 Task: Open a blank google sheet and write heading  Make a employee details data  Add 10 employee name:-  'Ethan Reynolds, Olivia Thompson, Benjamin Martinez, Emma Davis, Alexander Mitchell, Ava Rodriguez, Daniel Anderson, Mia Lewis, Christopher Scott, Sophia Harris.' in September Last week sales are  1000 to 1010. Department:-  Sales, HR, Finance,  Marketing,  IT,  Operations, Finance, HR, Sales, Marketing. Position:-  Sales Manager, HR Manager, Accountant, Marketing Specialist, IT Specialist, Operations Manager, Financial Analyst, HR Assistant, Sales Representative, Marketing Assistant.Salary (USD):-  5000,4500,4000, 3800, 4200, 5200, 3800, 2800, 3200, 2500.Start Date:-  1/15/2020,7/1/2019, 3/10/2021,2/5/2022, 11/30/2018,6/15/2020, 9/1/2021,4/20/2022, 2/10/2019,9/5/2020. Save page auditingWeeklySales_Analysis
Action: Mouse pressed left at (247, 151)
Screenshot: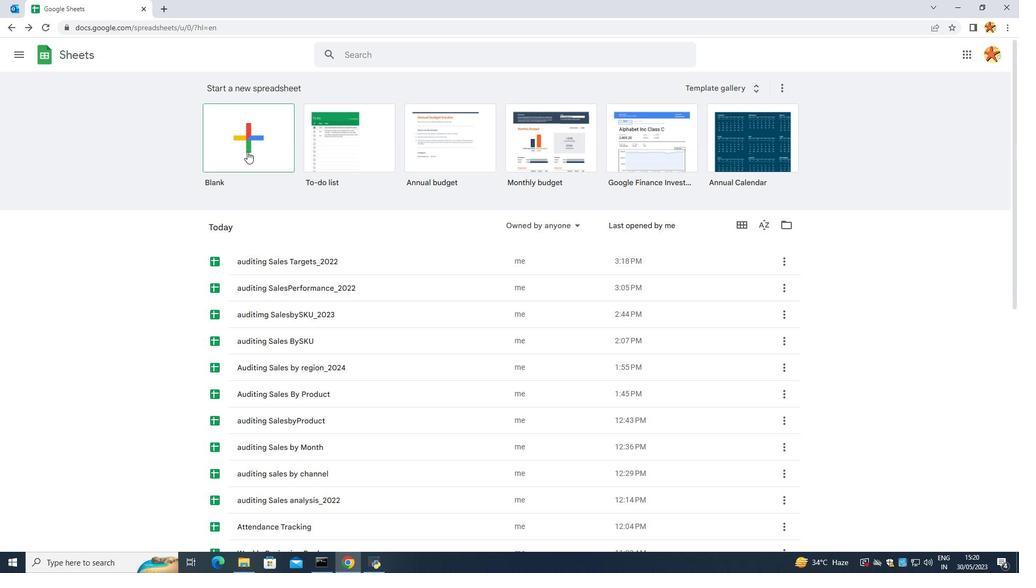 
Action: Mouse moved to (158, 129)
Screenshot: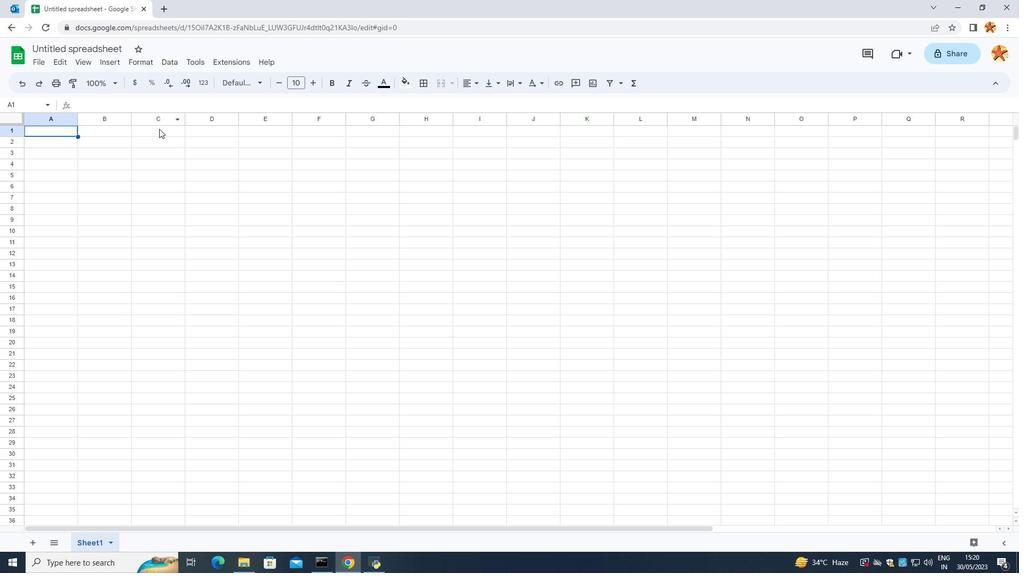
Action: Mouse pressed left at (158, 129)
Screenshot: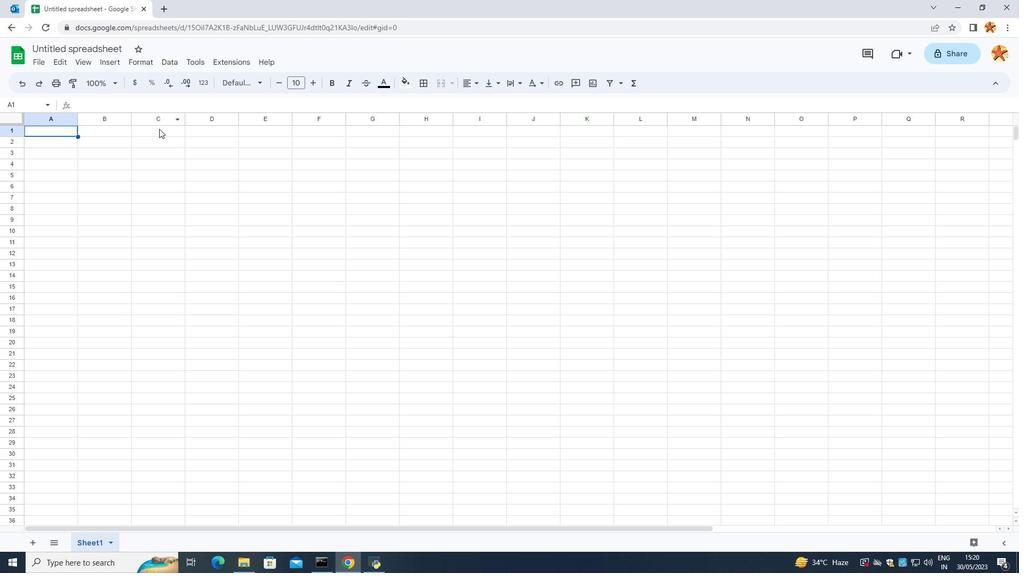 
Action: Mouse moved to (158, 129)
Screenshot: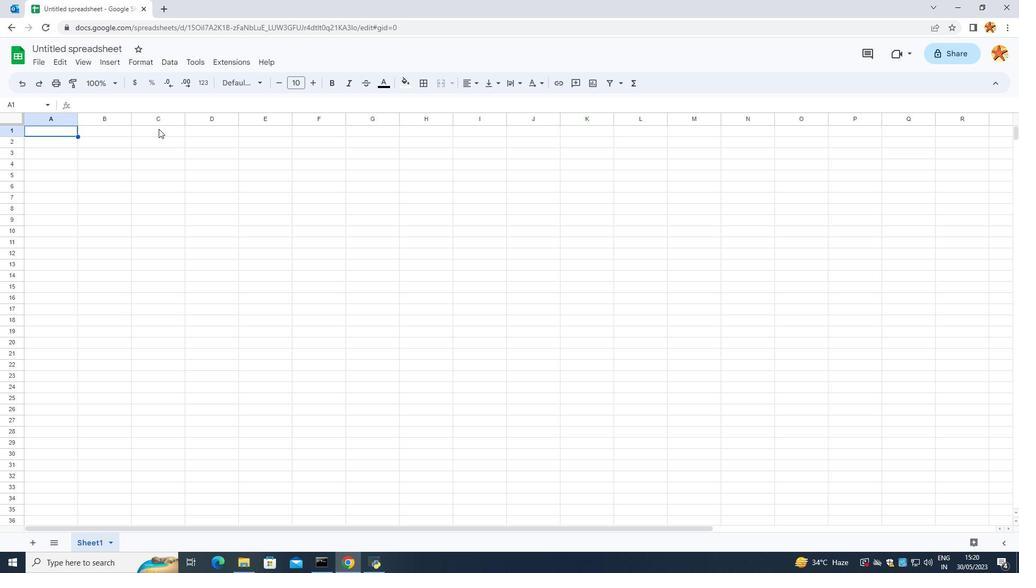 
Action: Mouse pressed left at (158, 129)
Screenshot: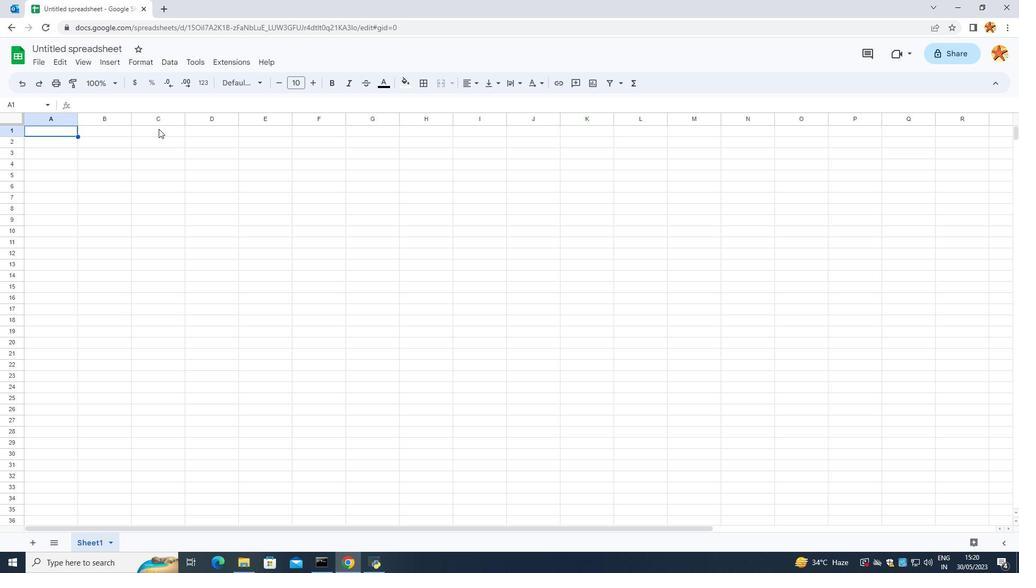 
Action: Mouse moved to (1019, 573)
Screenshot: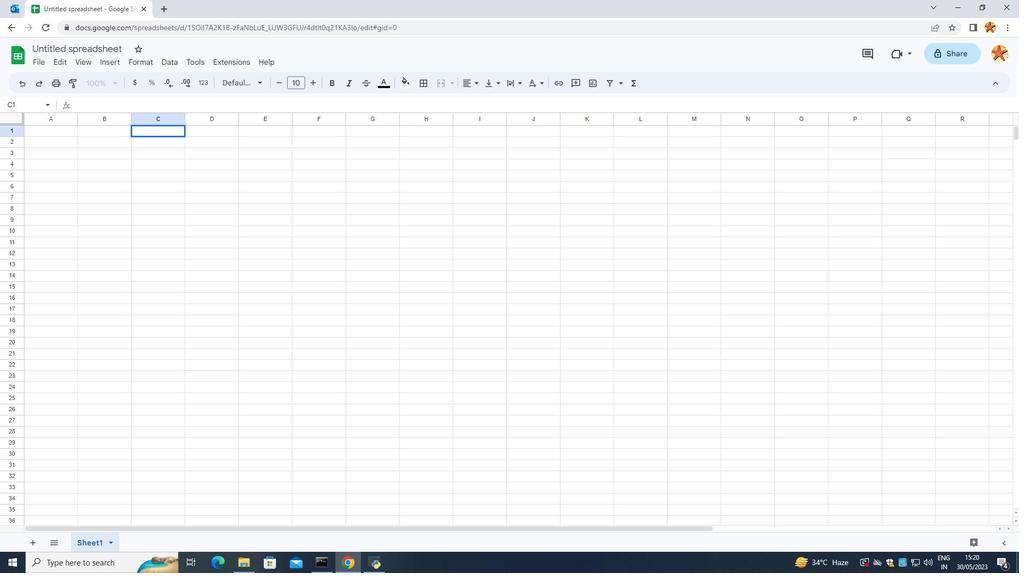 
Action: Key pressed <Key.caps_lock>EMP;O<Key.backspace><Key.backspace><Key.backspace>PLOY
Screenshot: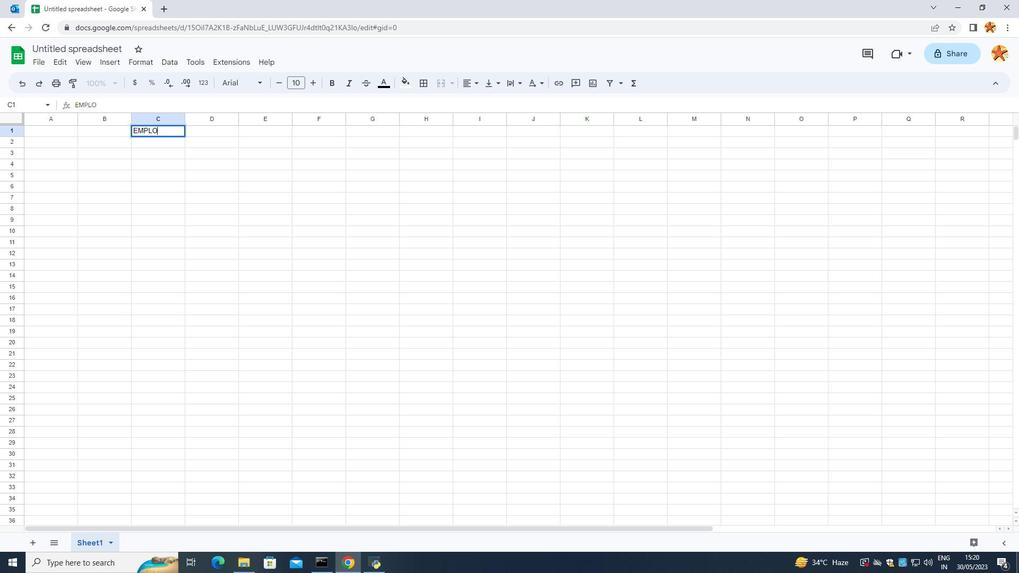 
Action: Mouse moved to (1018, 573)
Screenshot: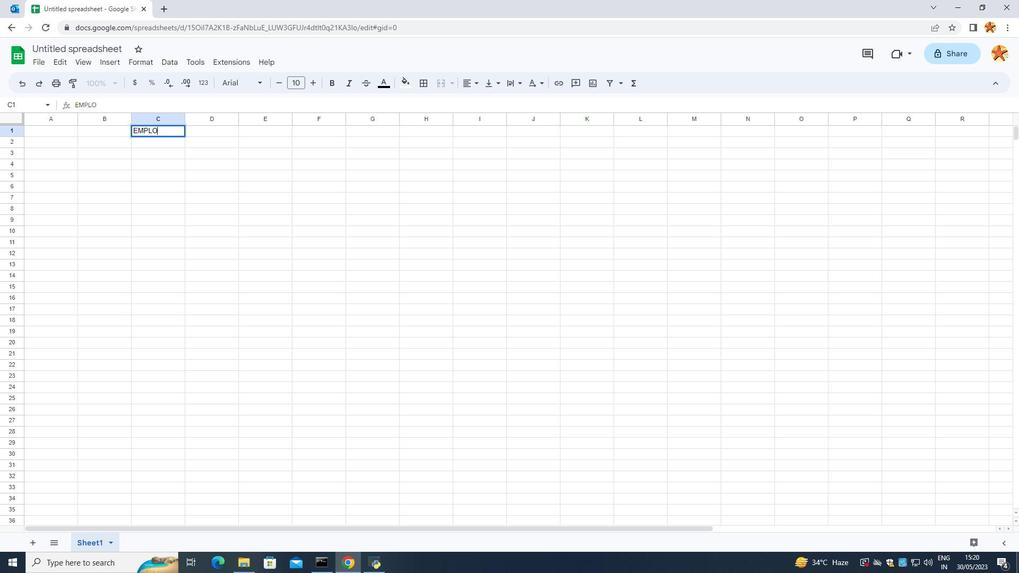 
Action: Key pressed EE<Key.space>DETAILS<Key.space>DATAA<Key.backspace><Key.backspace><Key.backspace><Key.backspace><Key.backspace><Key.backspace><Key.alt_gr><Key.space>DATA<Key.enter>
Screenshot: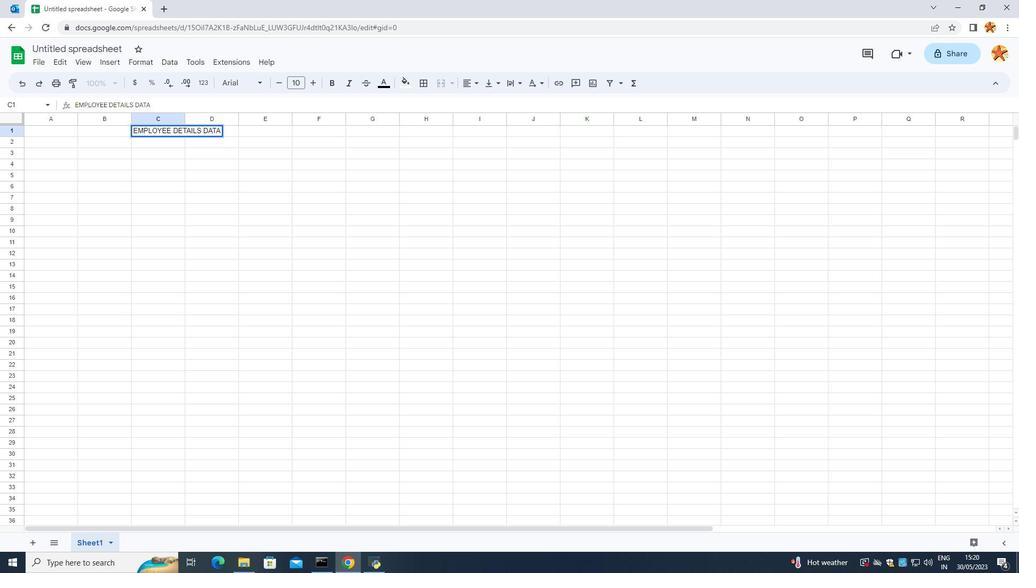 
Action: Mouse moved to (157, 129)
Screenshot: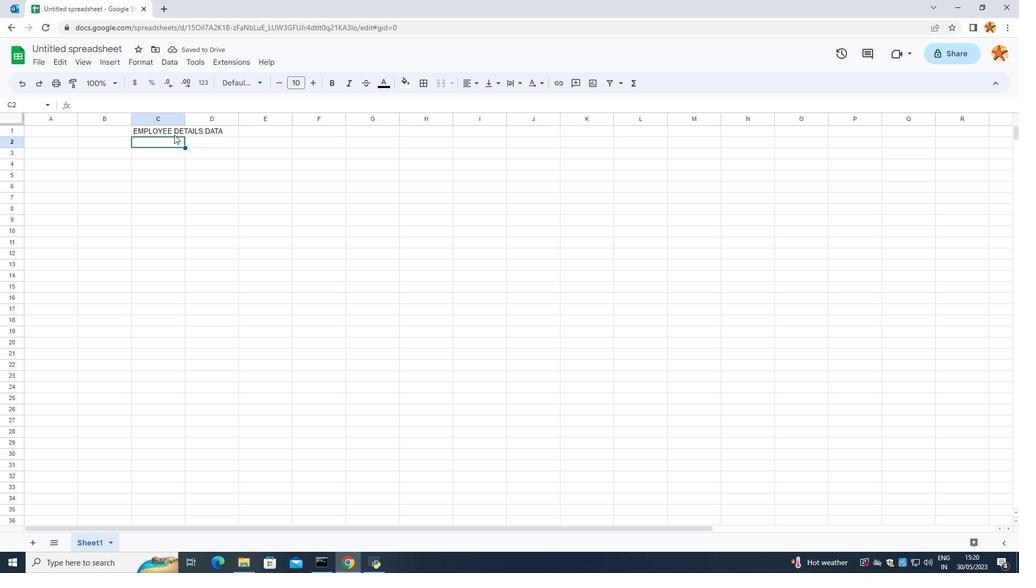 
Action: Mouse pressed left at (157, 129)
Screenshot: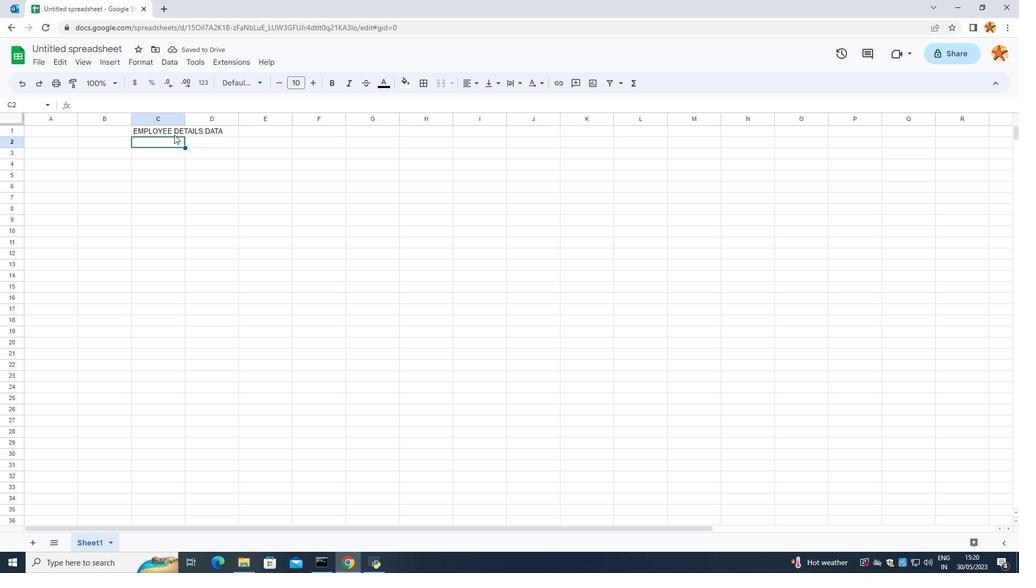 
Action: Mouse moved to (186, 123)
Screenshot: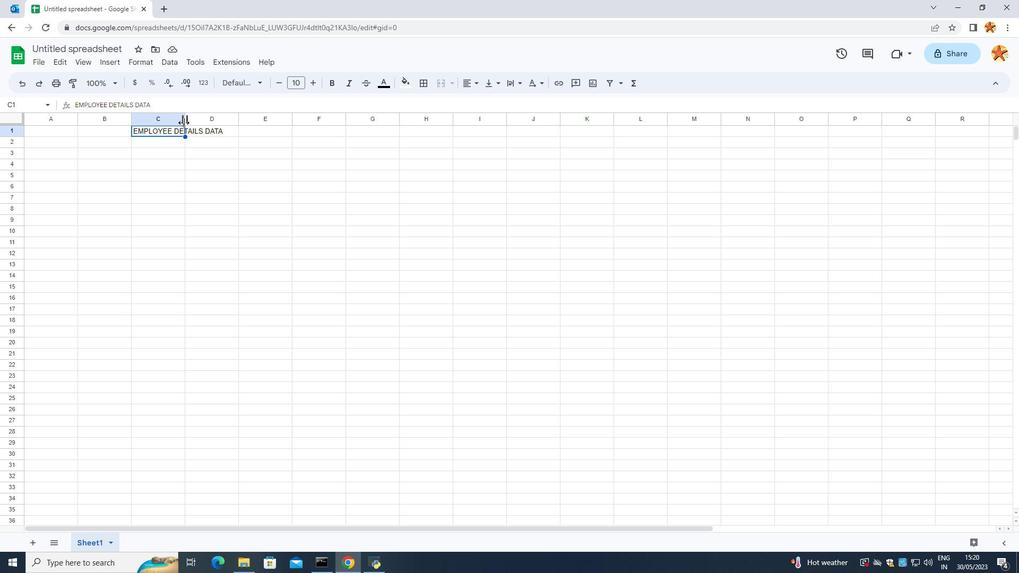 
Action: Mouse pressed left at (186, 123)
Screenshot: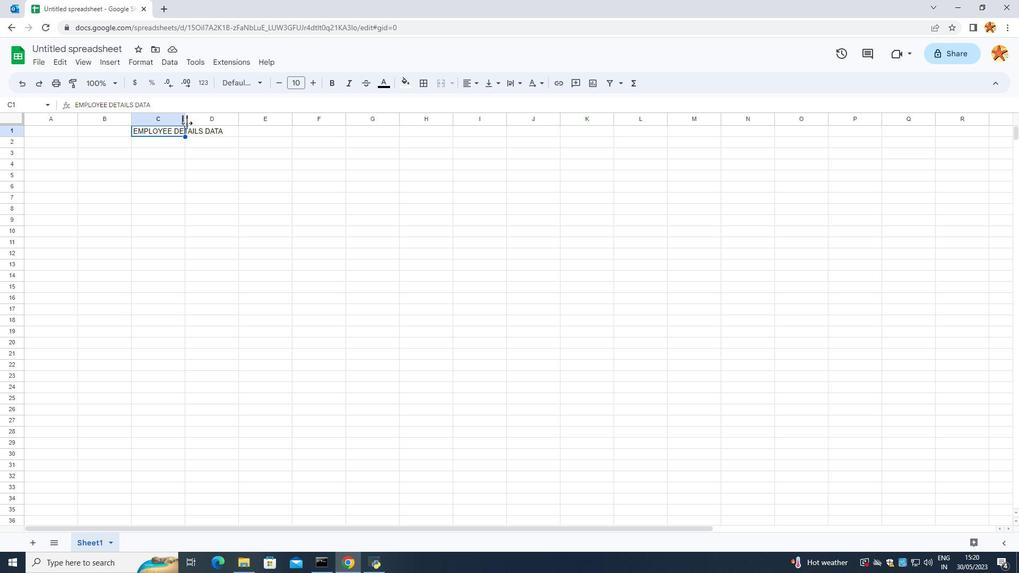 
Action: Mouse moved to (133, 146)
Screenshot: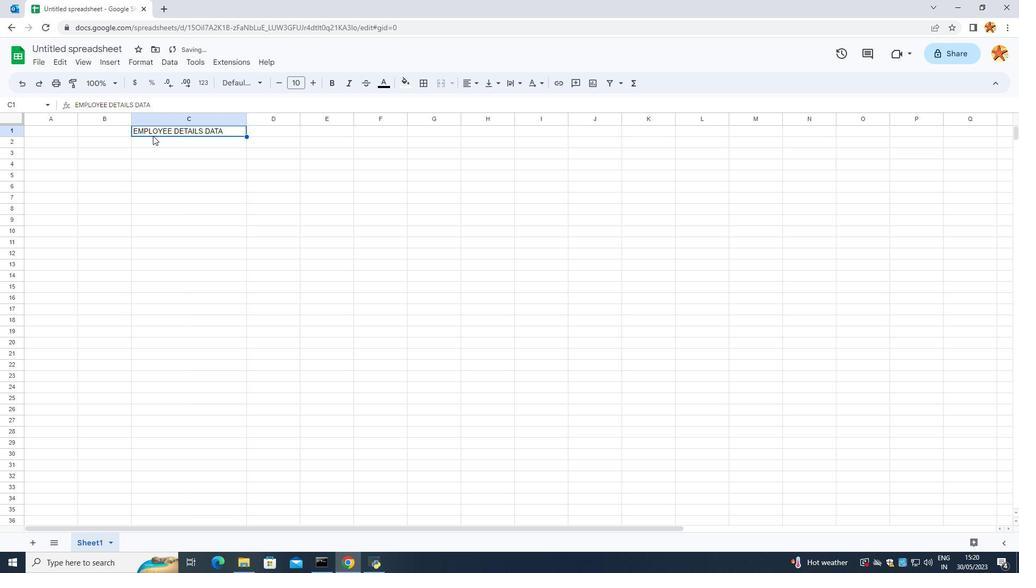 
Action: Mouse pressed left at (133, 146)
Screenshot: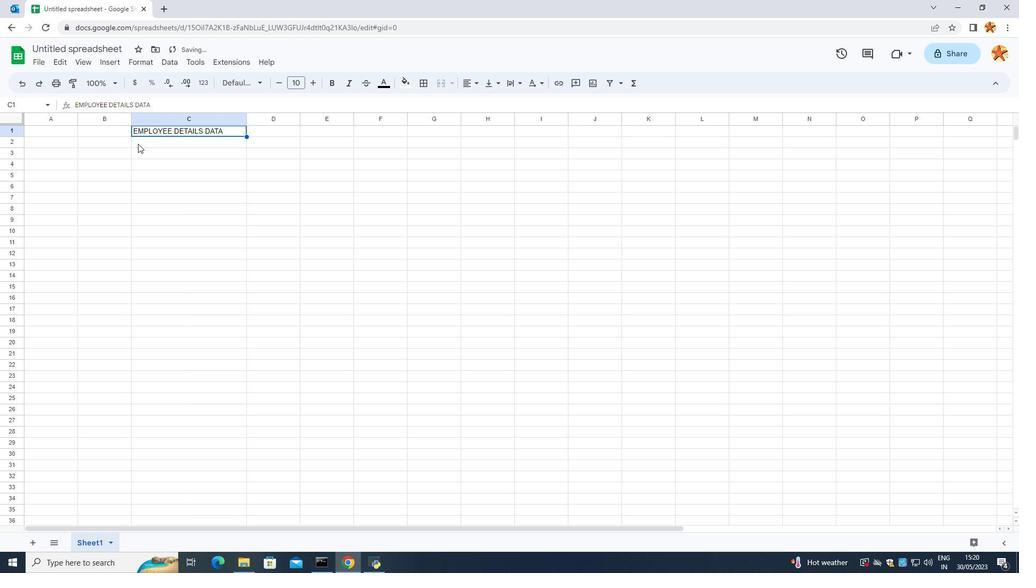 
Action: Mouse moved to (39, 140)
Screenshot: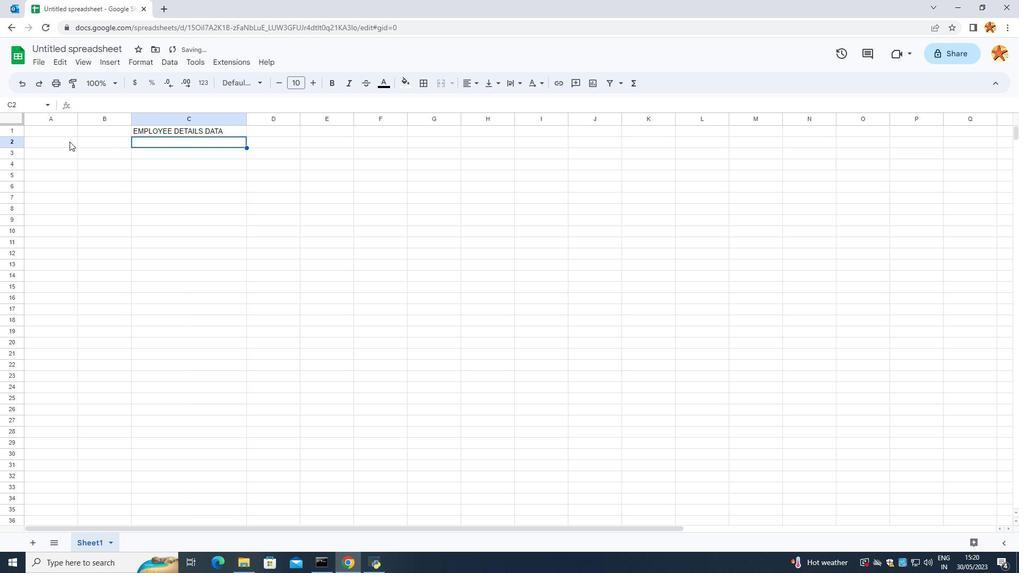 
Action: Mouse pressed left at (39, 140)
Screenshot: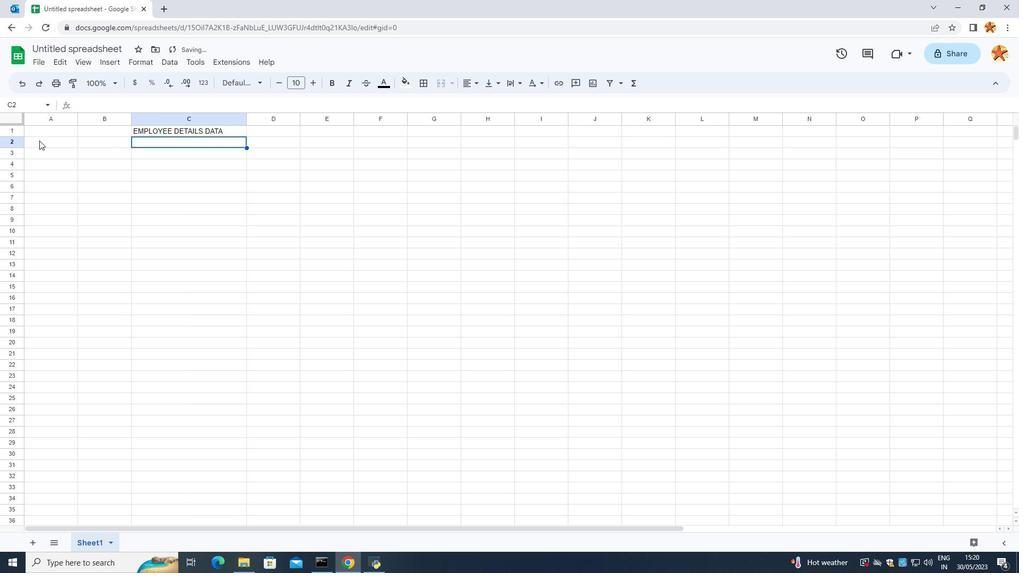 
Action: Mouse moved to (1019, 572)
Screenshot: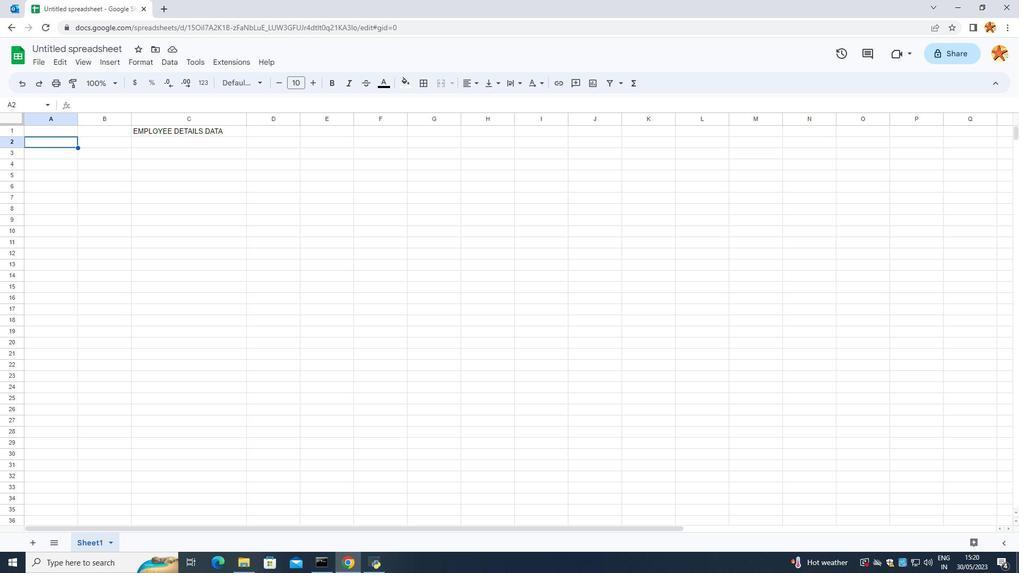 
Action: Key pressed <Key.caps_lock>e<Key.caps_lock>MPLOYEES
Screenshot: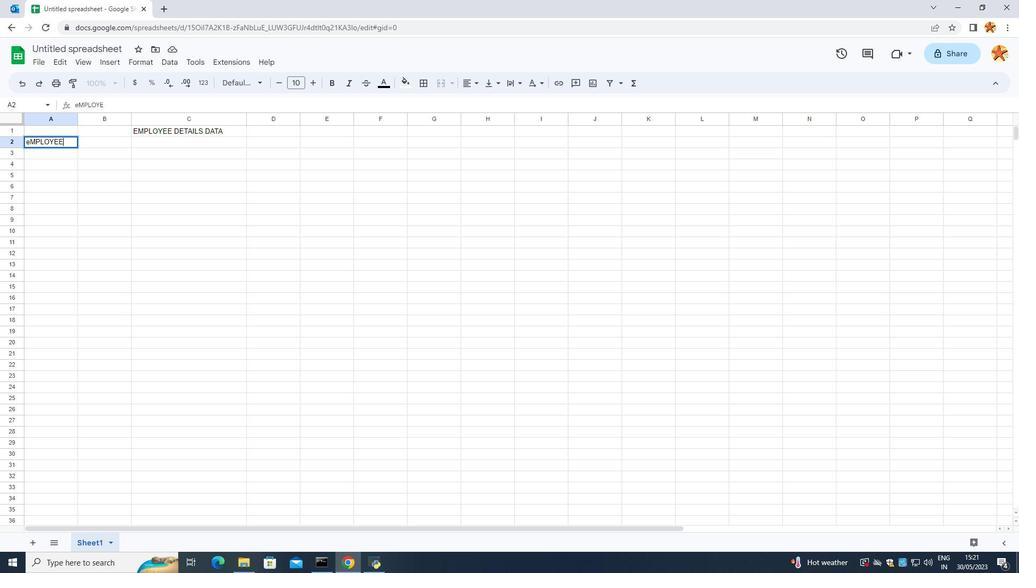 
Action: Mouse moved to (997, 572)
Screenshot: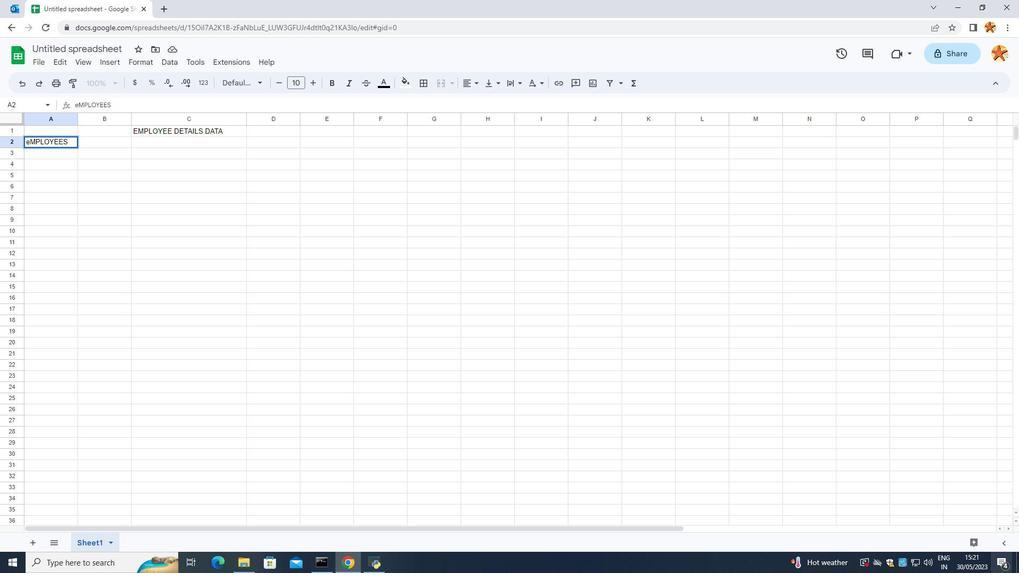 
Action: Key pressed <Key.caps_lock><Key.backspace><Key.backspace><Key.backspace><Key.backspace><Key.backspace><Key.backspace><Key.backspace><Key.backspace><Key.backspace><Key.backspace>empol<Key.backspace><Key.backspace><Key.backspace>[<Key.backspace>ployees<Key.backspace>s
Screenshot: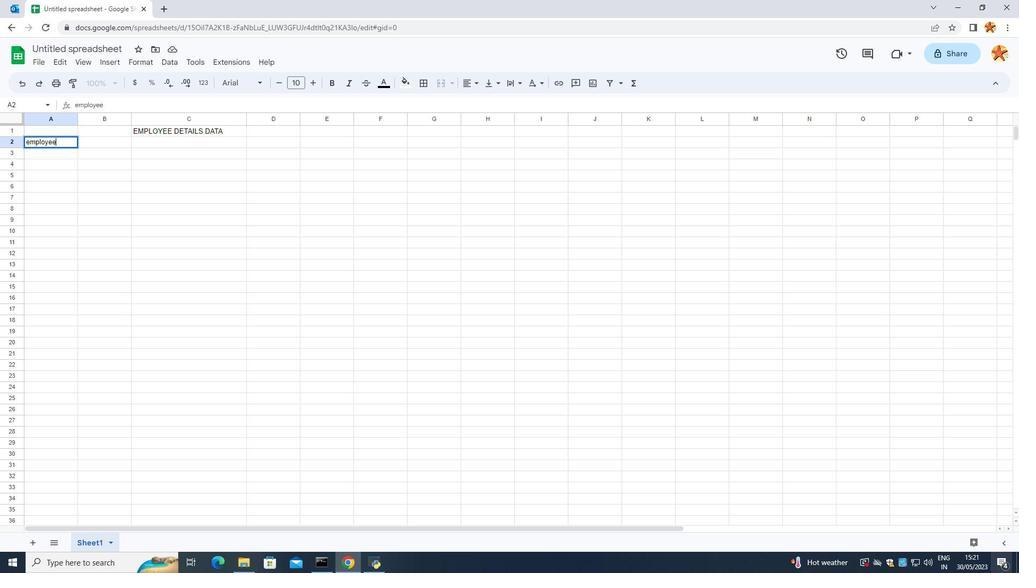 
Action: Mouse moved to (504, 333)
Screenshot: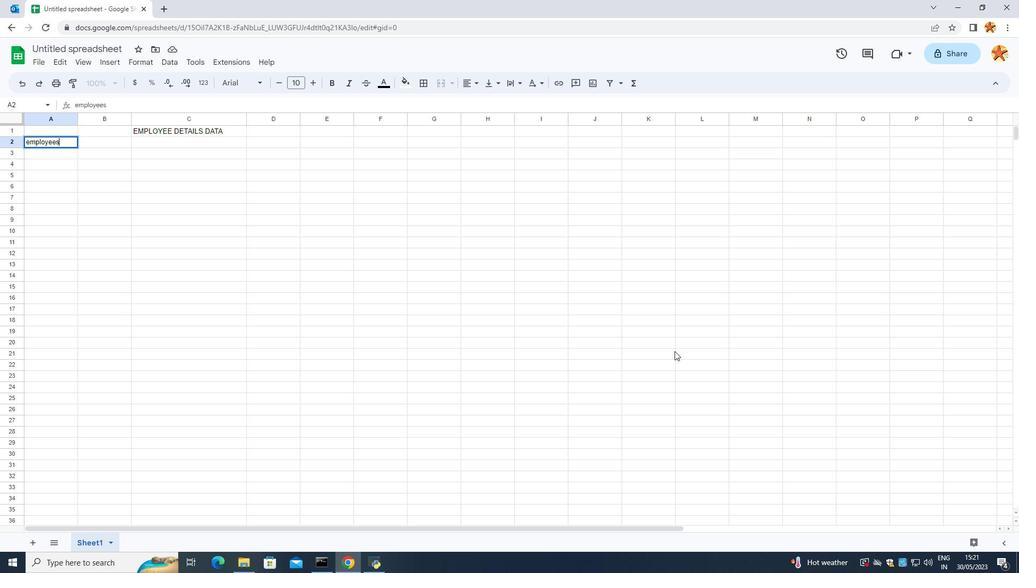 
Action: Mouse pressed left at (504, 333)
Screenshot: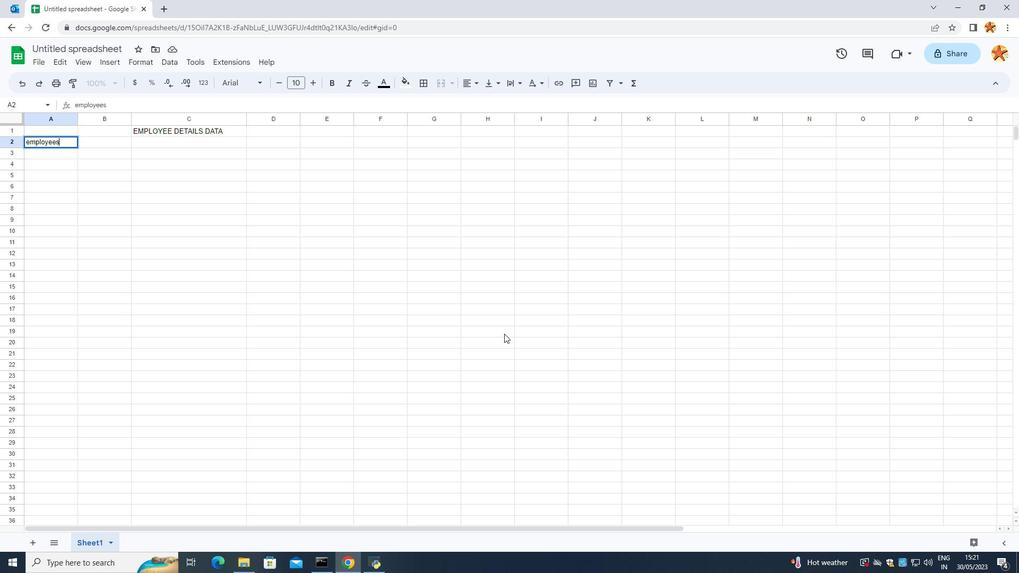 
Action: Mouse moved to (91, 138)
Screenshot: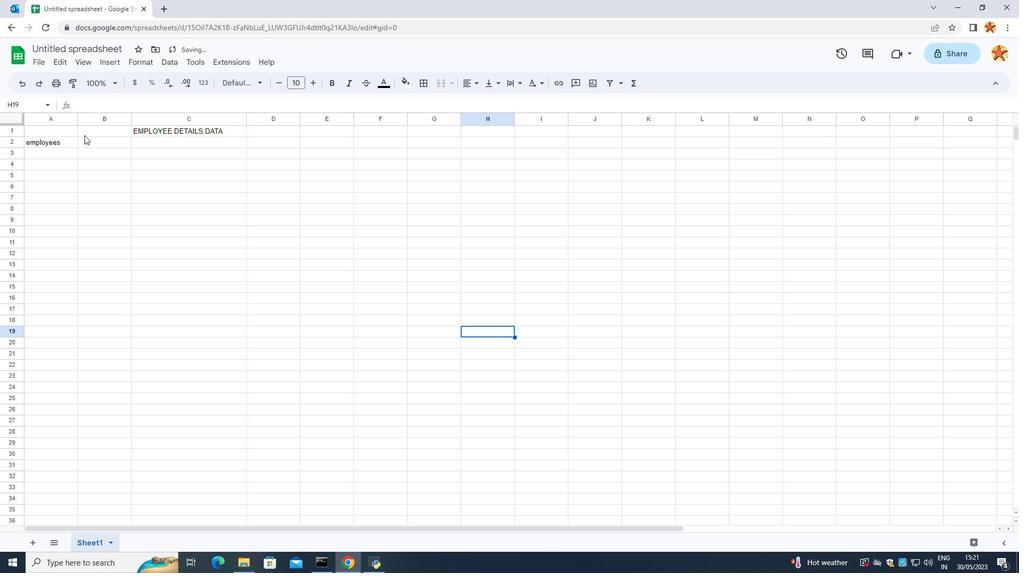 
Action: Mouse pressed left at (91, 138)
Screenshot: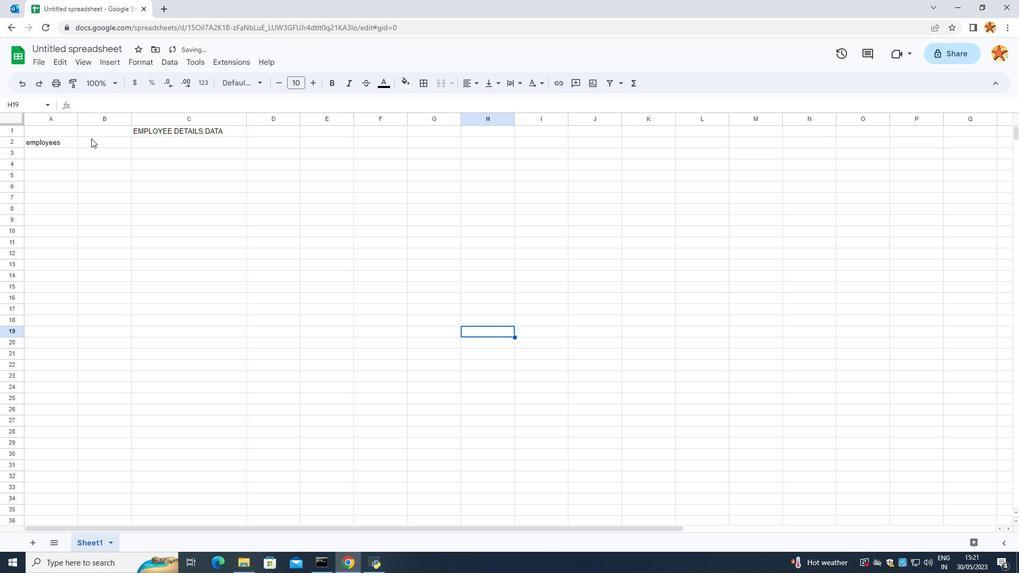
Action: Mouse pressed left at (91, 138)
Screenshot: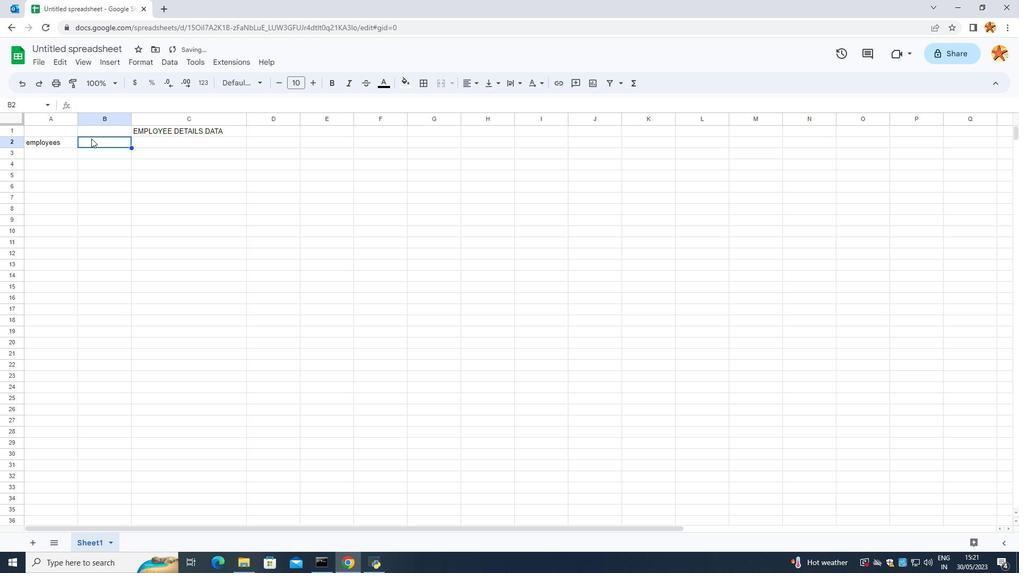 
Action: Mouse moved to (992, 14)
Screenshot: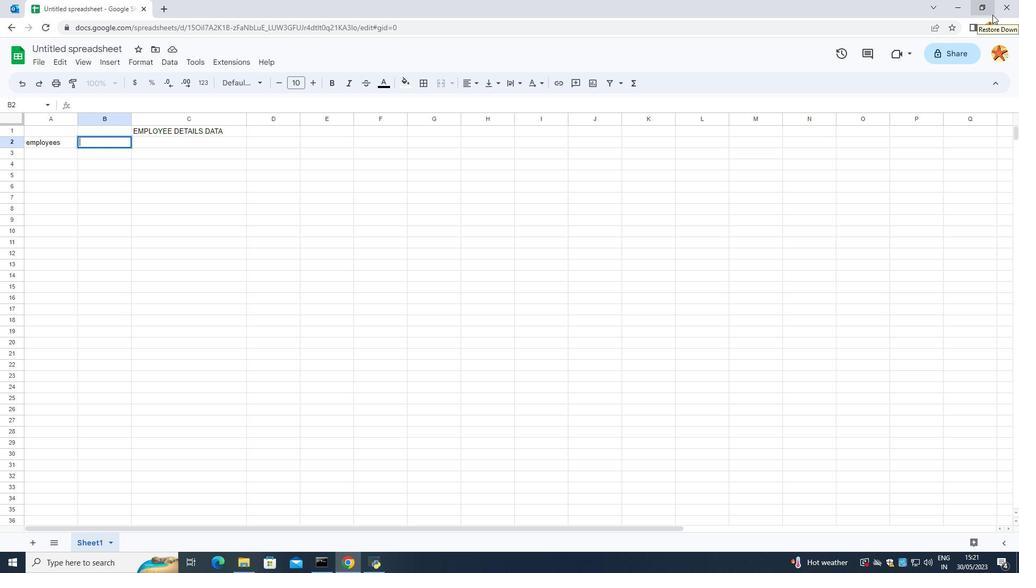 
Action: Key pressed <Key.caps_lock>L<Key.caps_lock>ast<Key.space><Key.caps_lock>W<Key.caps_lock>eek<Key.space><Key.caps_lock>S<Key.caps_lock>ales<Key.enter>\
Screenshot: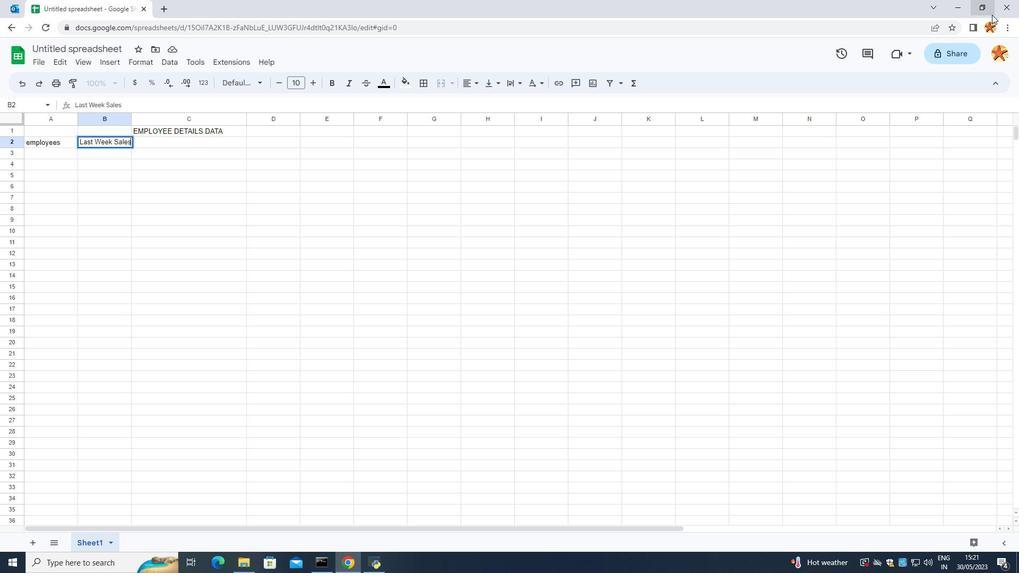 
Action: Mouse moved to (694, 36)
Screenshot: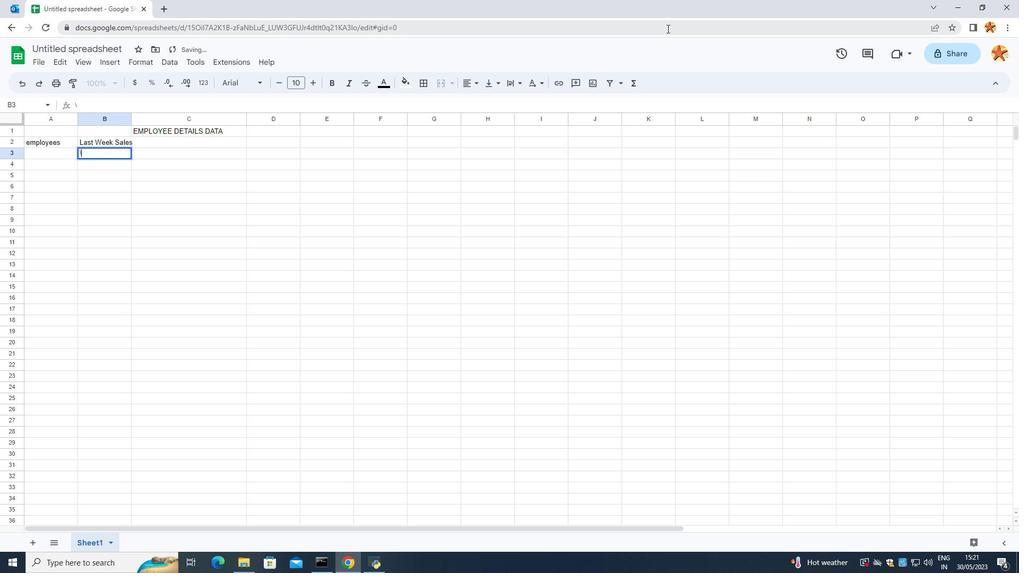 
Action: Key pressed <Key.backspace>
Screenshot: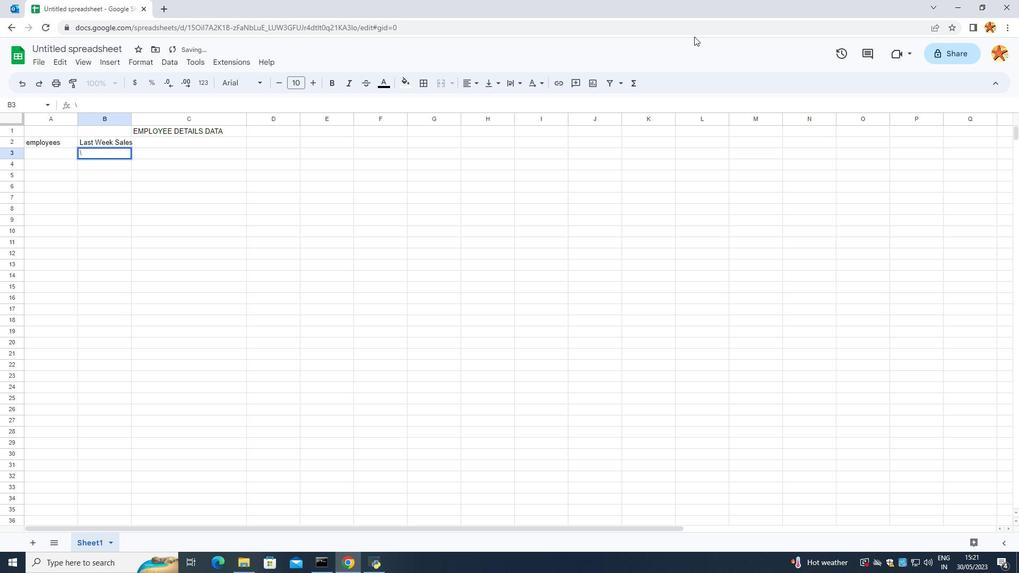 
Action: Mouse moved to (98, 140)
Screenshot: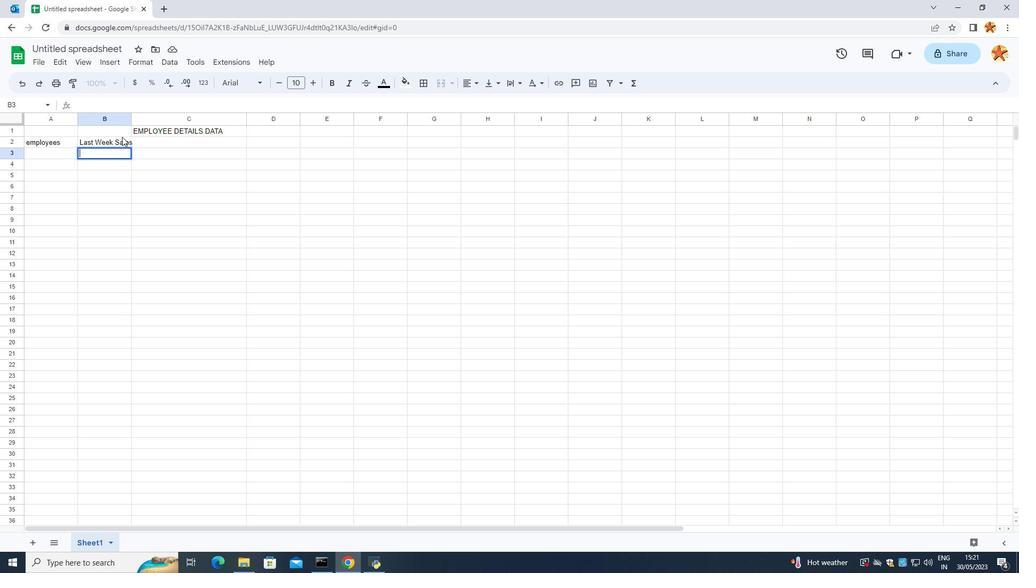 
Action: Mouse pressed left at (98, 140)
Screenshot: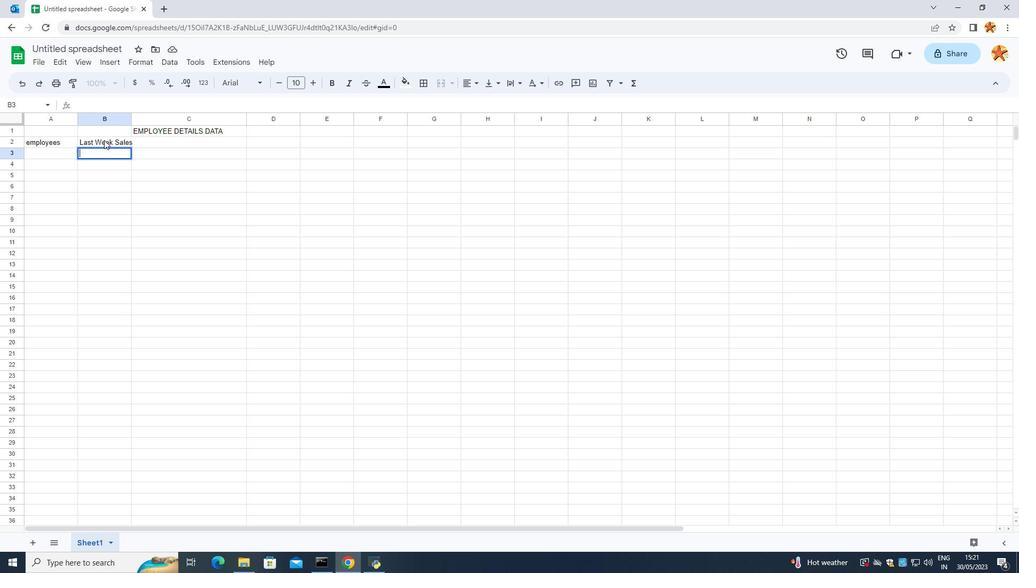 
Action: Mouse pressed left at (98, 140)
Screenshot: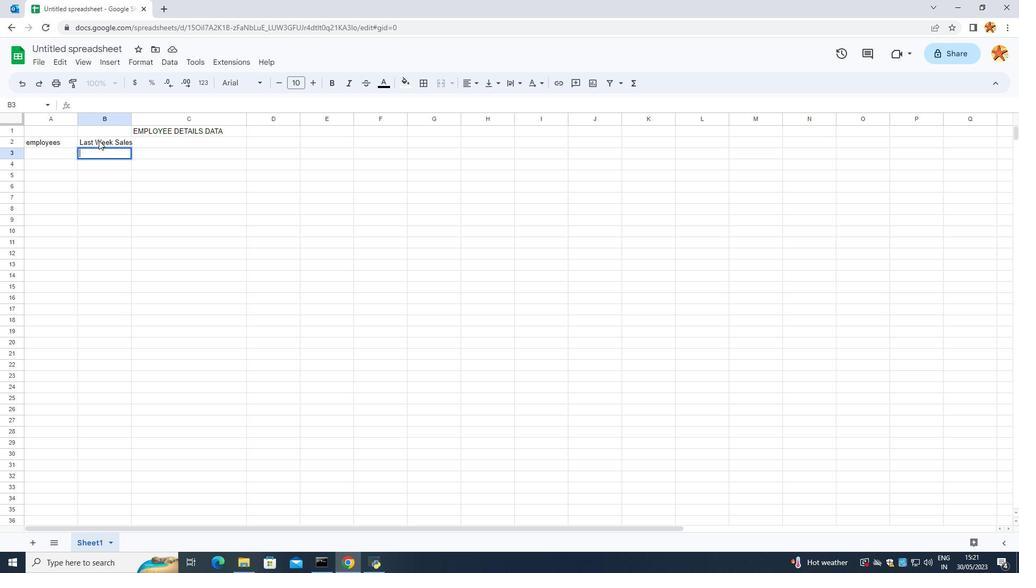 
Action: Mouse moved to (114, 142)
Screenshot: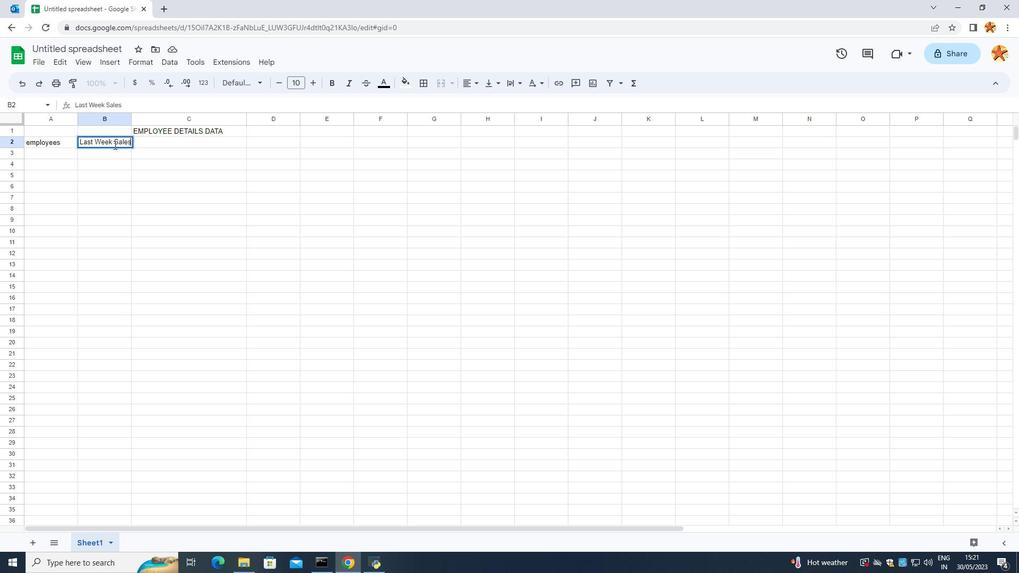 
Action: Mouse pressed left at (114, 142)
Screenshot: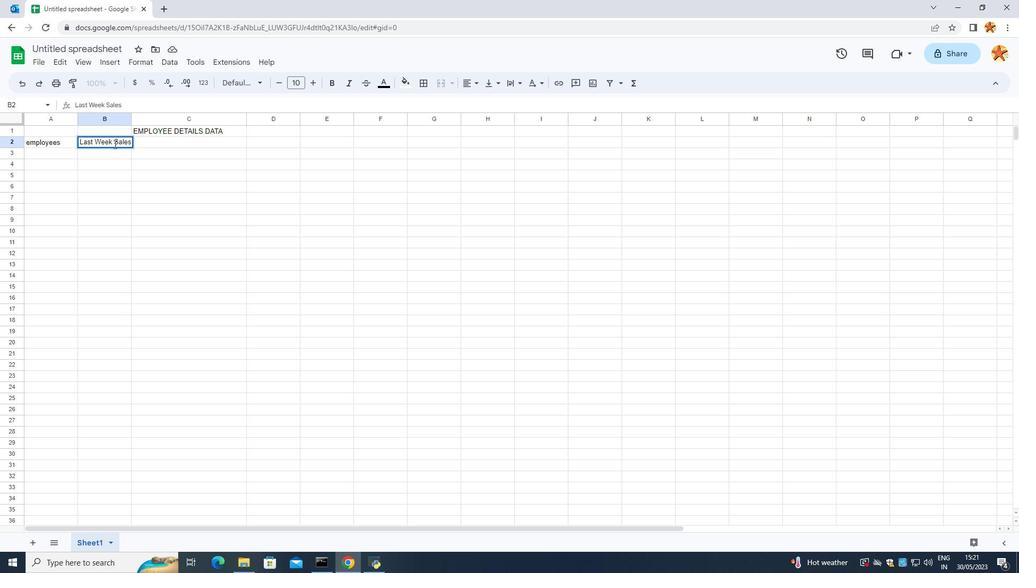 
Action: Mouse moved to (110, 136)
Screenshot: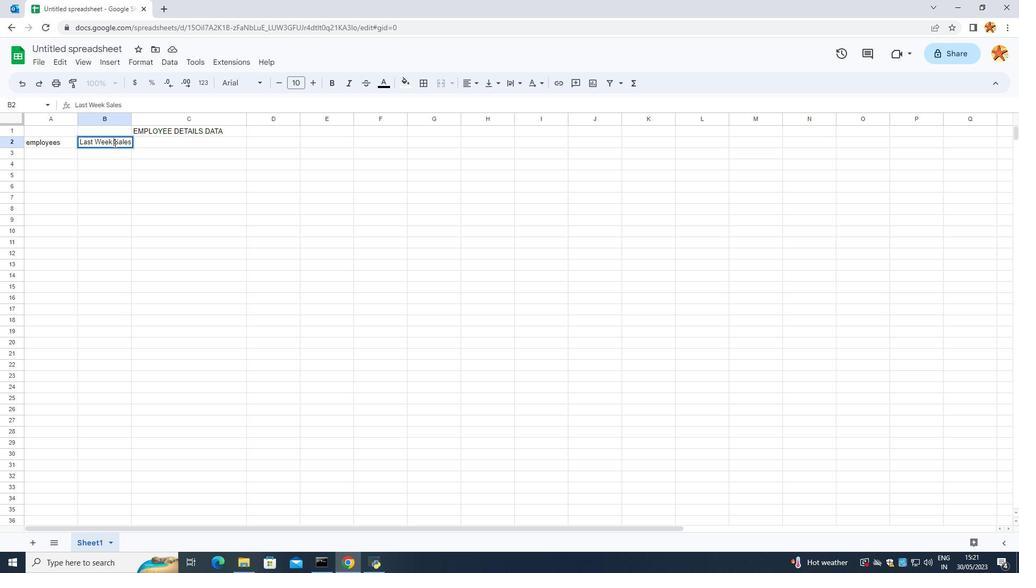 
Action: Key pressed <Key.space><Key.caps_lock>S<Key.caps_lock>epte,=mber<Key.space><Key.backspace><Key.backspace><Key.backspace><Key.backspace><Key.backspace><Key.backspace><Key.backspace><Key.backspace>tember<Key.space>
Screenshot: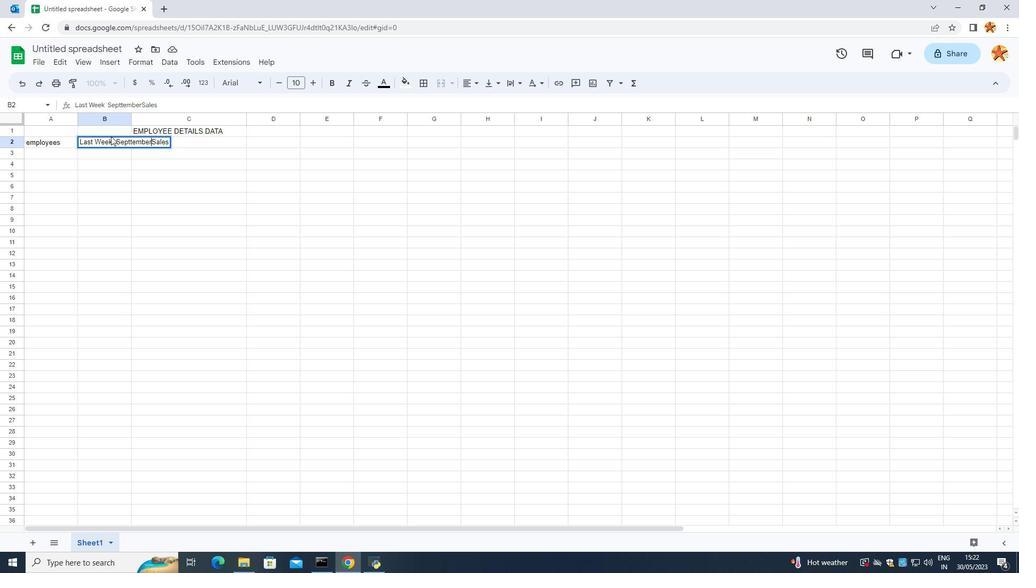 
Action: Mouse moved to (147, 277)
Screenshot: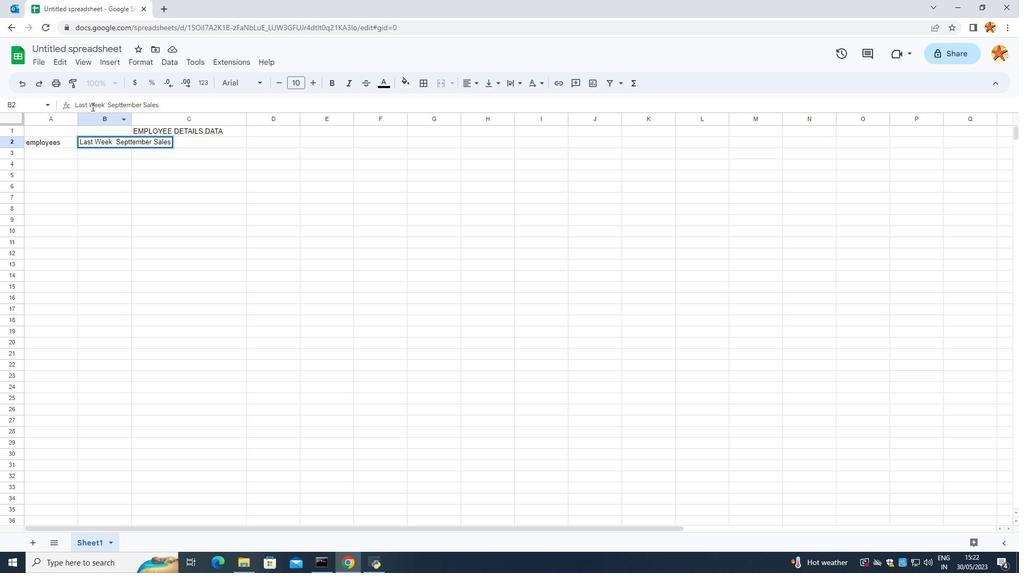 
Action: Mouse pressed left at (147, 277)
Screenshot: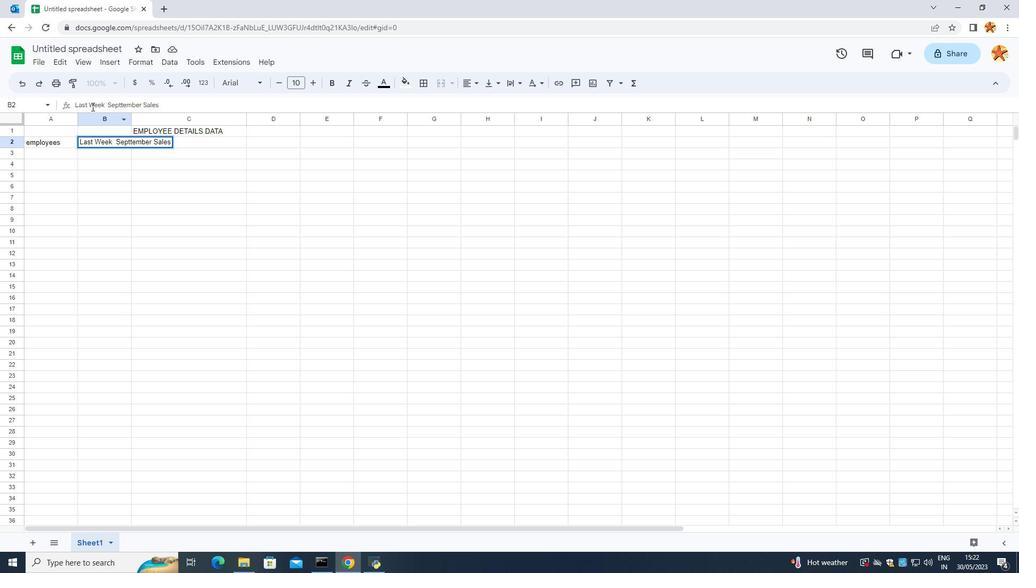 
Action: Mouse moved to (110, 146)
Screenshot: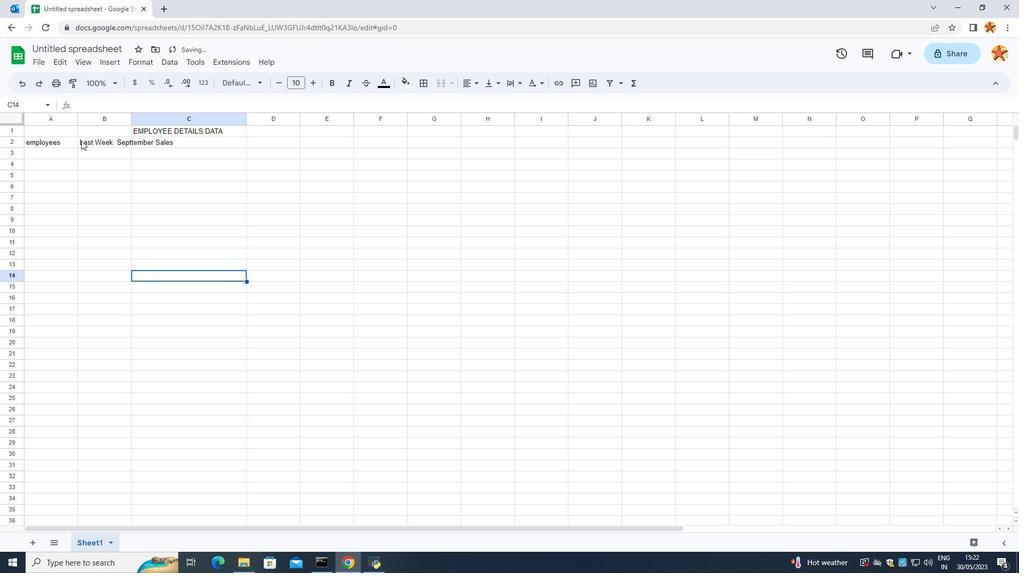 
Action: Mouse pressed left at (110, 146)
Screenshot: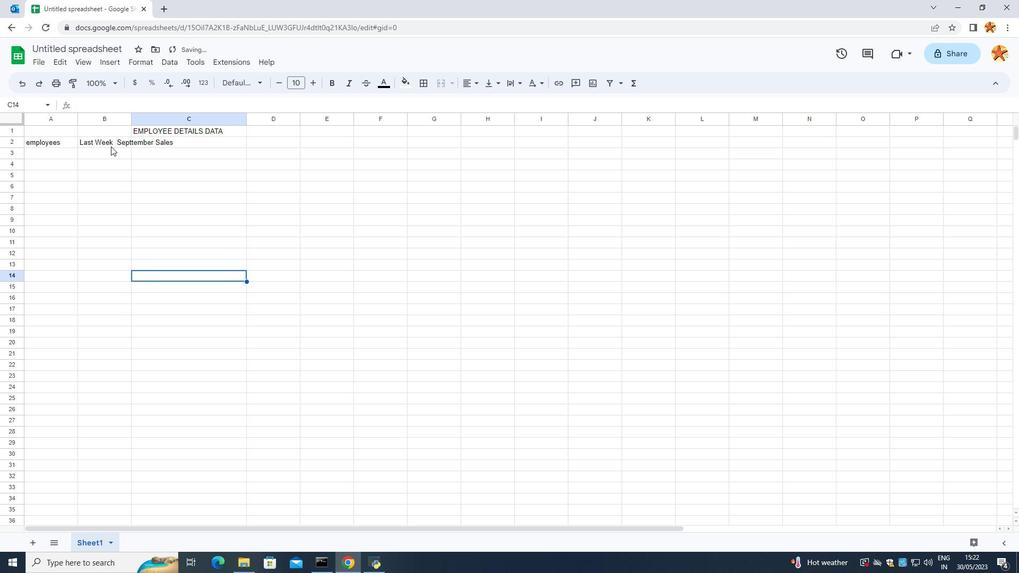 
Action: Mouse moved to (132, 122)
Screenshot: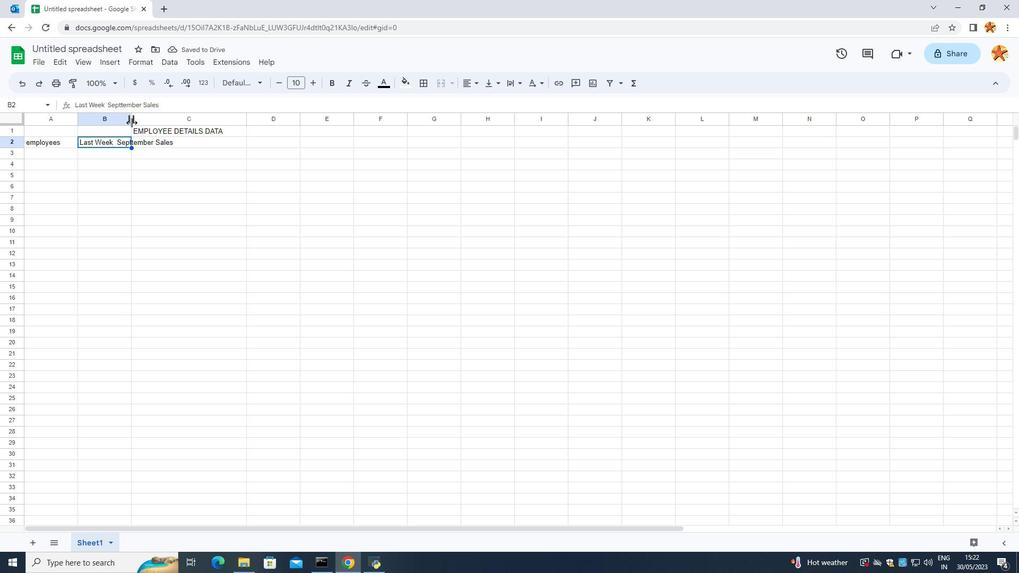 
Action: Mouse pressed left at (132, 122)
Screenshot: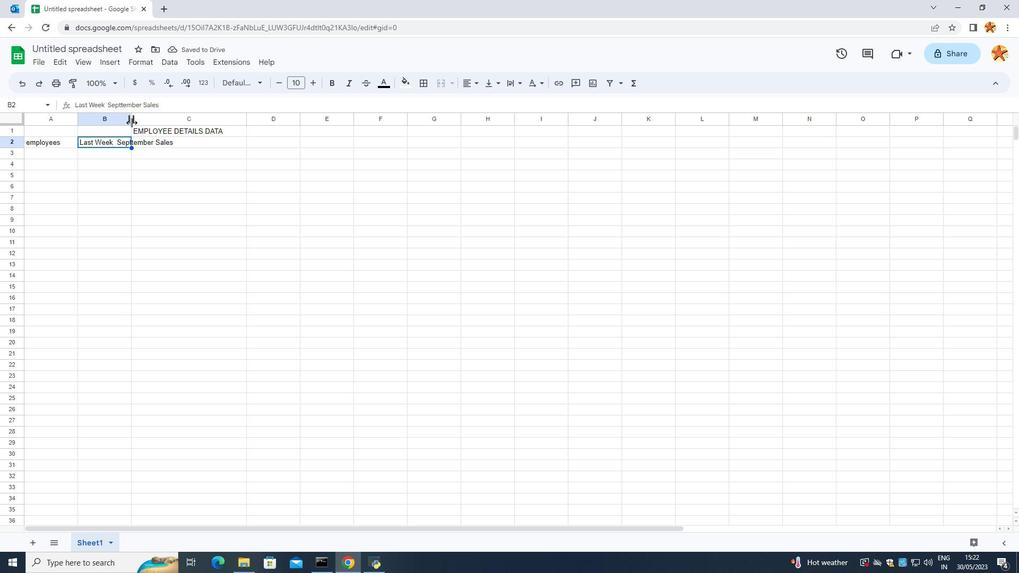 
Action: Mouse moved to (151, 122)
Screenshot: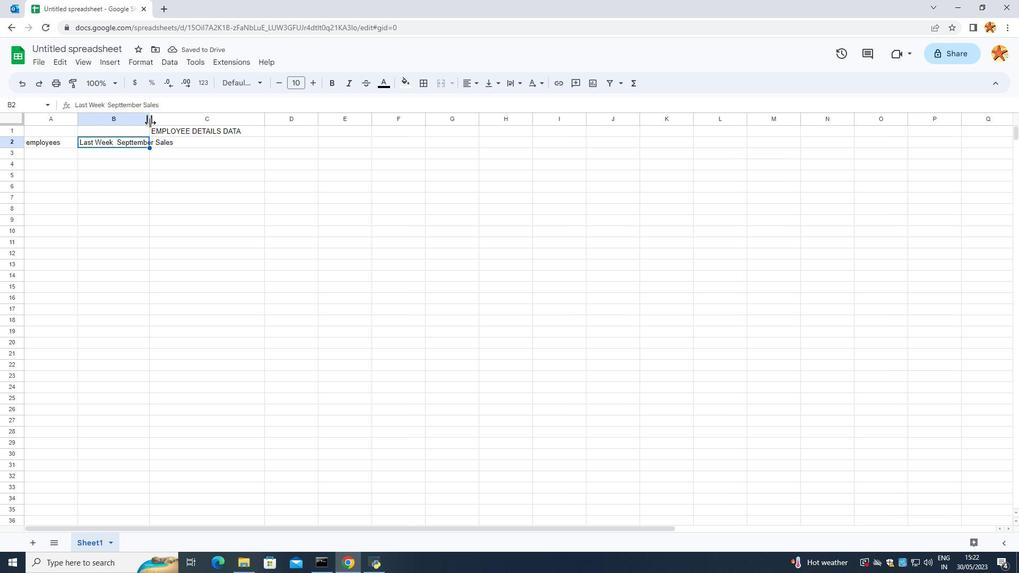 
Action: Mouse pressed left at (151, 122)
Screenshot: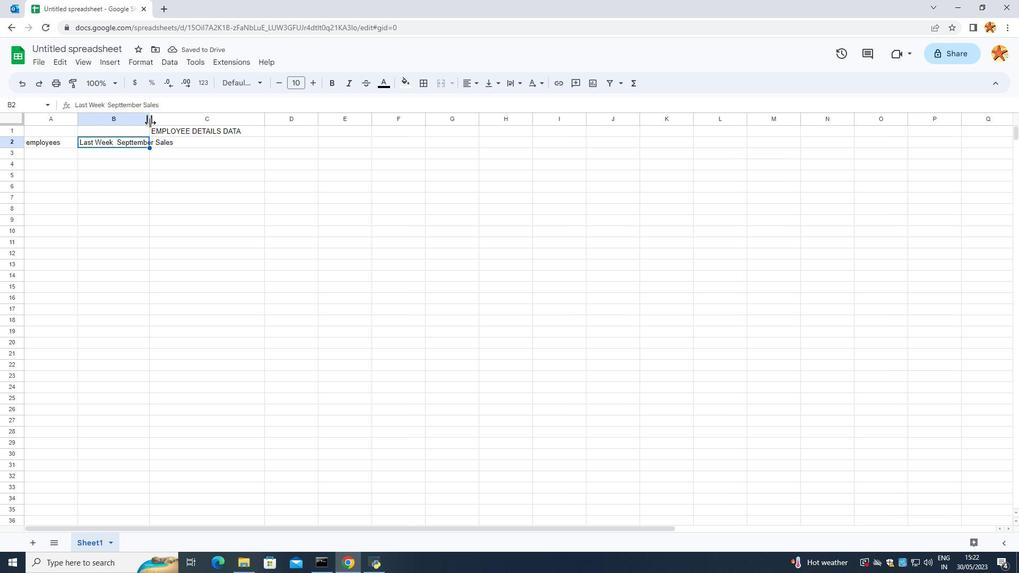 
Action: Mouse moved to (191, 138)
Screenshot: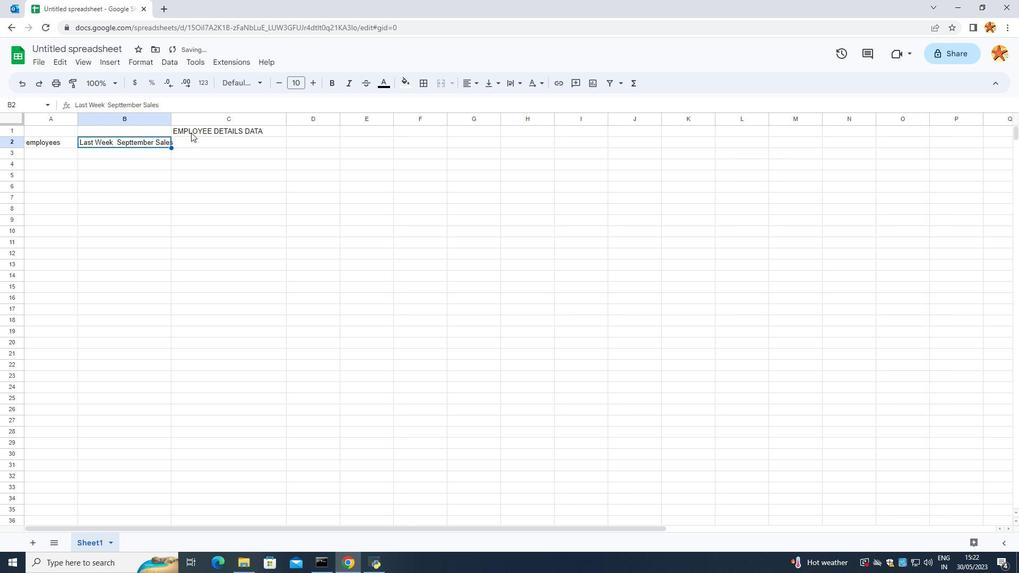 
Action: Mouse pressed left at (191, 138)
Screenshot: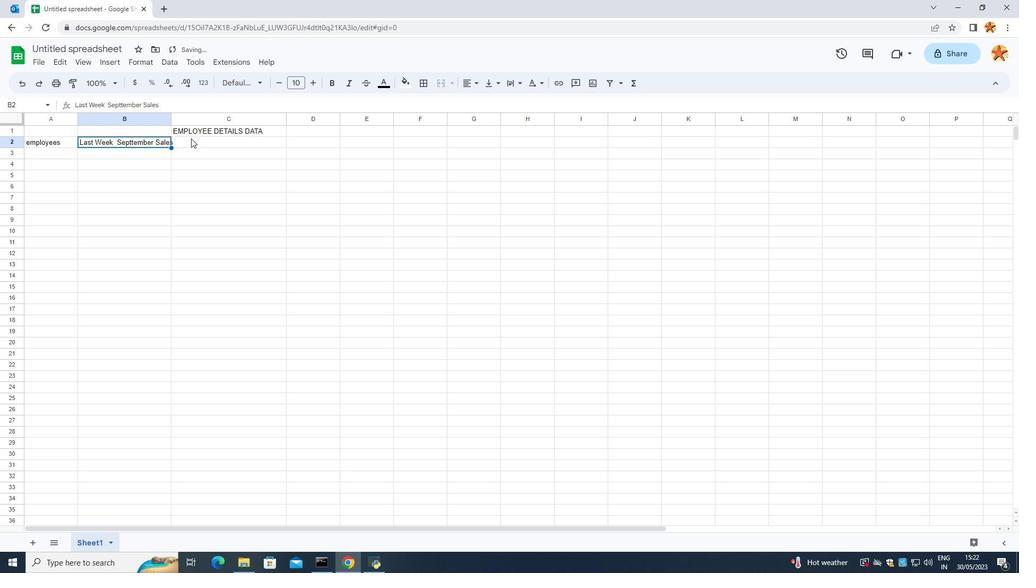 
Action: Mouse pressed left at (191, 138)
Screenshot: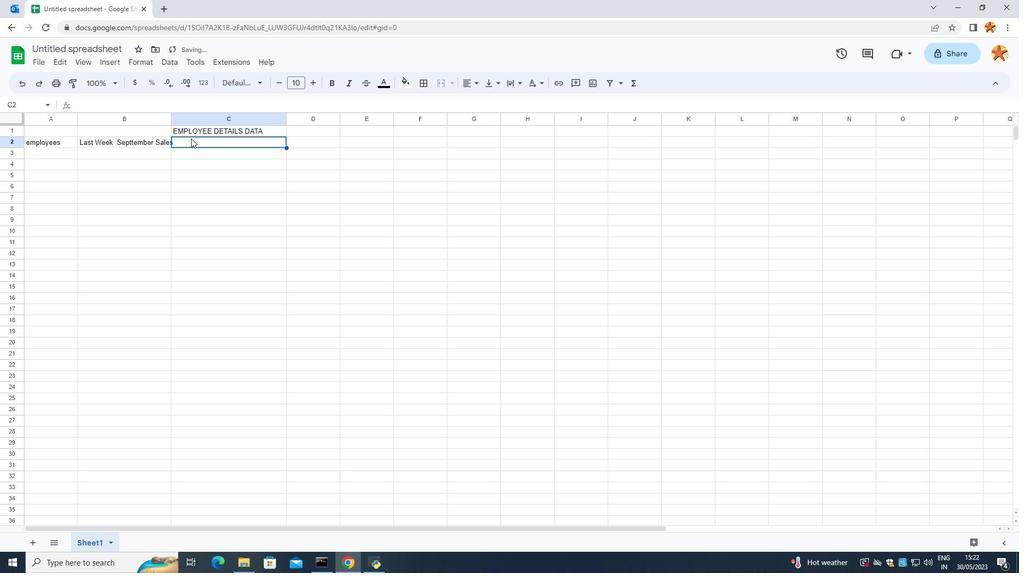 
Action: Mouse moved to (284, 135)
Screenshot: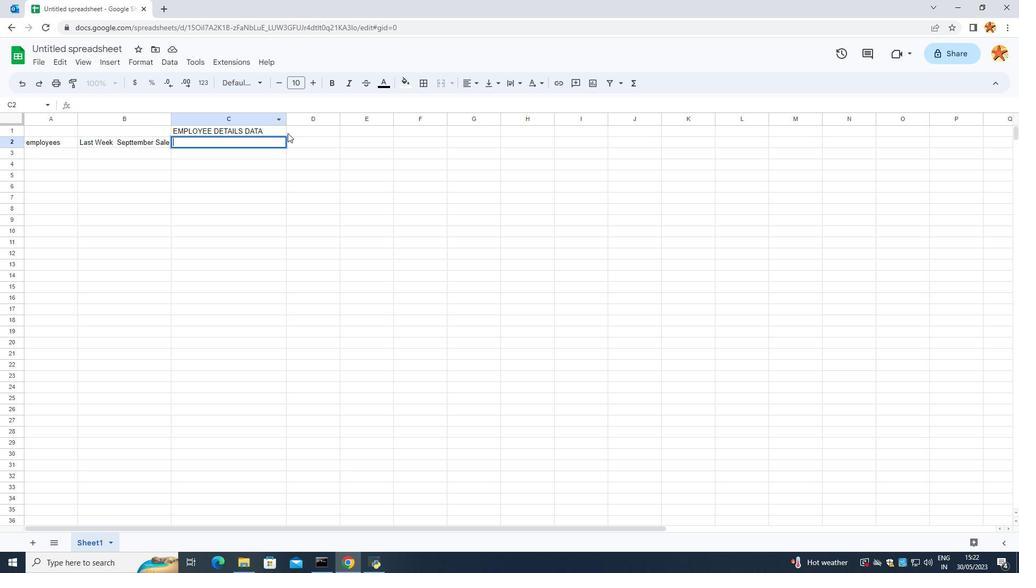 
Action: Key pressed <Key.caps_lock>D<Key.caps_lock>eo<Key.backspace>[<Key.backspace>partment
Screenshot: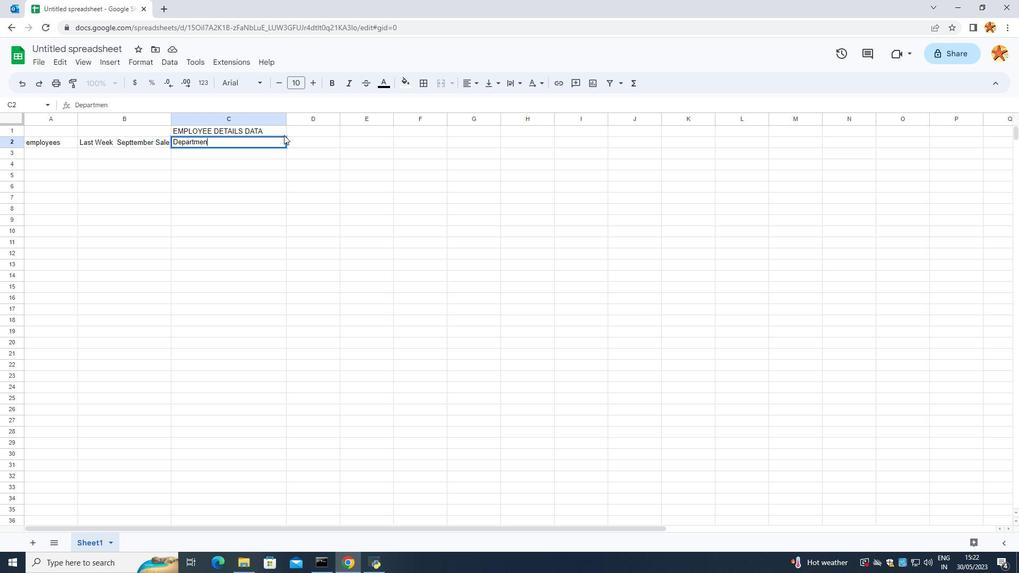 
Action: Mouse moved to (366, 173)
Screenshot: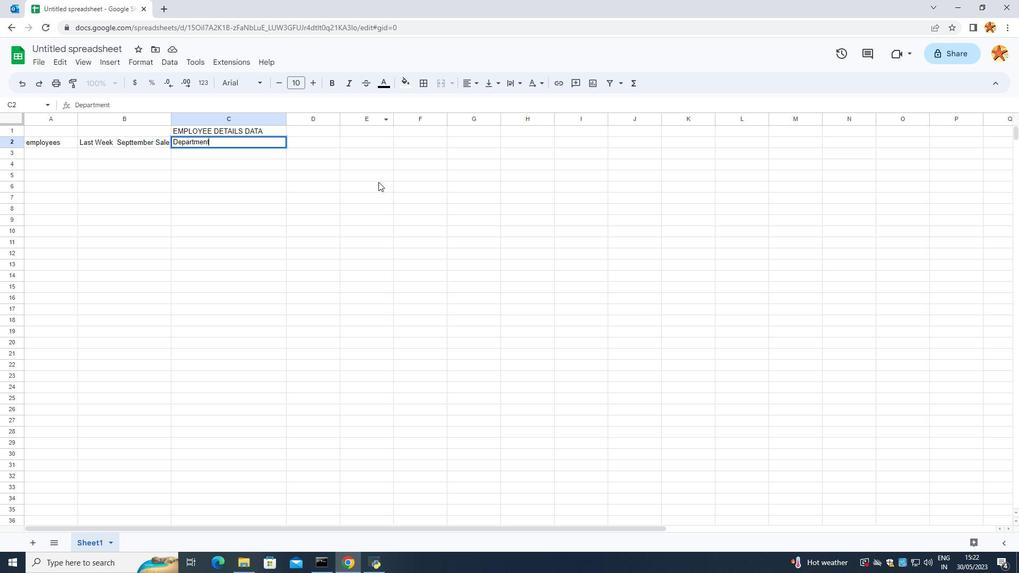 
Action: Mouse pressed left at (366, 173)
Screenshot: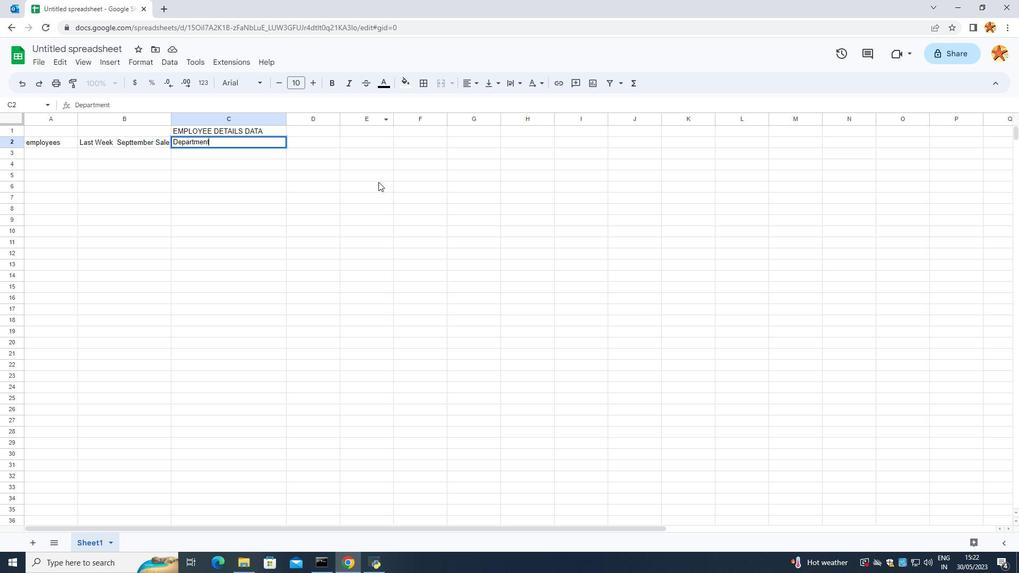 
Action: Mouse moved to (280, 140)
Screenshot: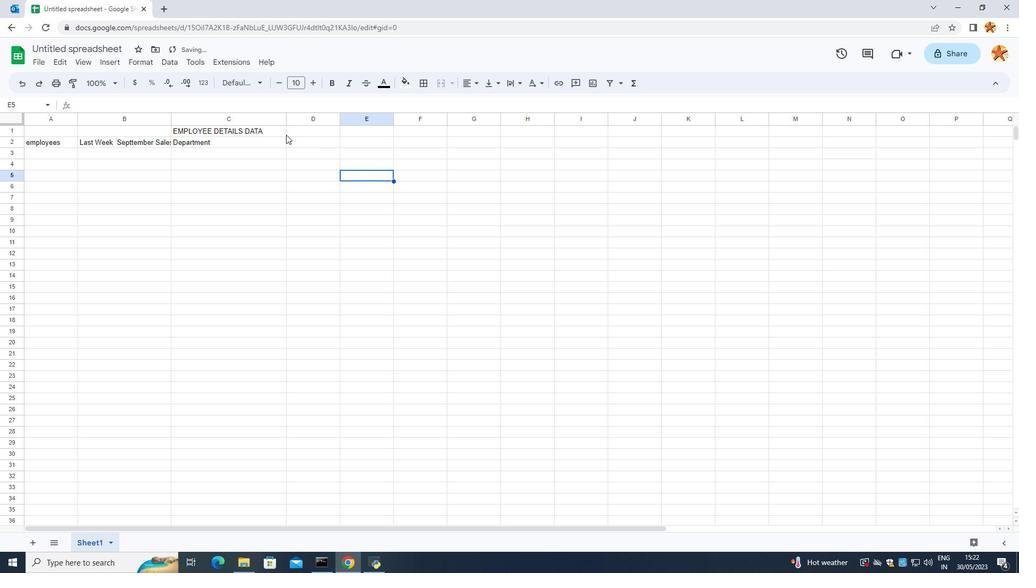 
Action: Mouse pressed left at (280, 140)
Screenshot: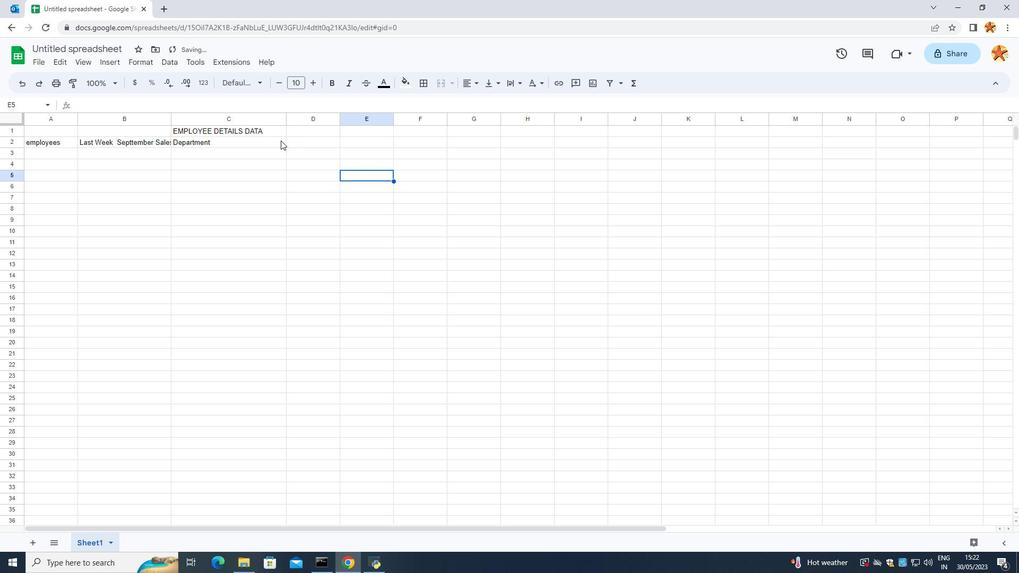 
Action: Mouse moved to (285, 120)
Screenshot: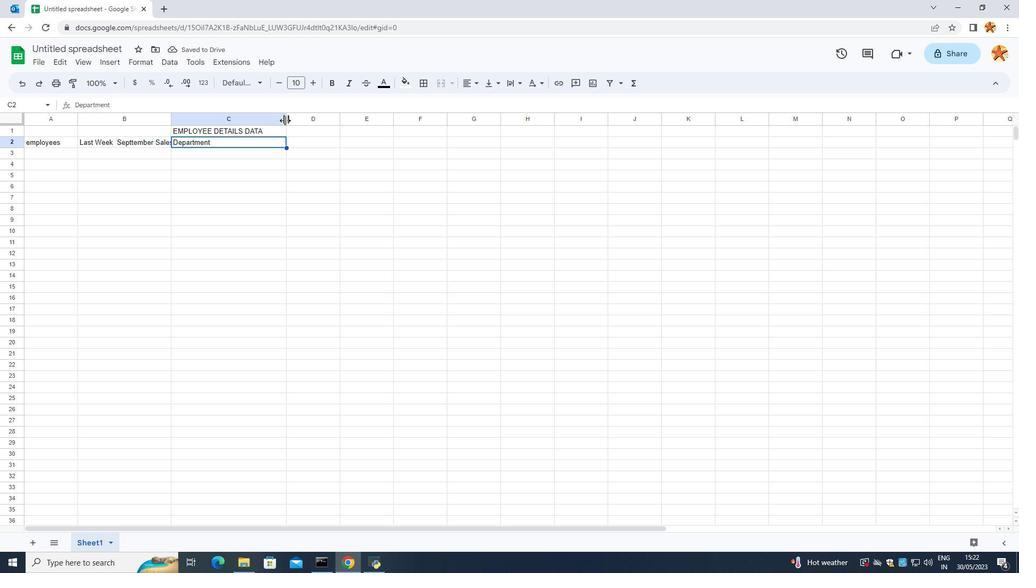 
Action: Mouse pressed left at (285, 120)
Screenshot: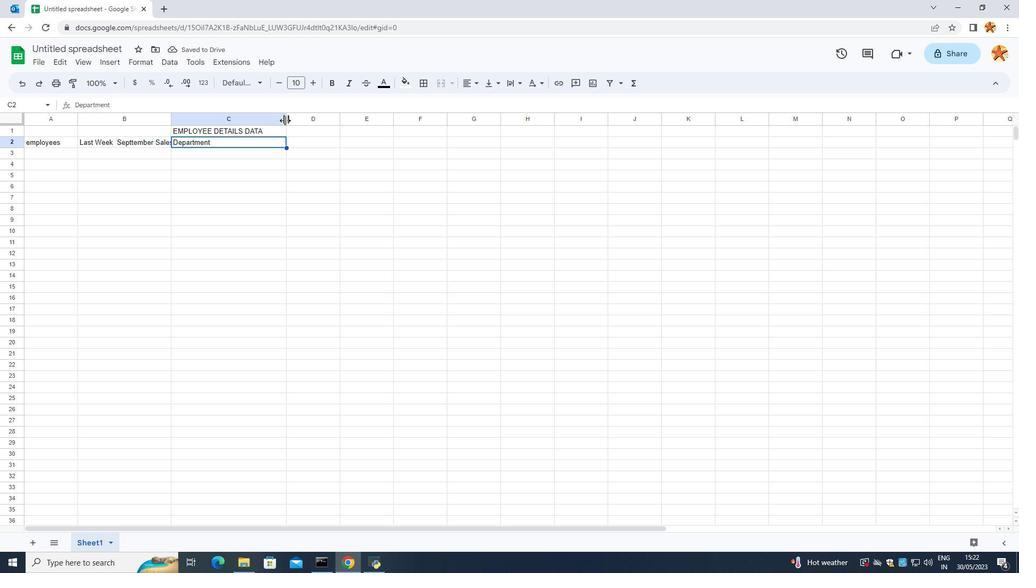 
Action: Mouse moved to (255, 137)
Screenshot: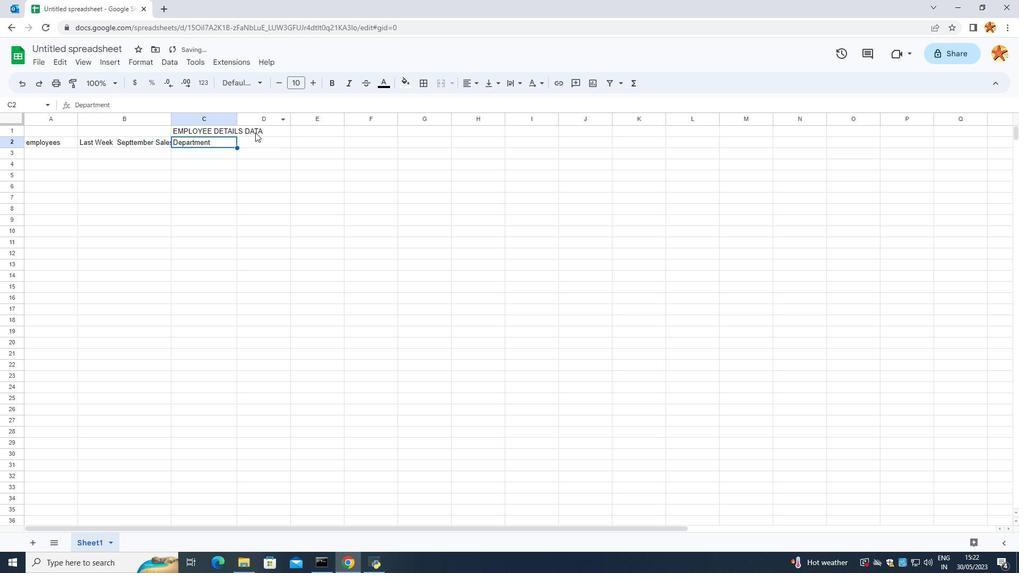 
Action: Mouse pressed left at (255, 137)
Screenshot: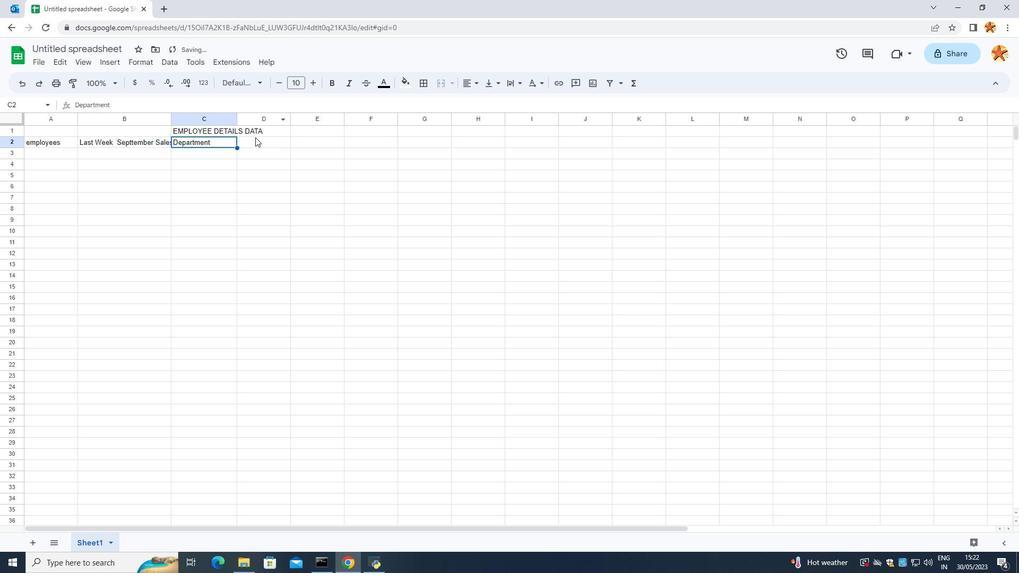 
Action: Mouse pressed left at (255, 137)
Screenshot: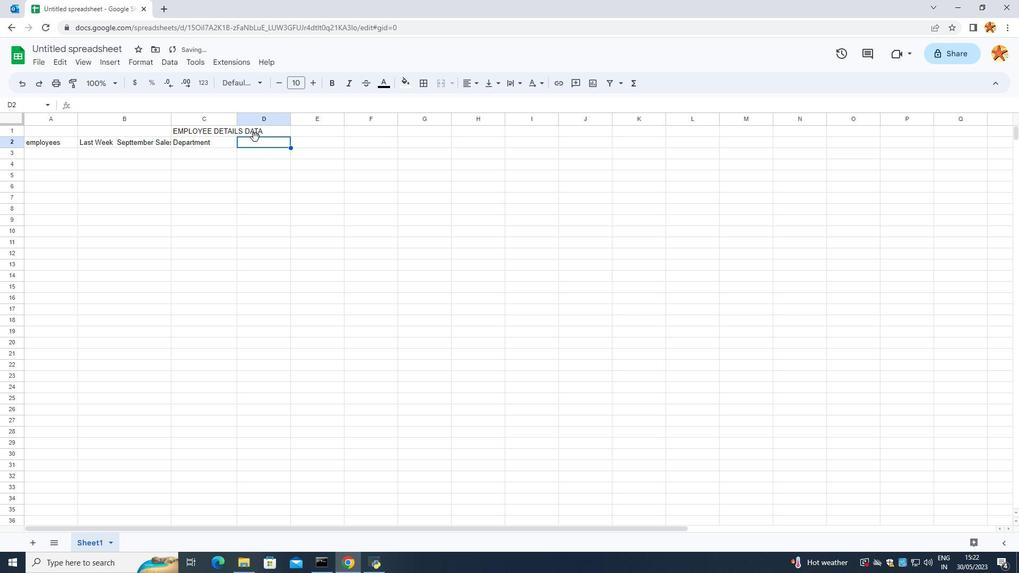 
Action: Mouse moved to (253, 139)
Screenshot: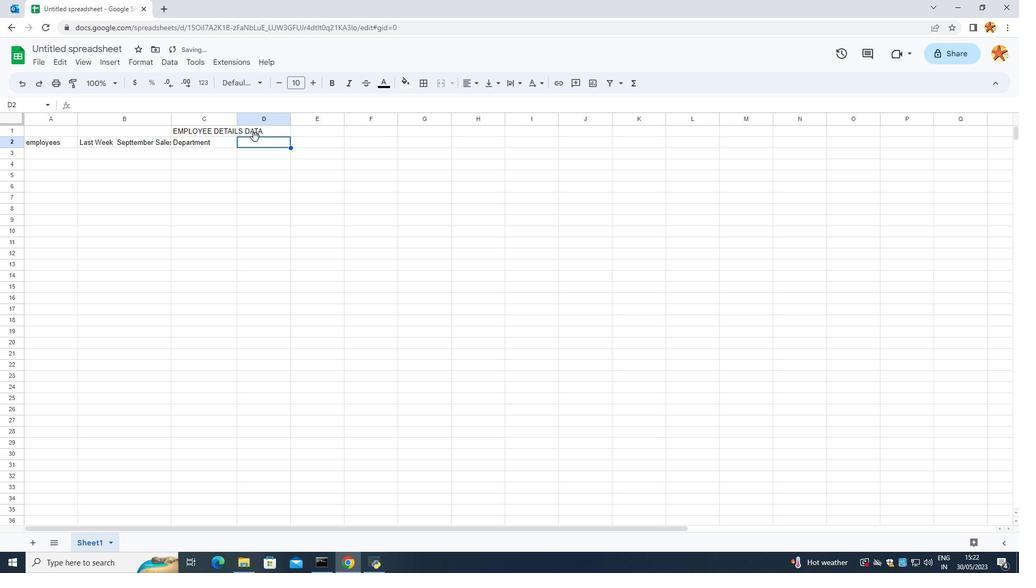 
Action: Mouse pressed left at (253, 139)
Screenshot: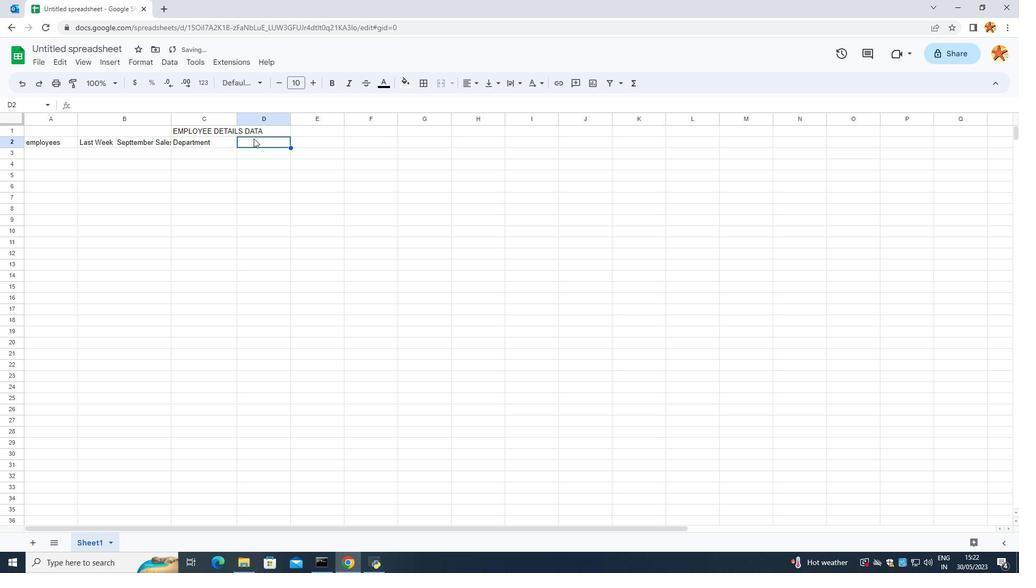 
Action: Mouse pressed left at (253, 139)
Screenshot: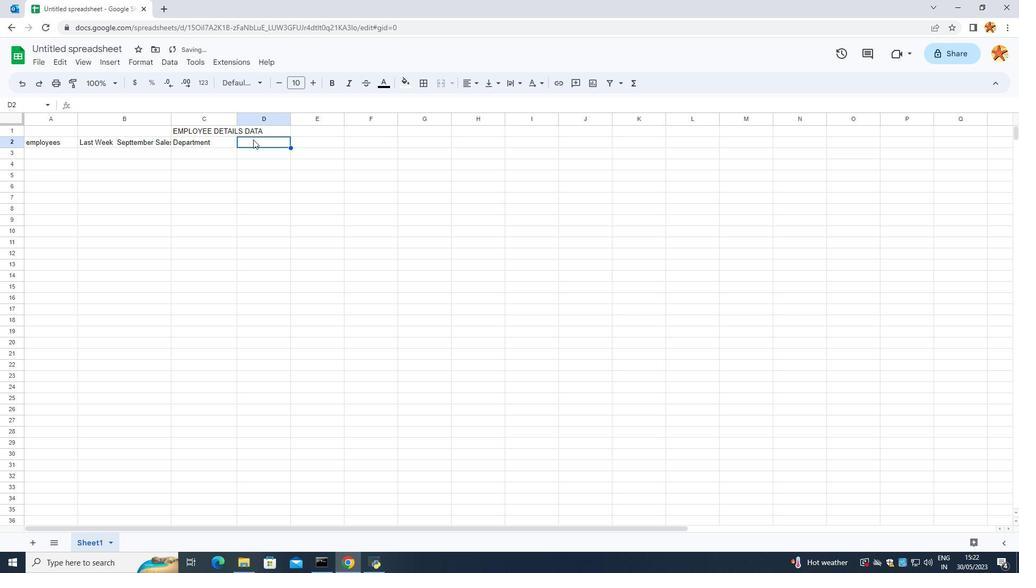 
Action: Mouse moved to (290, 159)
Screenshot: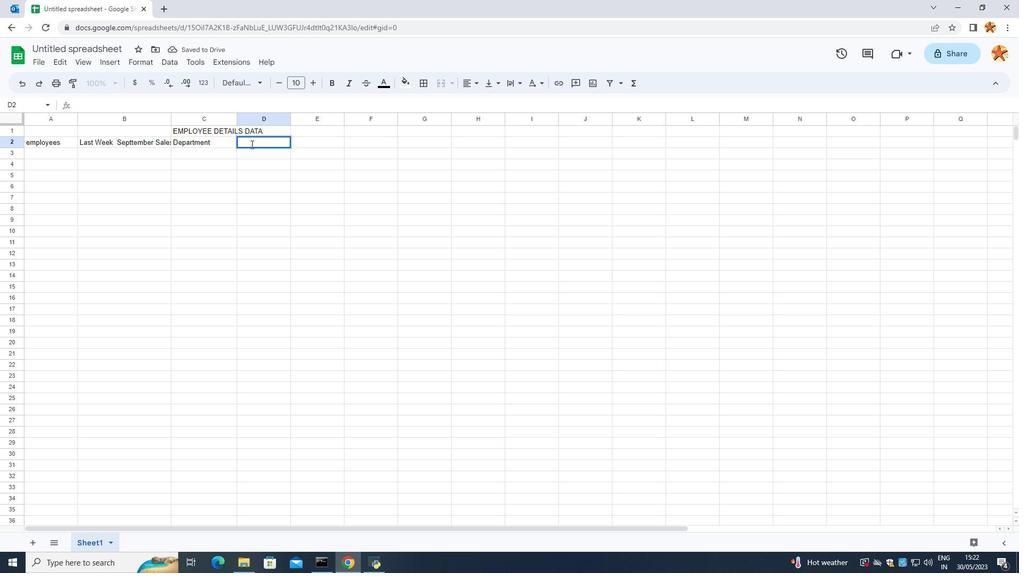 
Action: Key pressed <Key.caps_lock>P<Key.caps_lock>osition
Screenshot: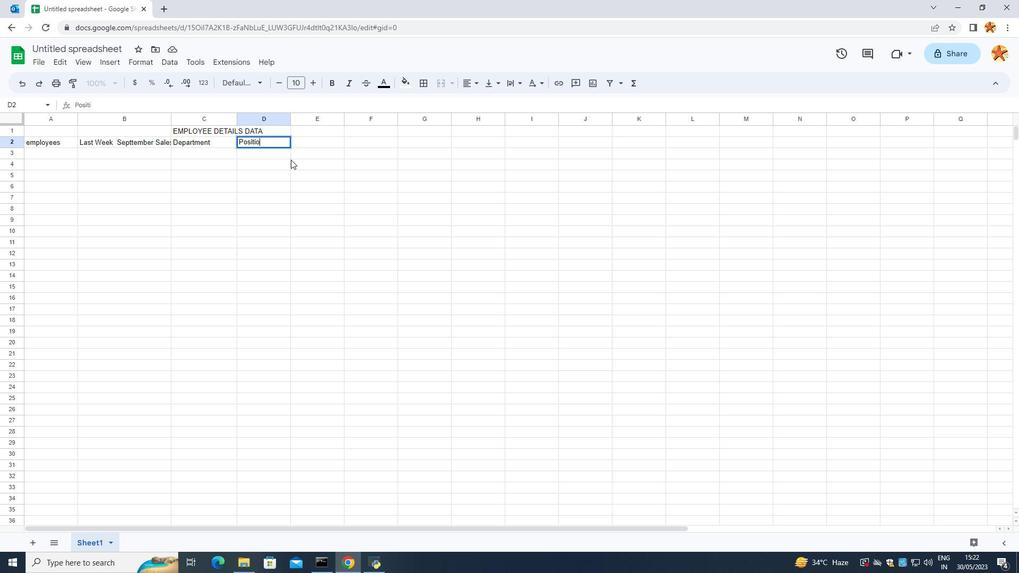 
Action: Mouse moved to (313, 144)
Screenshot: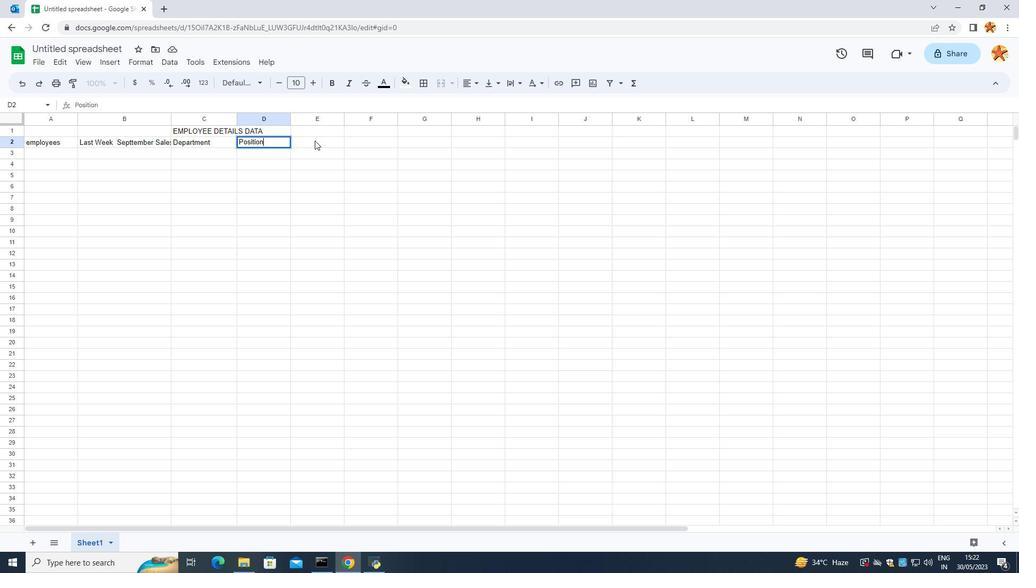 
Action: Mouse pressed left at (313, 143)
Screenshot: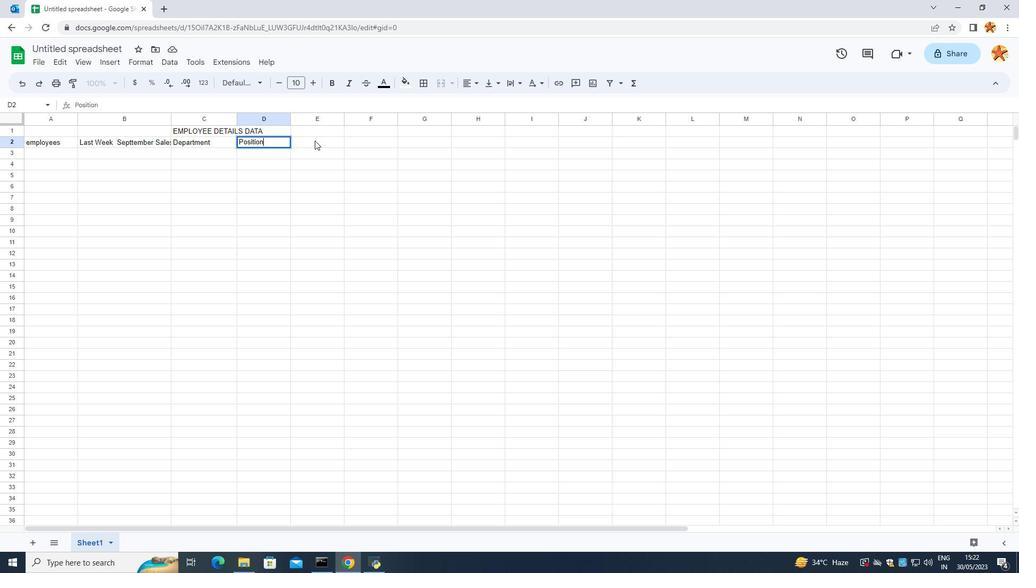 
Action: Mouse pressed left at (313, 144)
Screenshot: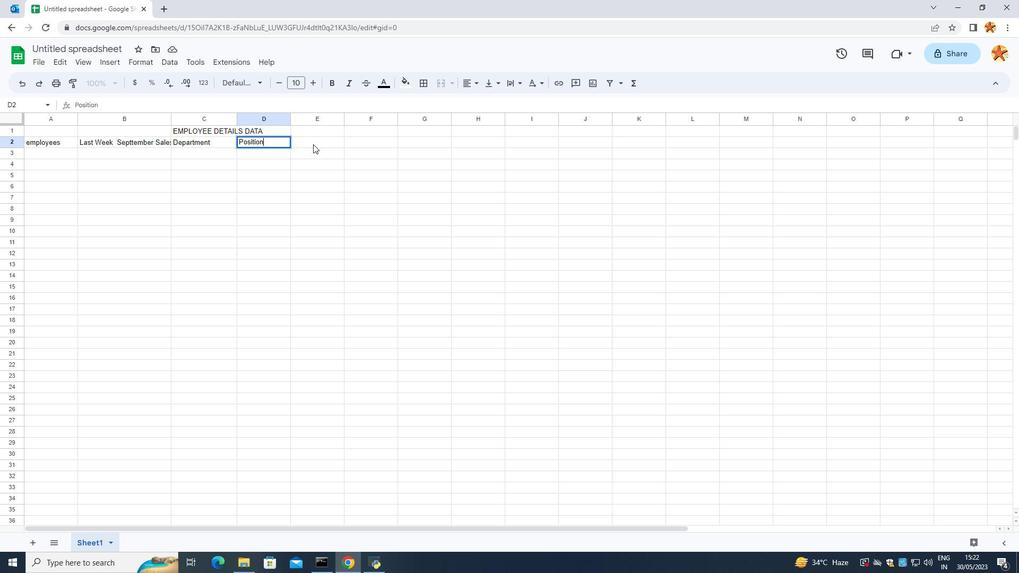 
Action: Mouse moved to (306, 140)
Screenshot: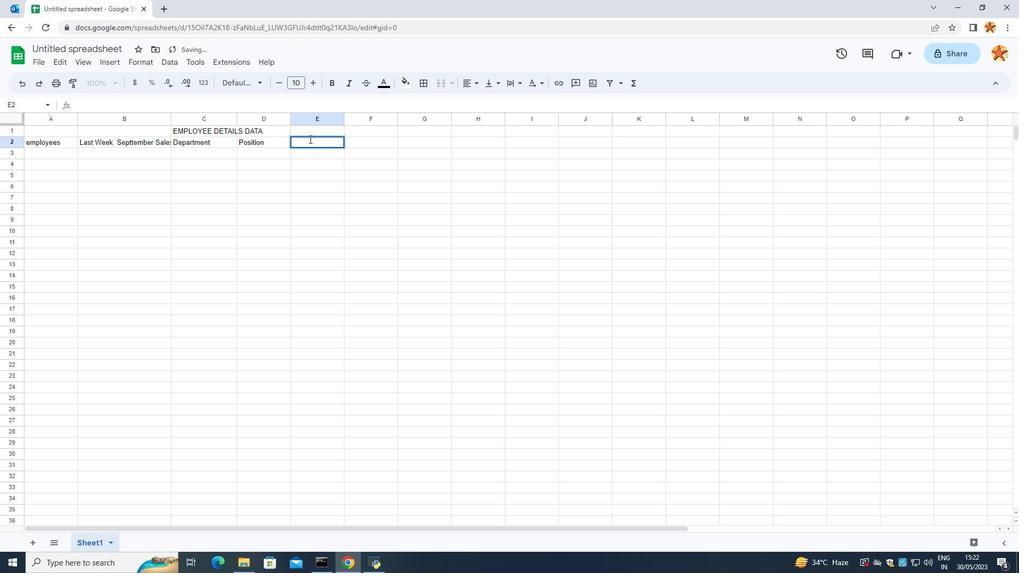 
Action: Key pressed <Key.caps_lock>
Screenshot: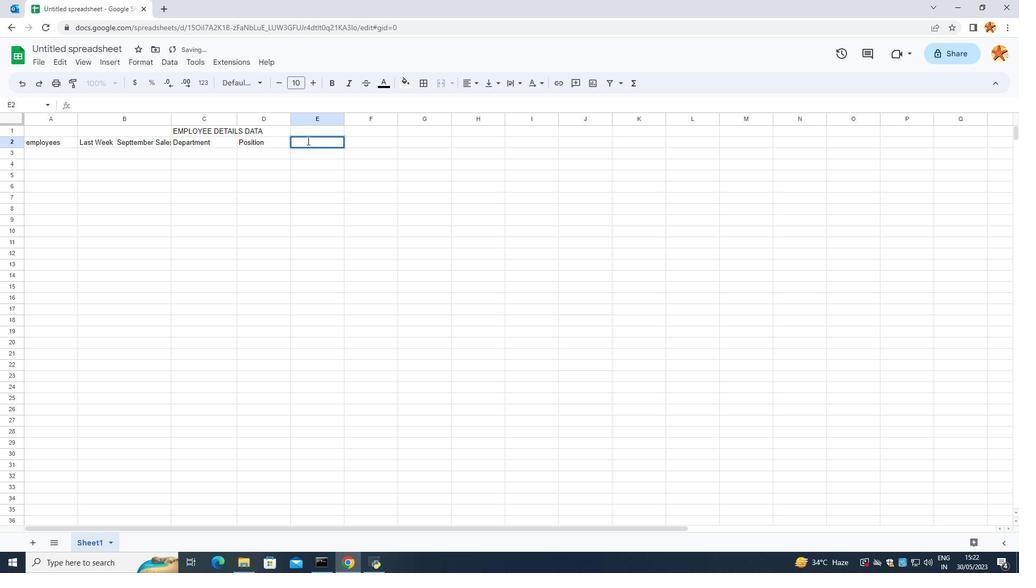 
Action: Mouse moved to (304, 142)
Screenshot: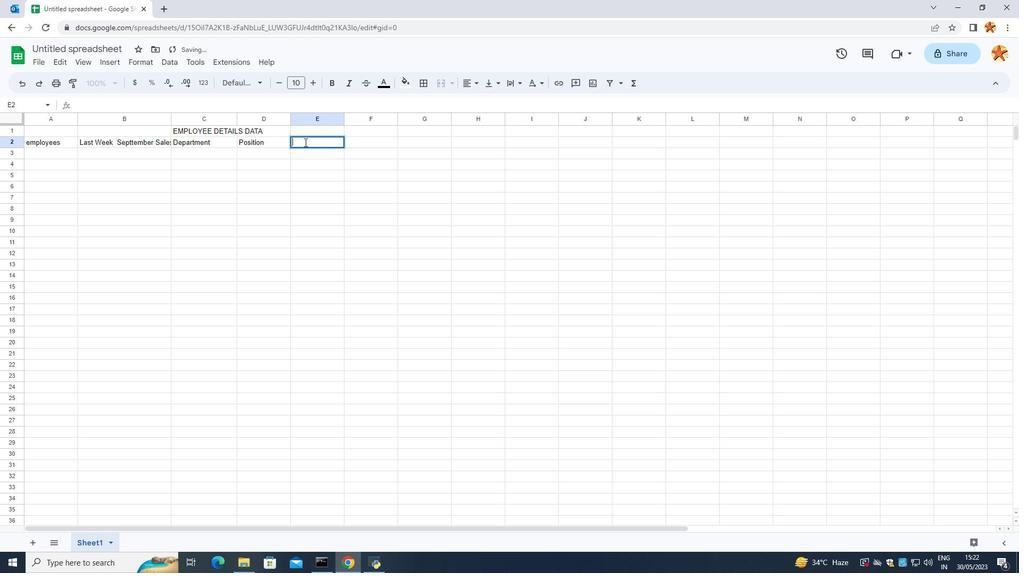 
Action: Key pressed S<Key.caps_lock>alary<Key.space><Key.caps_lock>USD
Screenshot: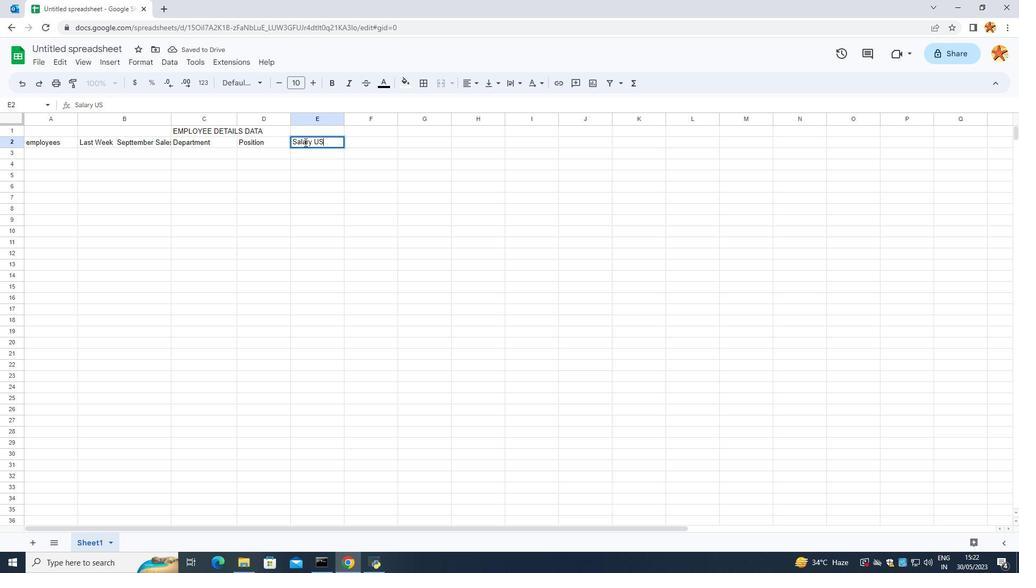 
Action: Mouse moved to (386, 352)
Screenshot: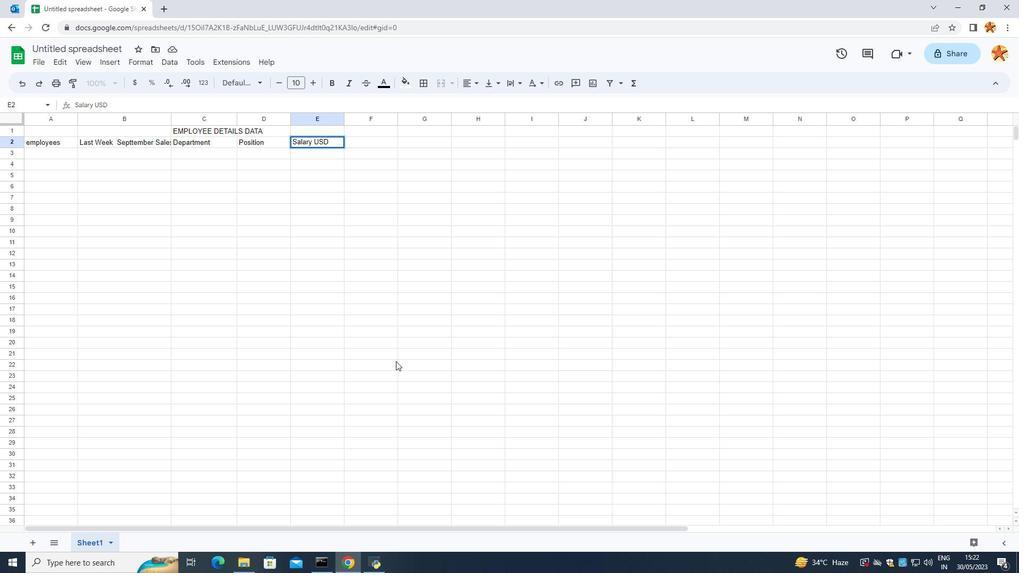 
Action: Mouse pressed left at (386, 352)
Screenshot: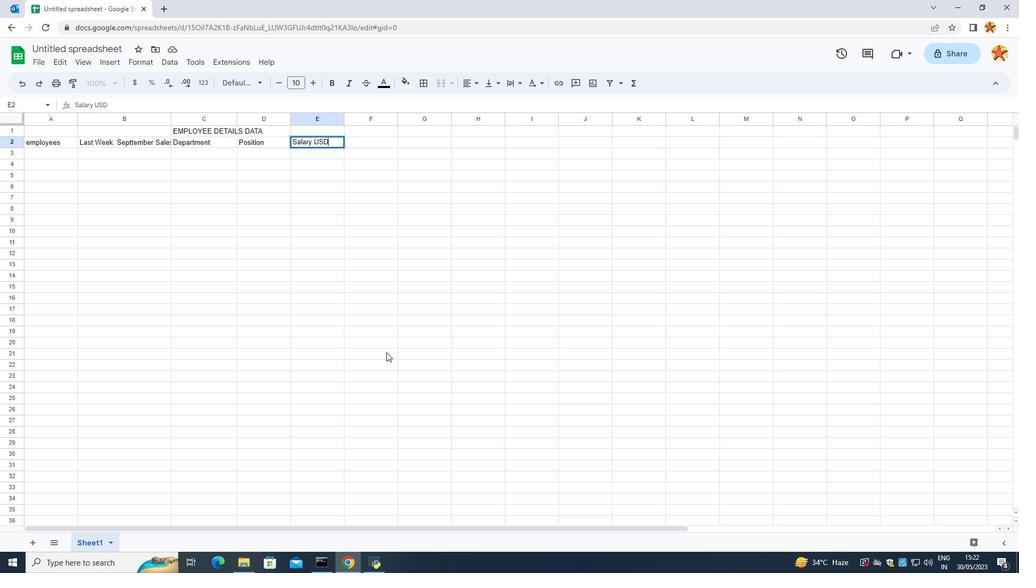 
Action: Mouse moved to (374, 141)
Screenshot: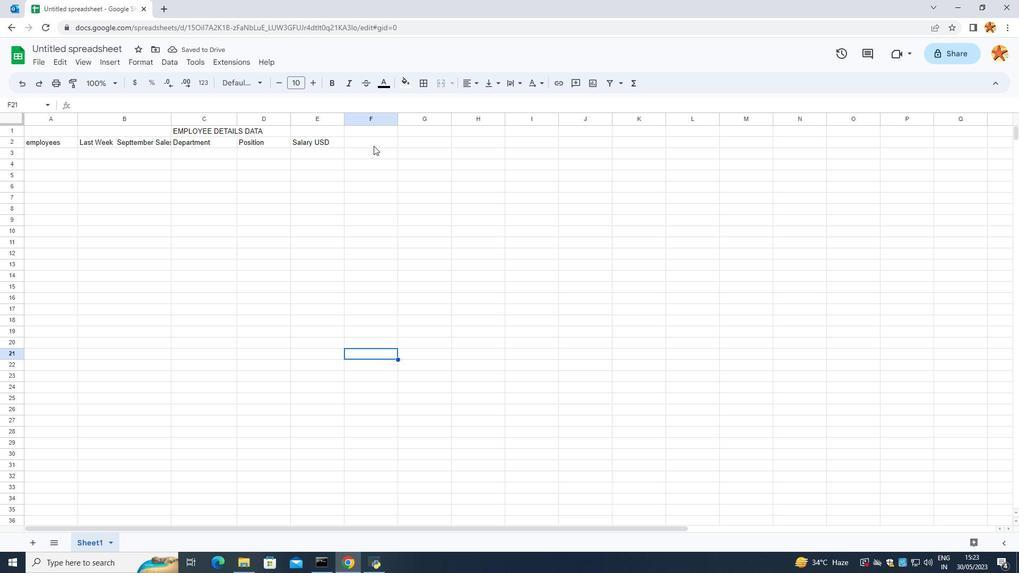 
Action: Mouse pressed left at (374, 141)
Screenshot: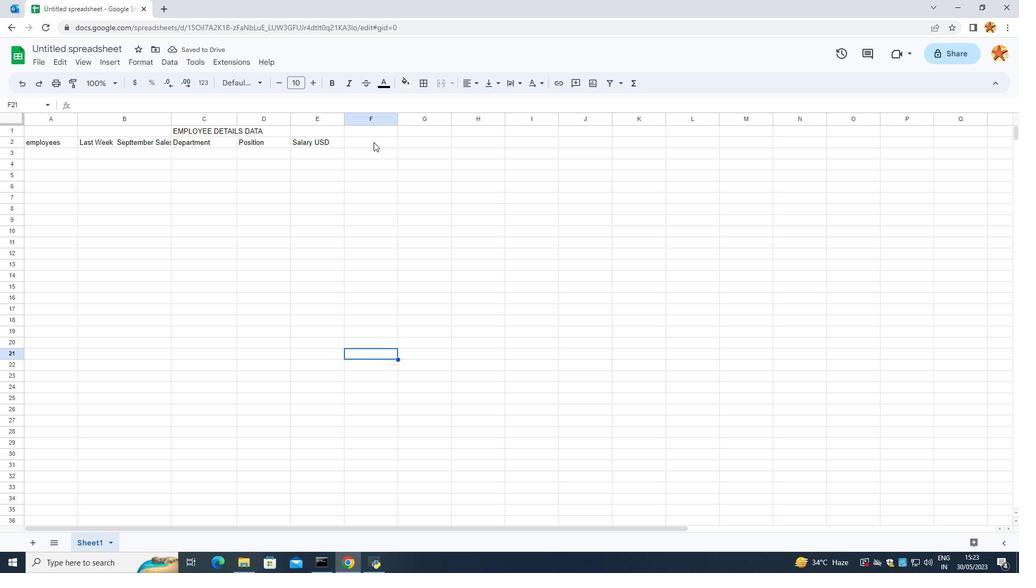 
Action: Mouse pressed left at (374, 141)
Screenshot: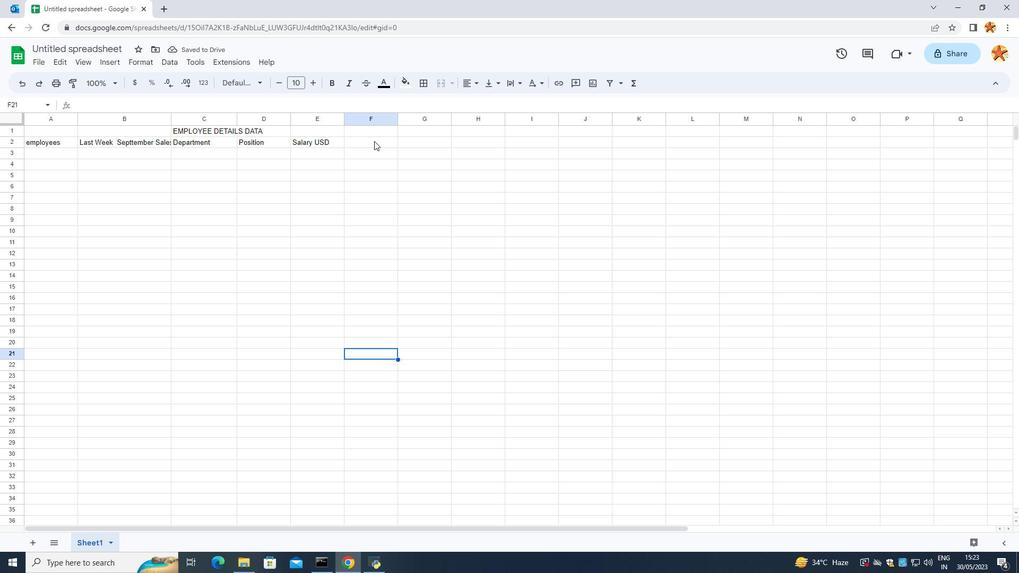 
Action: Key pressed <Key.caps_lock>s<Key.caps_lock>TART<Key.space><Key.caps_lock>d<Key.backspace><Key.backspace><Key.backspace><Key.backspace><Key.backspace><Key.backspace><Key.backspace><Key.backspace><Key.backspace>start<Key.space>date
Screenshot: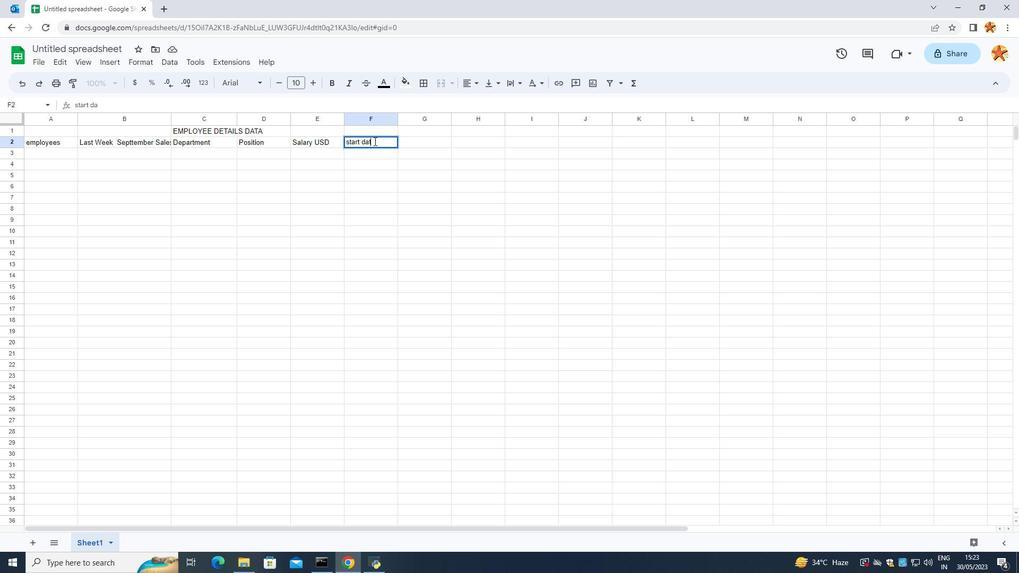 
Action: Mouse moved to (299, 226)
Screenshot: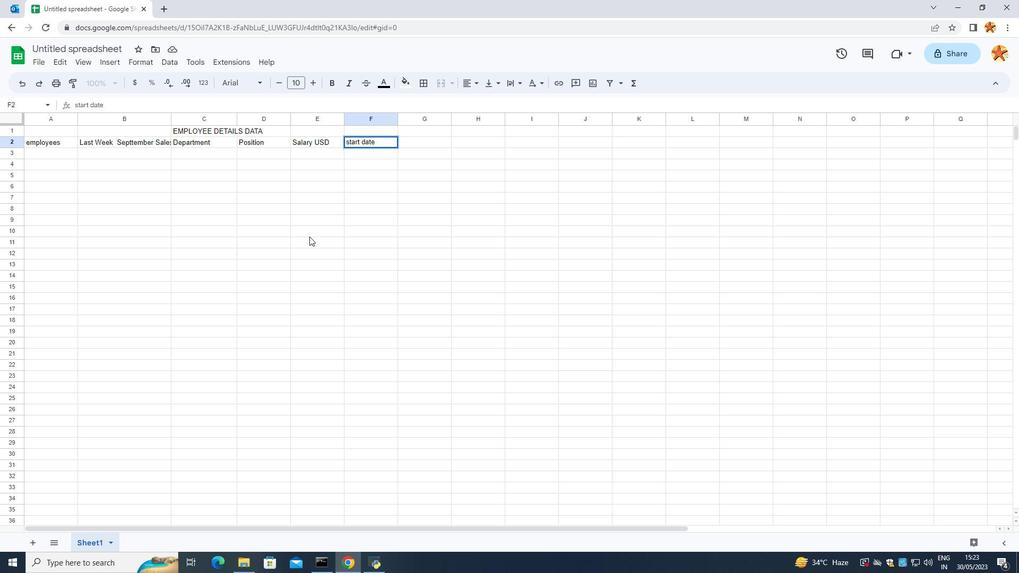 
Action: Mouse pressed left at (299, 226)
Screenshot: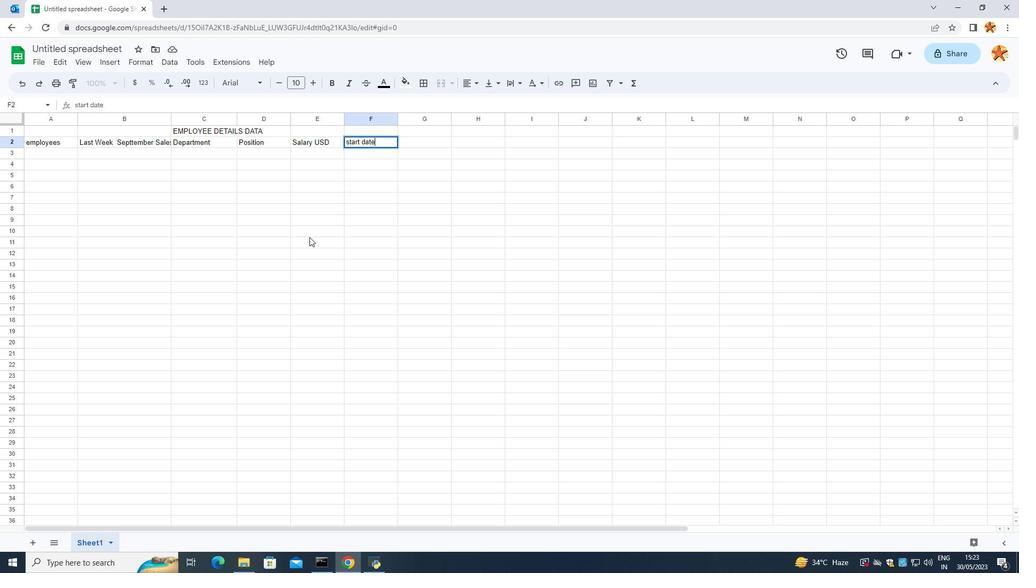 
Action: Mouse moved to (41, 153)
Screenshot: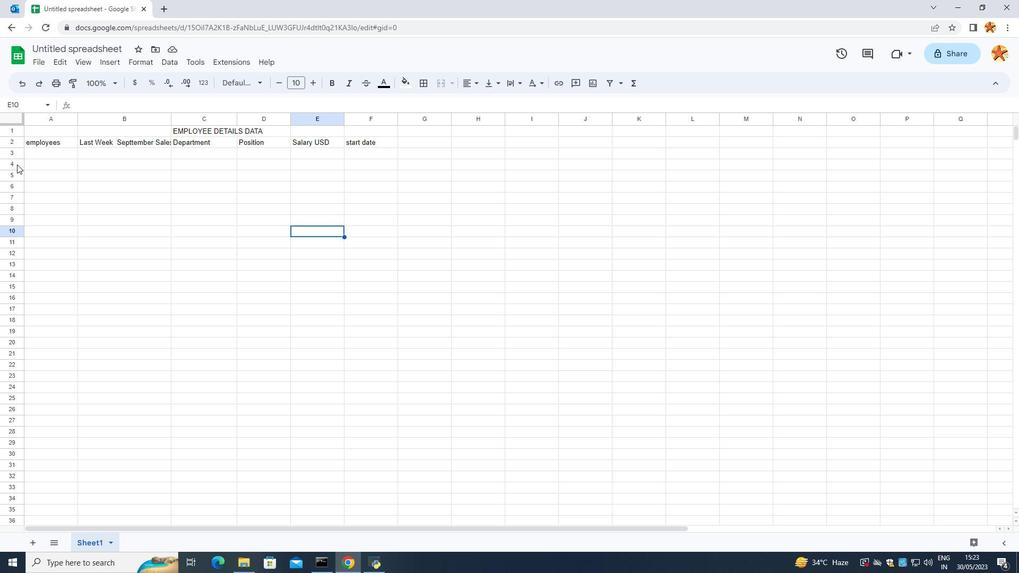 
Action: Mouse pressed left at (41, 153)
Screenshot: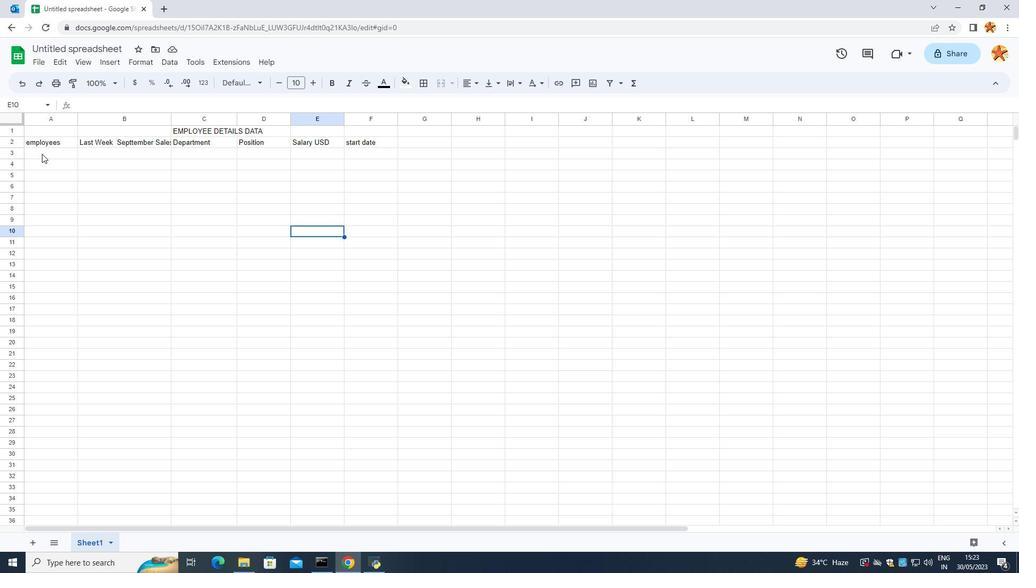 
Action: Mouse pressed left at (41, 153)
Screenshot: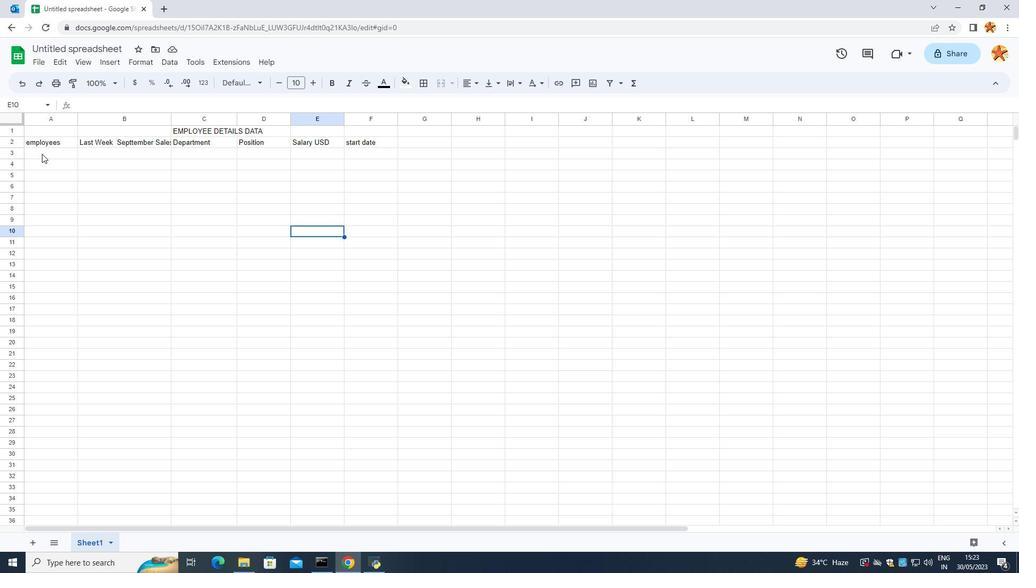 
Action: Mouse moved to (59, 138)
Screenshot: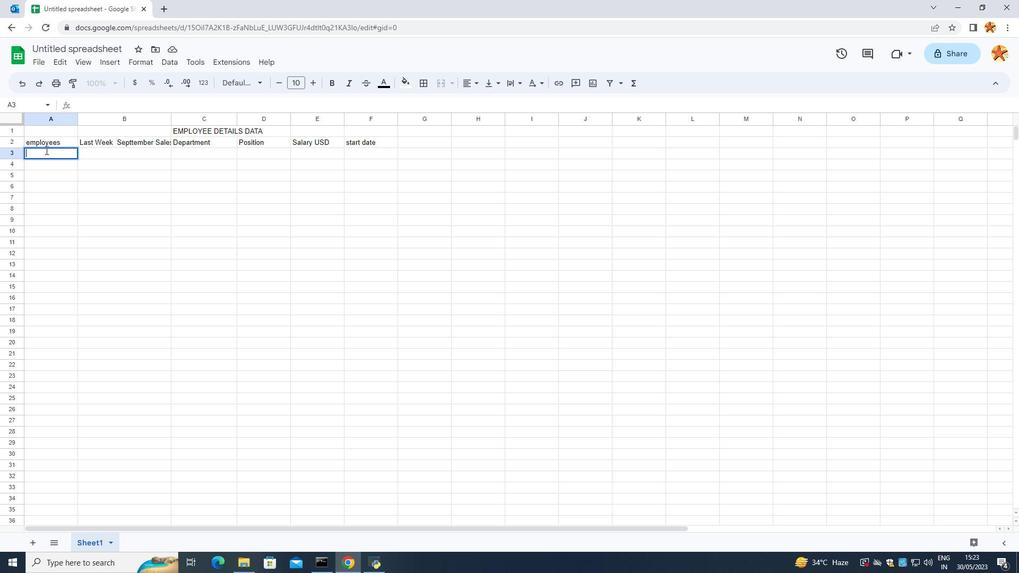 
Action: Key pressed <Key.caps_lock>E<Key.caps_lock>than<Key.space><Key.caps_lock>R<Key.caps_lock>eynolds]<Key.enter><Key.caps_lock>O<Key.caps_lock>livia<Key.space><Key.caps_lock>T<Key.caps_lock>homspo<Key.backspace><Key.backspace><Key.backspace>pson\<Key.backspace><Key.enter><Key.caps_lock>B<Key.caps_lock>enjamin<Key.space><Key.caps_lock>N<Key.backspace><Key.caps_lock><Key.caps_lock>M<Key.caps_lock>artinex<Key.backspace>z<Key.enter><Key.caps_lock>E<Key.caps_lock>mma<Key.space><Key.caps_lock>D<Key.caps_lock>avis<Key.enter><Key.caps_lock>A<Key.caps_lock>lexander<Key.space><Key.caps_lock>M<Key.caps_lock>itchel<Key.enter><Key.caps_lock>A<Key.caps_lock>va<Key.space><Key.caps_lock>R<Key.caps_lock>odriguies<Key.backspace>z<Key.enter>
Screenshot: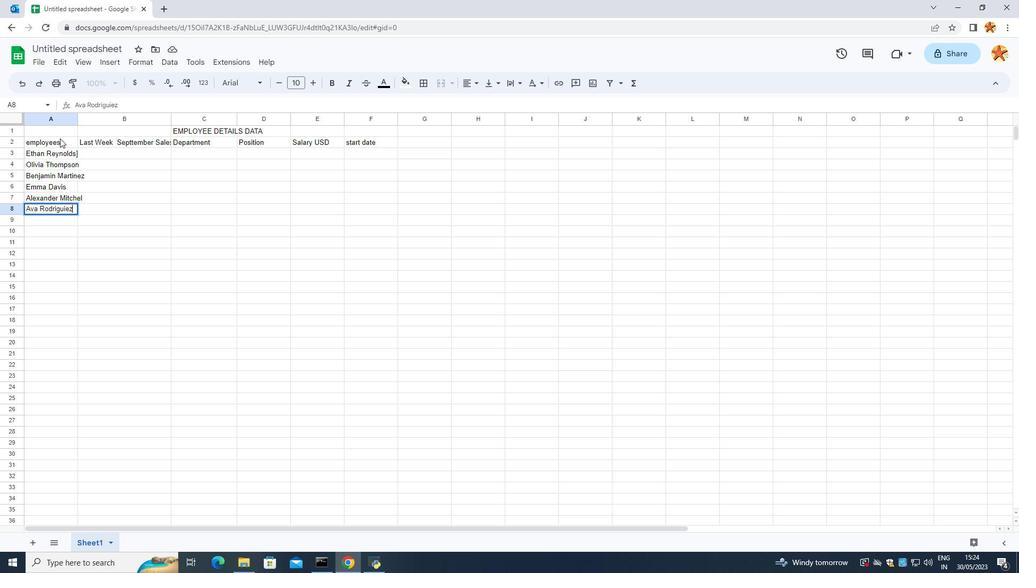 
Action: Mouse moved to (61, 212)
Screenshot: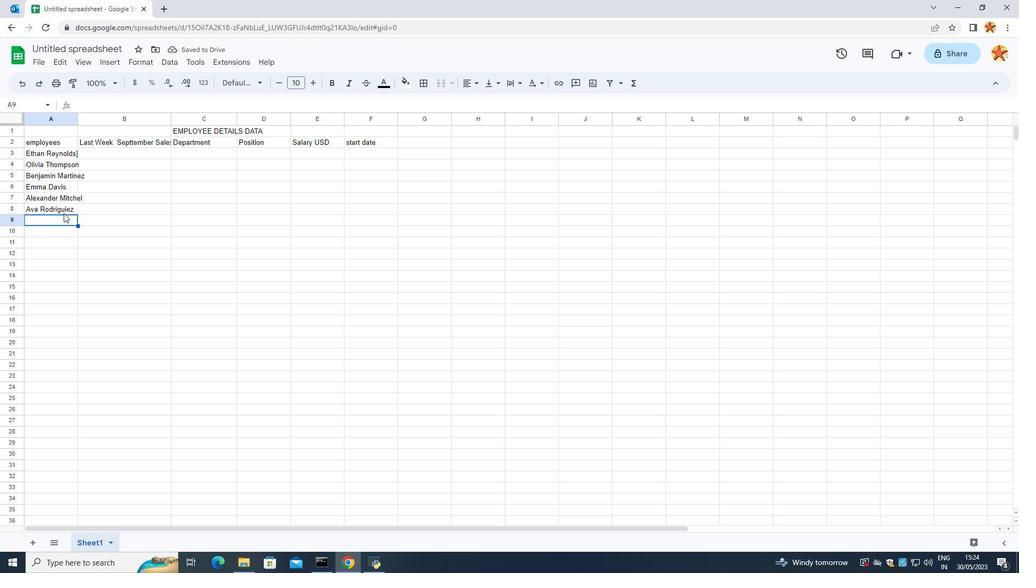 
Action: Mouse pressed left at (61, 212)
Screenshot: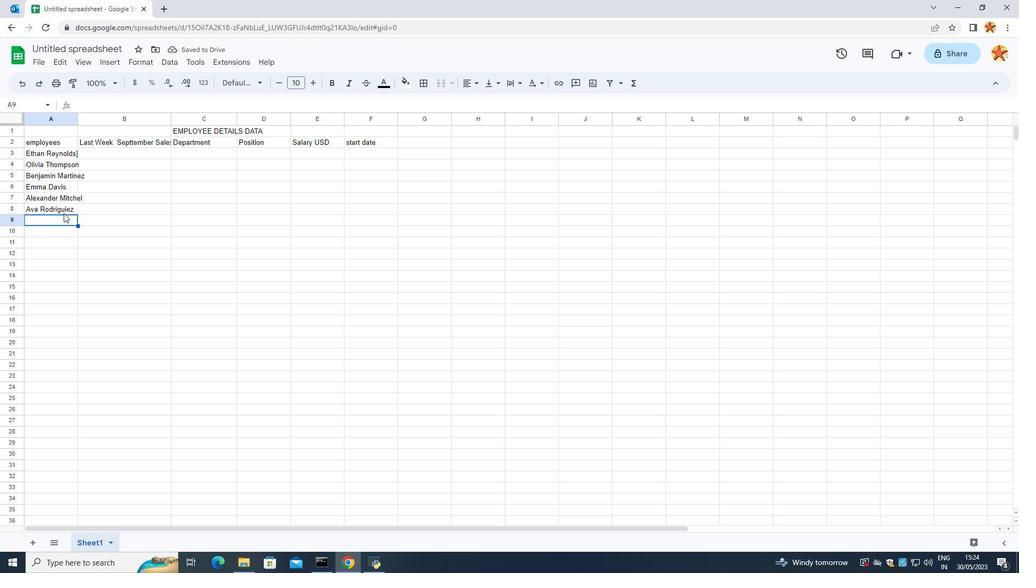 
Action: Mouse pressed left at (61, 212)
Screenshot: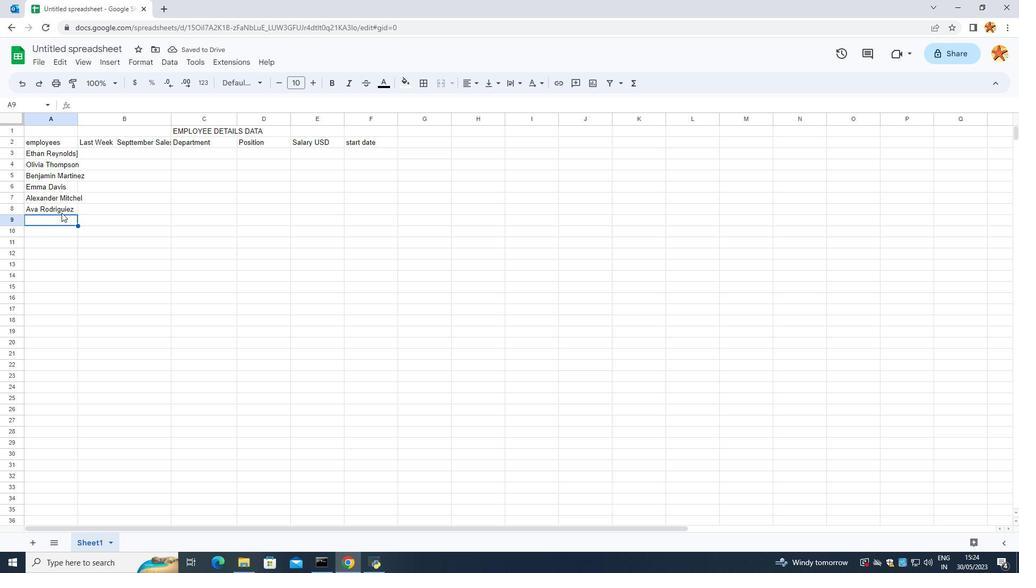 
Action: Mouse moved to (68, 207)
Screenshot: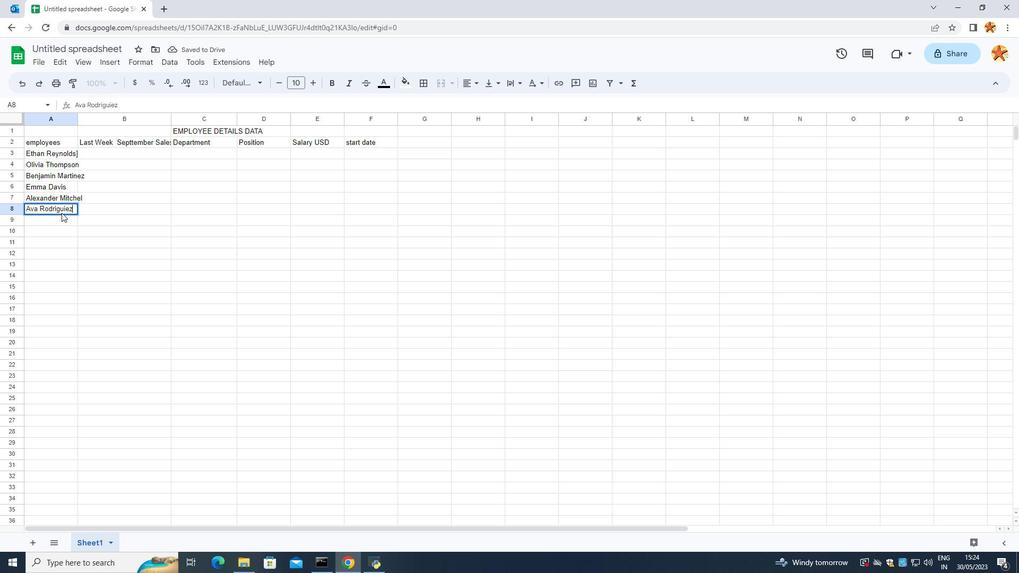 
Action: Mouse pressed left at (68, 207)
Screenshot: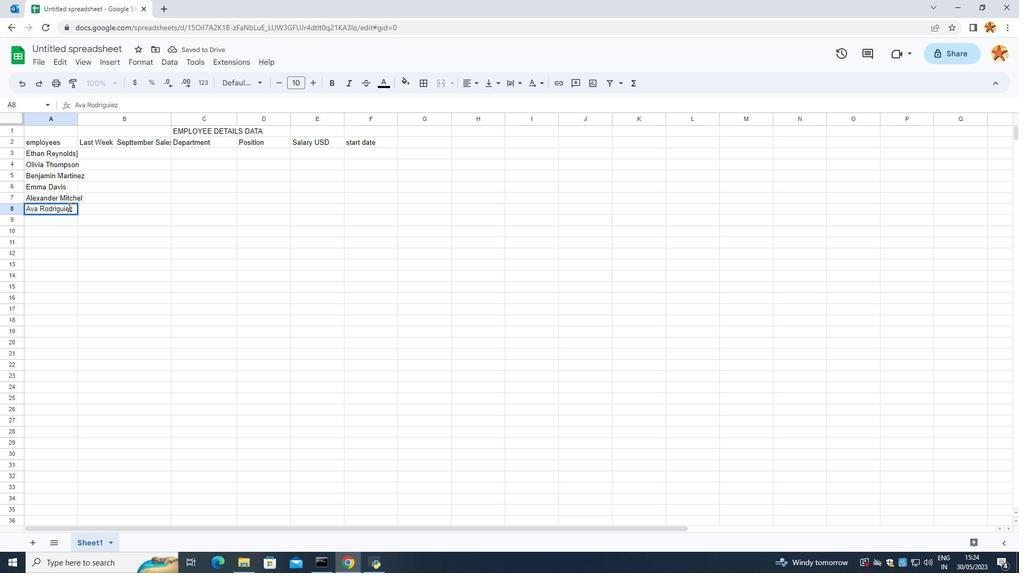 
Action: Key pressed <Key.backspace>
Screenshot: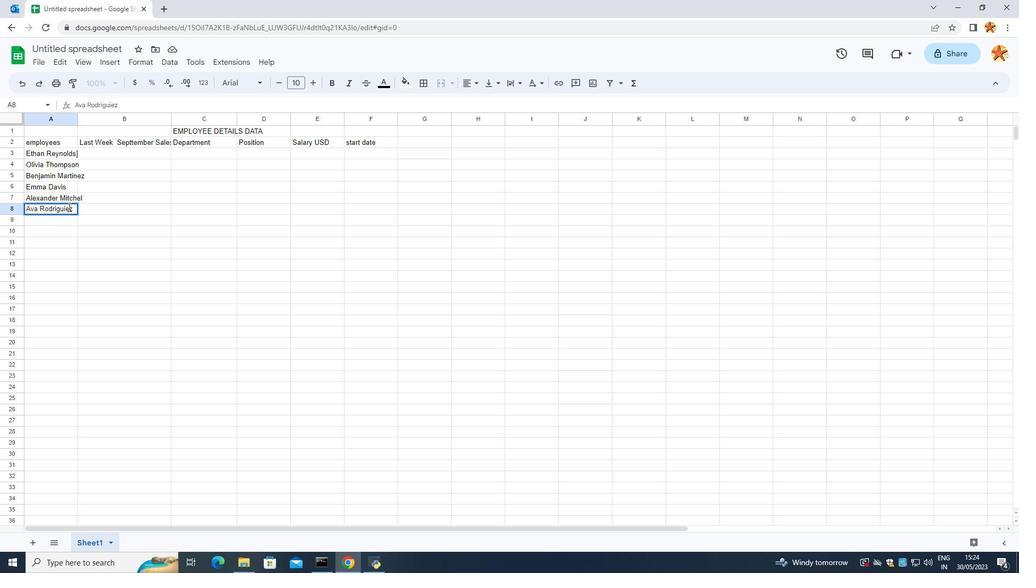 
Action: Mouse moved to (85, 218)
Screenshot: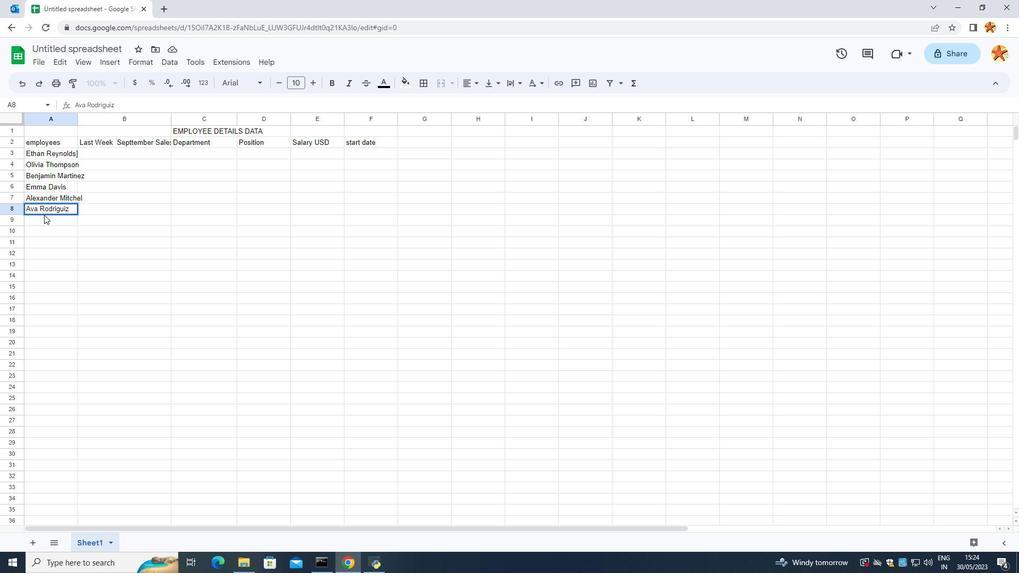 
Action: Key pressed <Key.backspace>e
Screenshot: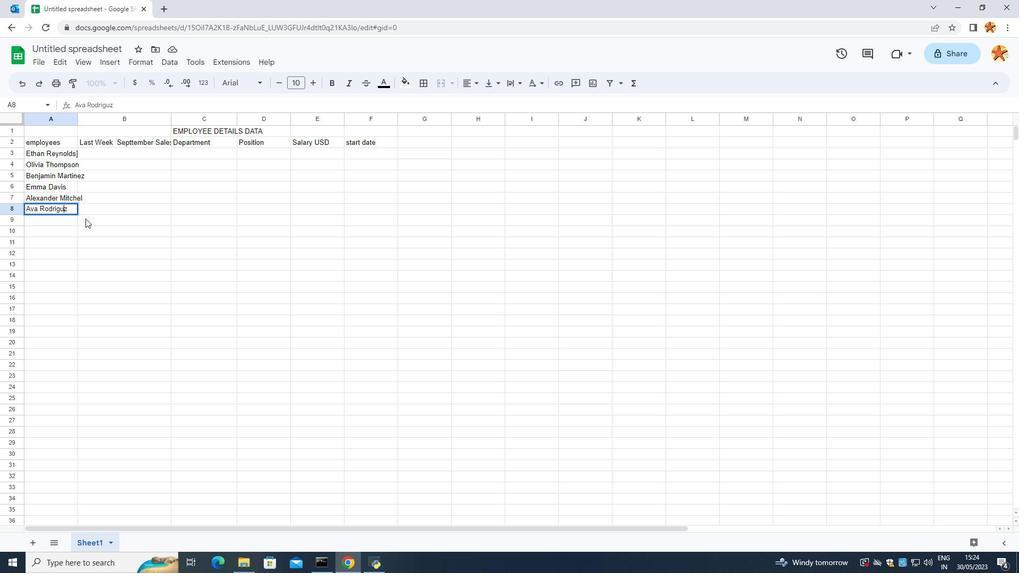 
Action: Mouse moved to (71, 221)
Screenshot: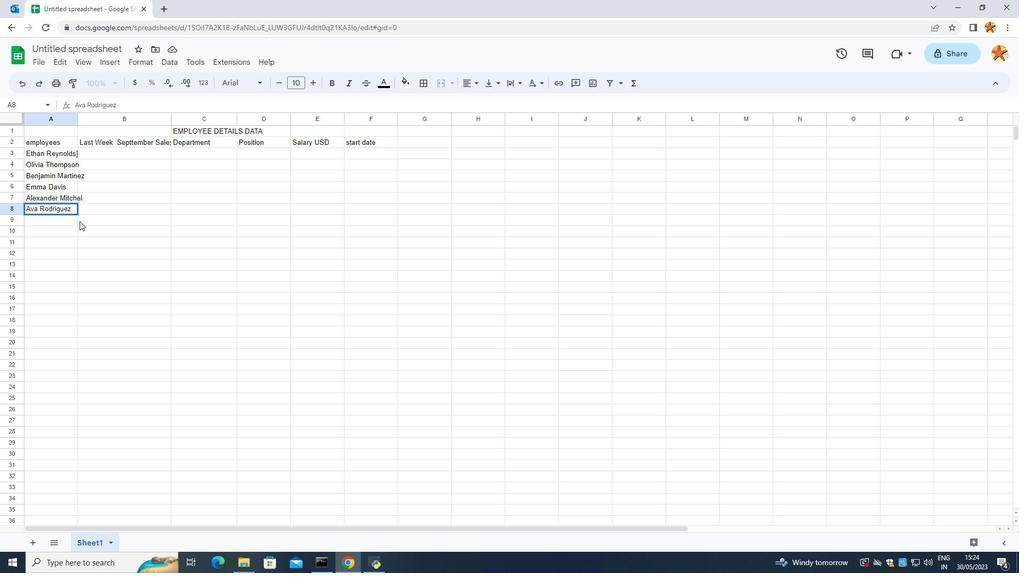 
Action: Mouse pressed left at (71, 221)
Screenshot: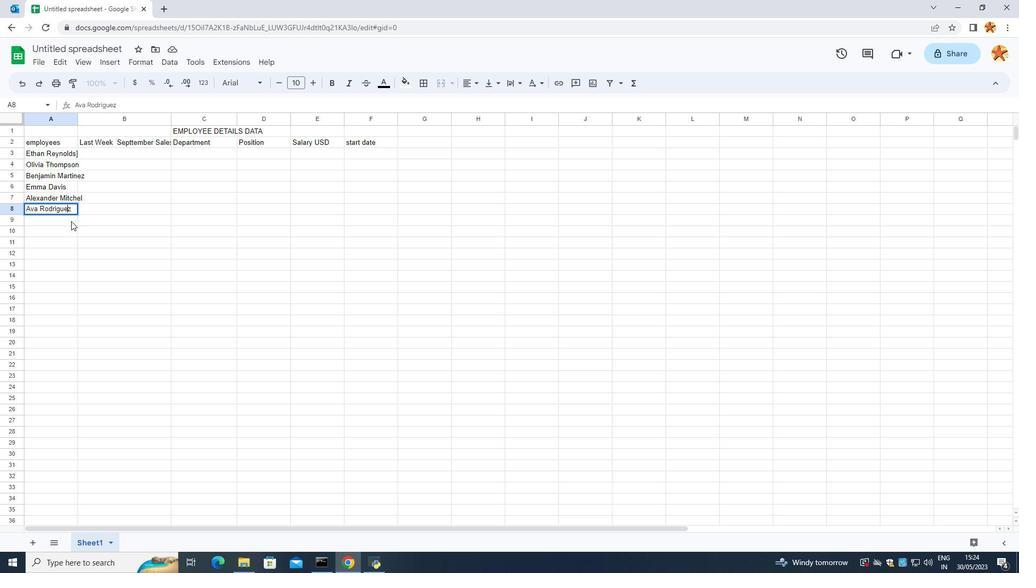
Action: Mouse pressed left at (71, 221)
Screenshot: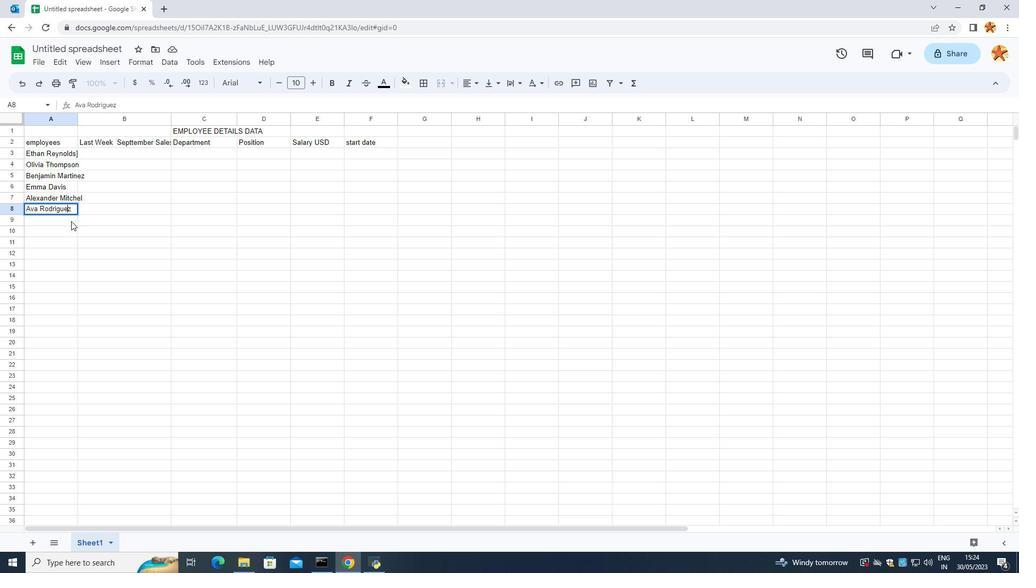 
Action: Key pressed <Key.caps_lock>D<Key.caps_lock>aniel<Key.space><Key.caps_lock>A<Key.caps_lock>nderson<Key.enter><Key.caps_lock>M<Key.caps_lock>ia<Key.space><Key.caps_lock>L<Key.caps_lock>ewis<Key.enter>
Screenshot: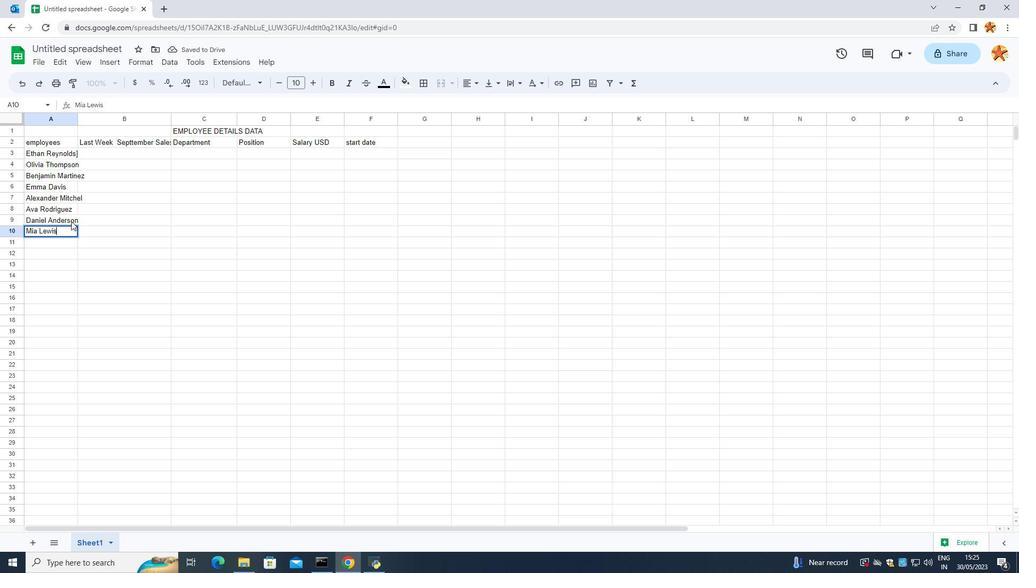 
Action: Mouse moved to (41, 235)
Screenshot: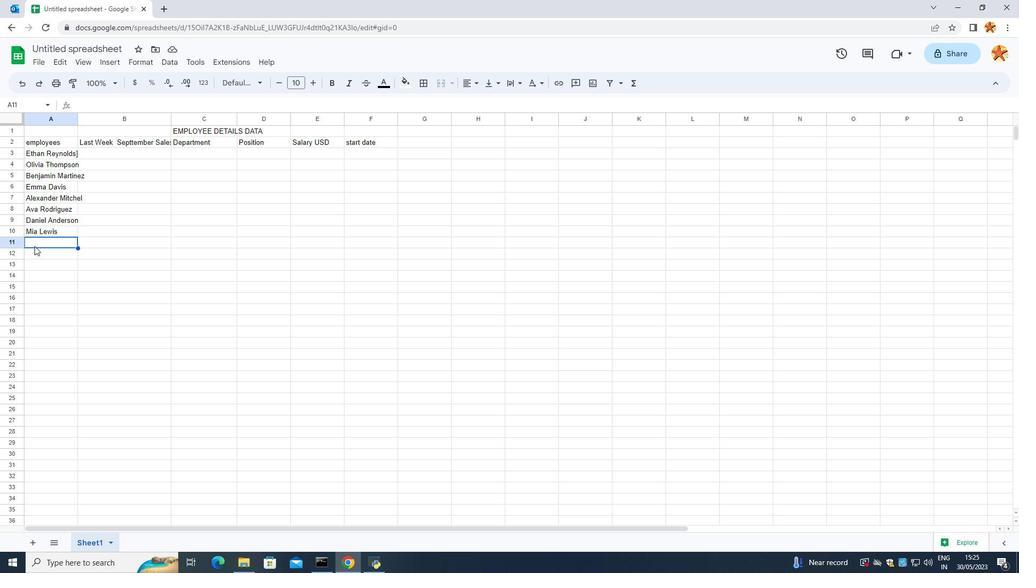 
Action: Mouse pressed left at (41, 235)
Screenshot: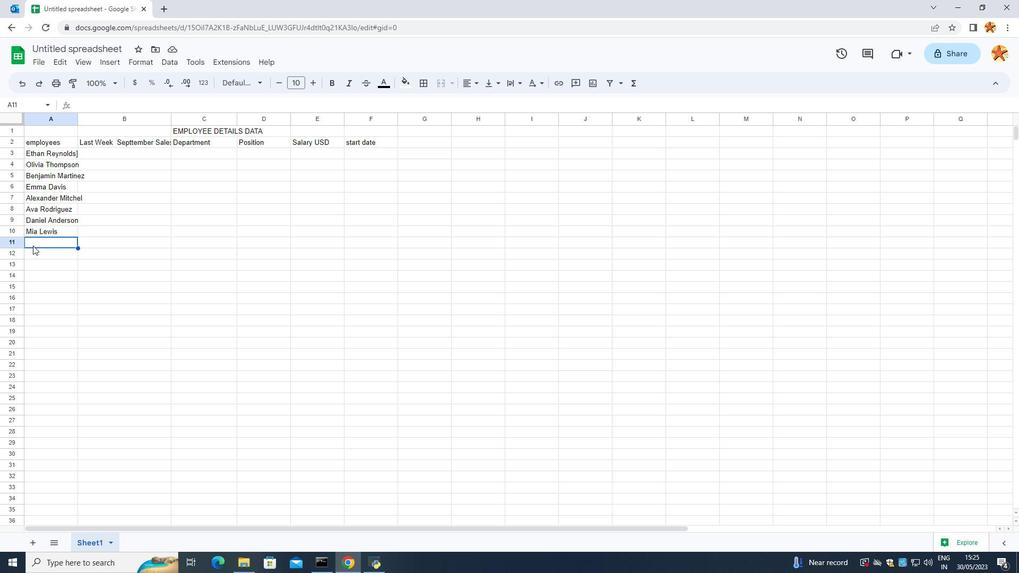 
Action: Mouse moved to (37, 242)
Screenshot: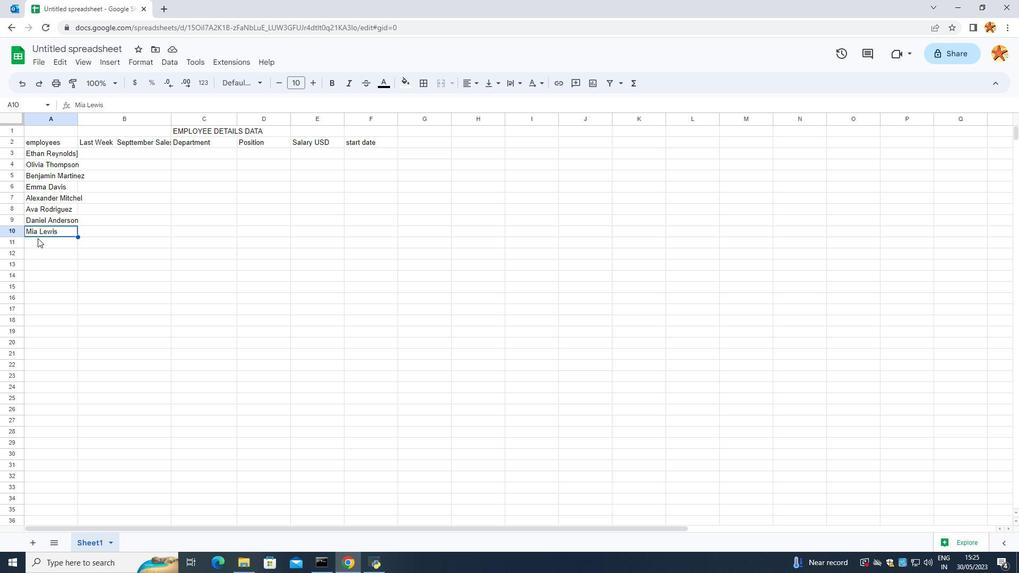
Action: Mouse pressed left at (37, 242)
Screenshot: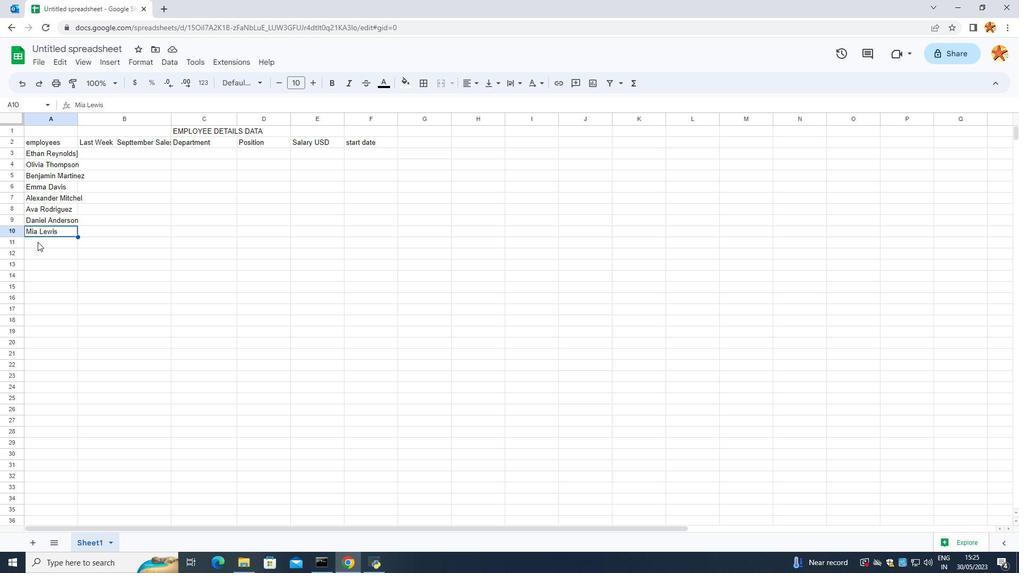 
Action: Mouse pressed left at (37, 242)
Screenshot: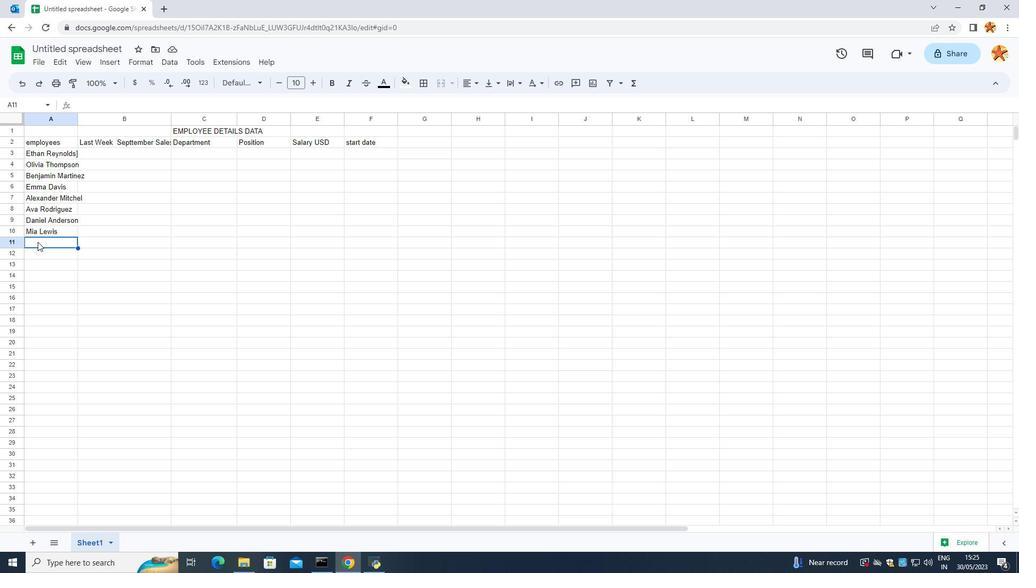 
Action: Mouse moved to (31, 246)
Screenshot: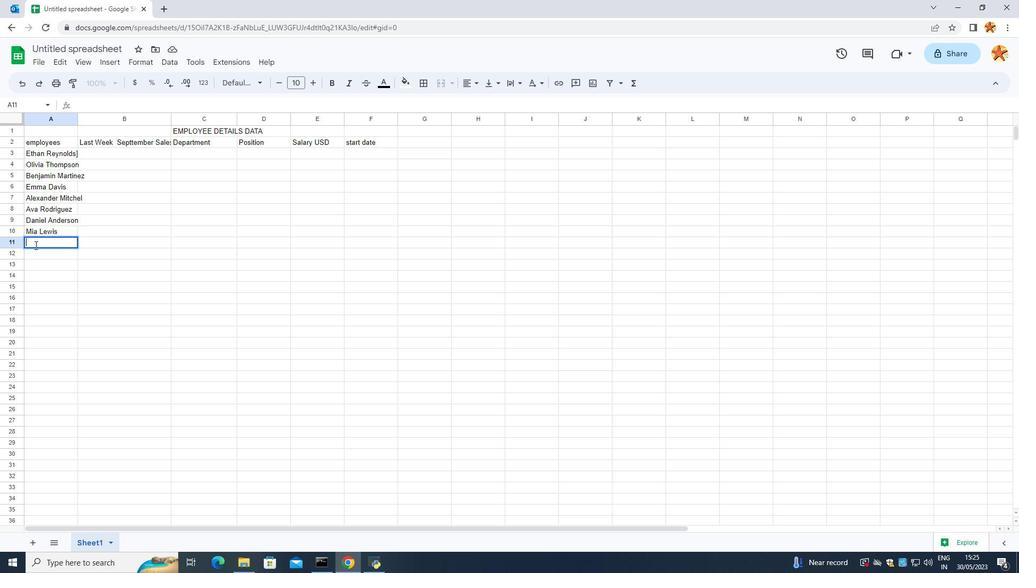 
Action: Key pressed <Key.caps_lock>C<Key.caps_lock>hristopher<Key.space><Key.caps_lock>S<Key.caps_lock>cott<Key.enter><Key.caps_lock>S<Key.caps_lock>ophia<Key.space><Key.caps_lock>H<Key.caps_lock>rr<Key.backspace>a<Key.backspace><Key.backspace>arrios<Key.enter><Key.backspace><Key.backspace>
Screenshot: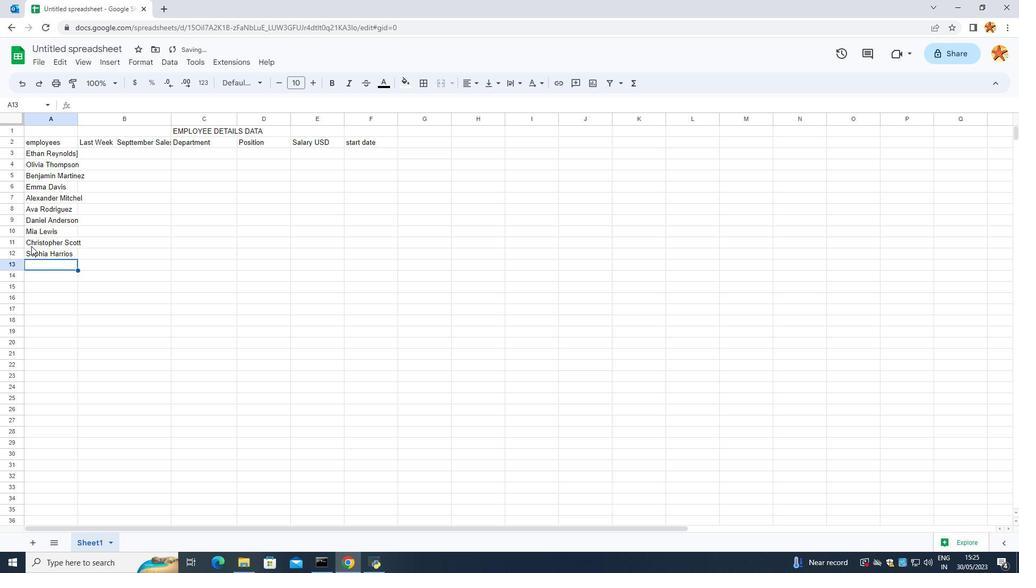 
Action: Mouse moved to (31, 248)
Screenshot: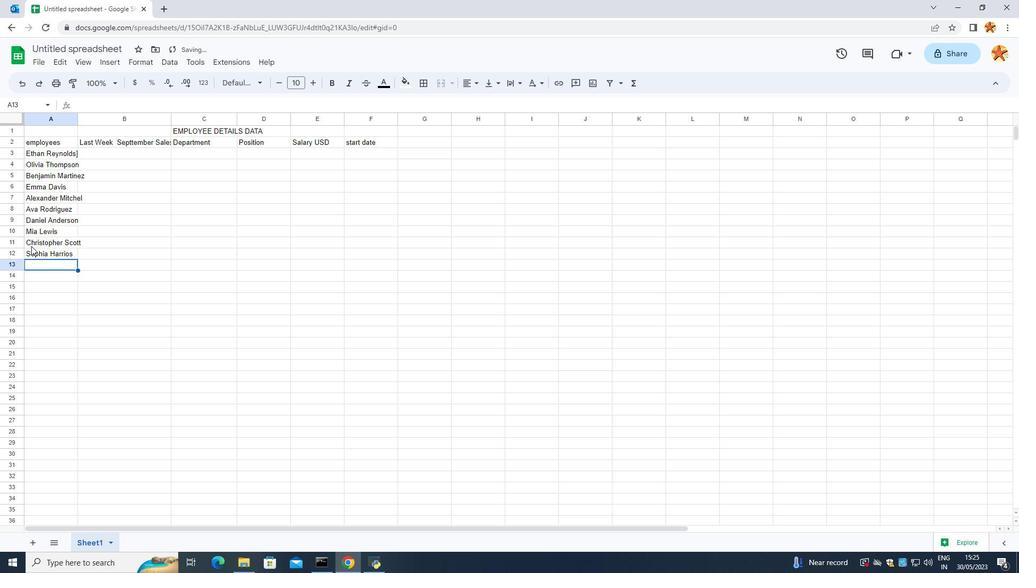 
Action: Mouse scrolled (31, 247) with delta (0, 0)
Screenshot: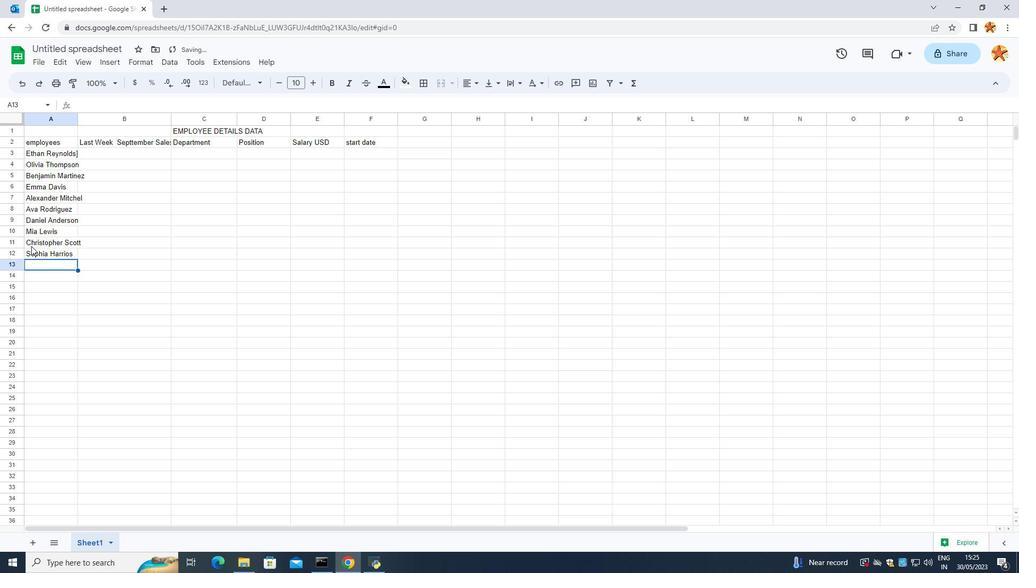 
Action: Mouse moved to (53, 228)
Screenshot: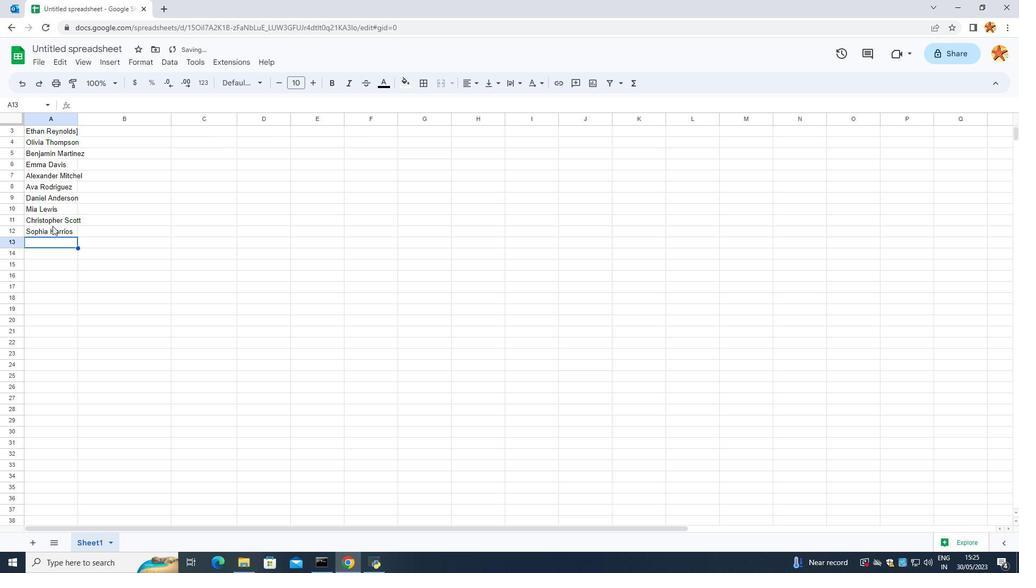 
Action: Mouse pressed left at (53, 228)
Screenshot: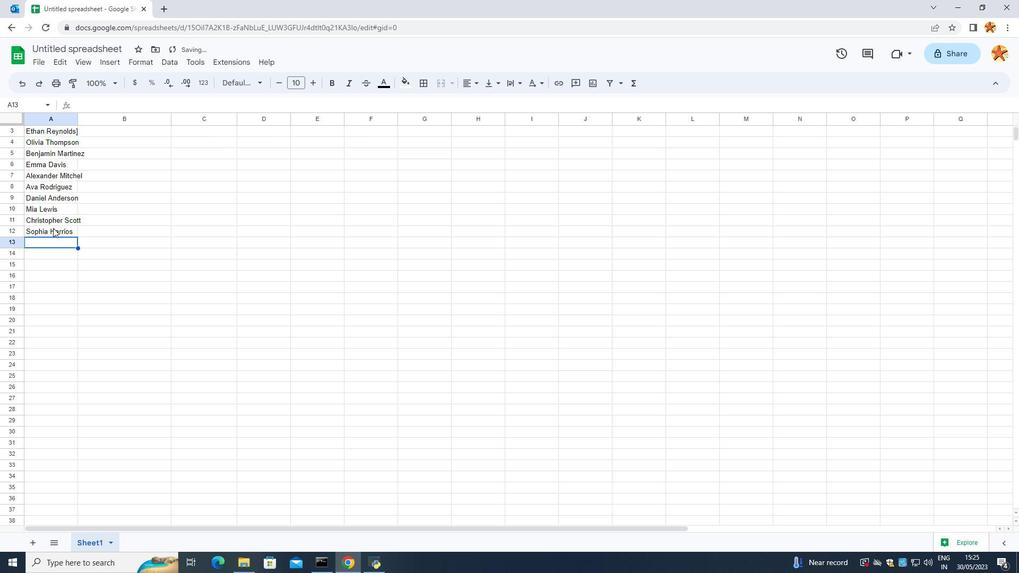 
Action: Mouse moved to (53, 229)
Screenshot: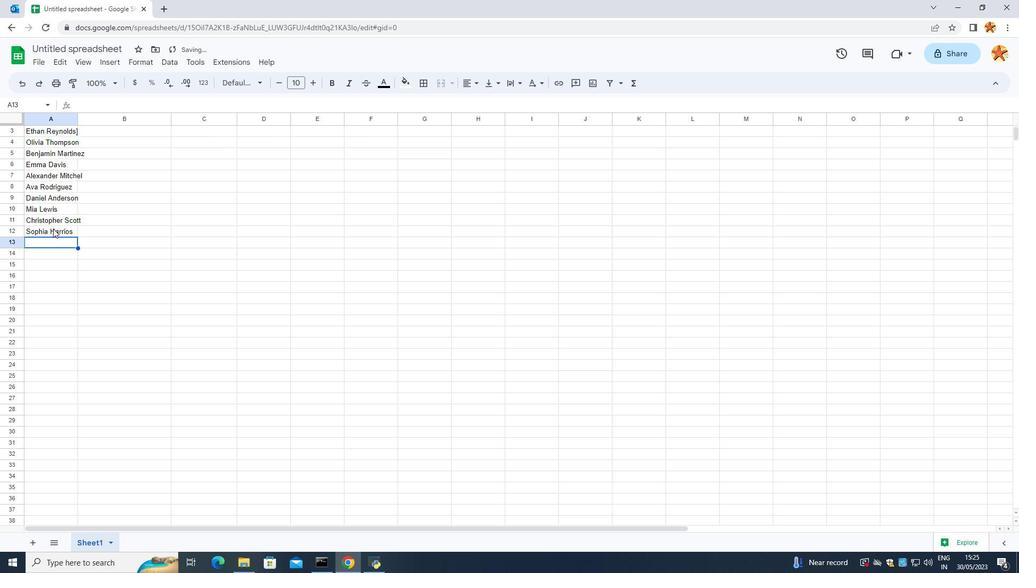 
Action: Mouse pressed left at (53, 229)
Screenshot: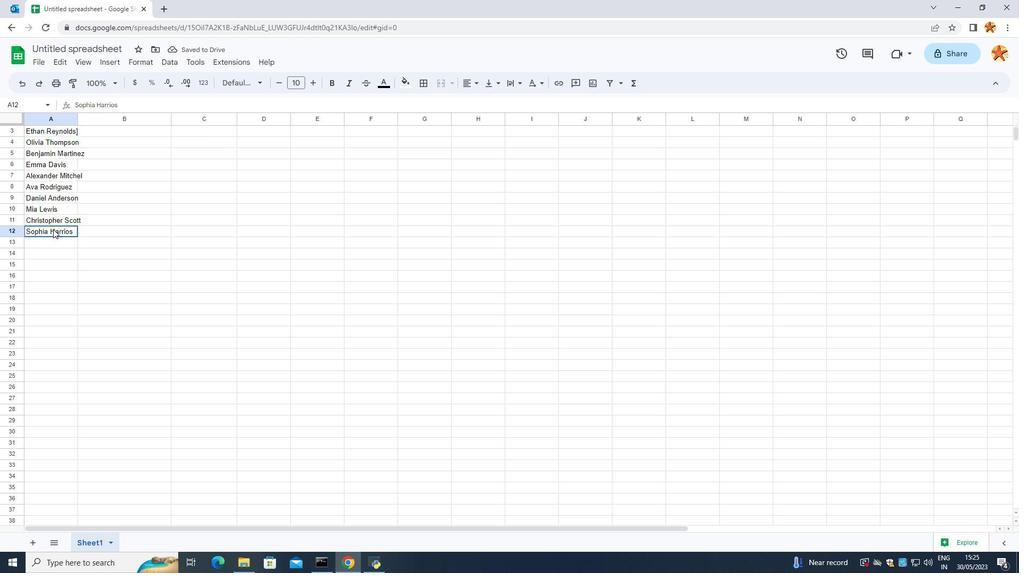 
Action: Mouse moved to (64, 227)
Screenshot: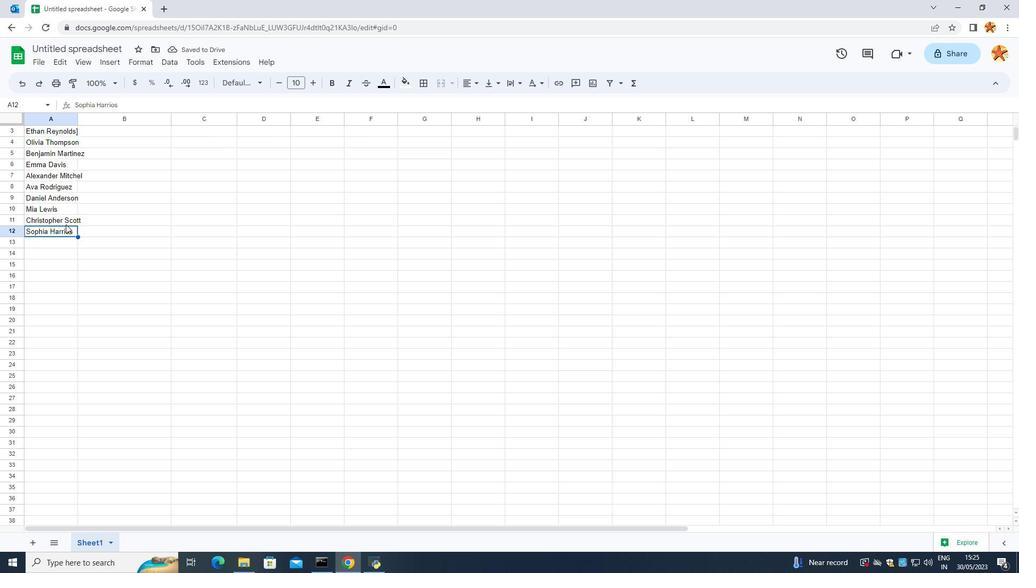 
Action: Mouse pressed left at (64, 227)
Screenshot: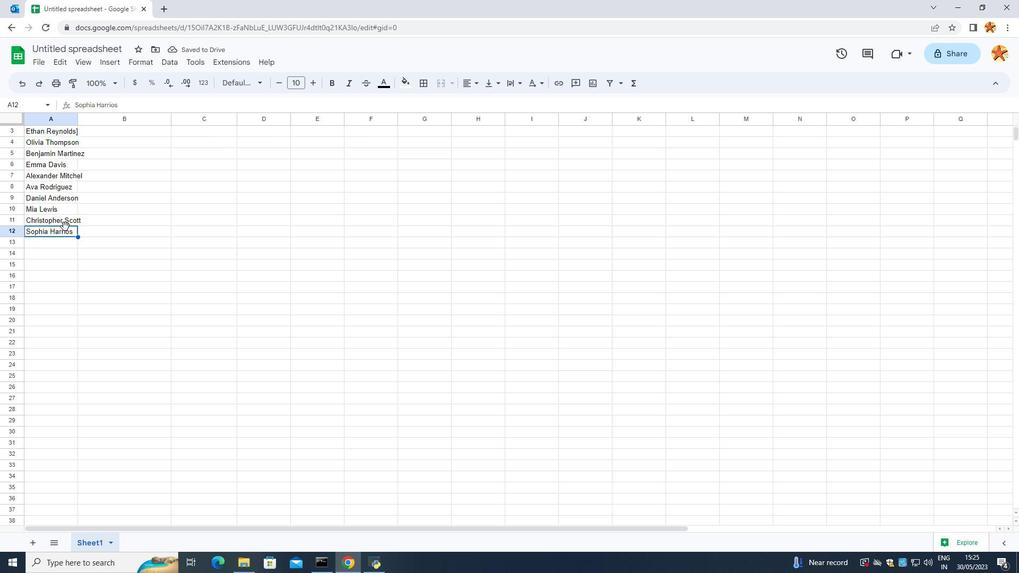 
Action: Mouse moved to (64, 227)
Screenshot: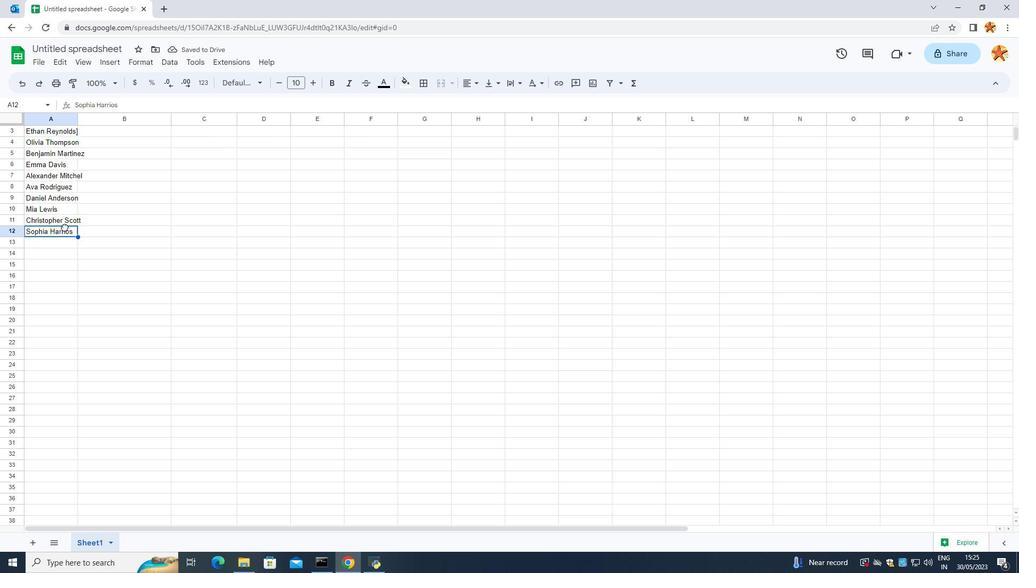 
Action: Mouse pressed left at (64, 227)
Screenshot: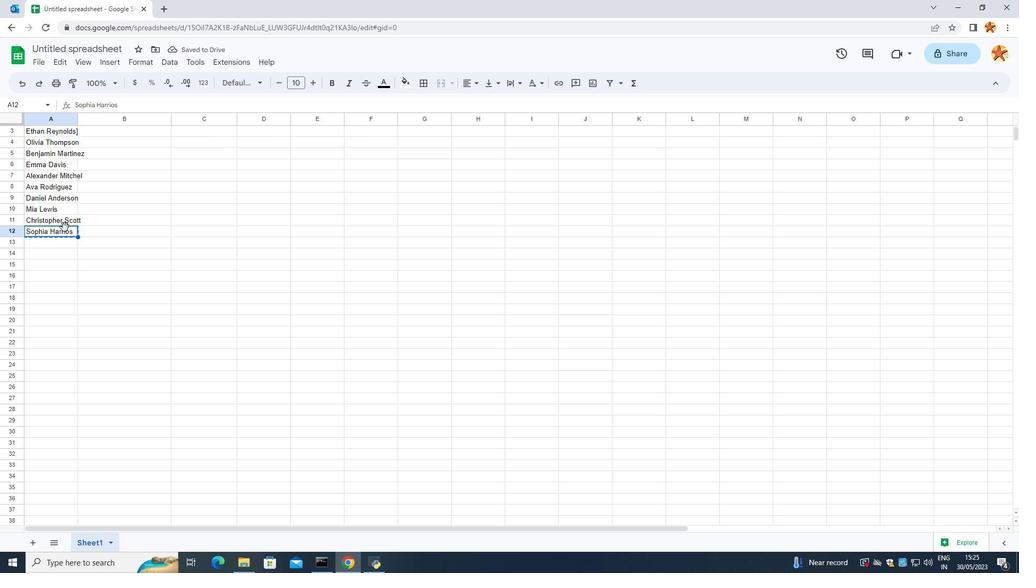 
Action: Mouse pressed left at (64, 227)
Screenshot: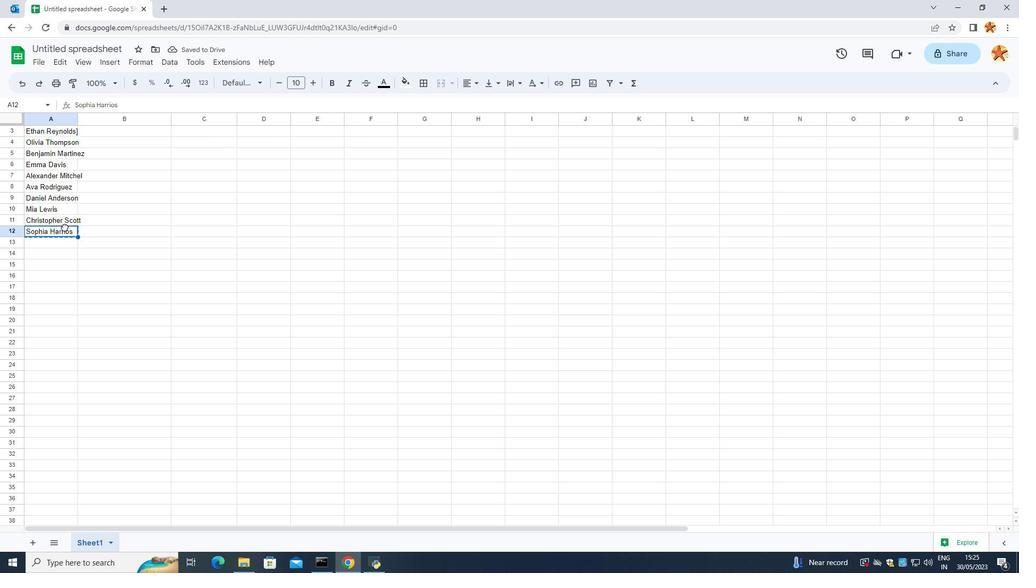 
Action: Mouse moved to (67, 231)
Screenshot: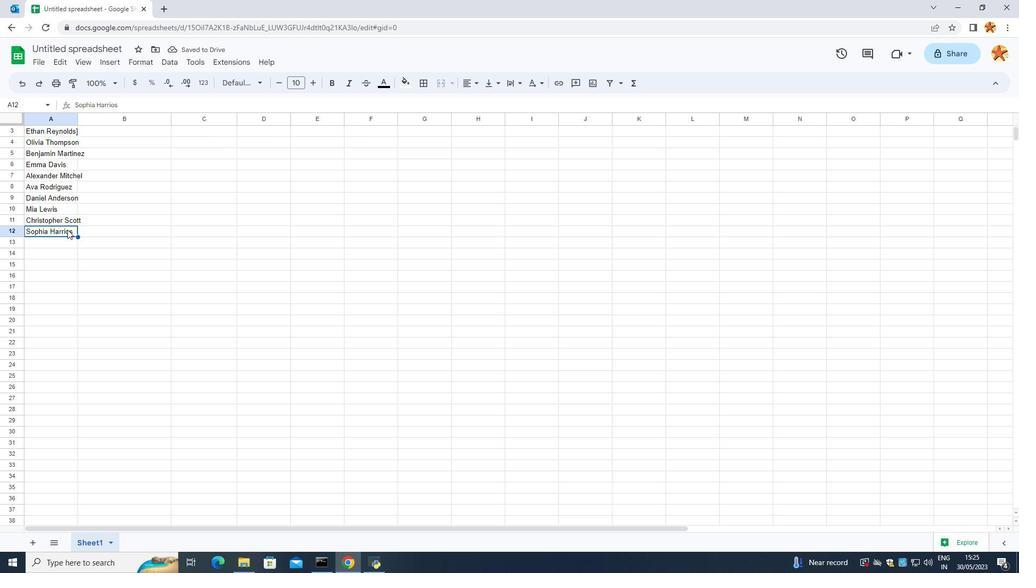 
Action: Mouse pressed left at (67, 231)
Screenshot: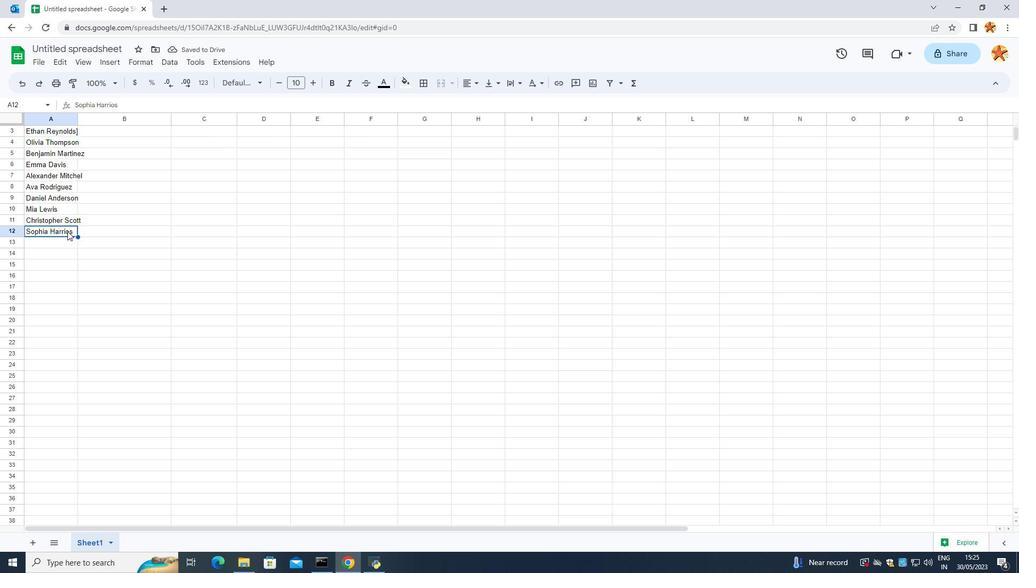 
Action: Mouse pressed left at (67, 231)
Screenshot: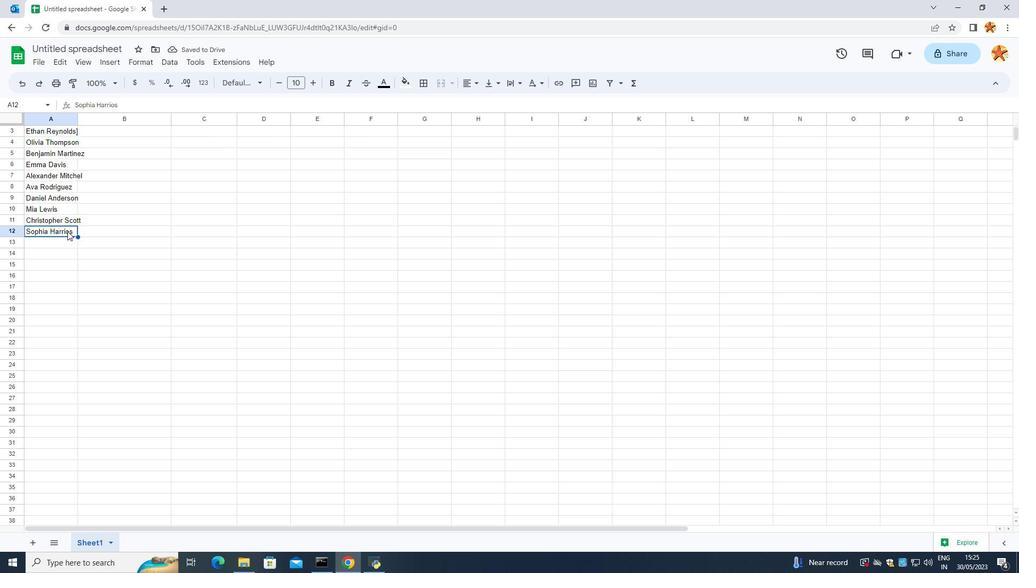 
Action: Mouse moved to (69, 230)
Screenshot: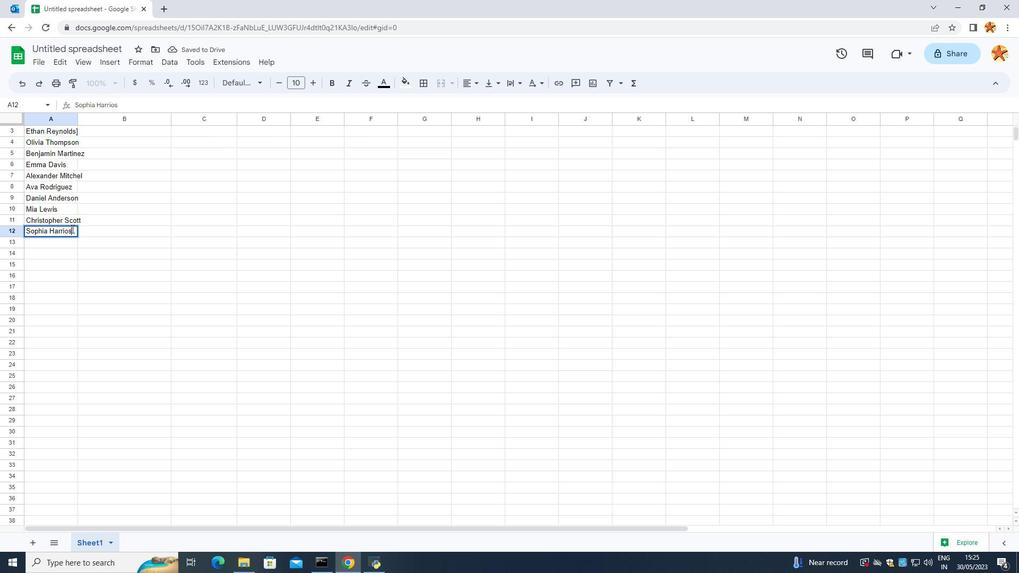 
Action: Mouse pressed left at (69, 230)
Screenshot: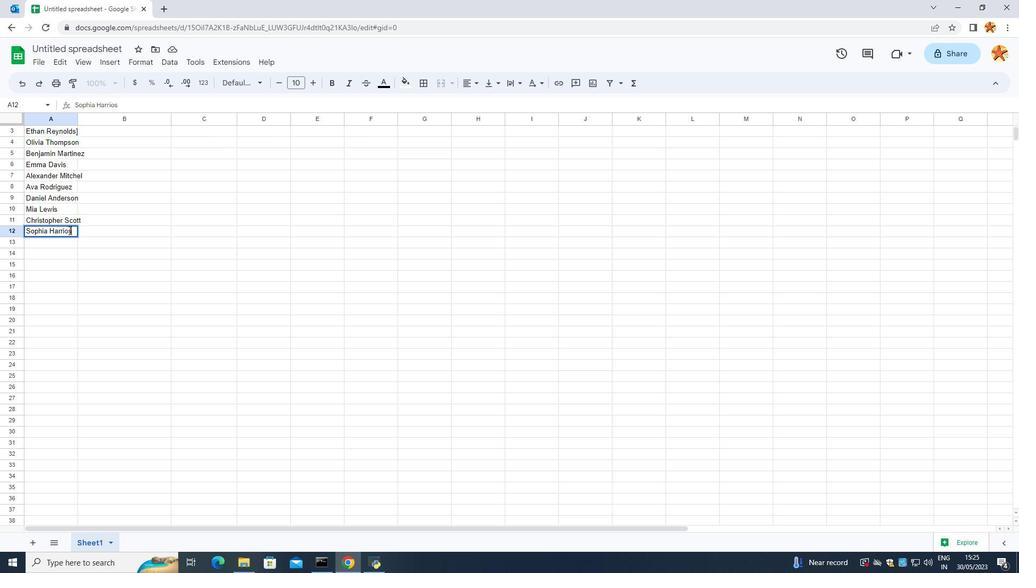 
Action: Key pressed <Key.backspace>
Screenshot: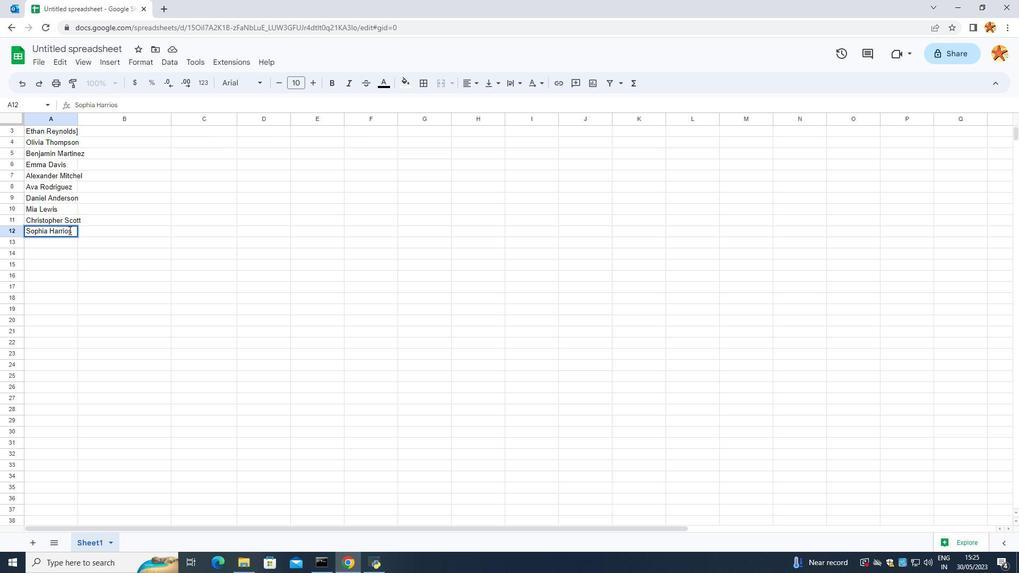 
Action: Mouse moved to (46, 321)
Screenshot: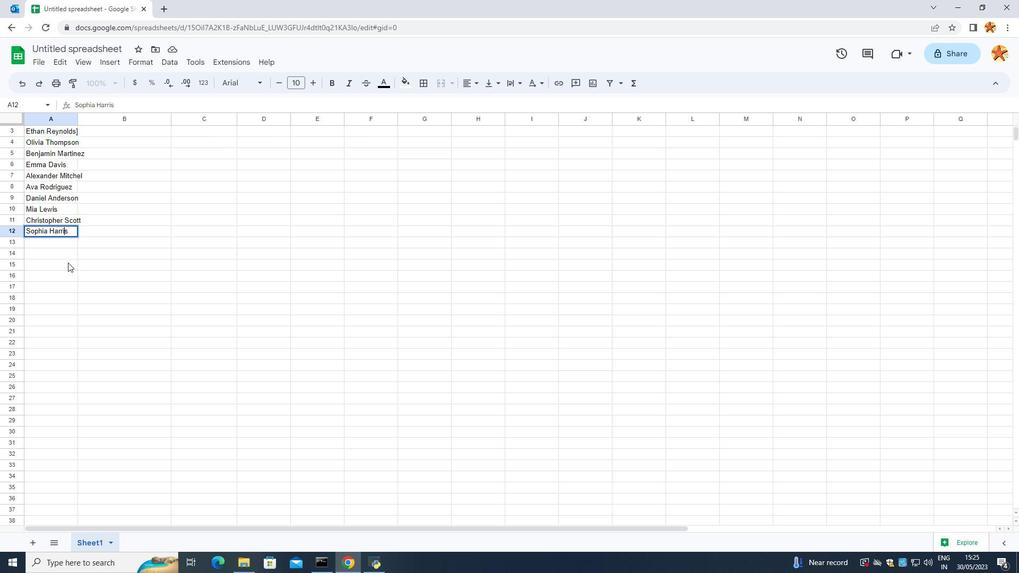 
Action: Mouse pressed left at (46, 321)
Screenshot: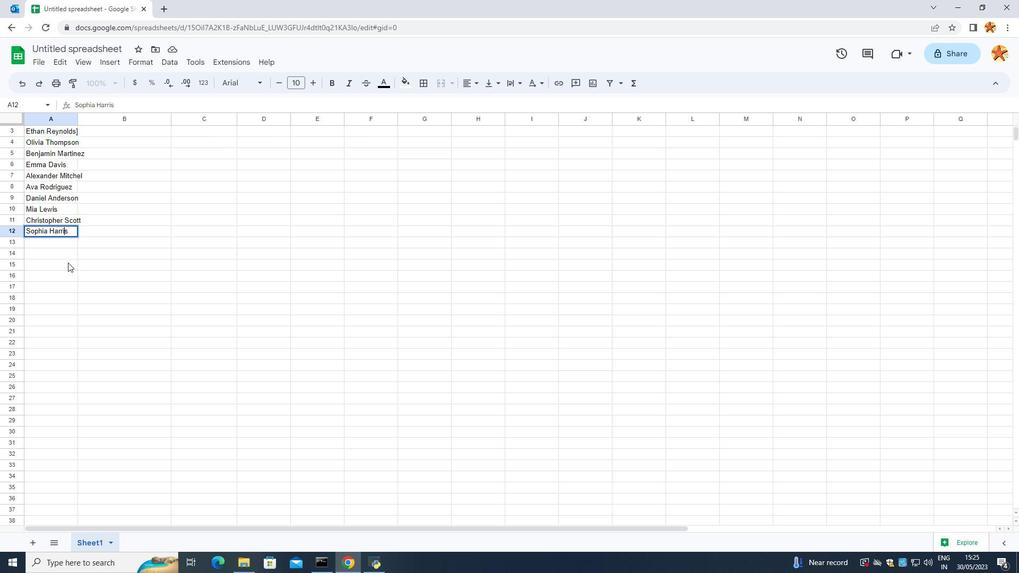 
Action: Mouse moved to (74, 219)
Screenshot: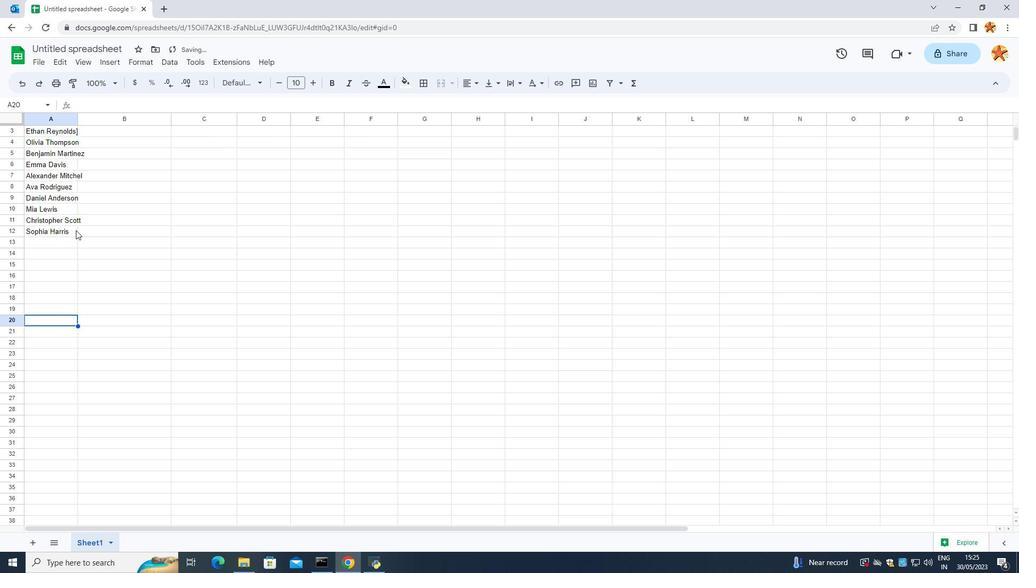 
Action: Mouse scrolled (74, 220) with delta (0, 0)
Screenshot: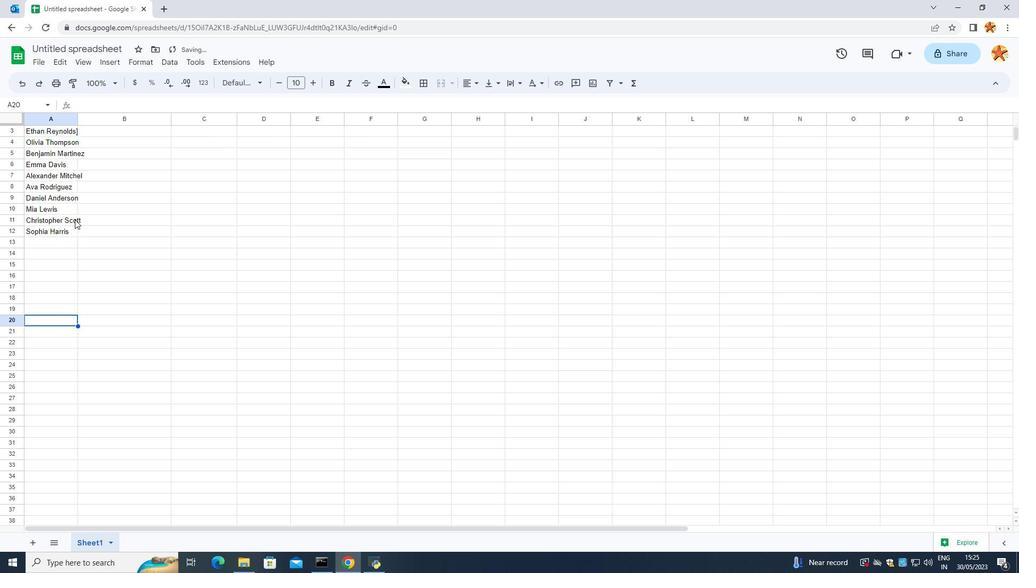 
Action: Mouse scrolled (74, 220) with delta (0, 0)
Screenshot: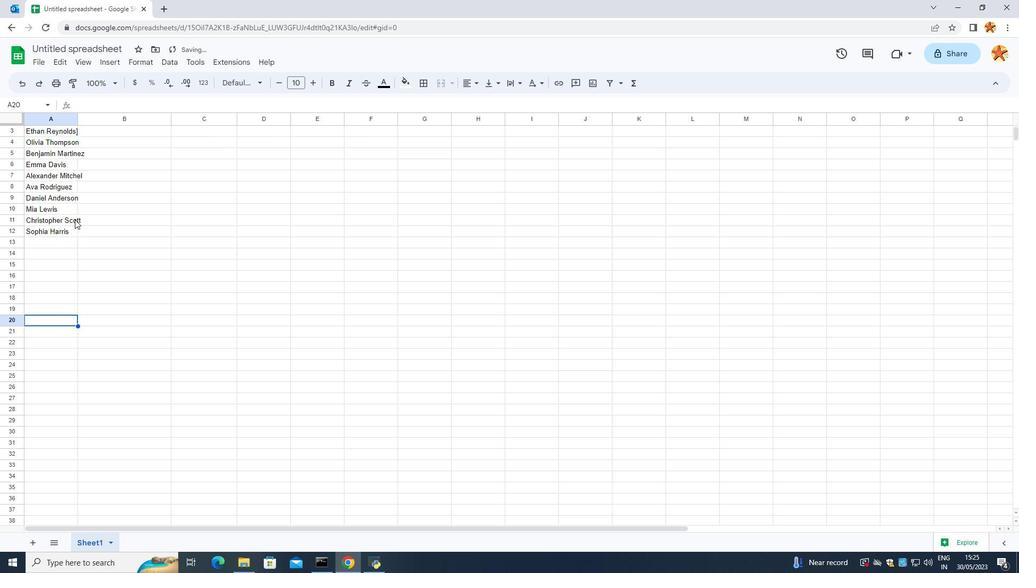 
Action: Mouse scrolled (74, 220) with delta (0, 0)
Screenshot: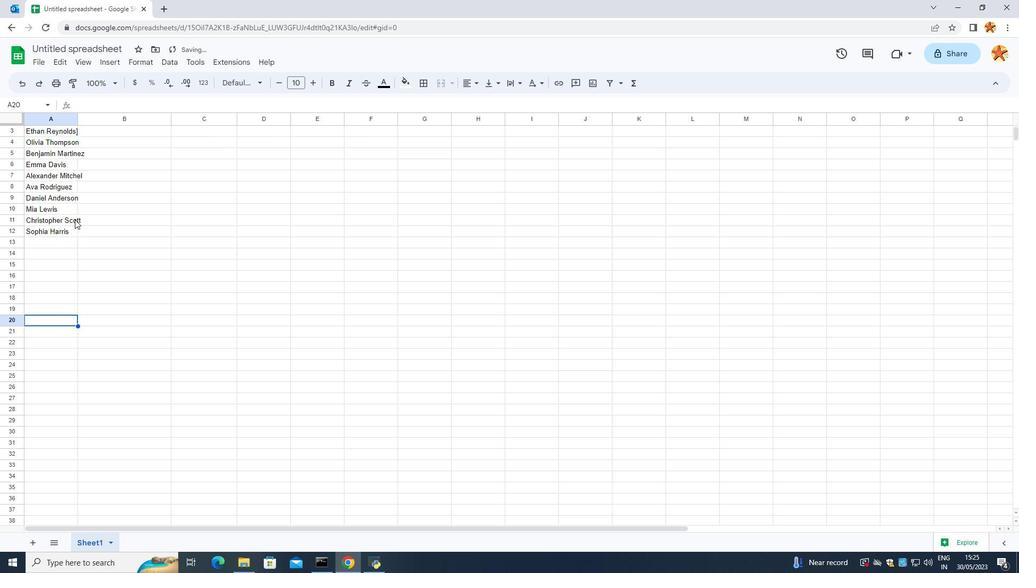 
Action: Mouse scrolled (74, 220) with delta (0, 0)
Screenshot: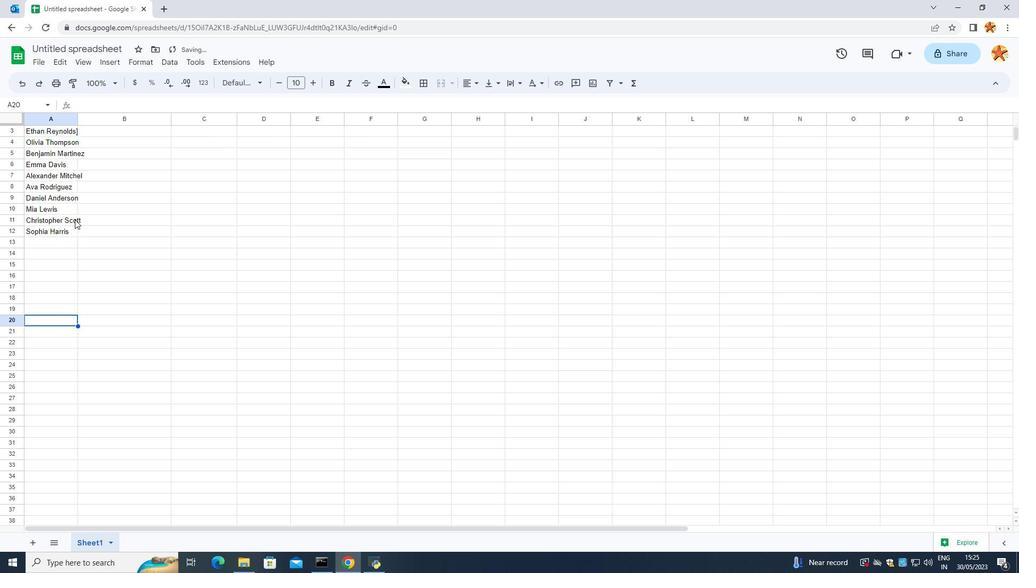 
Action: Mouse scrolled (74, 220) with delta (0, 0)
Screenshot: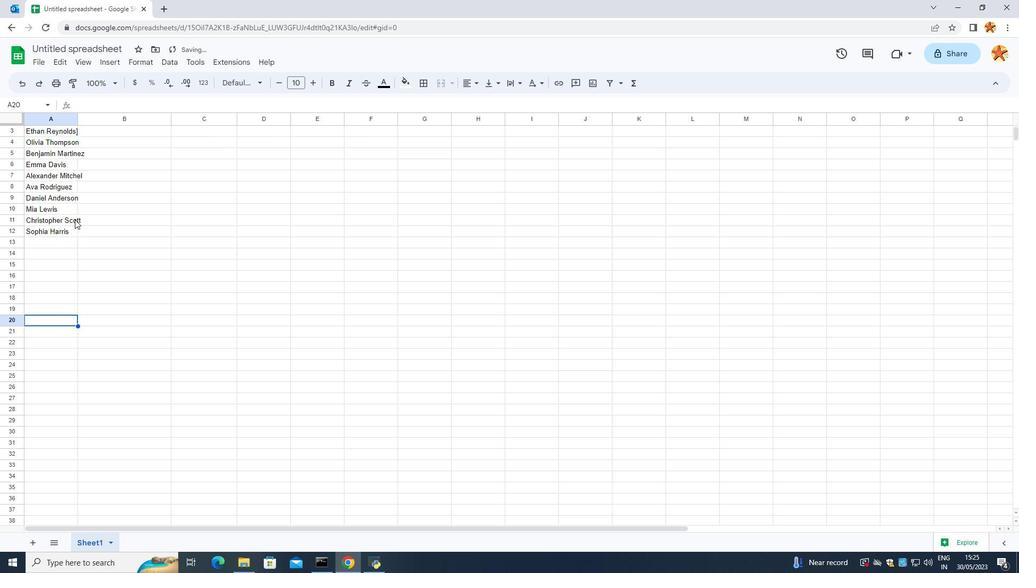 
Action: Mouse scrolled (74, 220) with delta (0, 0)
Screenshot: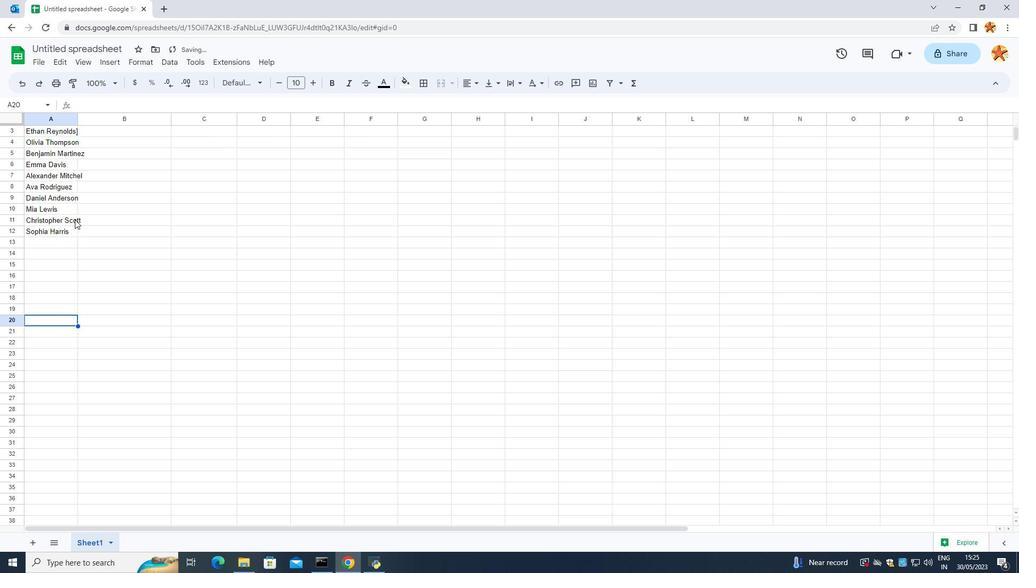 
Action: Mouse moved to (120, 143)
Screenshot: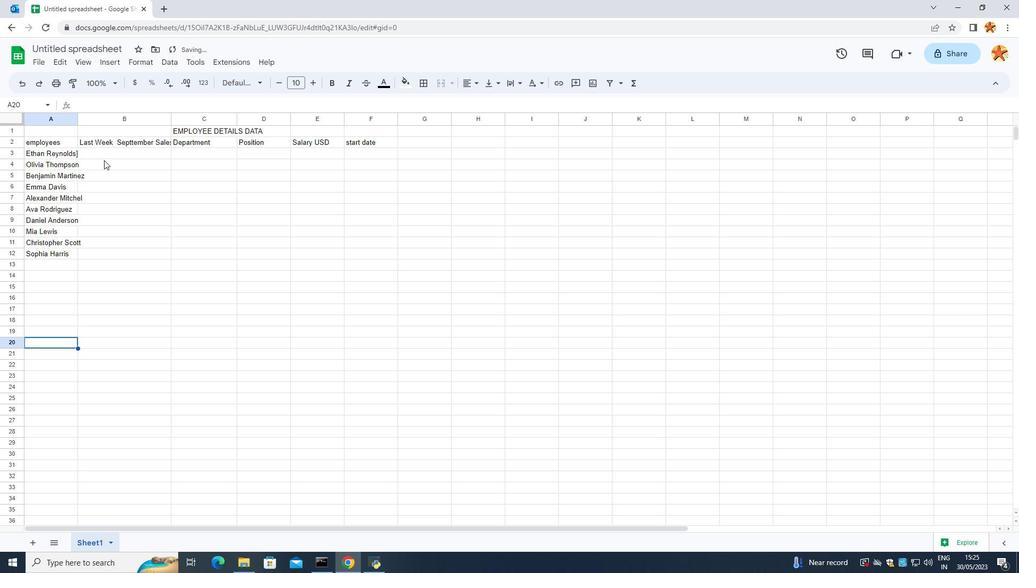 
Action: Mouse pressed left at (120, 143)
Screenshot: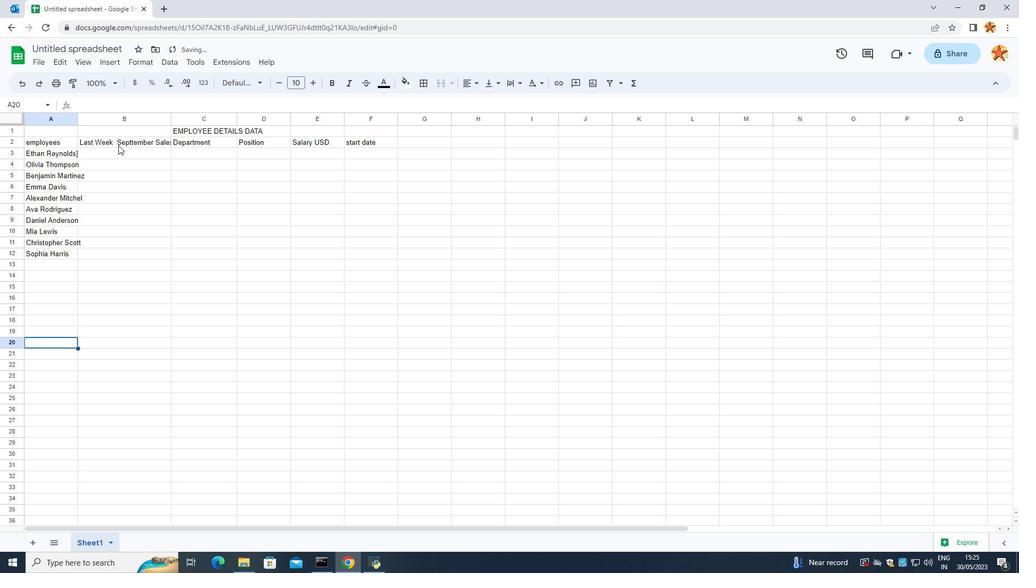 
Action: Mouse moved to (114, 147)
Screenshot: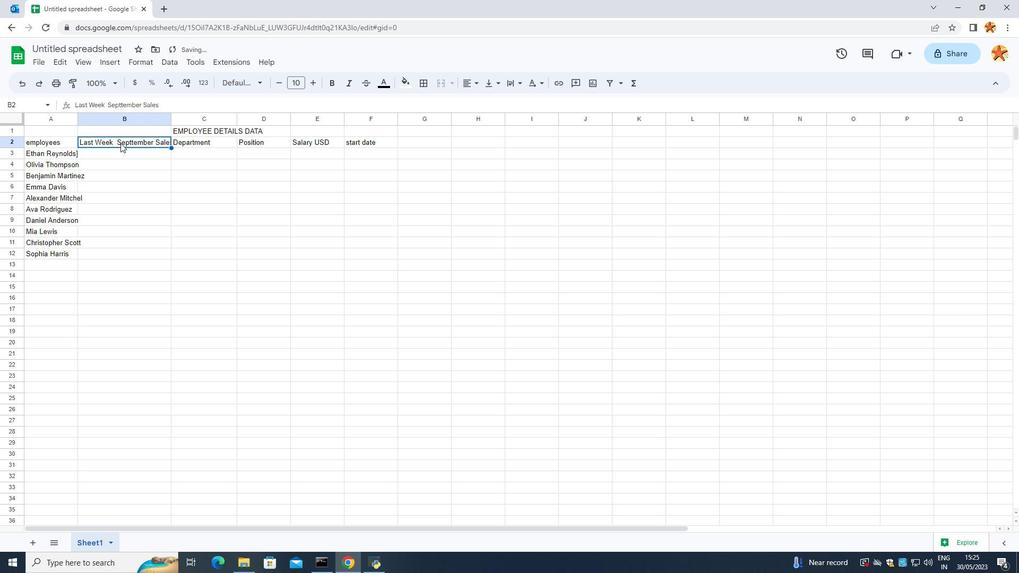 
Action: Mouse pressed left at (114, 147)
Screenshot: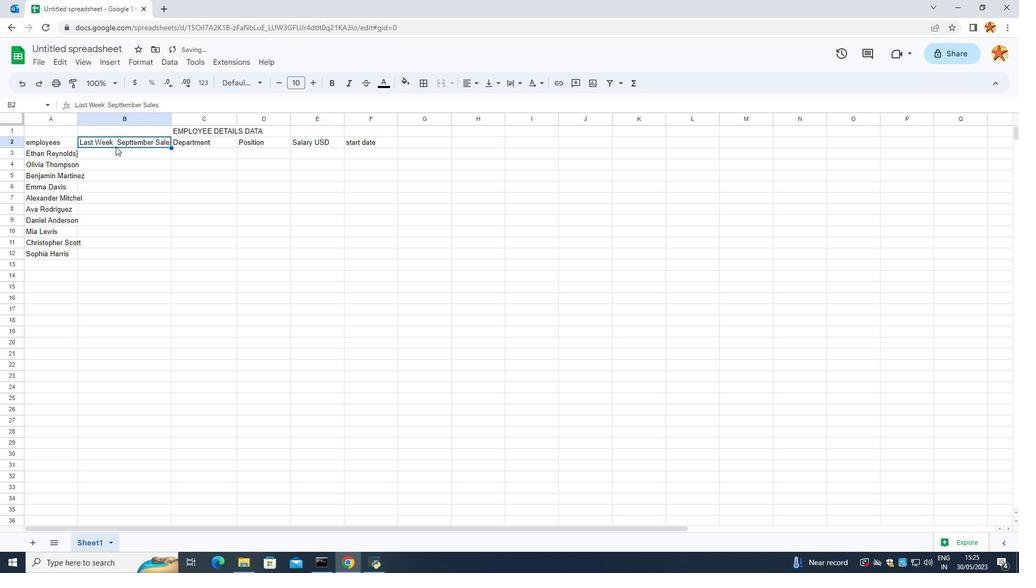 
Action: Mouse pressed left at (114, 147)
Screenshot: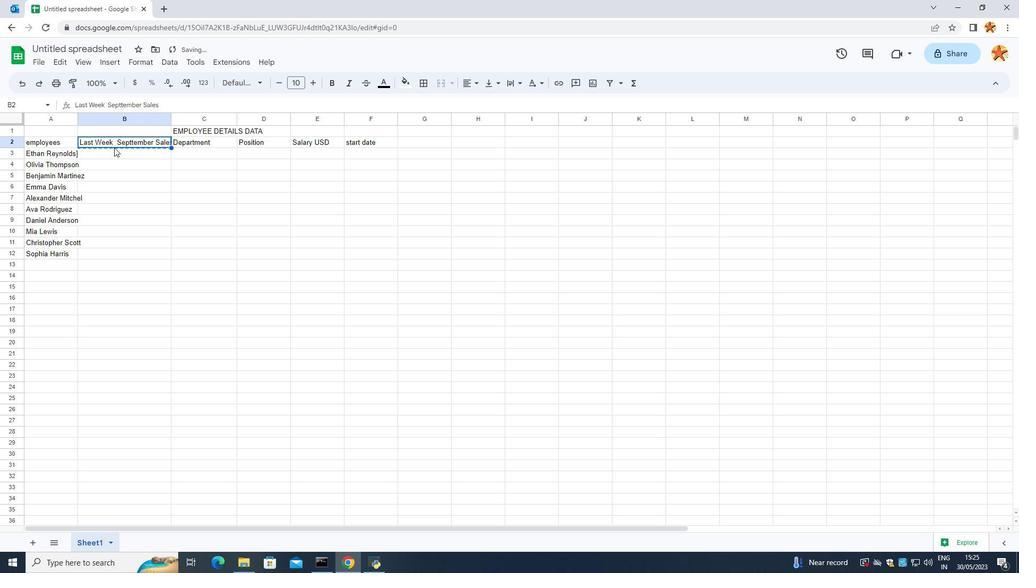 
Action: Mouse moved to (109, 153)
Screenshot: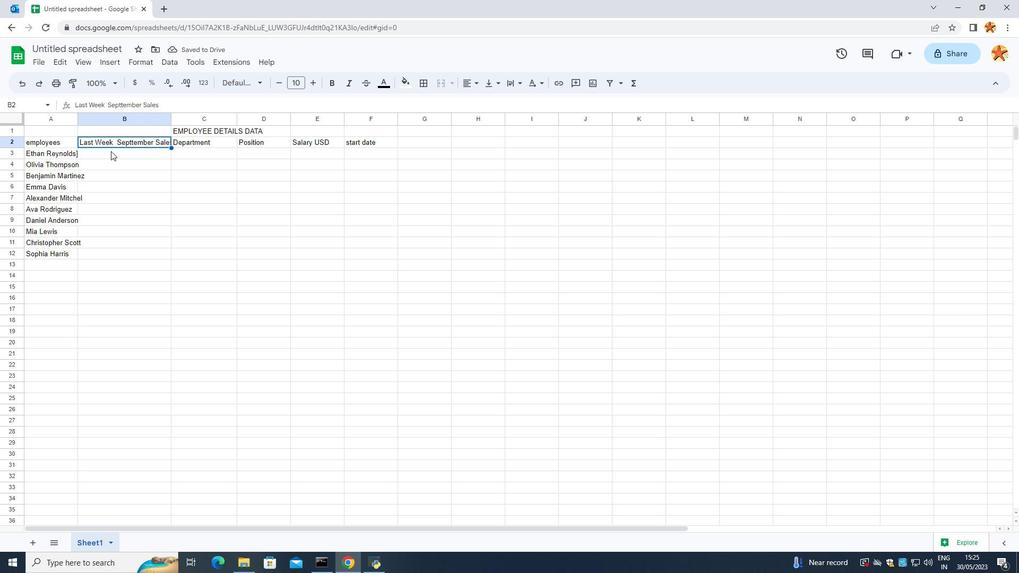 
Action: Mouse pressed left at (109, 153)
Screenshot: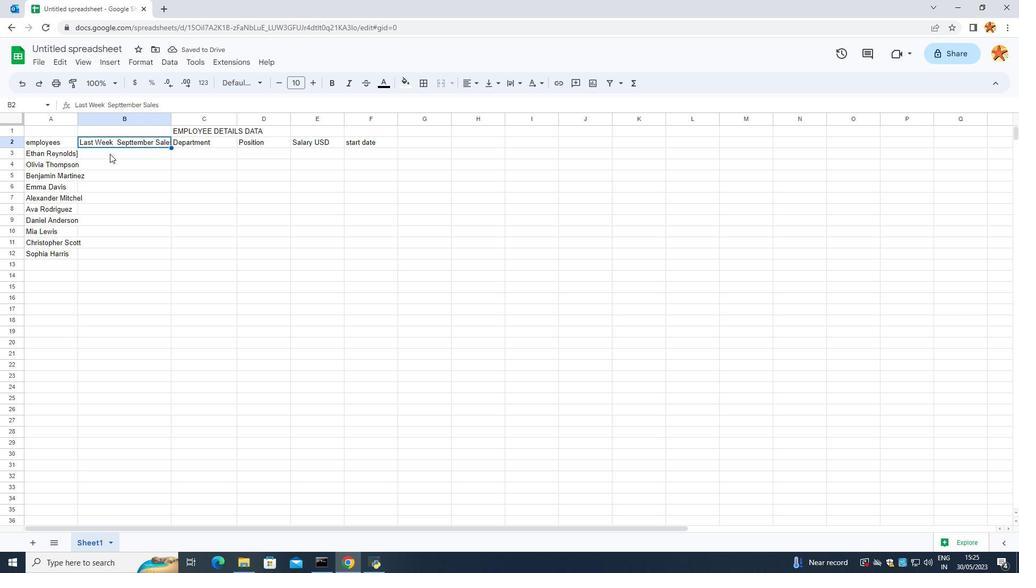 
Action: Mouse pressed left at (109, 153)
Screenshot: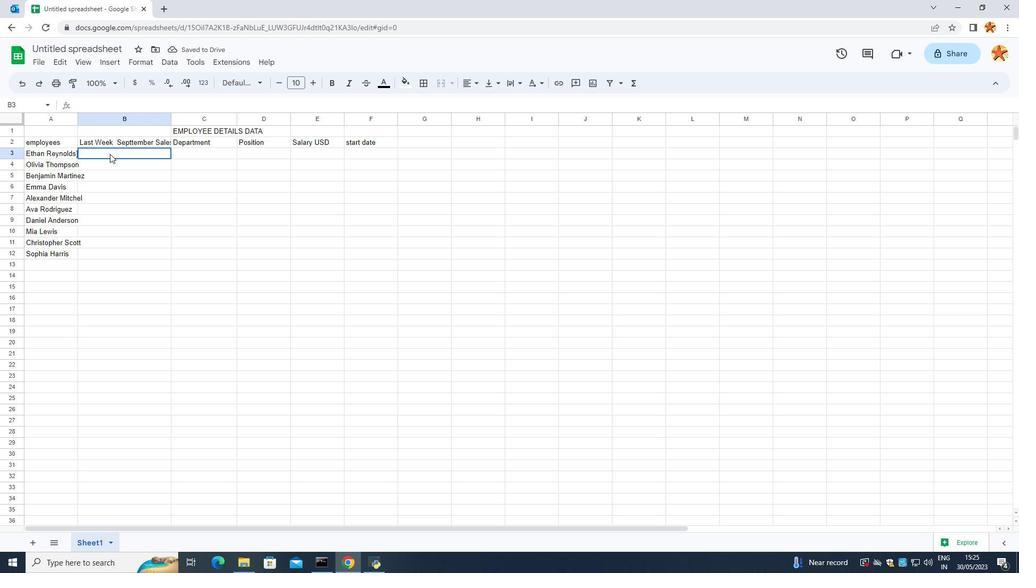 
Action: Mouse moved to (110, 159)
Screenshot: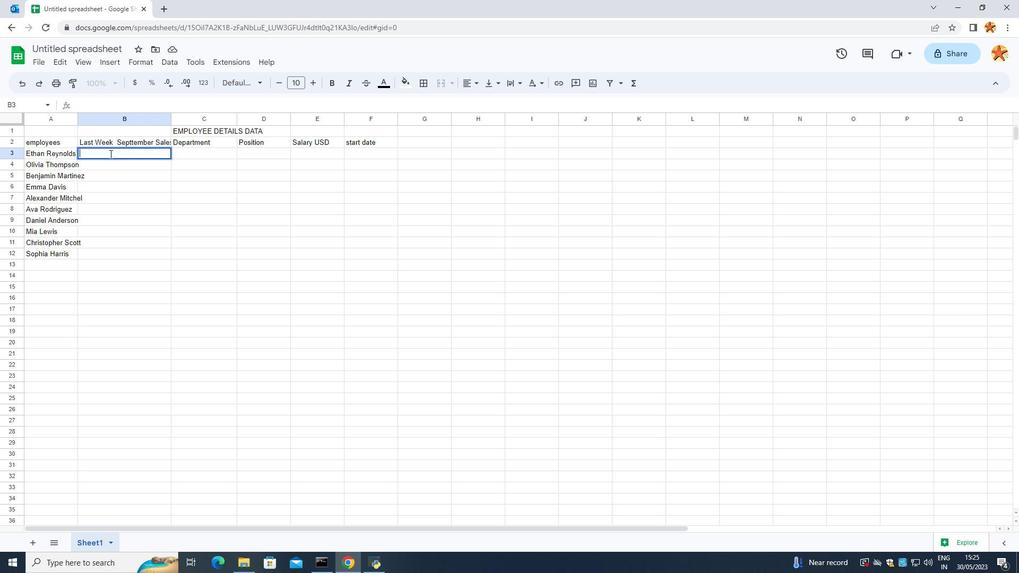 
Action: Key pressed 1000<Key.enter>11=<Key.backspace><Key.backspace>001<Key.enter>0<Key.backspace>01<Key.backspace><Key.backspace>1002<Key.enter>1003<Key.enter>1004<Key.enter>1005<Key.enter>1005<Key.enter>1006<Key.enter>100<Key.enter>7<Key.enter>
Screenshot: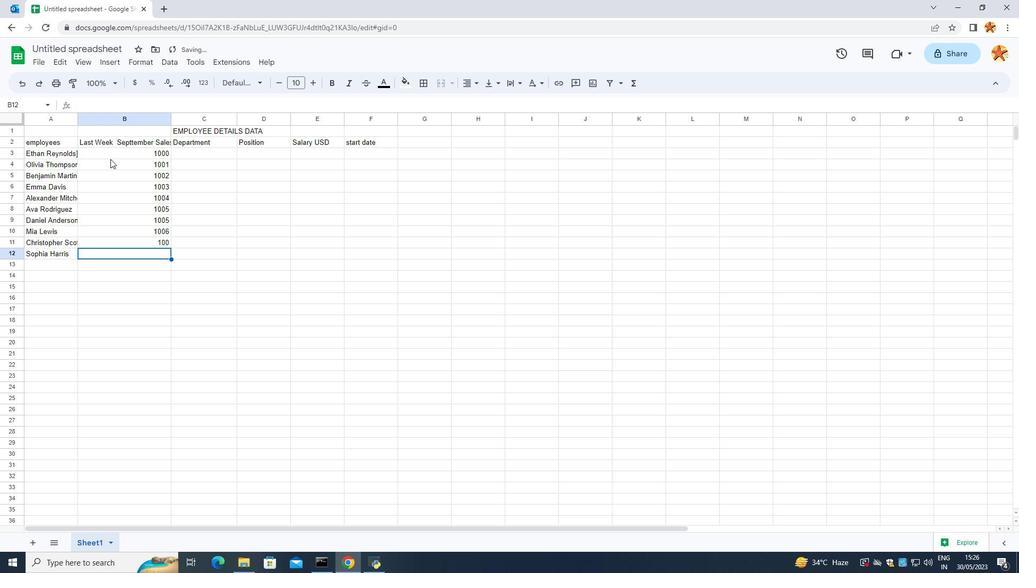 
Action: Mouse moved to (151, 236)
Screenshot: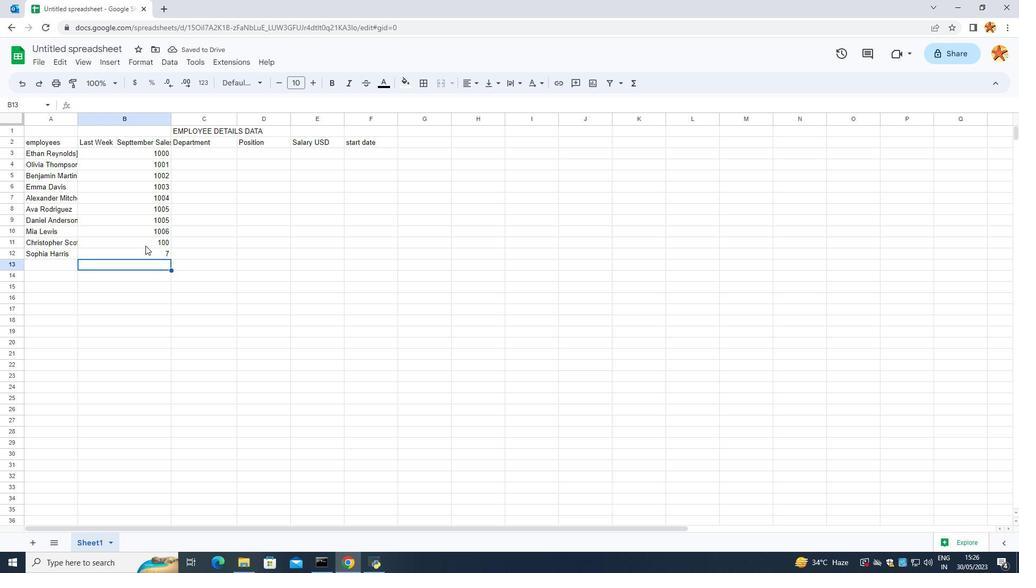 
Action: Mouse pressed left at (151, 236)
Screenshot: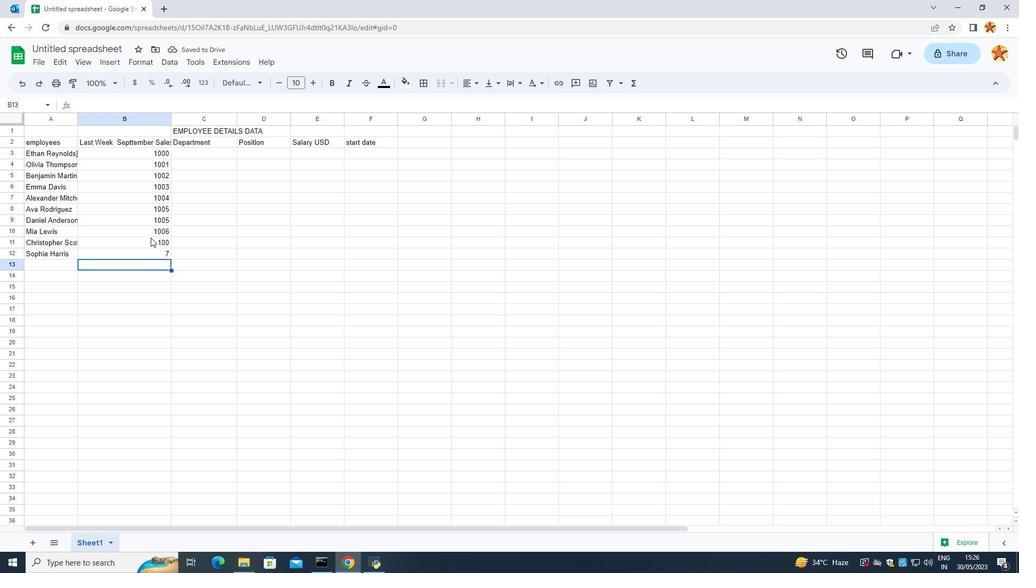 
Action: Mouse moved to (151, 241)
Screenshot: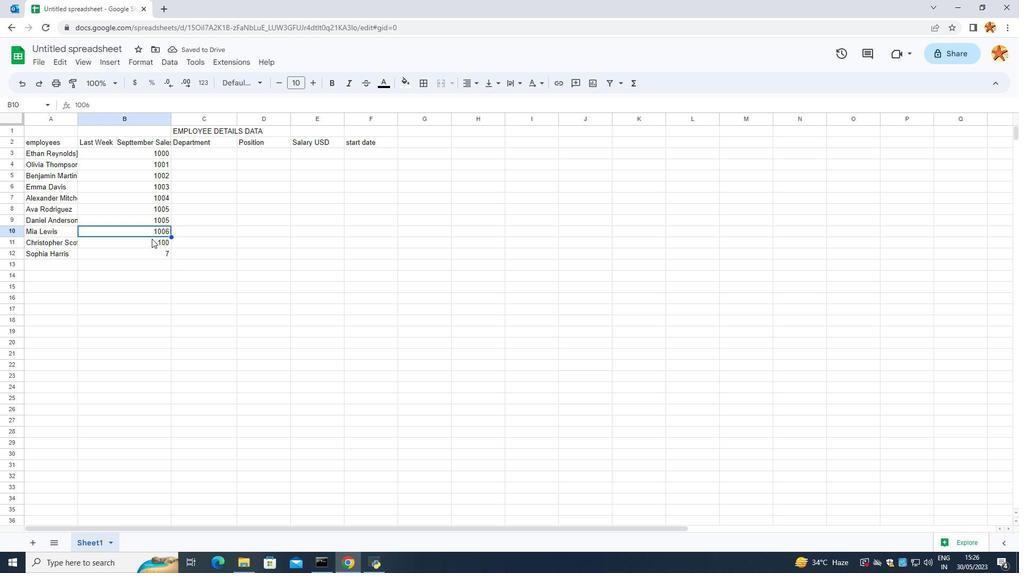 
Action: Mouse pressed left at (151, 241)
Screenshot: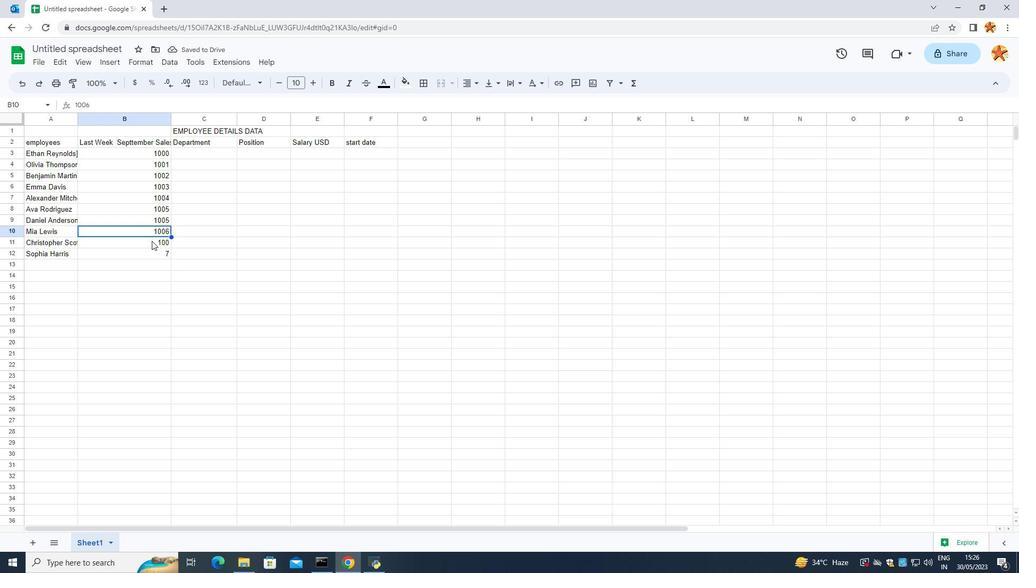
Action: Mouse pressed left at (151, 241)
Screenshot: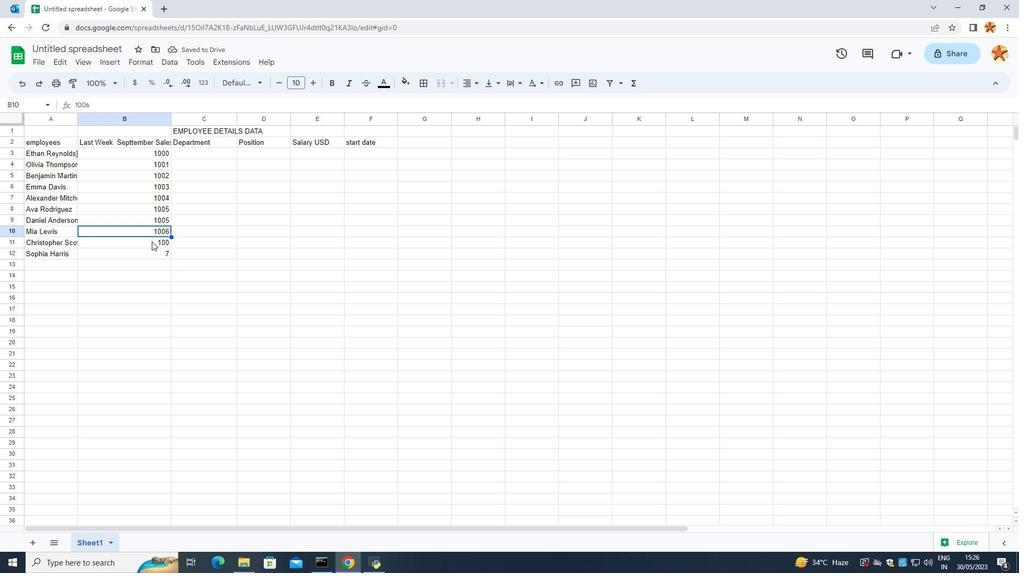 
Action: Mouse moved to (165, 236)
Screenshot: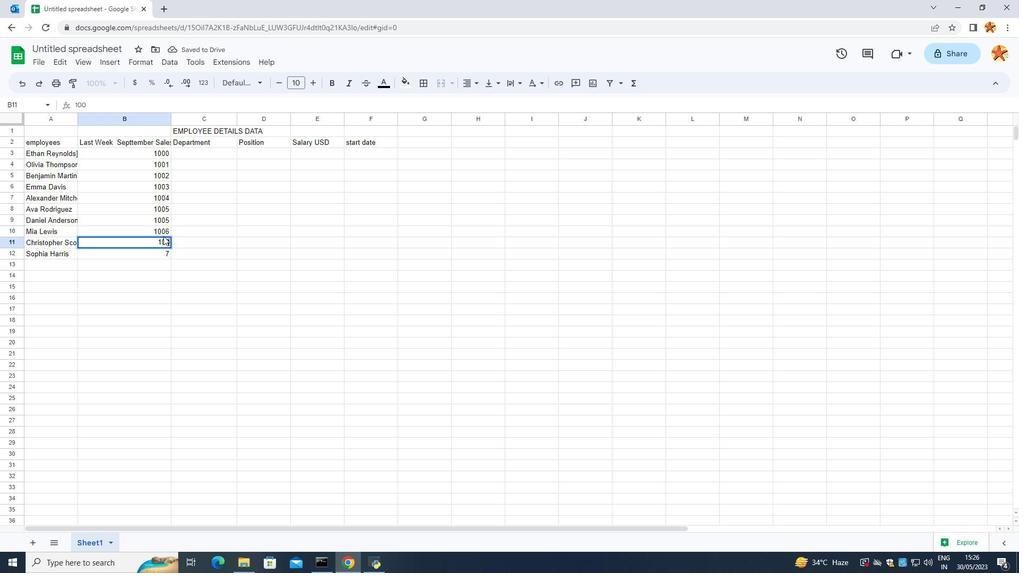 
Action: Key pressed 7
Screenshot: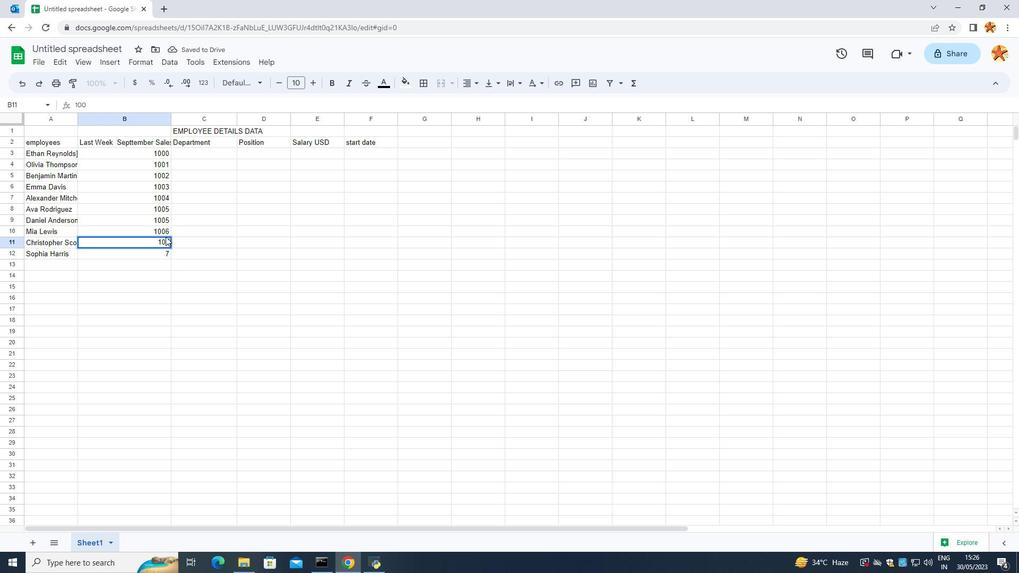 
Action: Mouse moved to (155, 249)
Screenshot: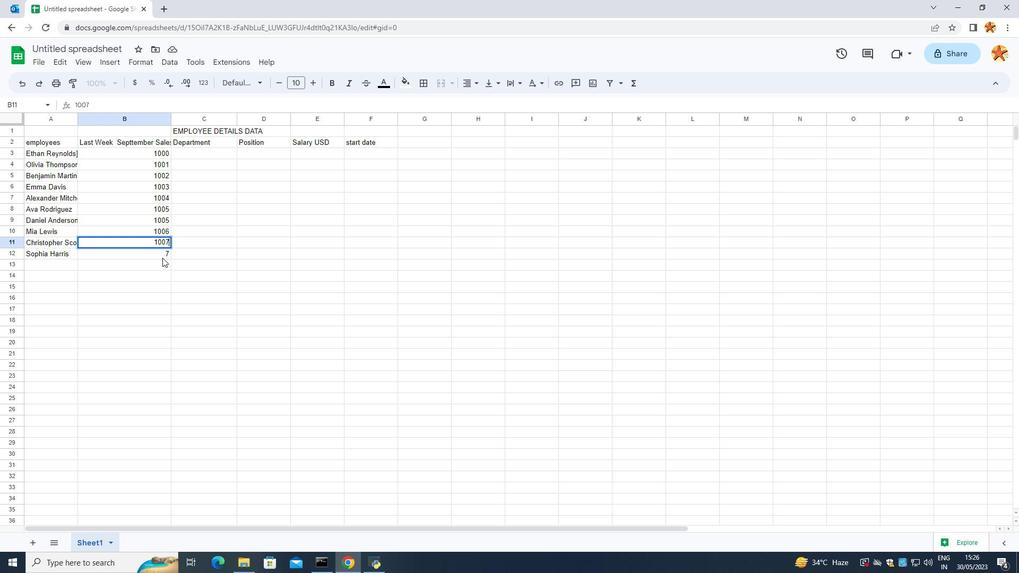 
Action: Mouse pressed left at (155, 249)
Screenshot: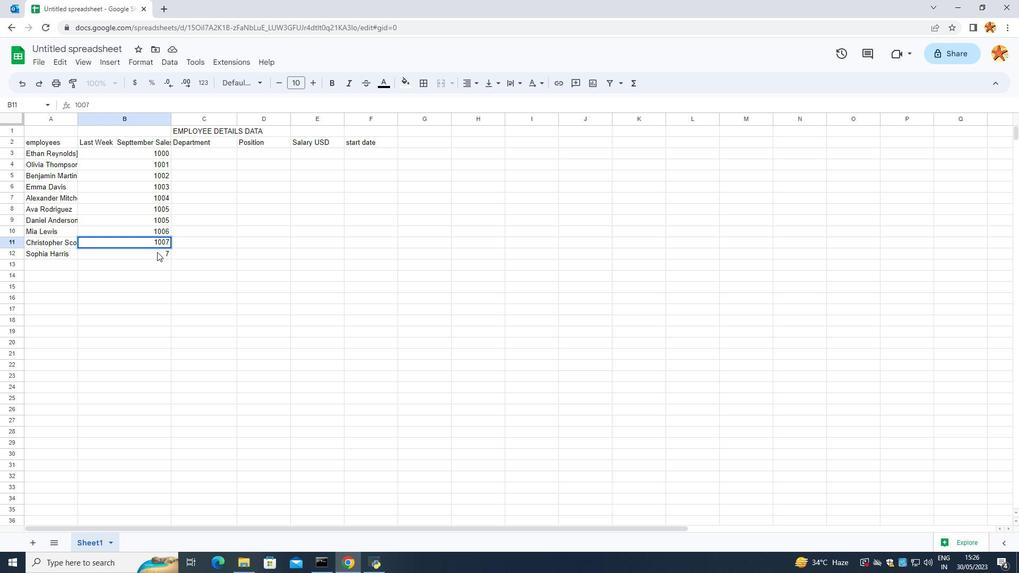 
Action: Mouse moved to (155, 249)
Screenshot: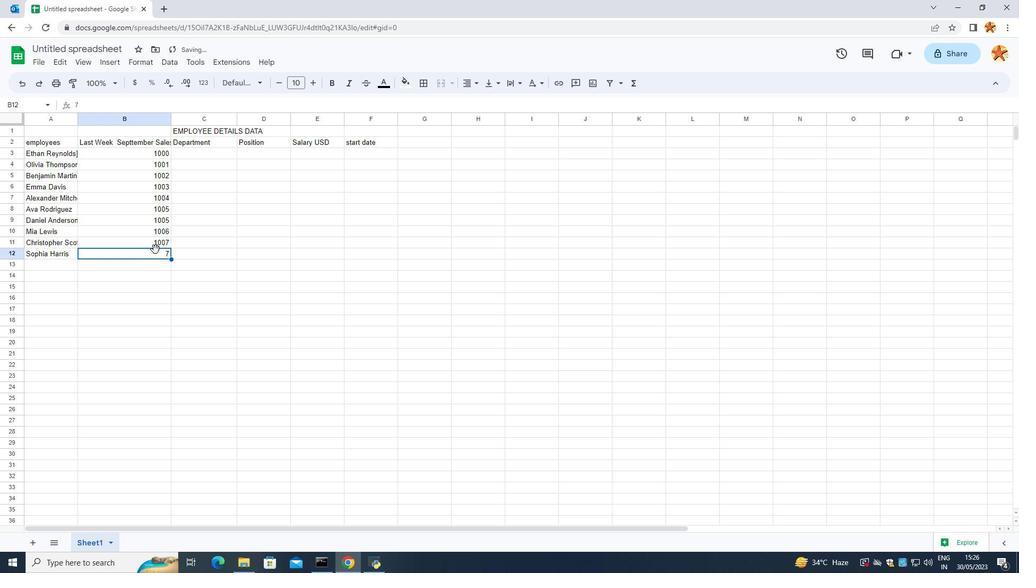 
Action: Mouse pressed left at (155, 249)
Screenshot: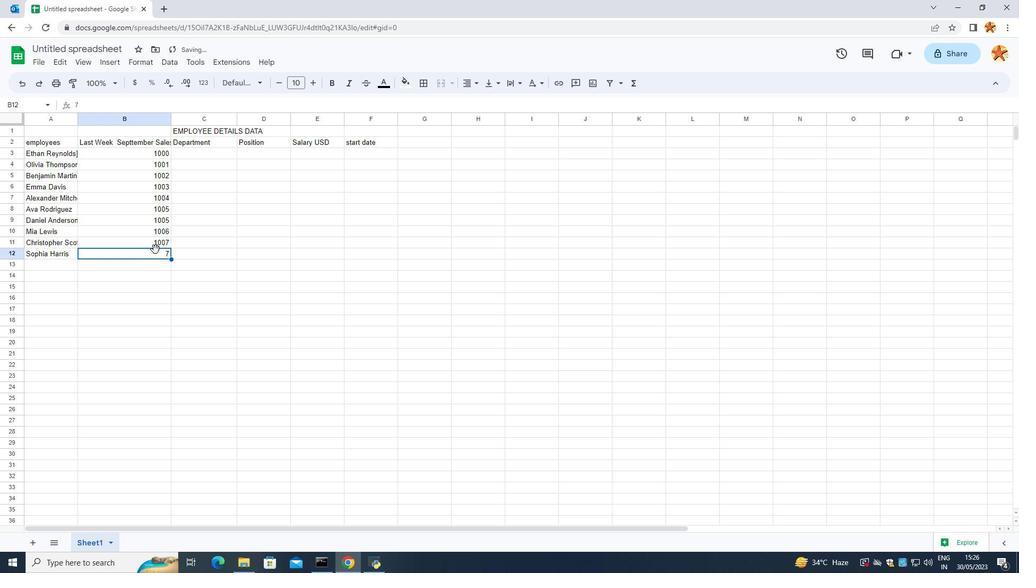 
Action: Mouse pressed left at (155, 249)
Screenshot: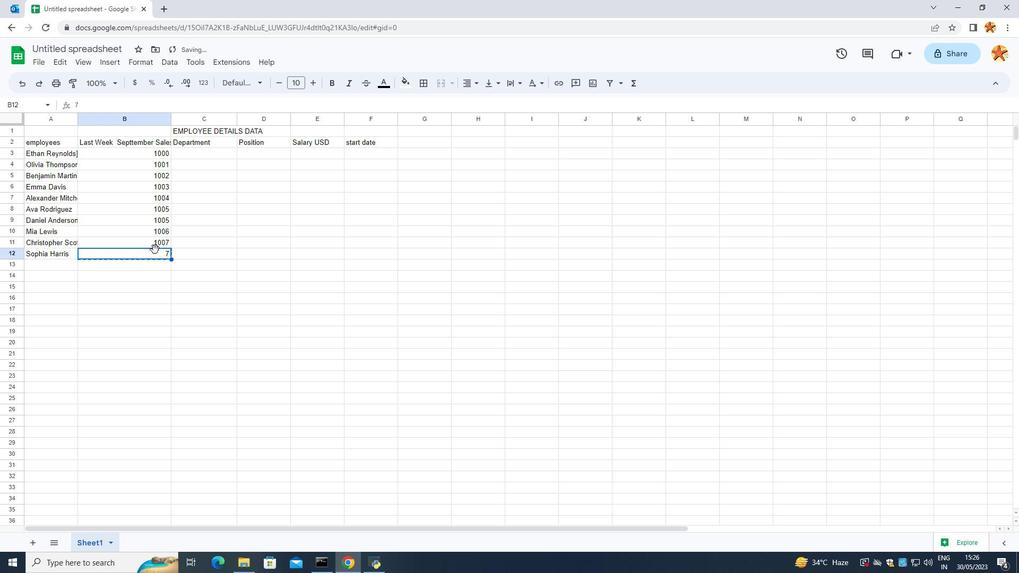 
Action: Mouse moved to (149, 254)
Screenshot: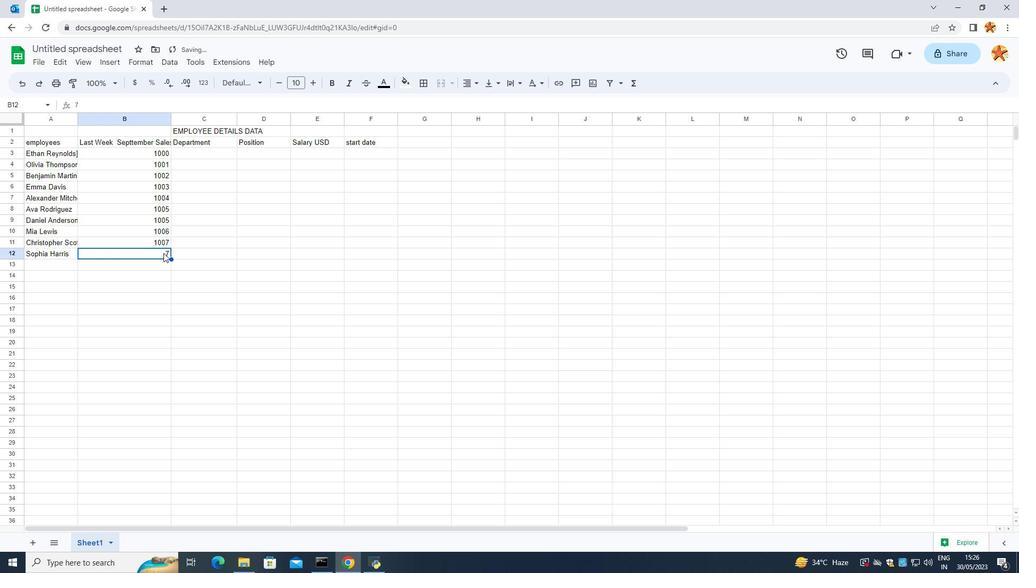 
Action: Key pressed <Key.backspace>1008
Screenshot: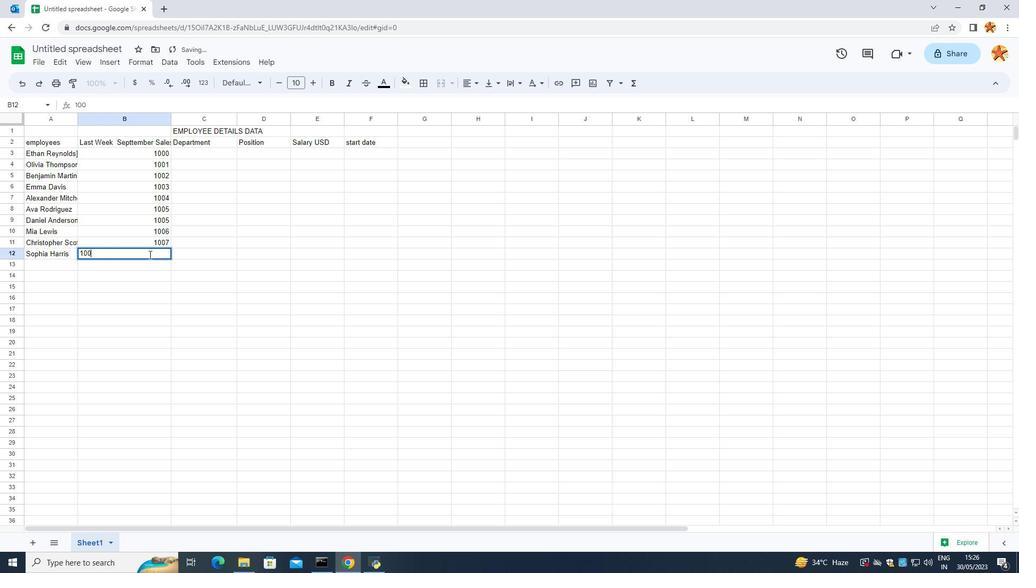 
Action: Mouse moved to (129, 297)
Screenshot: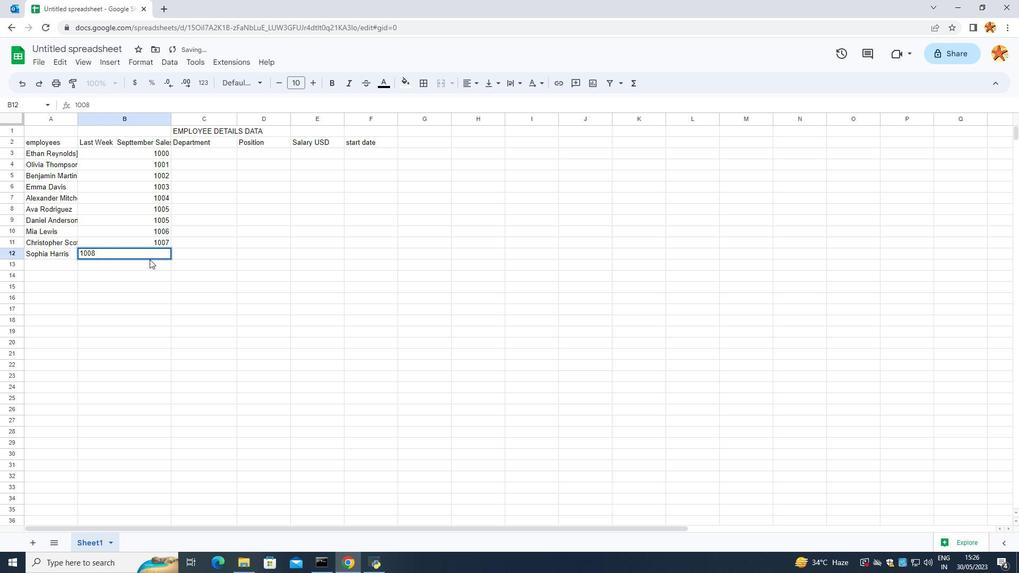 
Action: Mouse pressed left at (129, 297)
Screenshot: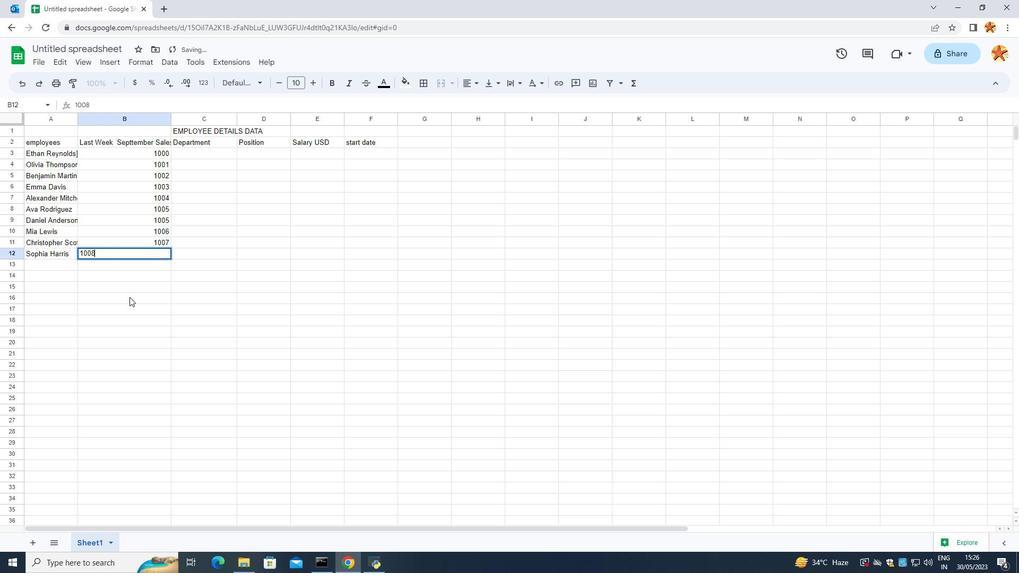 
Action: Mouse moved to (219, 155)
Screenshot: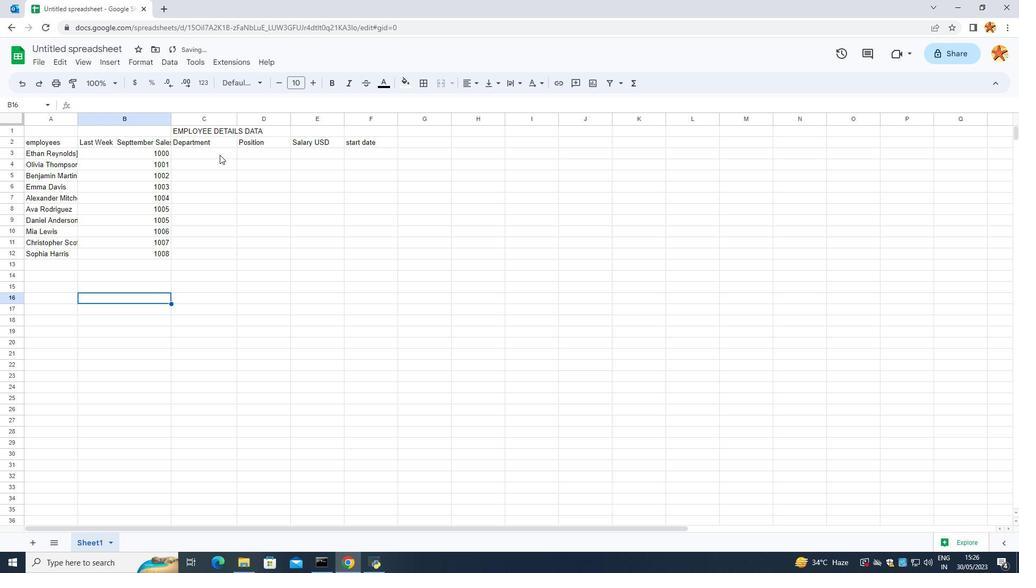 
Action: Mouse pressed left at (219, 155)
Screenshot: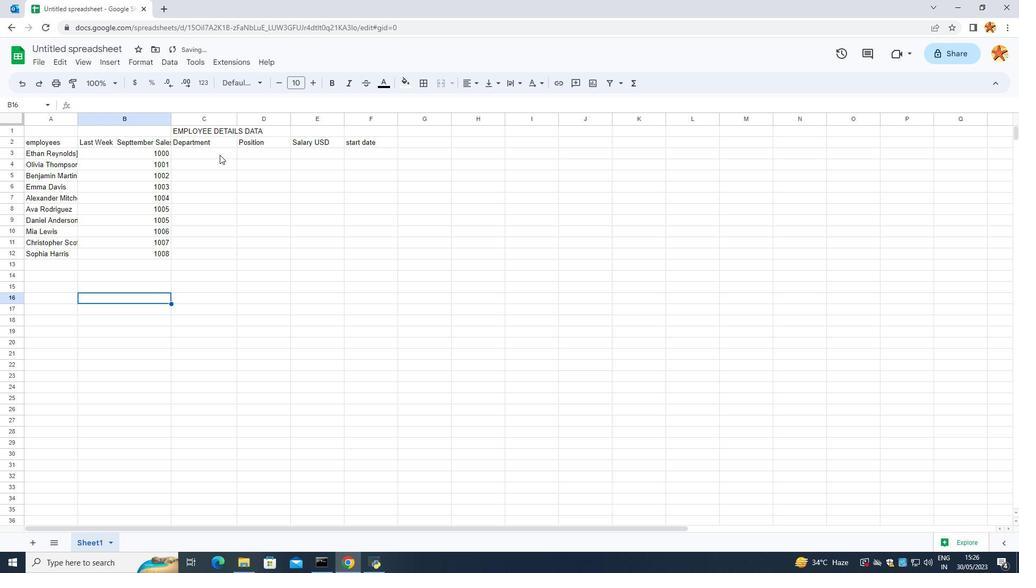 
Action: Mouse pressed left at (219, 155)
Screenshot: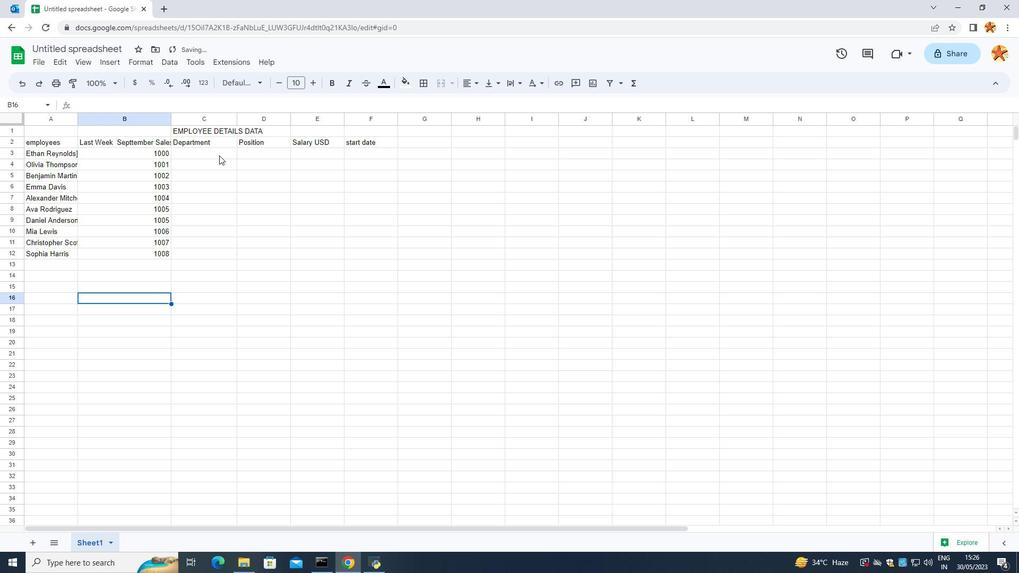 
Action: Mouse moved to (219, 155)
Screenshot: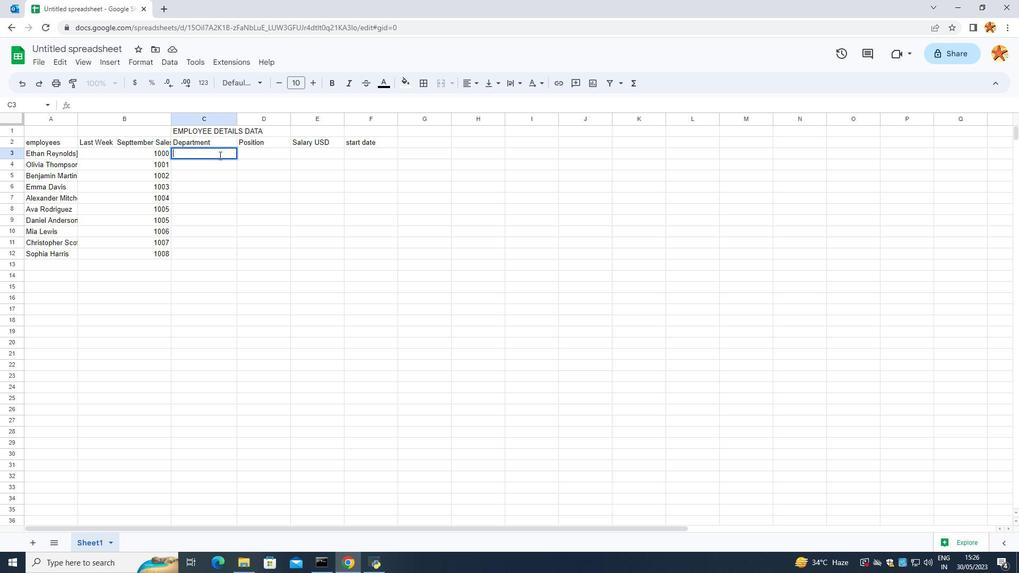 
Action: Key pressed <Key.caps_lock>S<Key.caps_lock>ales<Key.enter><Key.caps_lock>HR<Key.enter>F<Key.caps_lock>inance<Key.enter><Key.caps_lock>M<Key.caps_lock>arkettij<Key.backspace>m<Key.backspace>ng<Key.enter><Key.tab>i<Key.backspace>
Screenshot: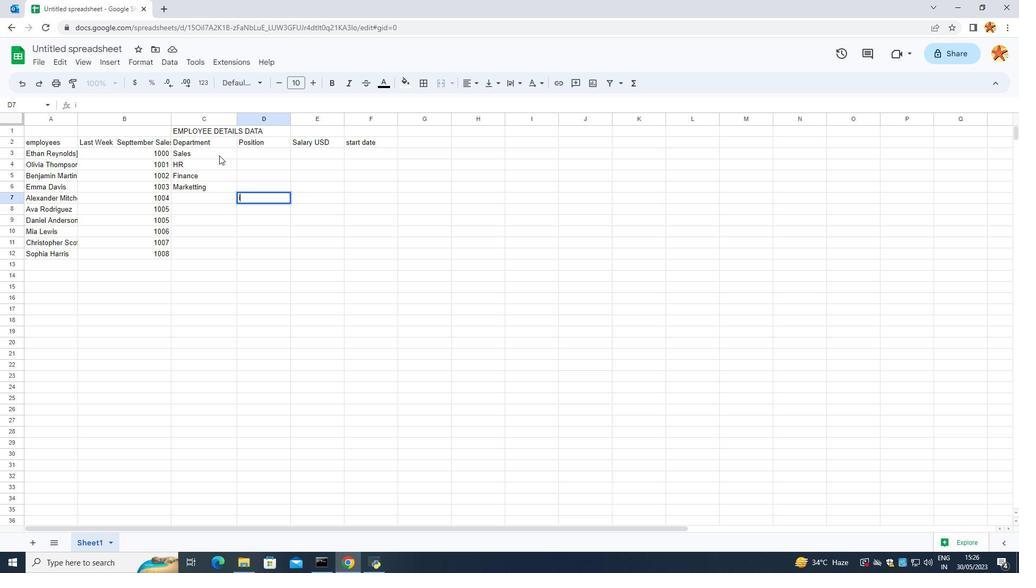 
Action: Mouse moved to (182, 196)
Screenshot: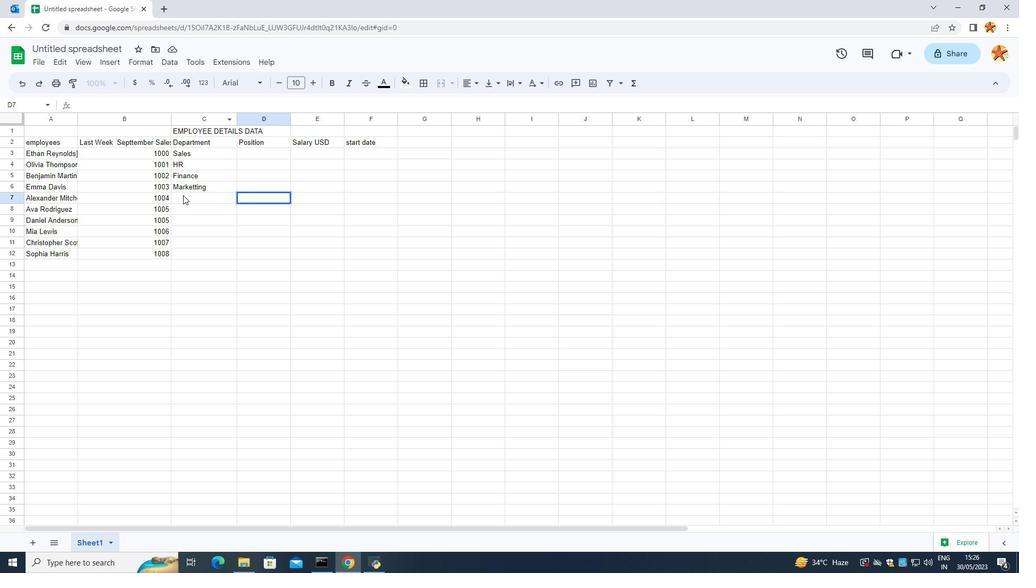 
Action: Mouse pressed left at (182, 196)
Screenshot: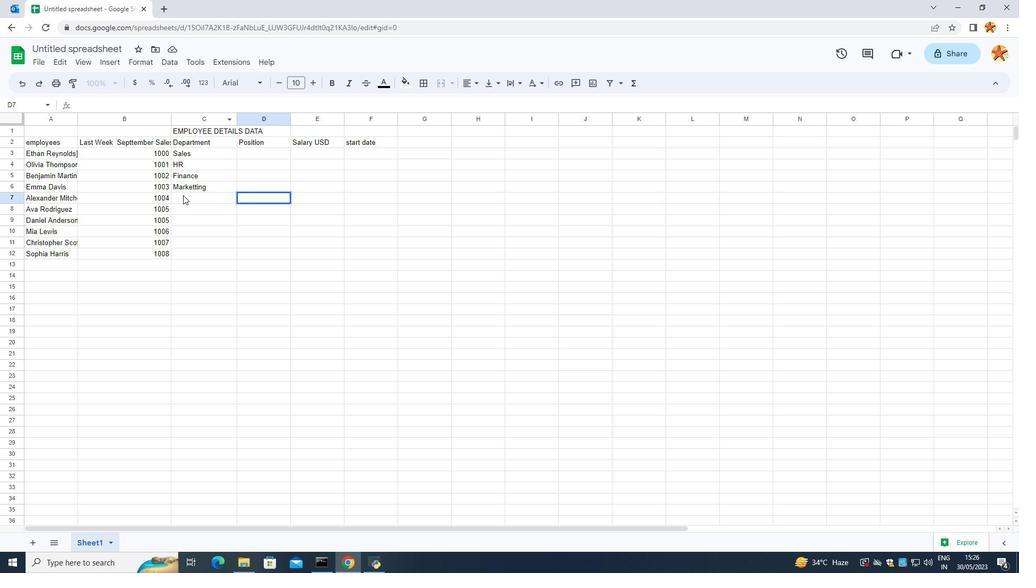 
Action: Mouse pressed left at (182, 196)
Screenshot: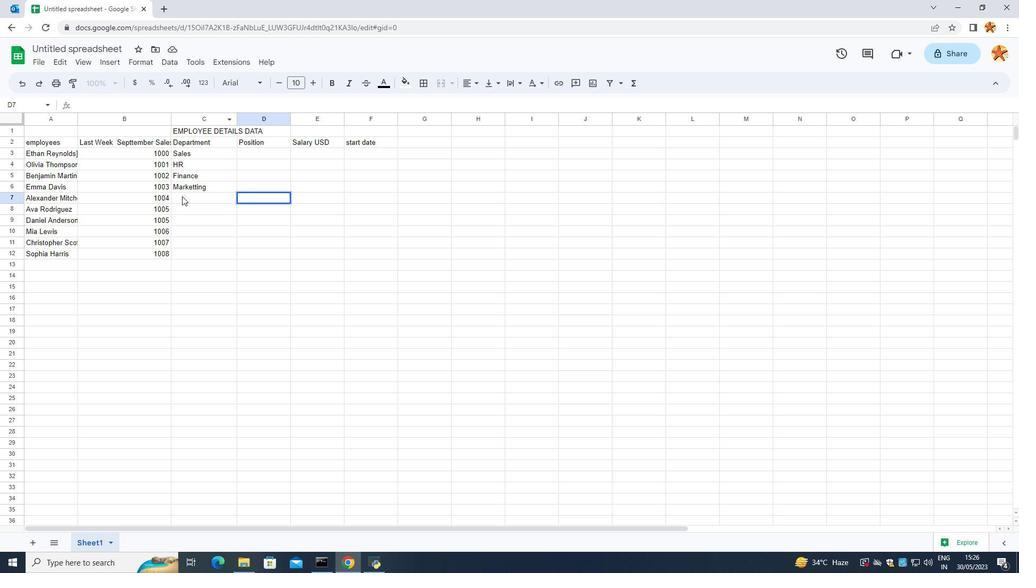 
Action: Mouse moved to (181, 196)
Screenshot: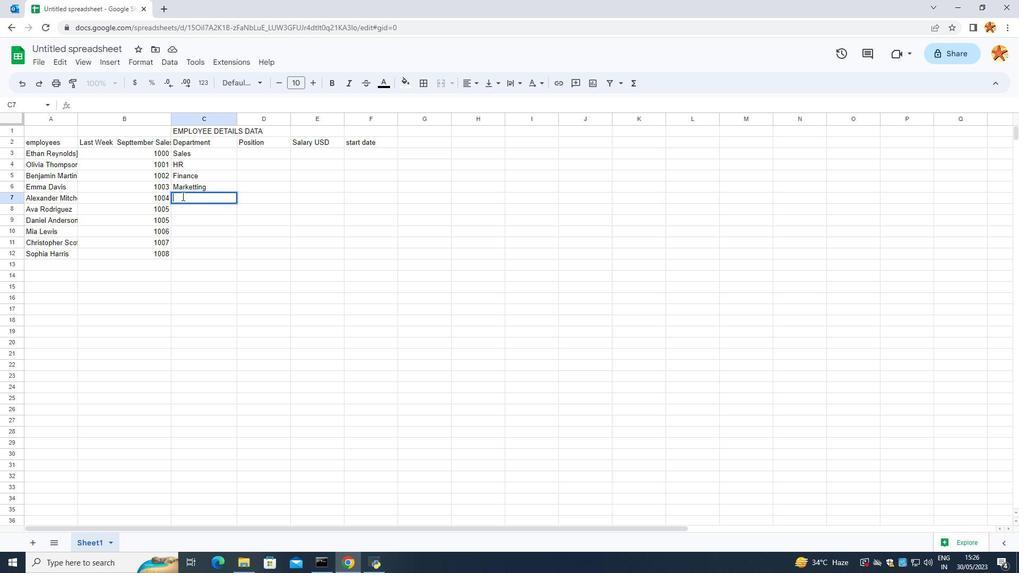 
Action: Key pressed <Key.caps_lock>I.T<Key.enter><Key.caps_lock>op<Key.backspace><Key.backspace><Key.caps_lock>O<Key.caps_lock>perations<Key.enter><Key.caps_lock>F<Key.caps_lock>inabn=<Key.backspace><Key.backspace><Key.backspace>ce<Key.backspace><Key.backspace>nce<Key.enter><Key.caps_lock>HR<Key.enter>S<Key.caps_lock><Key.enter><Key.caps_lock>N<Key.caps_lock><Key.backspace><Key.caps_lock>M<Key.caps_lock>'<Key.backspace><Key.caps_lock><Key.caps_lock>ae<Key.backspace>r
Screenshot: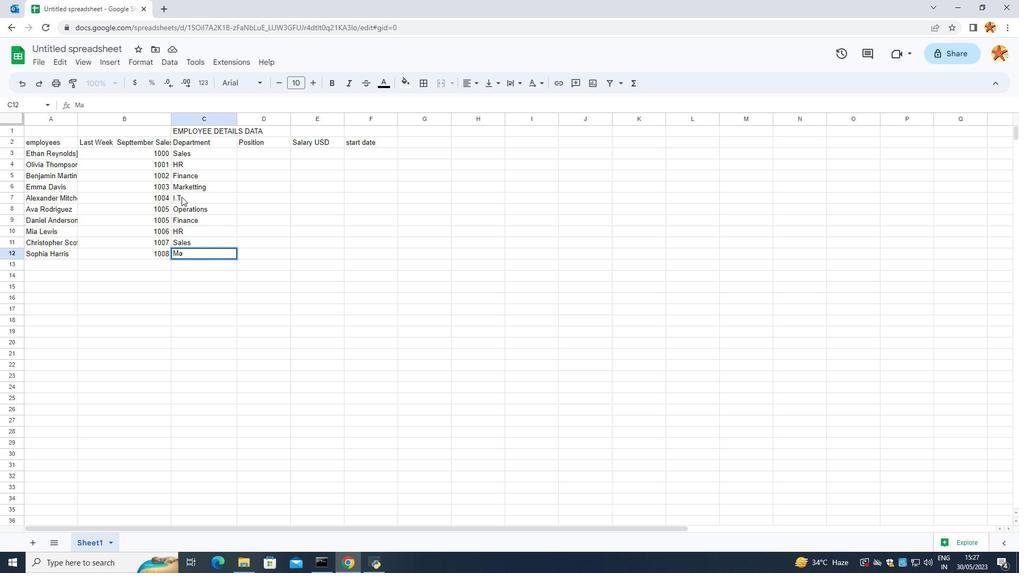 
Action: Mouse moved to (204, 332)
Screenshot: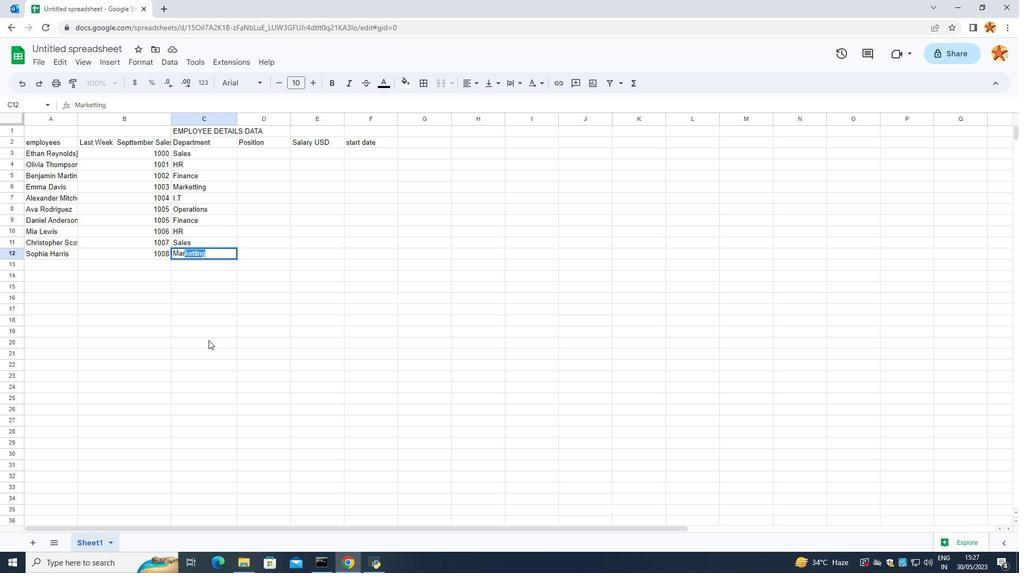 
Action: Mouse pressed left at (204, 332)
Screenshot: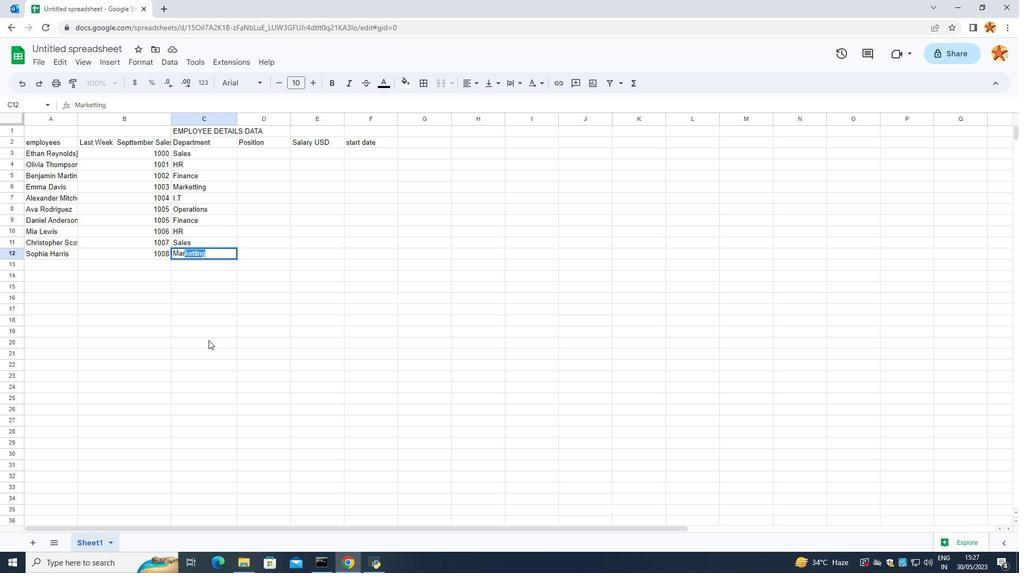
Action: Mouse moved to (250, 150)
Screenshot: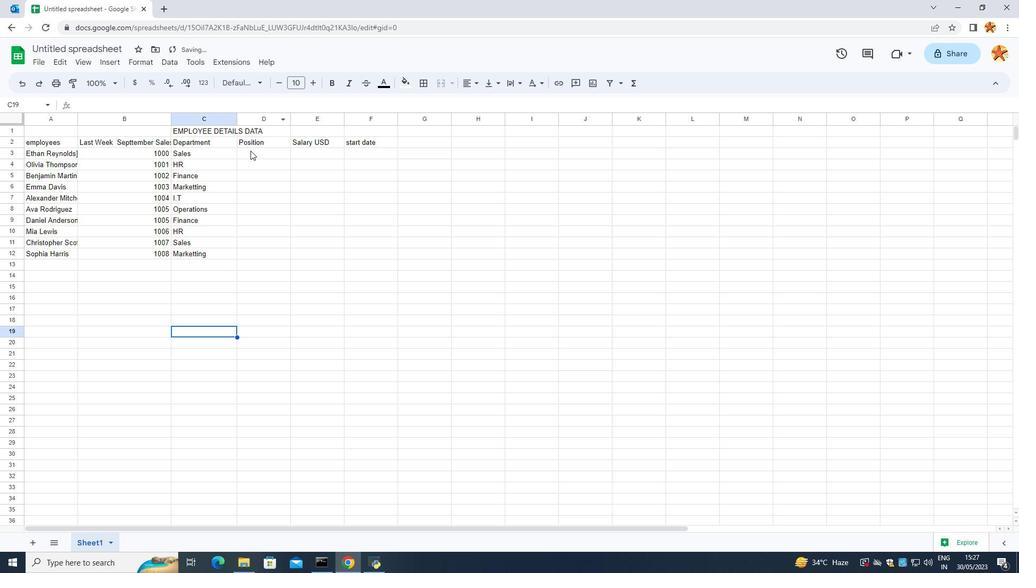 
Action: Mouse pressed left at (250, 150)
Screenshot: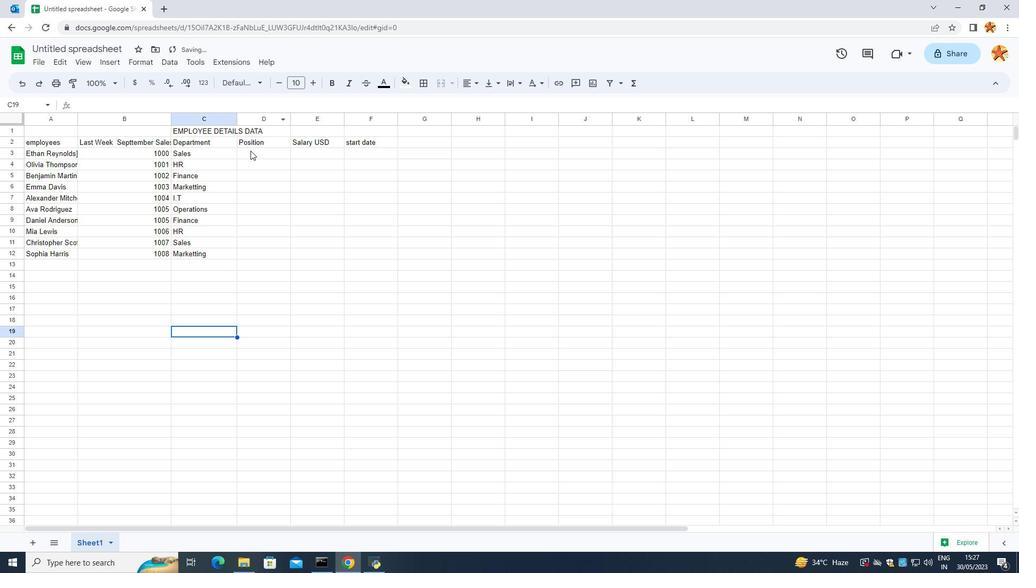
Action: Mouse pressed left at (250, 150)
Screenshot: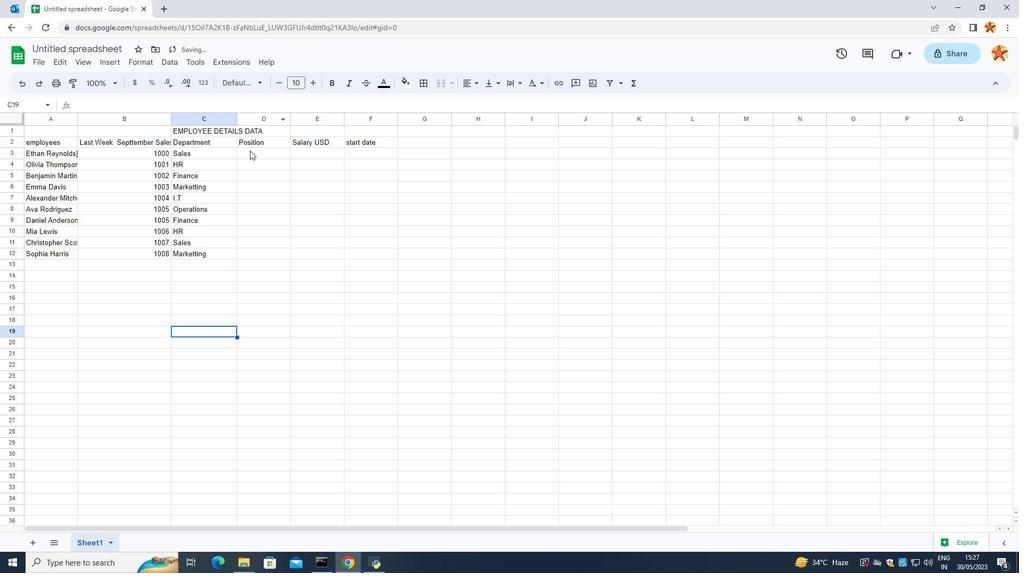 
Action: Mouse moved to (256, 149)
Screenshot: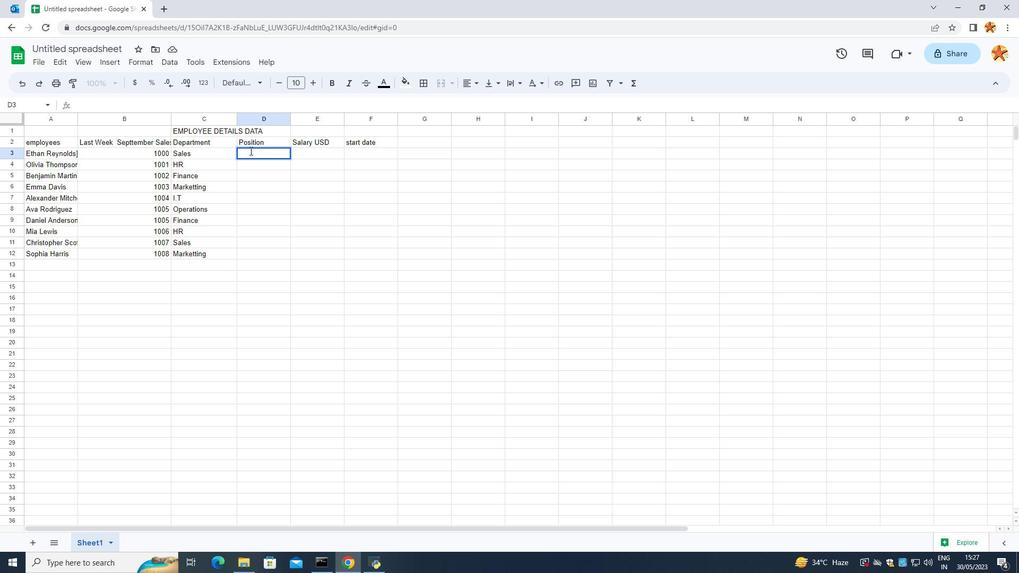 
Action: Key pressed <Key.caps_lock>S<Key.caps_lock>ales<Key.space><Key.caps_lock>M<Key.caps_lock>ann<Key.backspace><Key.backspace>nager<Key.enter><Key.caps_lock>HR<Key.space>MN<Key.caps_lock>anager\\<Key.backspace><Key.backspace><Key.backspace><Key.backspace><Key.backspace><Key.backspace><Key.backspace><Key.backspace><Key.backspace><Key.backspace><Key.caps_lock>M<Key.caps_lock>anager\<Key.backspace><Key.enter><Key.caps_lock>A<Key.caps_lock>ccountant
Screenshot: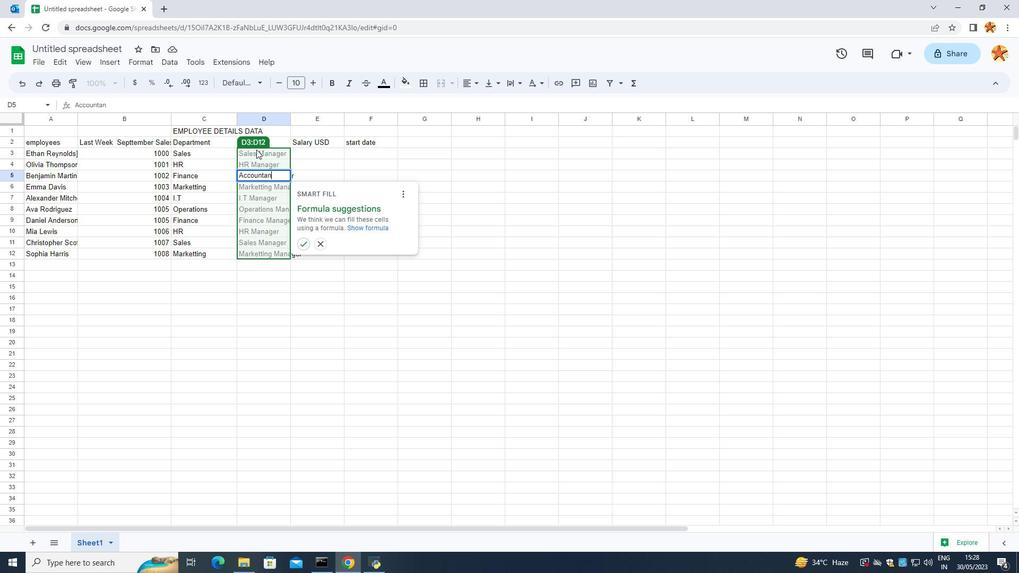 
Action: Mouse moved to (259, 197)
Screenshot: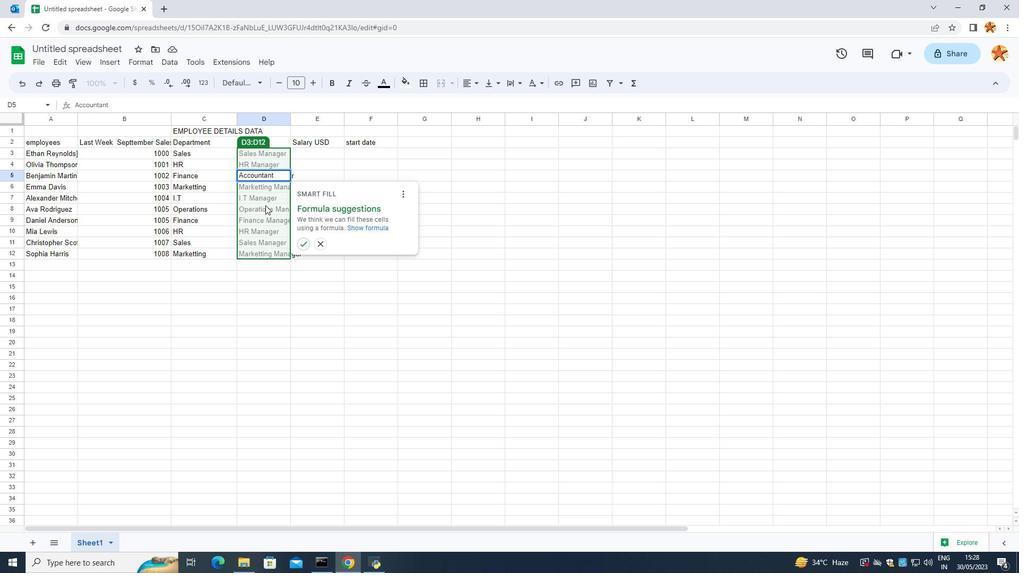 
Action: Mouse pressed left at (259, 197)
Screenshot: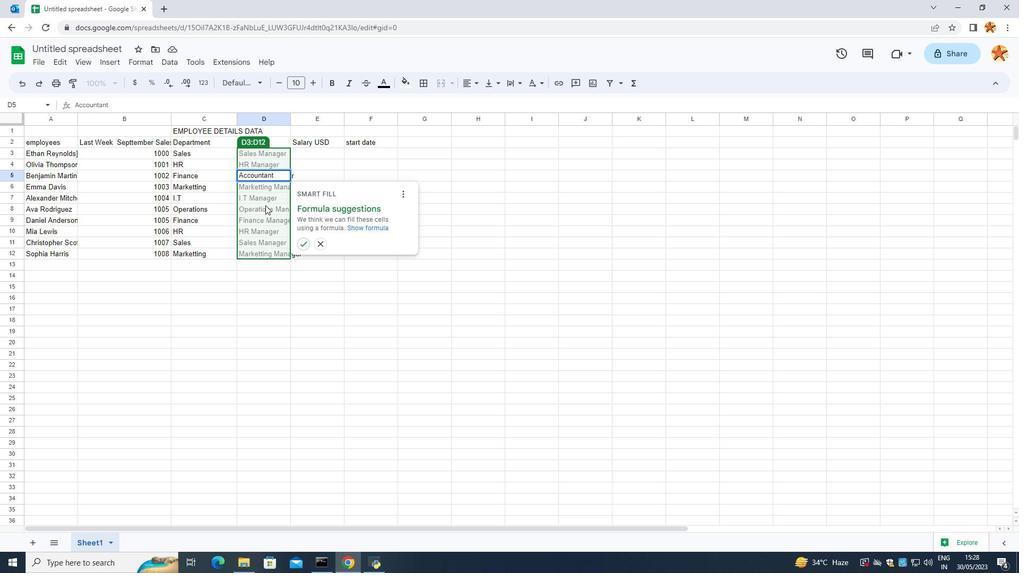 
Action: Mouse moved to (262, 183)
Screenshot: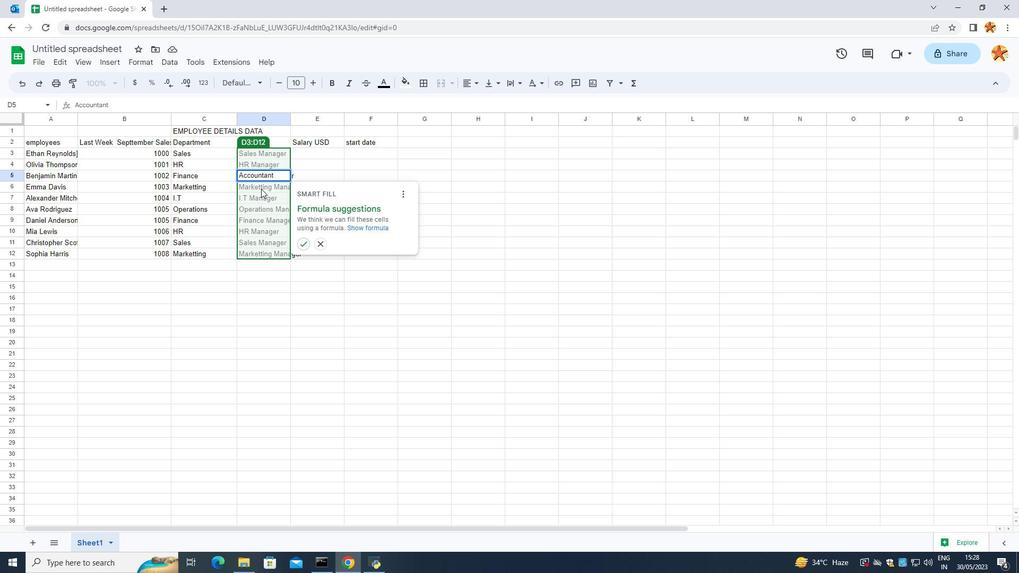 
Action: Mouse pressed left at (262, 183)
Screenshot: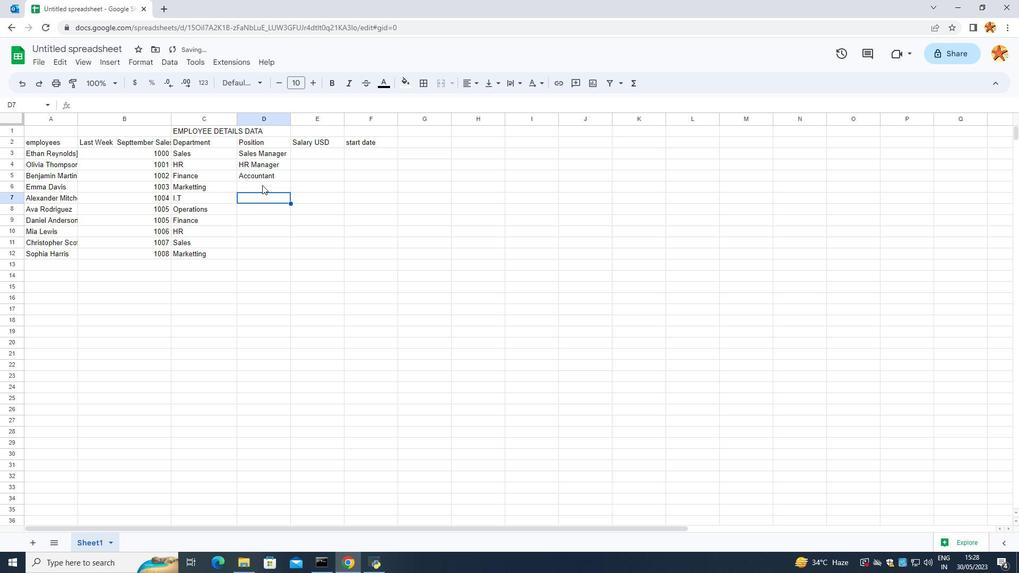 
Action: Mouse moved to (256, 187)
Screenshot: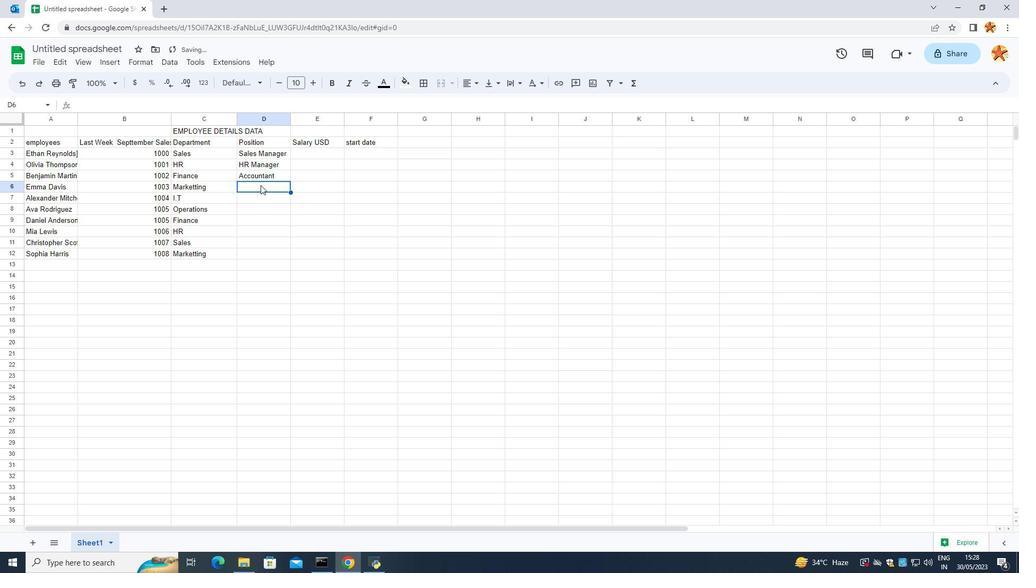 
Action: Mouse pressed left at (256, 187)
Screenshot: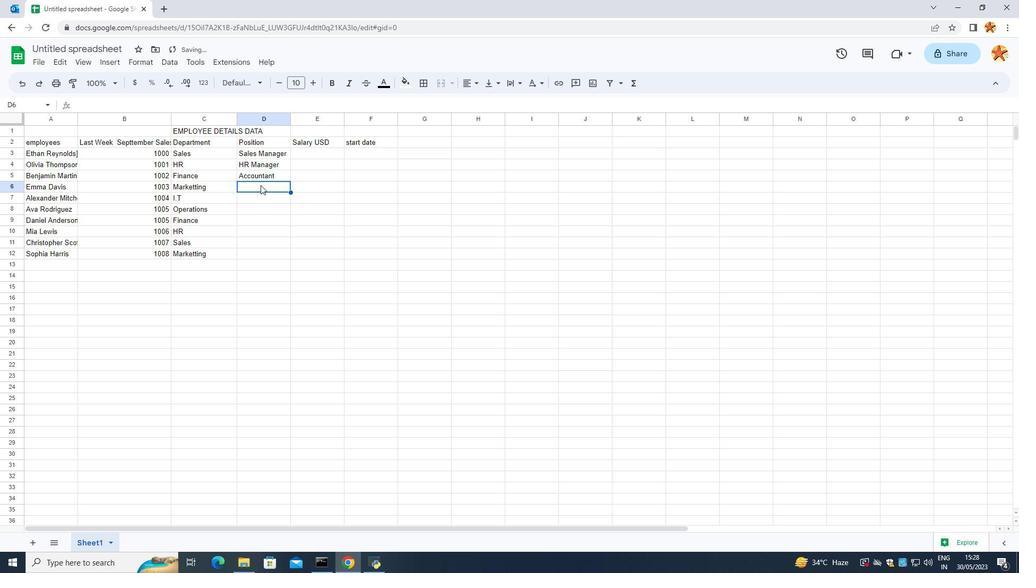 
Action: Mouse pressed left at (256, 187)
Screenshot: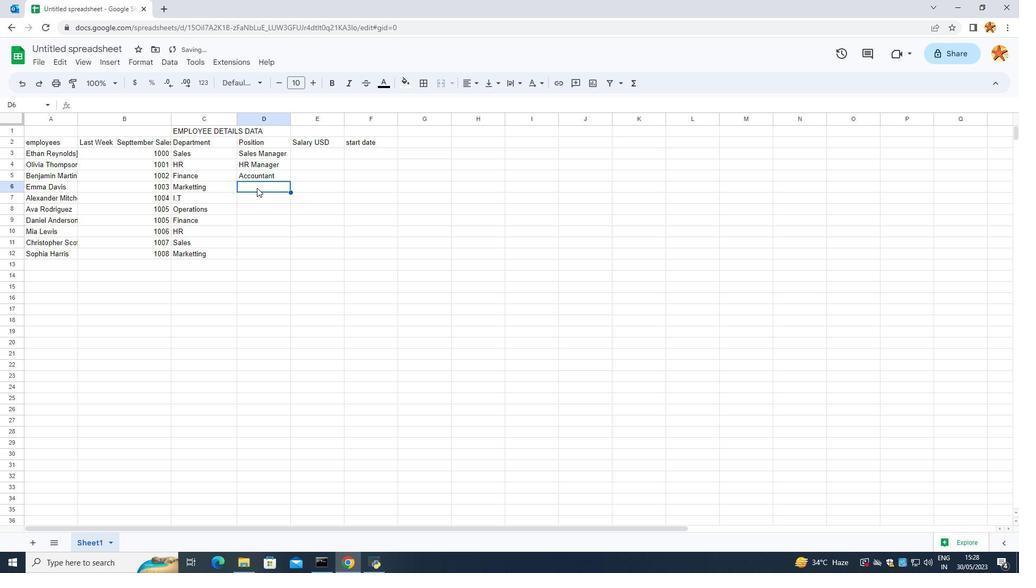 
Action: Mouse moved to (259, 207)
Screenshot: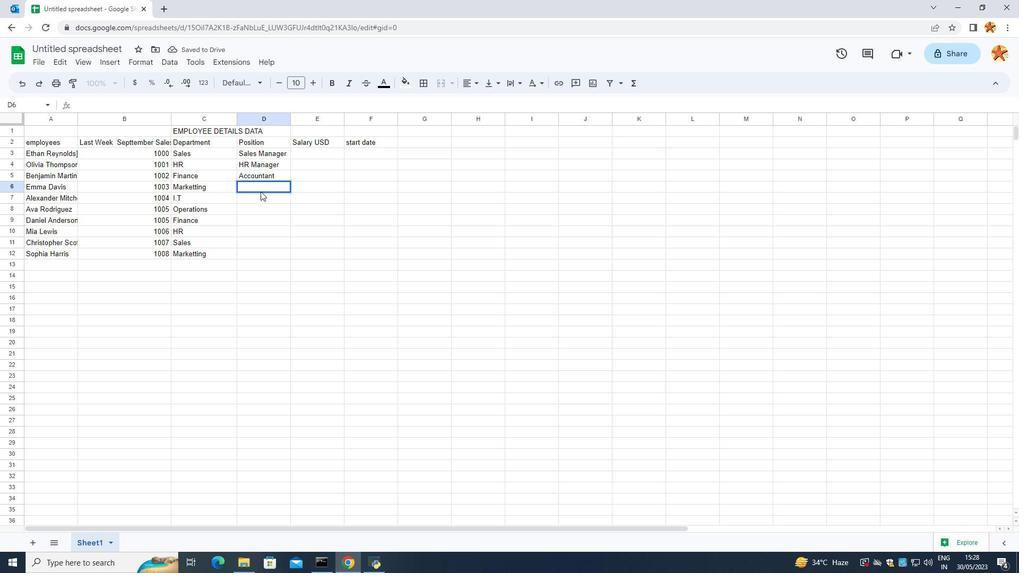 
Action: Key pressed <Key.caps_lock>
Screenshot: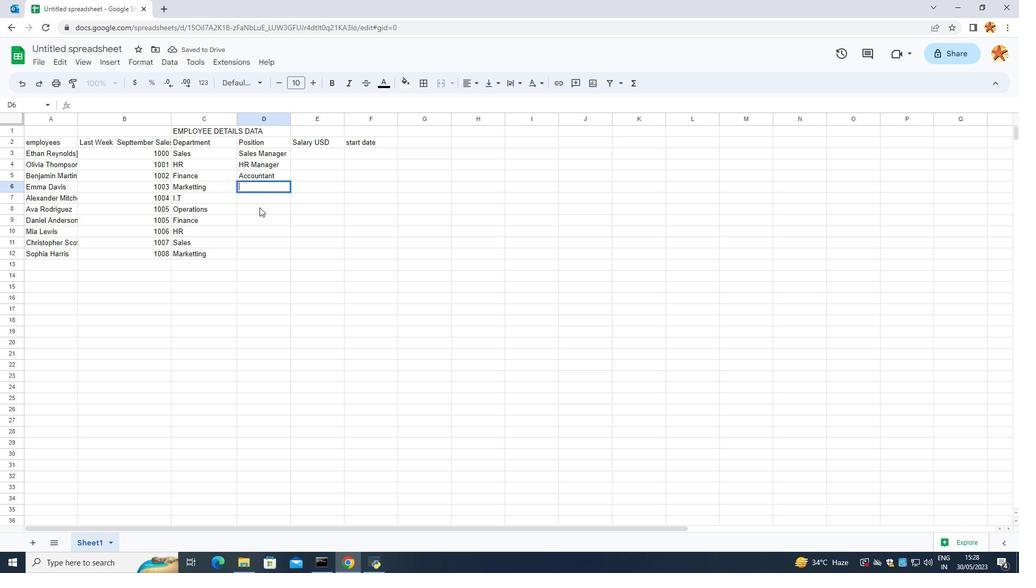 
Action: Mouse moved to (259, 208)
Screenshot: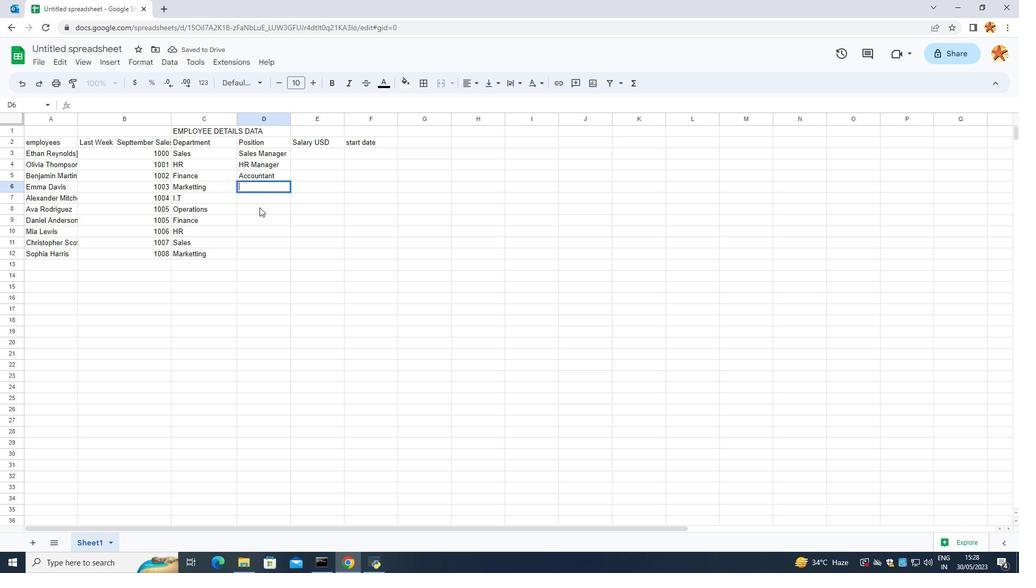 
Action: Key pressed M<Key.caps_lock>ar
Screenshot: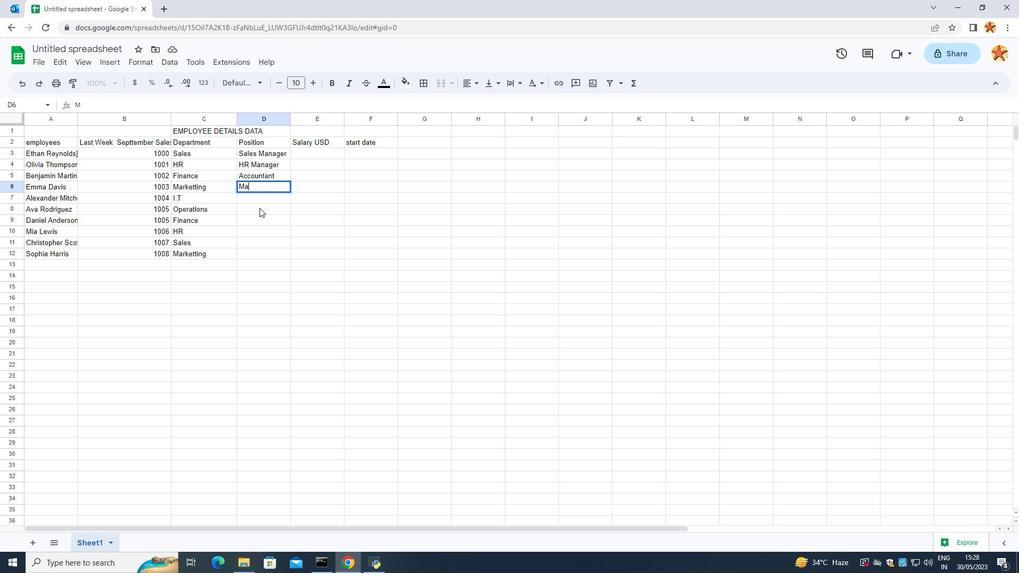 
Action: Mouse moved to (259, 208)
Screenshot: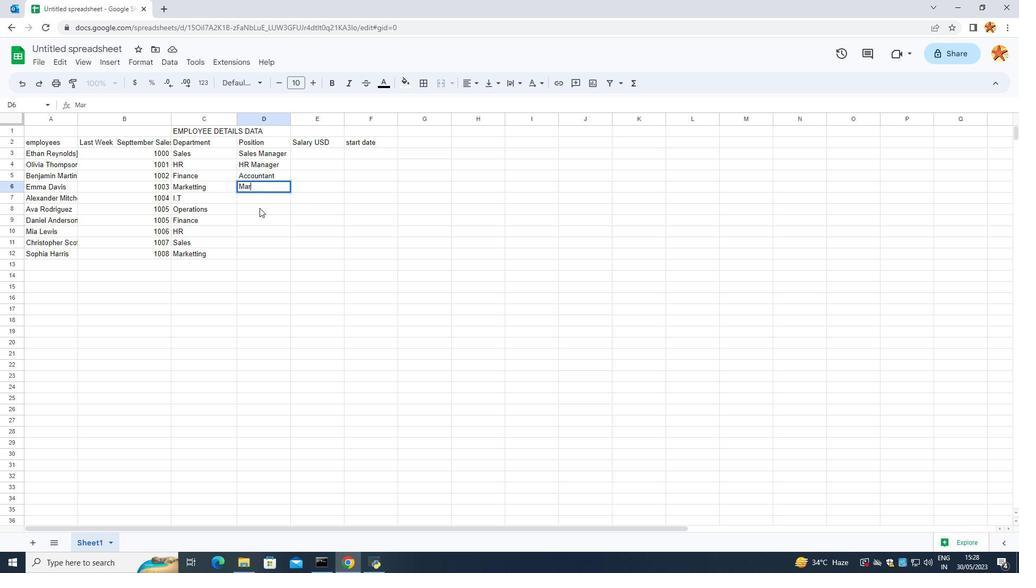 
Action: Key pressed k
Screenshot: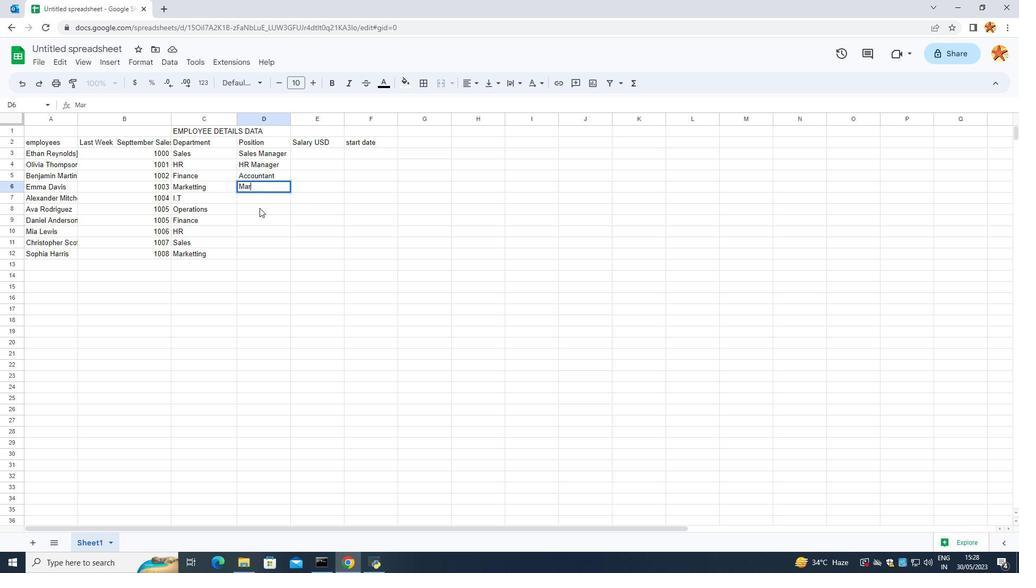 
Action: Mouse moved to (259, 209)
Screenshot: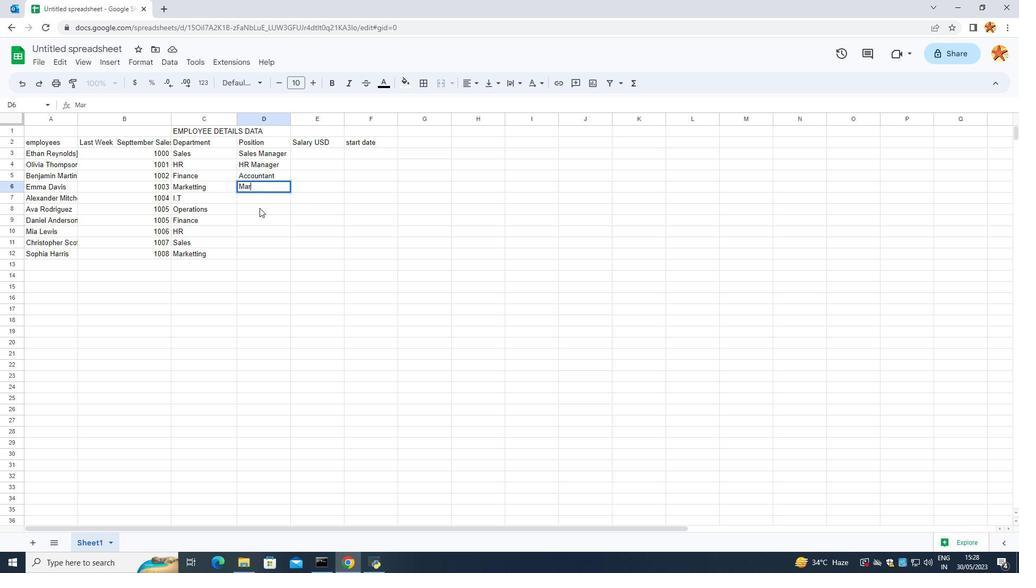 
Action: Key pressed e
Screenshot: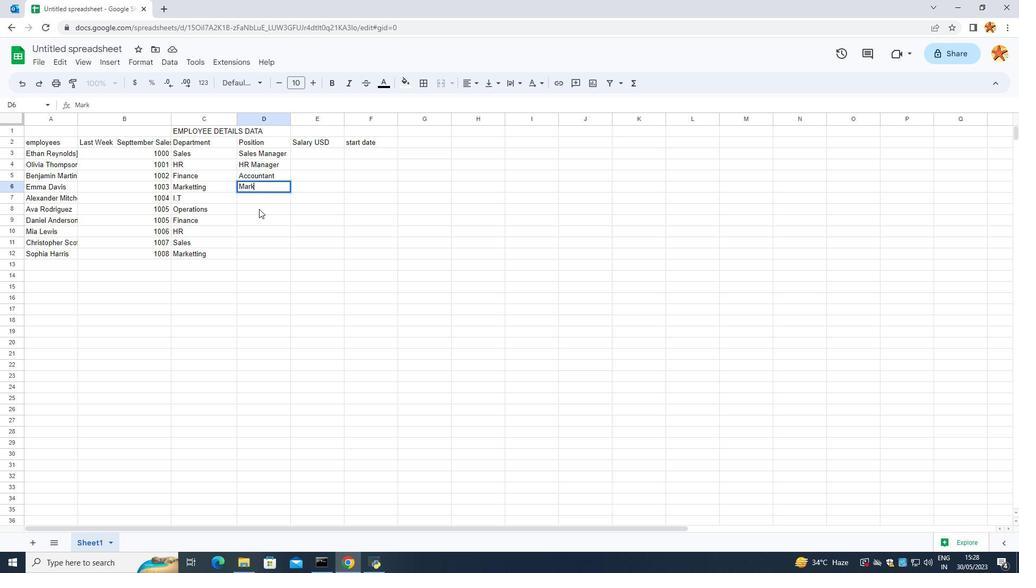 
Action: Mouse moved to (259, 209)
Screenshot: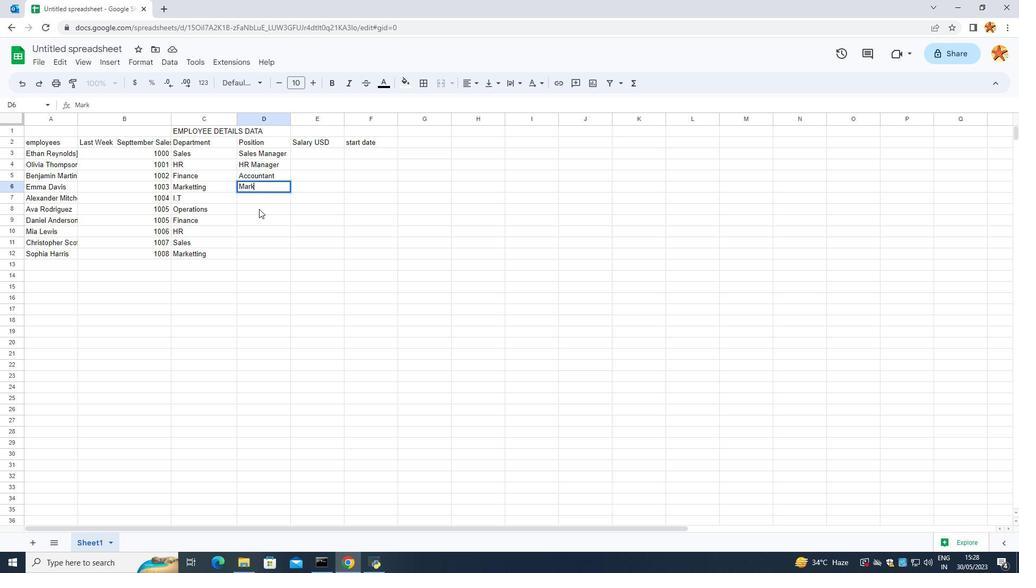 
Action: Key pressed t
Screenshot: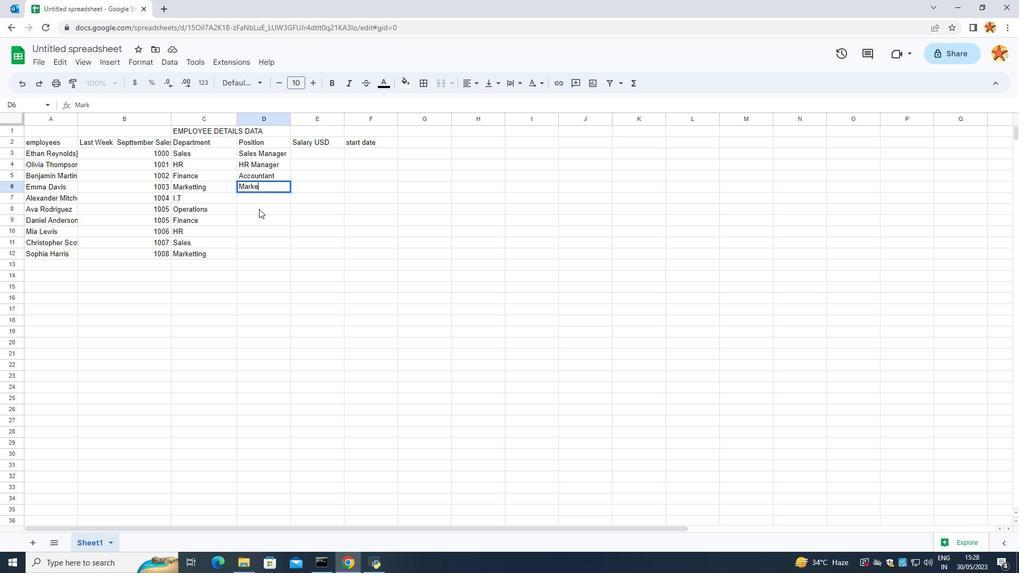 
Action: Mouse moved to (259, 210)
Screenshot: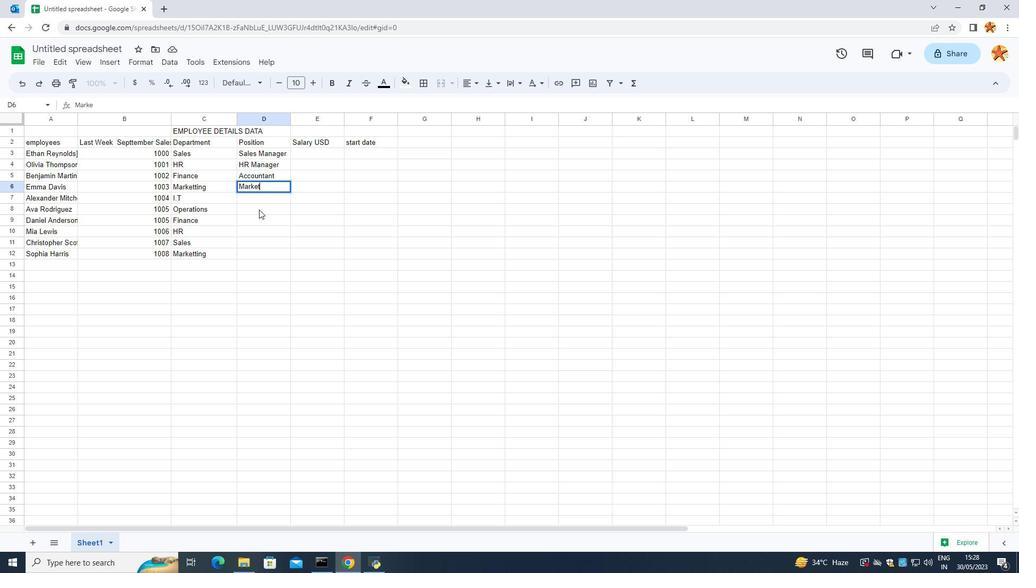 
Action: Key pressed t
Screenshot: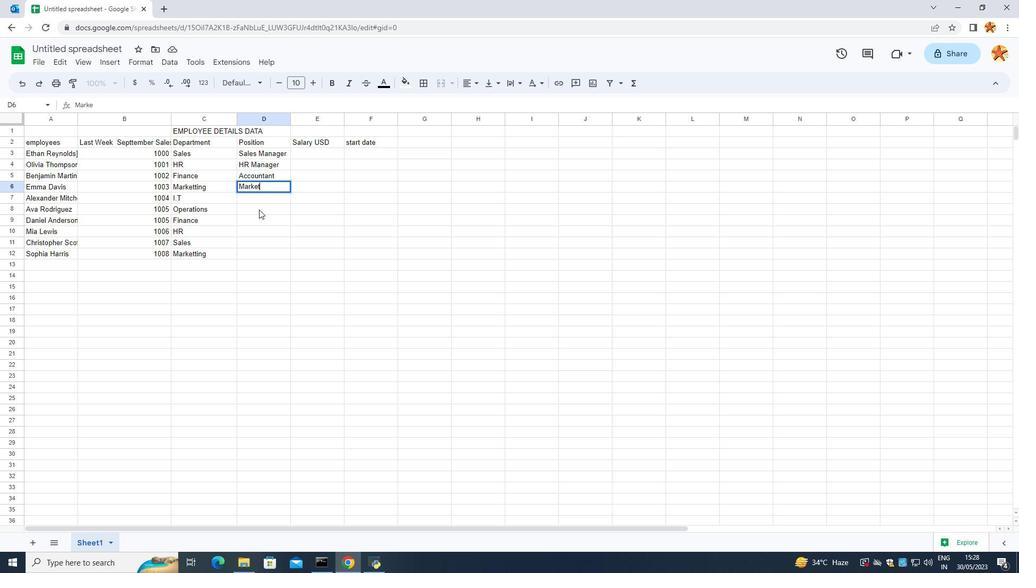 
Action: Mouse moved to (289, 221)
Screenshot: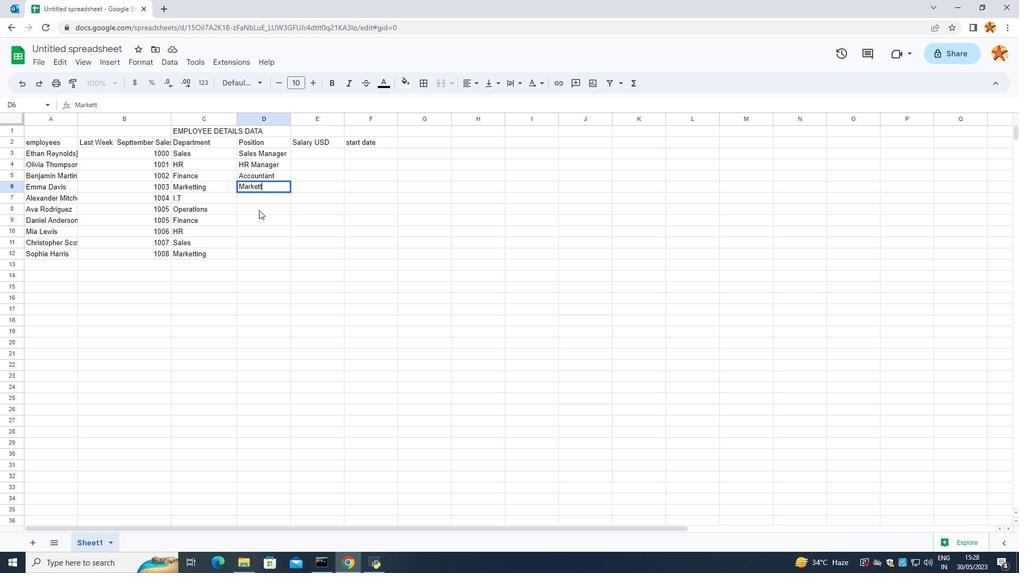 
Action: Key pressed i
Screenshot: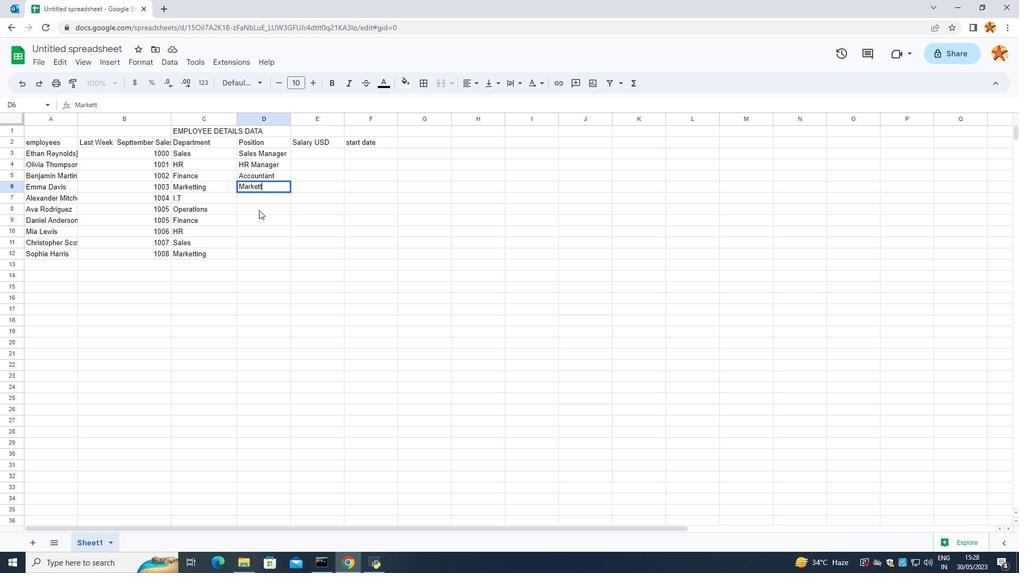 
Action: Mouse moved to (339, 245)
Screenshot: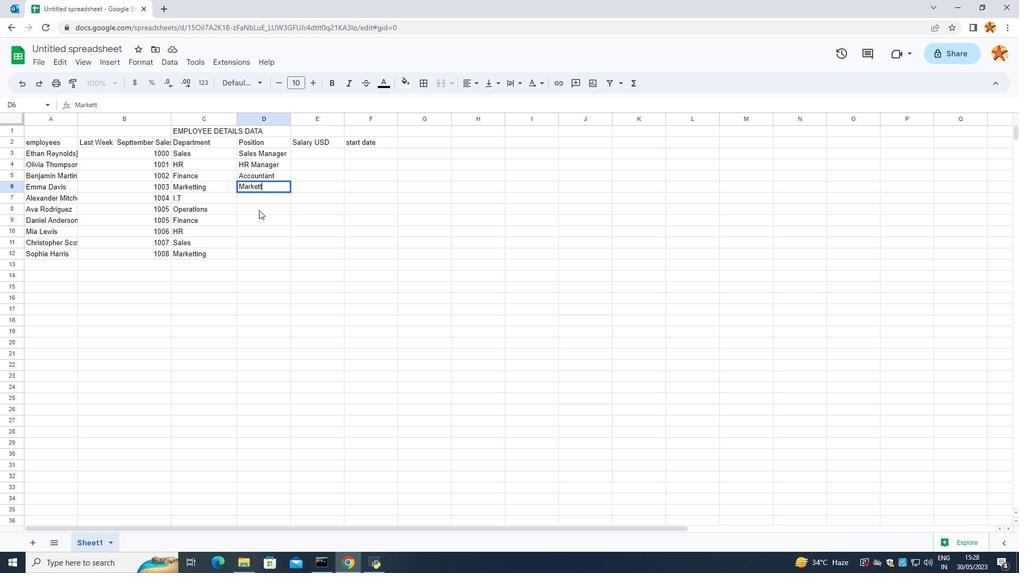 
Action: Key pressed ng<Key.space>
Screenshot: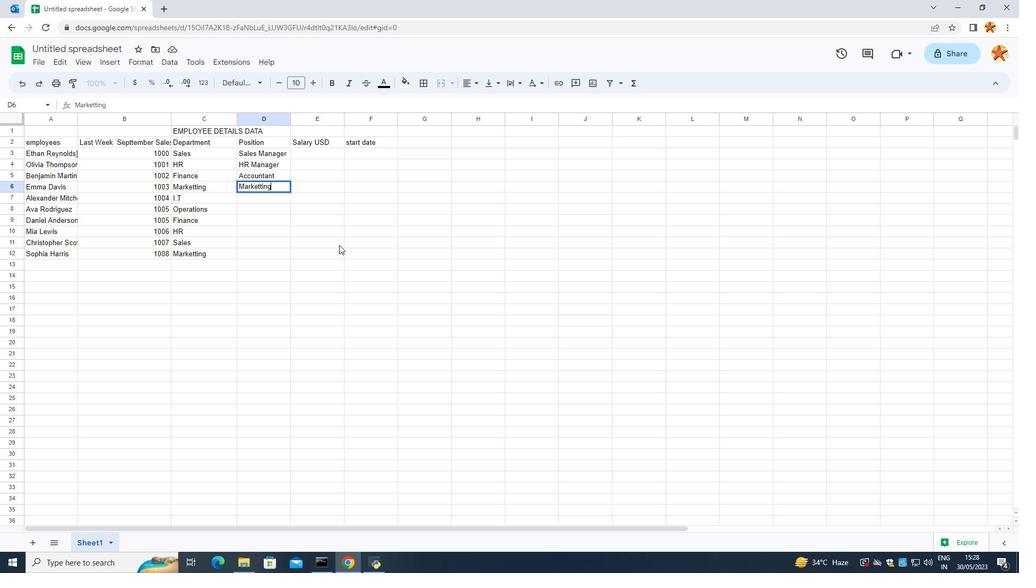 
Action: Mouse moved to (339, 245)
Screenshot: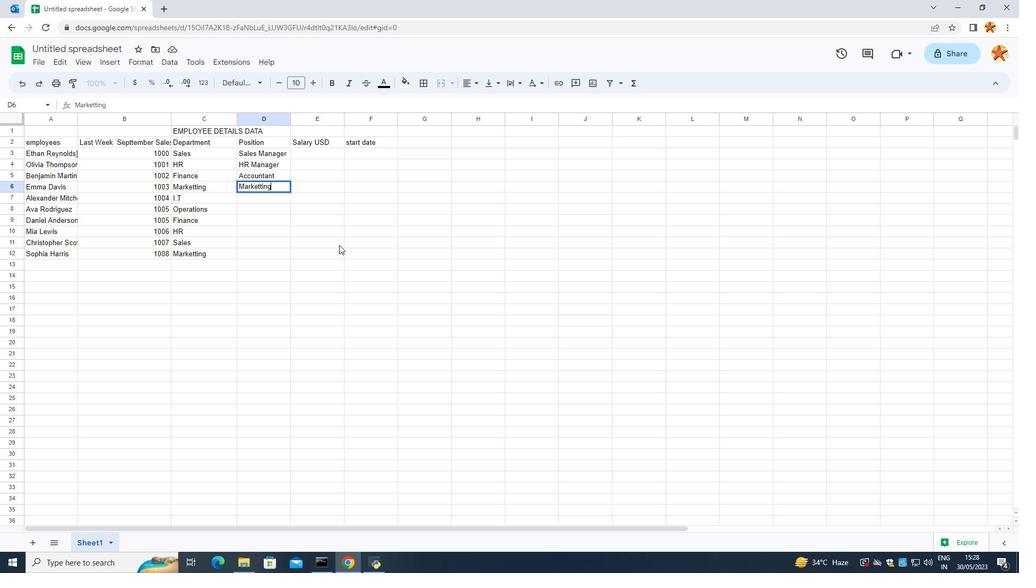 
Action: Key pressed <Key.caps_lock>
Screenshot: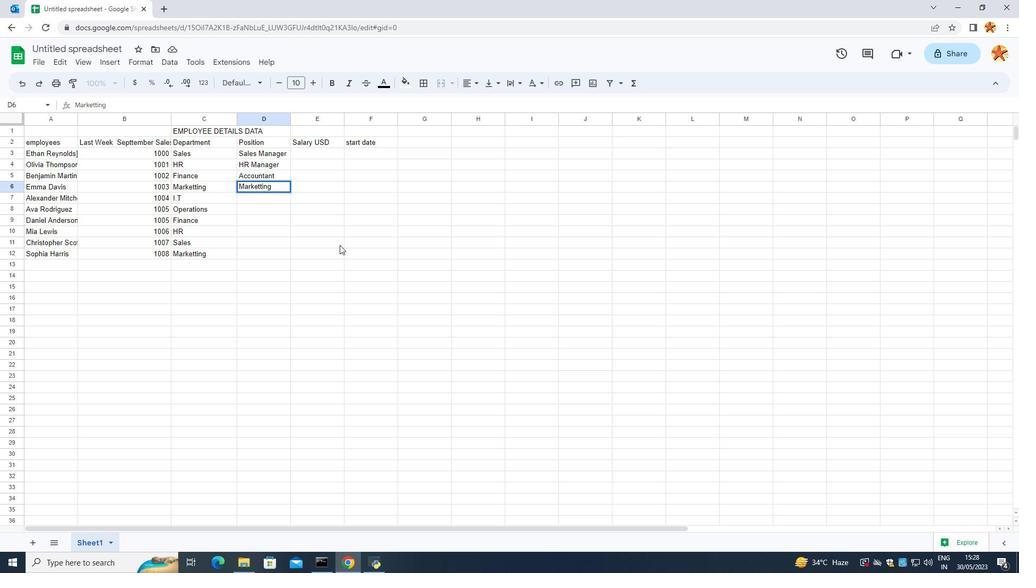 
Action: Mouse moved to (340, 245)
Screenshot: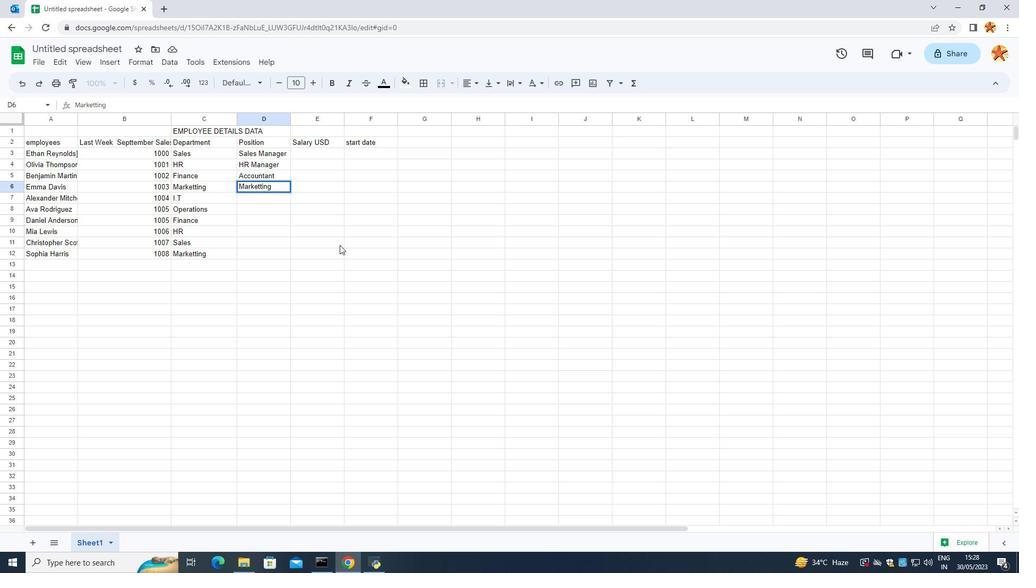 
Action: Key pressed S<Key.caps_lock>
Screenshot: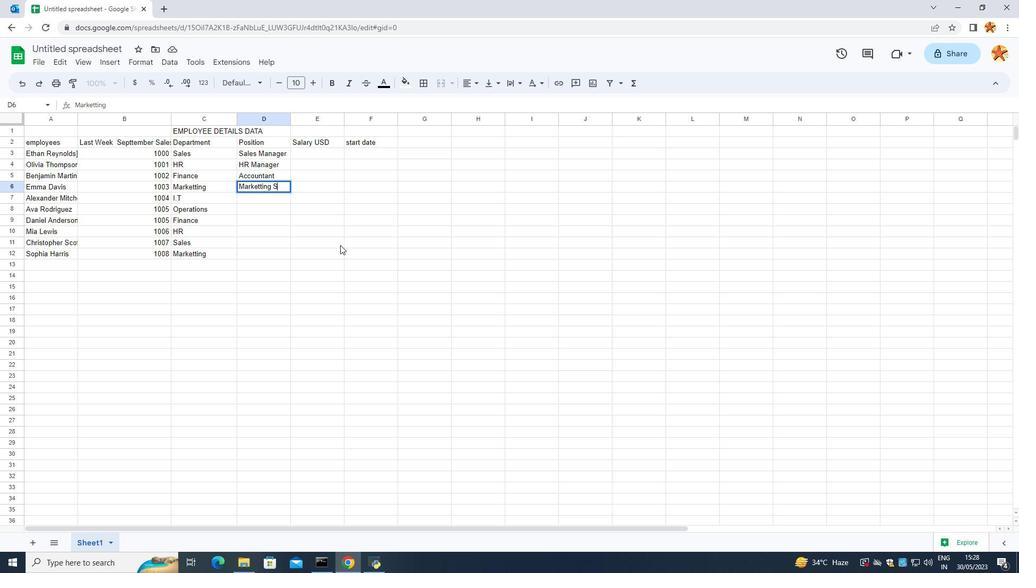 
Action: Mouse moved to (343, 245)
Screenshot: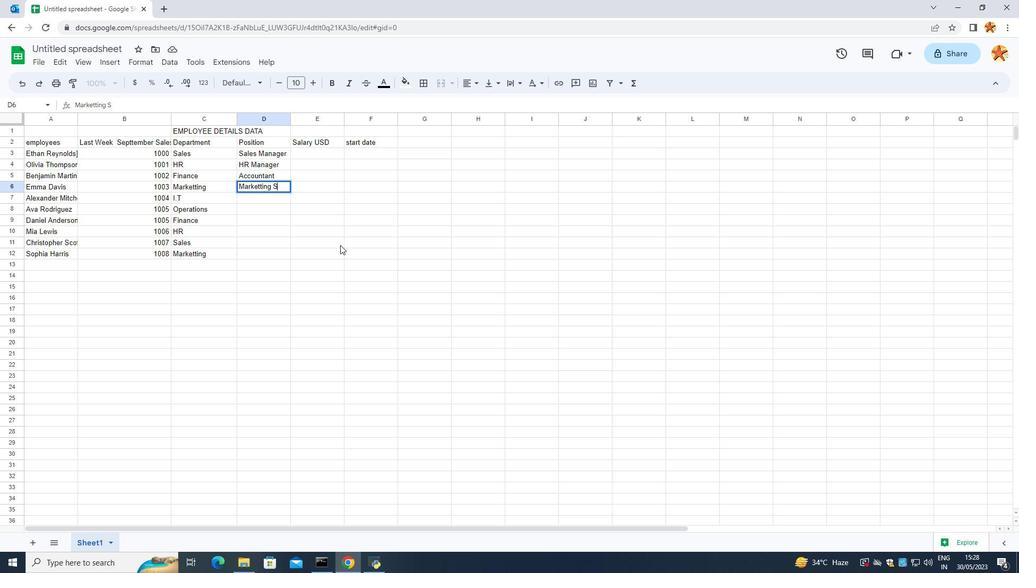 
Action: Key pressed p
Screenshot: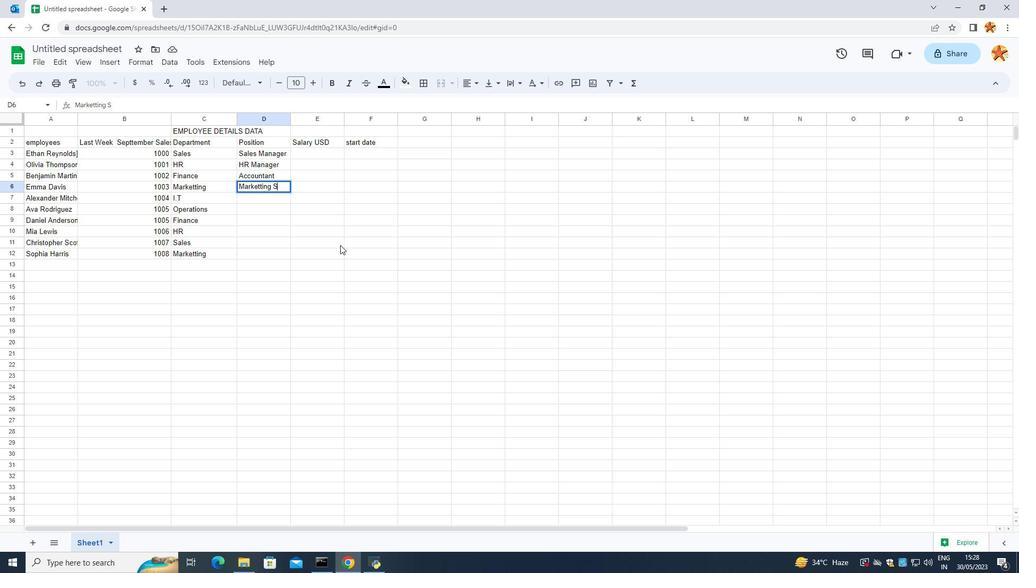 
Action: Mouse moved to (359, 224)
Screenshot: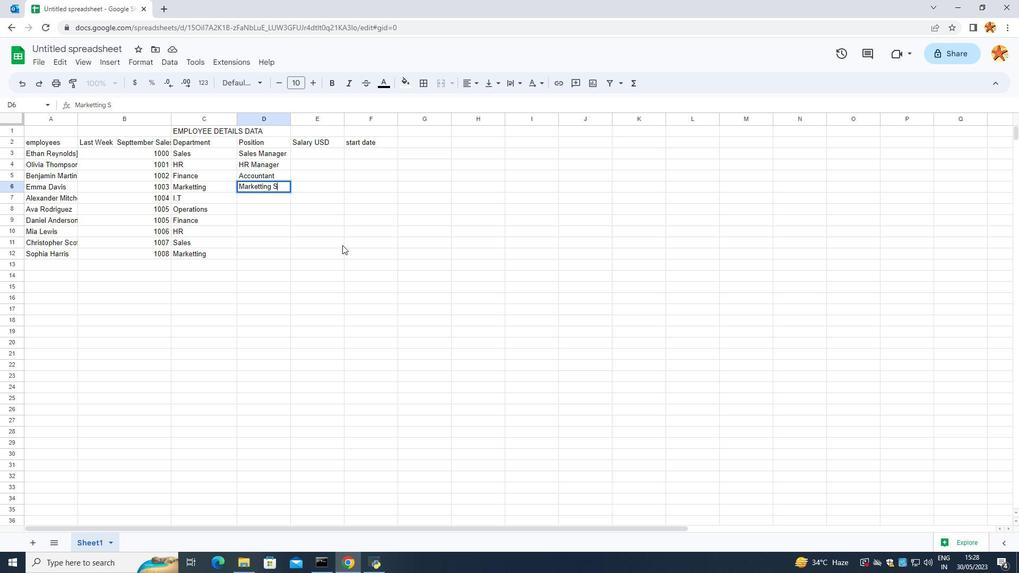 
Action: Key pressed ecai
Screenshot: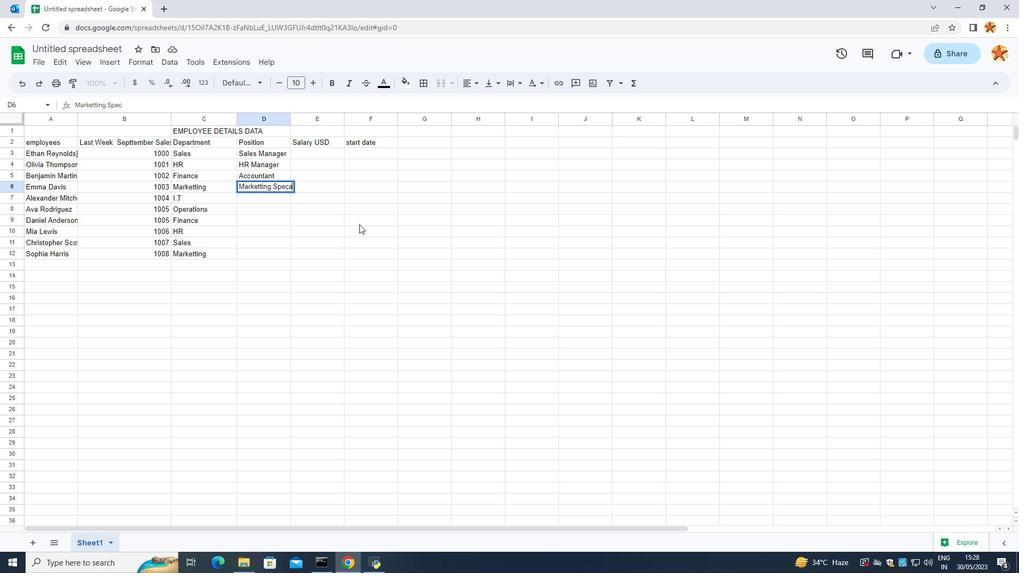
Action: Mouse moved to (361, 224)
Screenshot: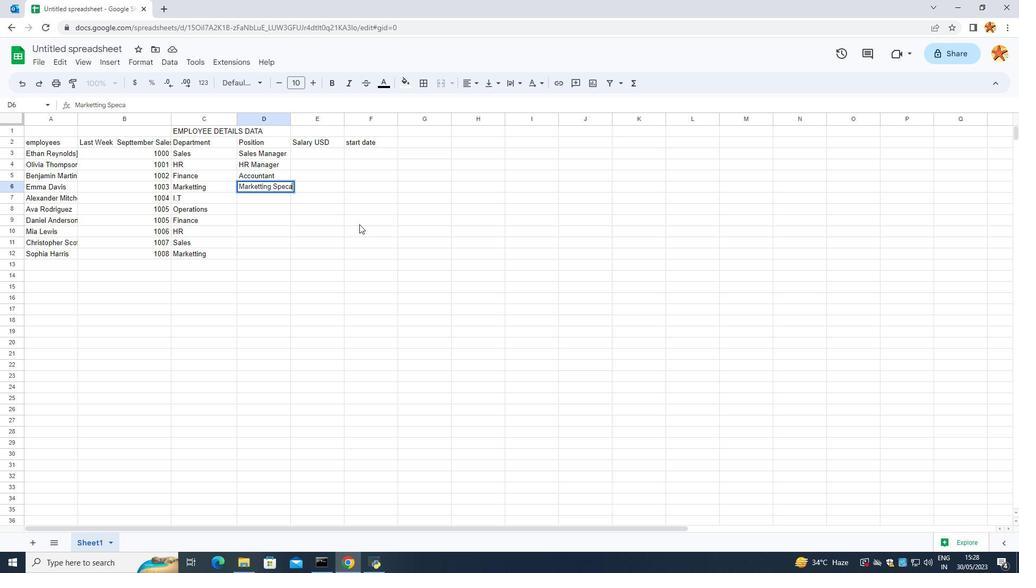 
Action: Key pressed lt
Screenshot: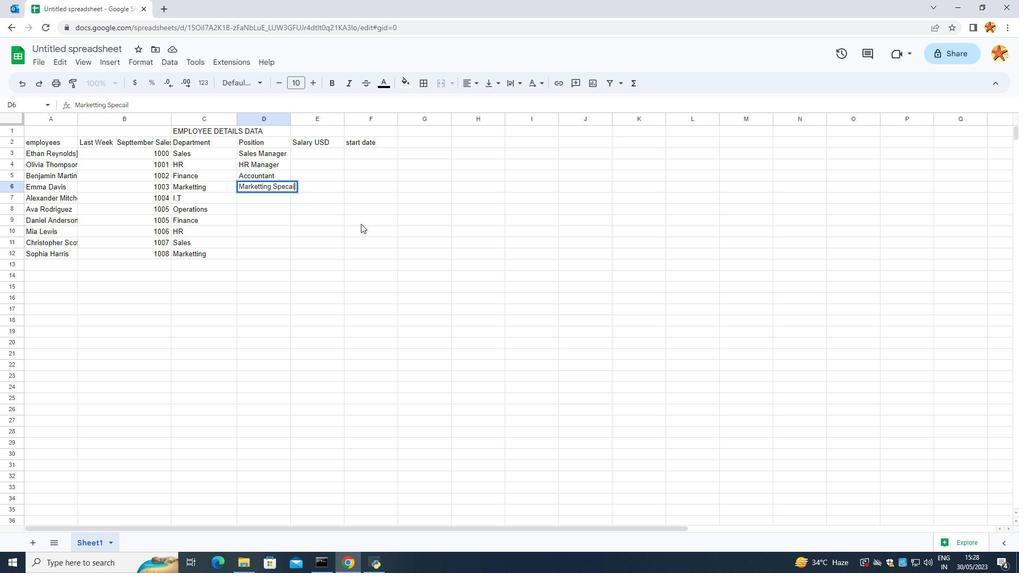 
Action: Mouse moved to (1011, 326)
Screenshot: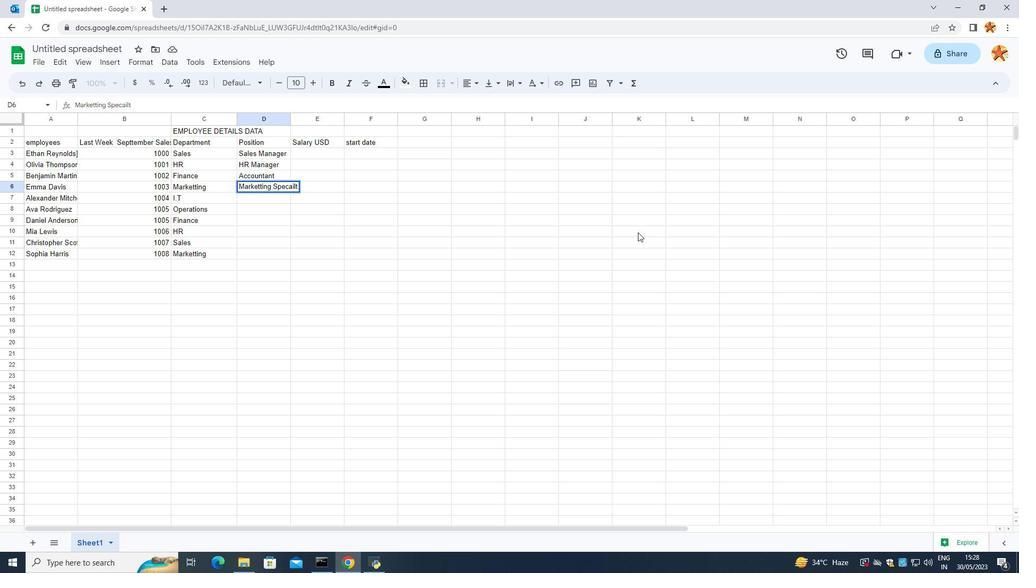 
Action: Key pressed <Key.backspace><Key.backspace><Key.backspace><Key.backspace>ialist<Key.enter><Key.caps_lock>IRT=<Key.backspace><Key.backspace><Key.backspace><Key.backspace><Key.caps_lock>i<Key.caps_lock>T<Key.space><Key.caps_lock>s<Key.caps_lock>P<Key.backspace><Key.backspace><Key.caps_lock><Key.caps_lock>S<Key.caps_lock>pecialist<Key.enter><Key.caps_lock>O<Key.caps_lock>perations<Key.space><Key.caps_lock>M<Key.caps_lock>n=<Key.backspace><Key.backspace>anager<Key.enter><Key.caps_lock>F<Key.caps_lock>oinancial<Key.space><Key.backspace><Key.backspace><Key.backspace><Key.backspace><Key.backspace><Key.backspace><Key.backspace><Key.backspace><Key.backspace><Key.backspace>ianacial<Key.space><Key.caps_lock>A<Key.caps_lock>nak=<Key.backspace><Key.backspace><Key.backspace>alst<Key.backspace><Key.backspace>yst<Key.enter><Key.caps_lock>HR<Key.space><Key.caps_lock>assistant<Key.enter>
Screenshot: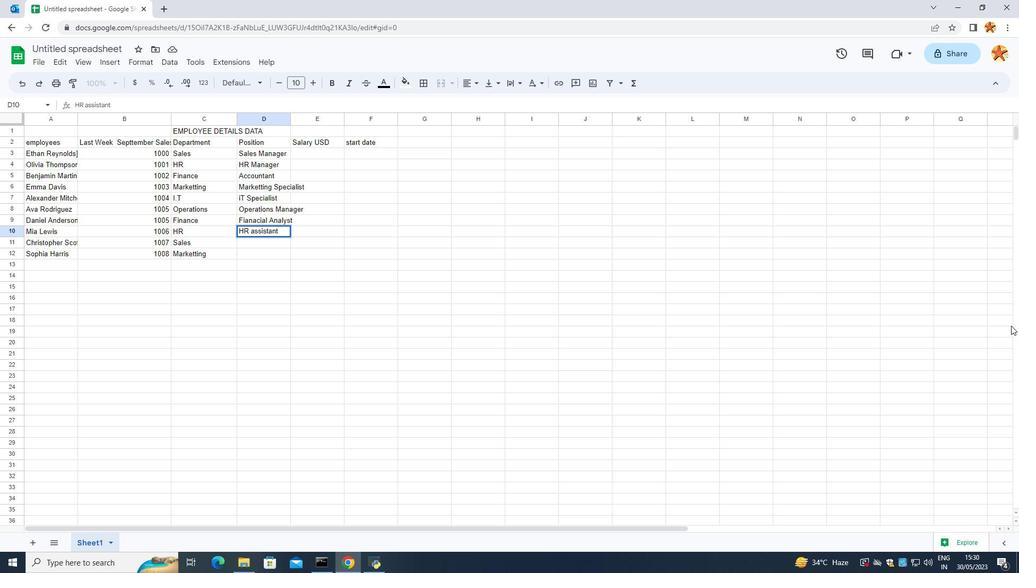 
Action: Mouse moved to (252, 230)
Screenshot: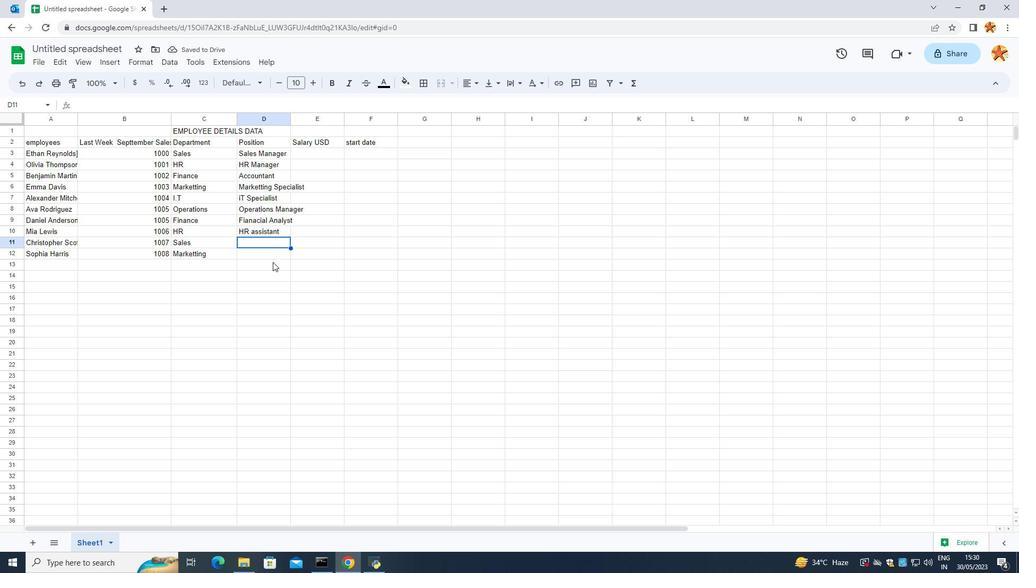 
Action: Mouse pressed left at (252, 230)
Screenshot: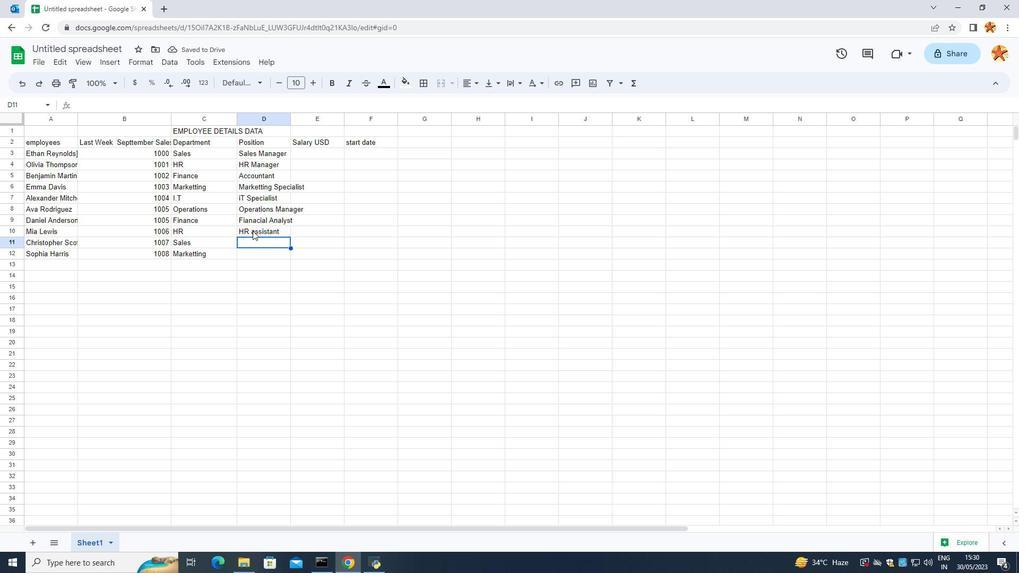 
Action: Mouse moved to (252, 230)
Screenshot: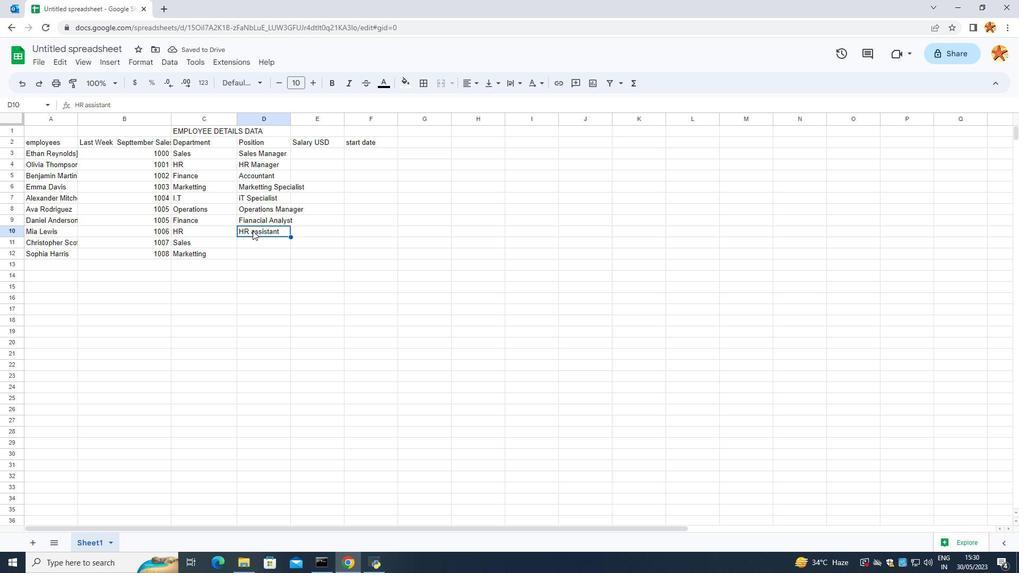 
Action: Key pressed <Key.backspace>
Screenshot: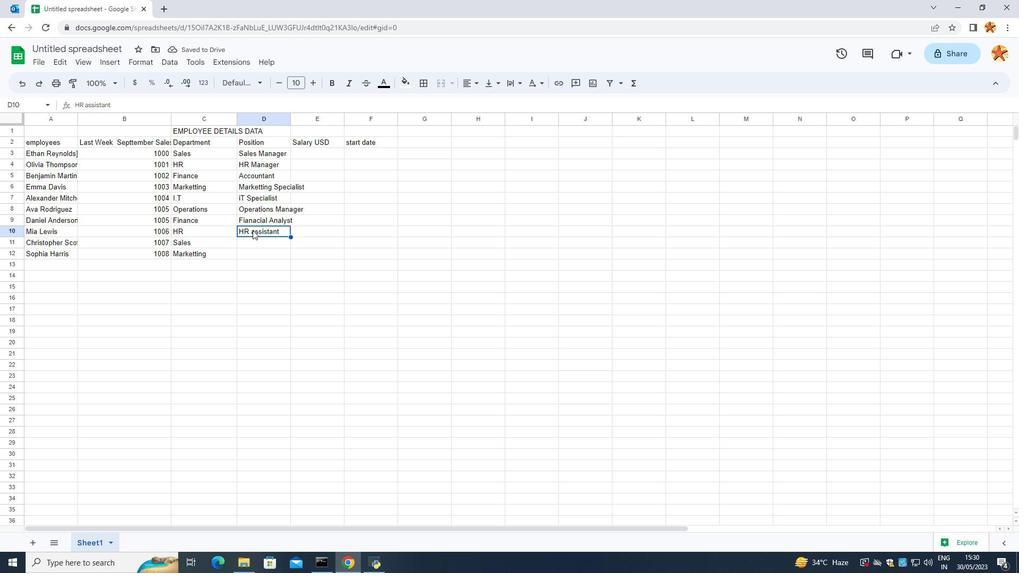 
Action: Mouse moved to (246, 232)
Screenshot: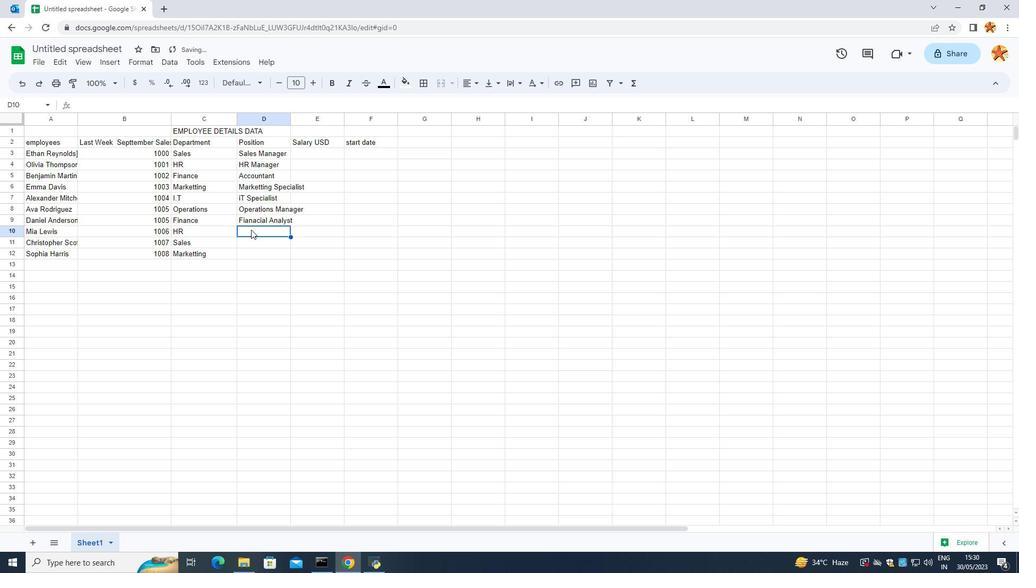 
Action: Key pressed <Key.caps_lock>HR<Key.space><Key.caps_lock><Key.caps_lock>A<Key.caps_lock>ssi
Screenshot: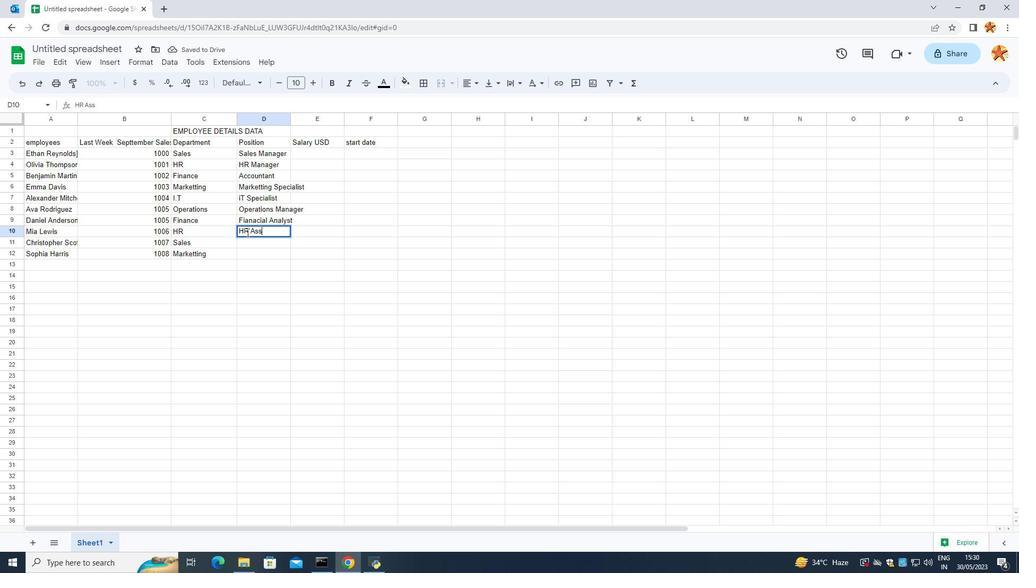 
Action: Mouse moved to (246, 232)
Screenshot: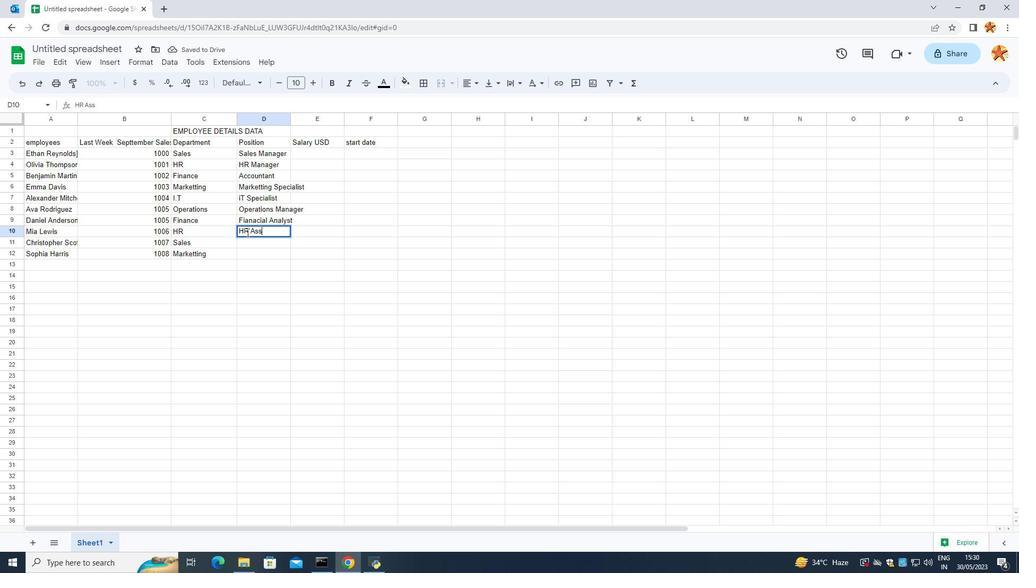 
Action: Key pressed st
Screenshot: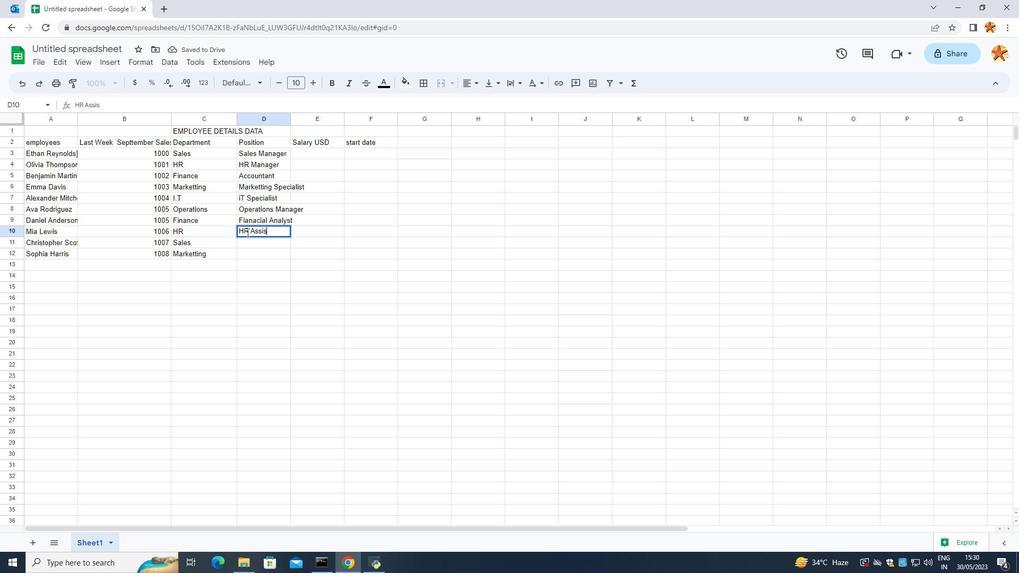 
Action: Mouse moved to (246, 232)
Screenshot: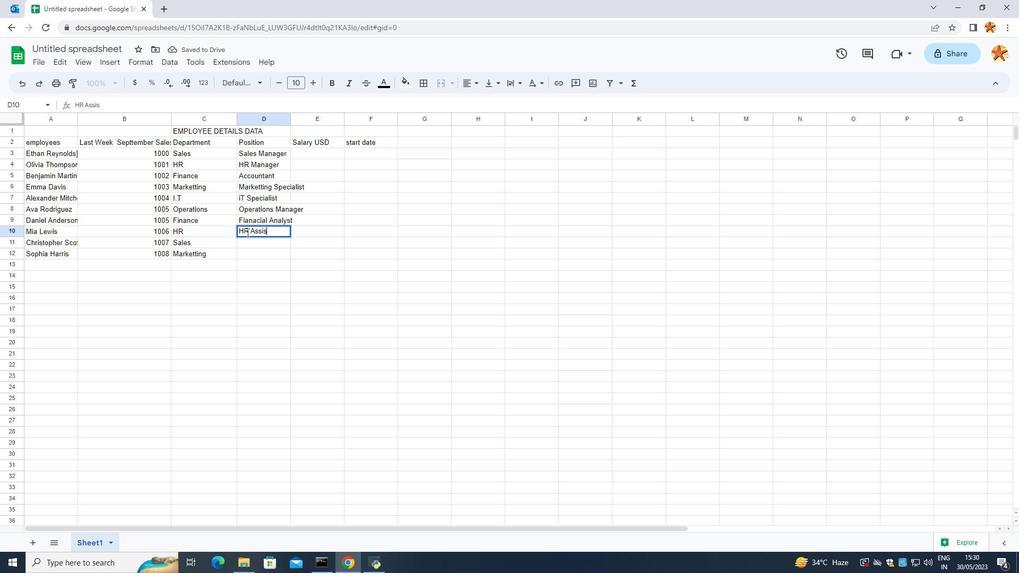 
Action: Key pressed an
Screenshot: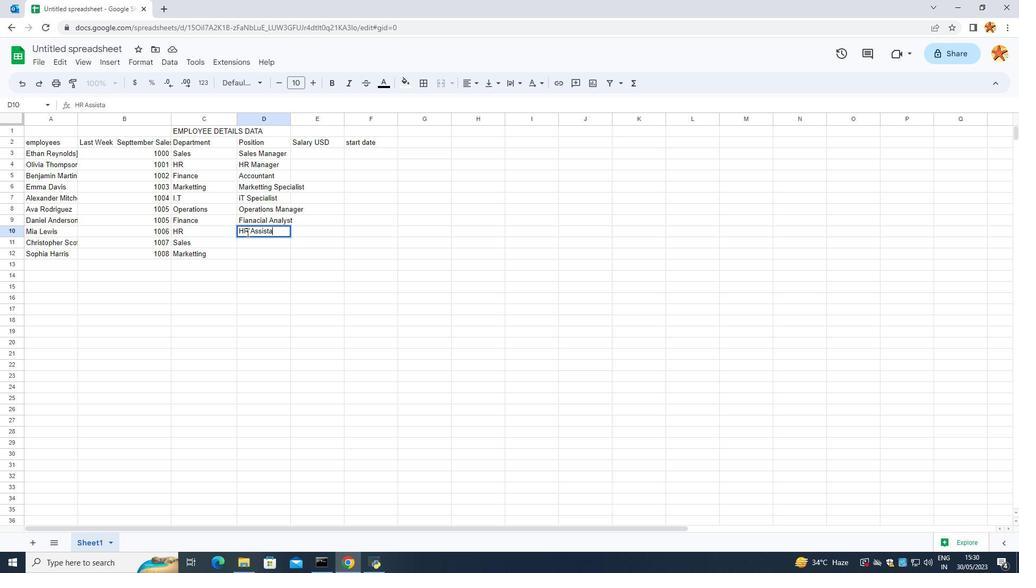 
Action: Mouse moved to (247, 232)
Screenshot: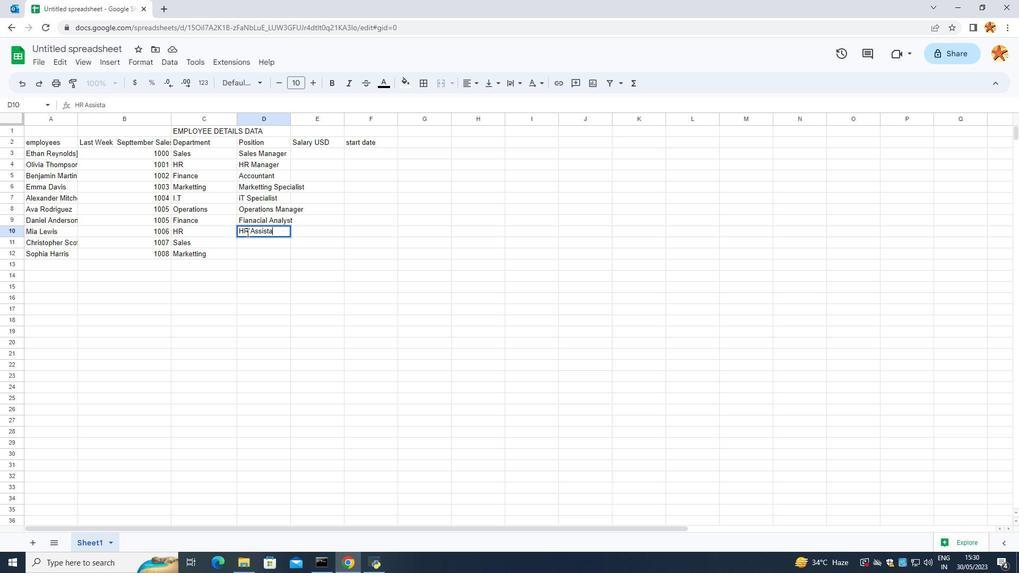 
Action: Key pressed t
Screenshot: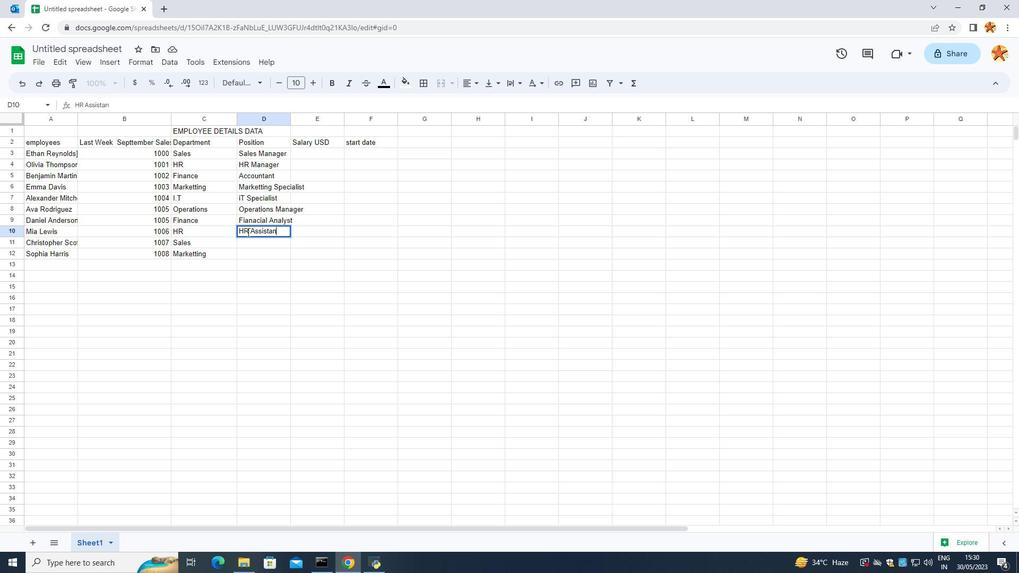 
Action: Mouse moved to (380, 249)
Screenshot: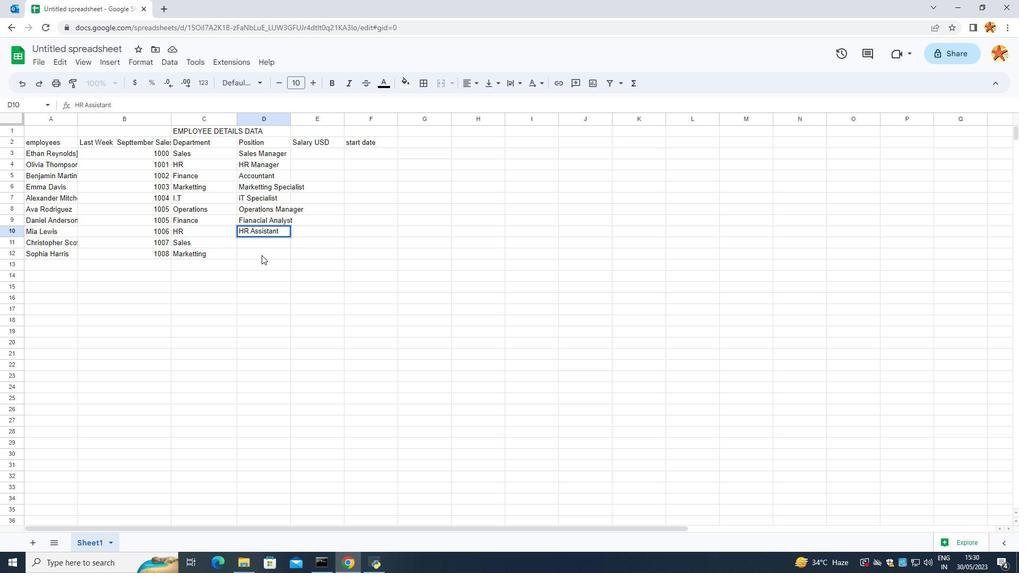 
Action: Mouse pressed left at (380, 249)
Screenshot: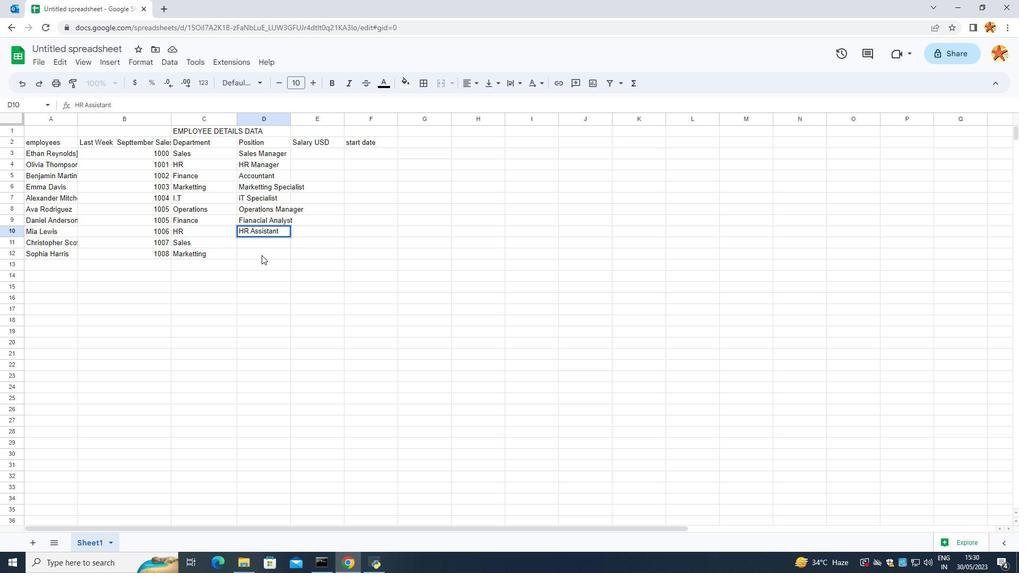 
Action: Mouse moved to (268, 248)
Screenshot: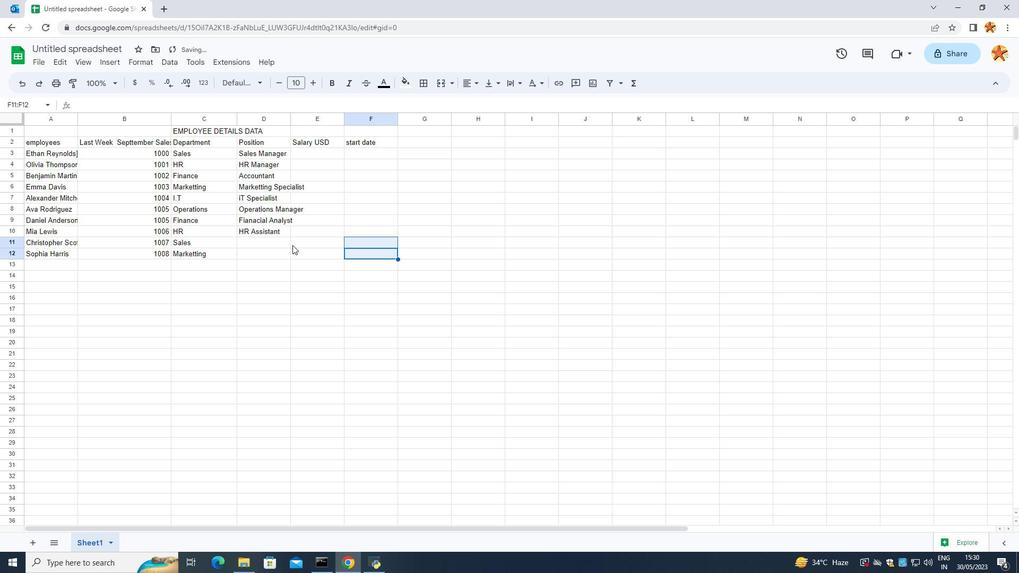 
Action: Mouse pressed left at (268, 248)
Screenshot: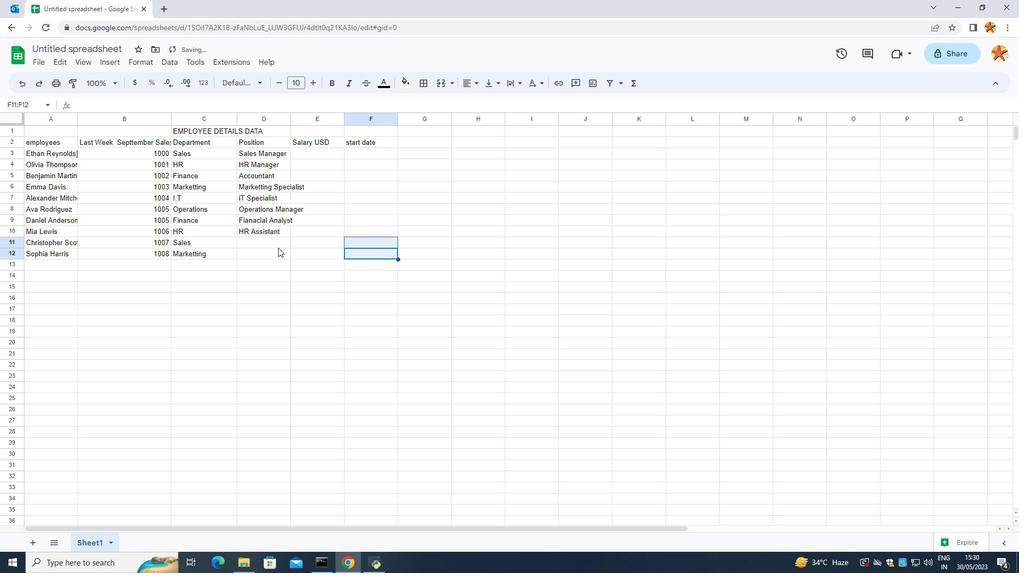 
Action: Mouse moved to (353, 241)
Screenshot: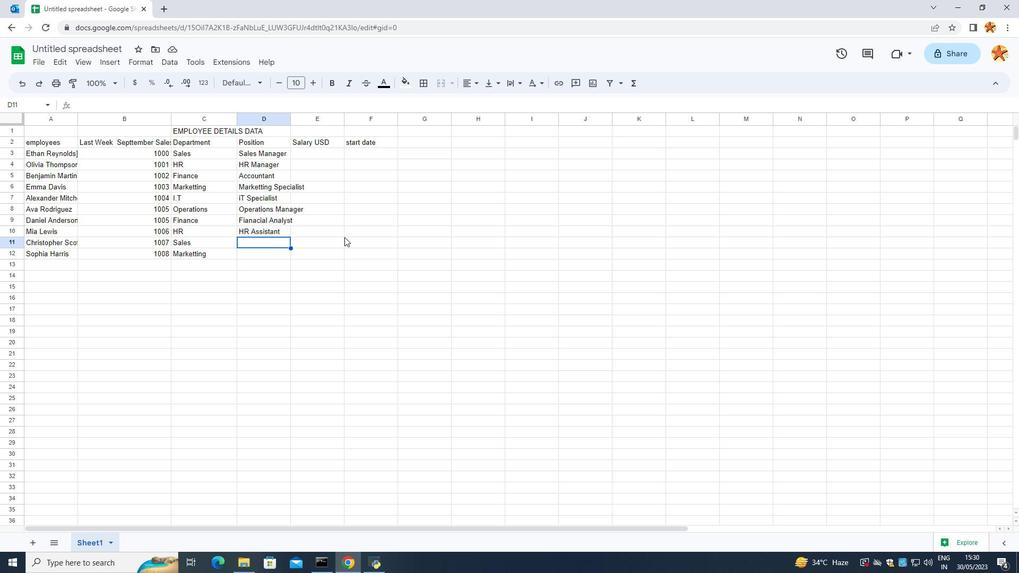 
Action: Key pressed <Key.caps_lock>S<Key.caps_lock>ak
Screenshot: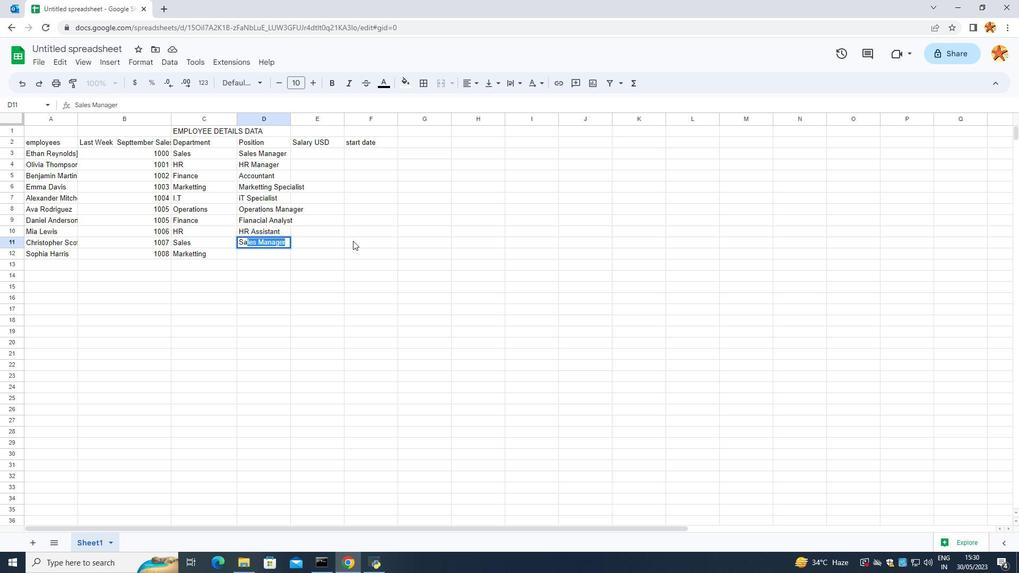 
Action: Mouse moved to (357, 241)
Screenshot: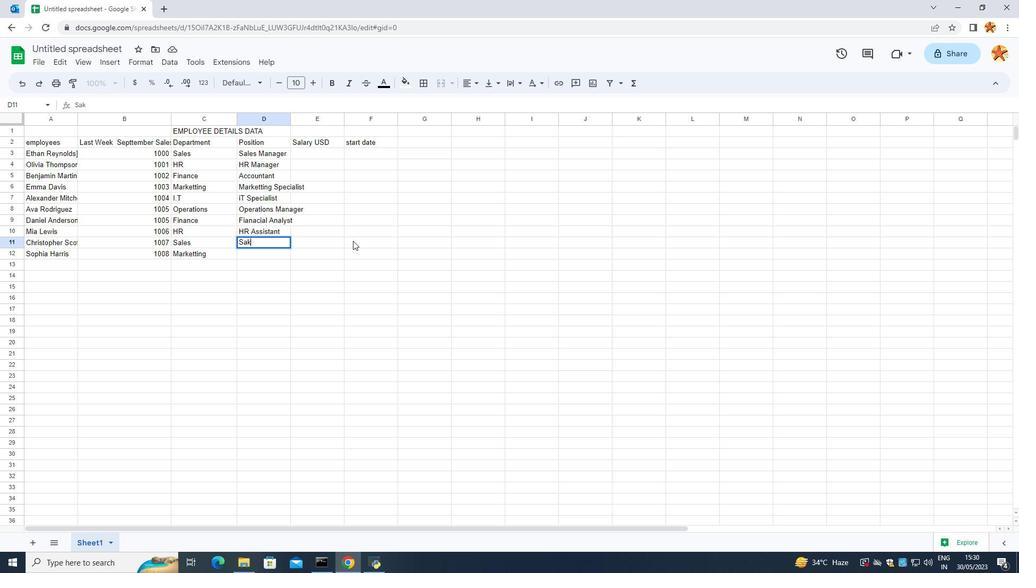 
Action: Key pressed =<Key.backspace>
Screenshot: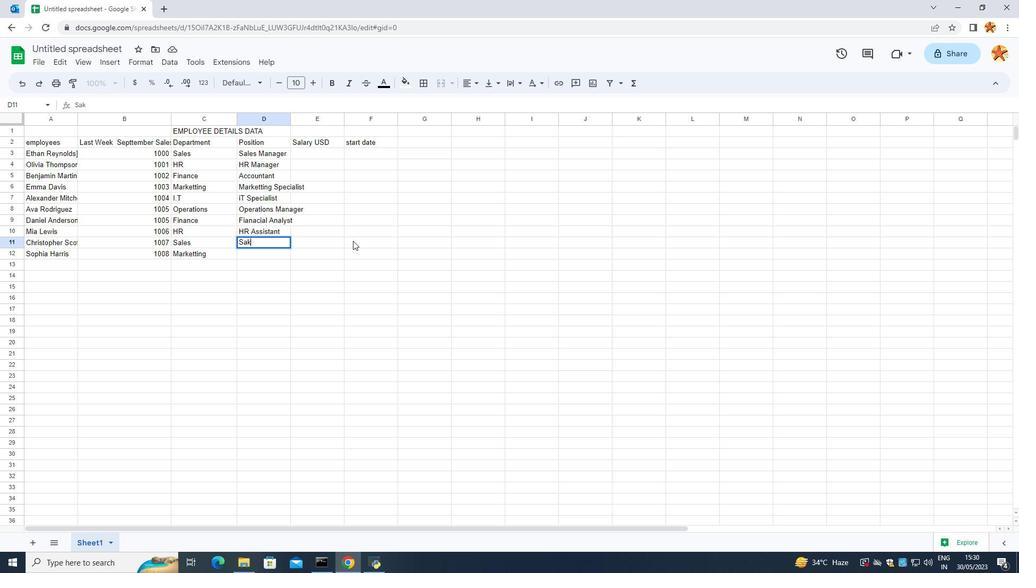 
Action: Mouse moved to (398, 234)
Screenshot: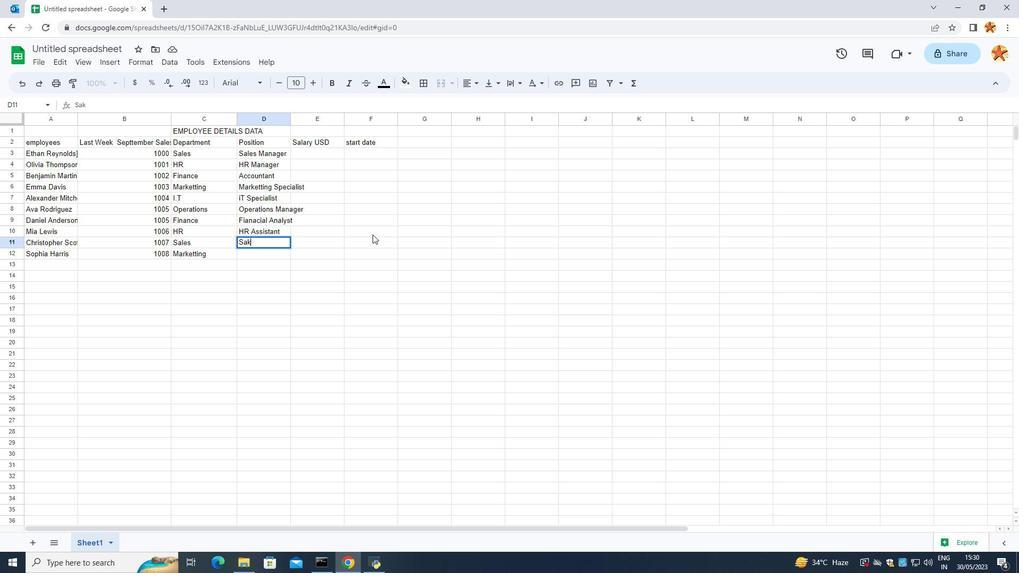 
Action: Key pressed <Key.backspace>
Screenshot: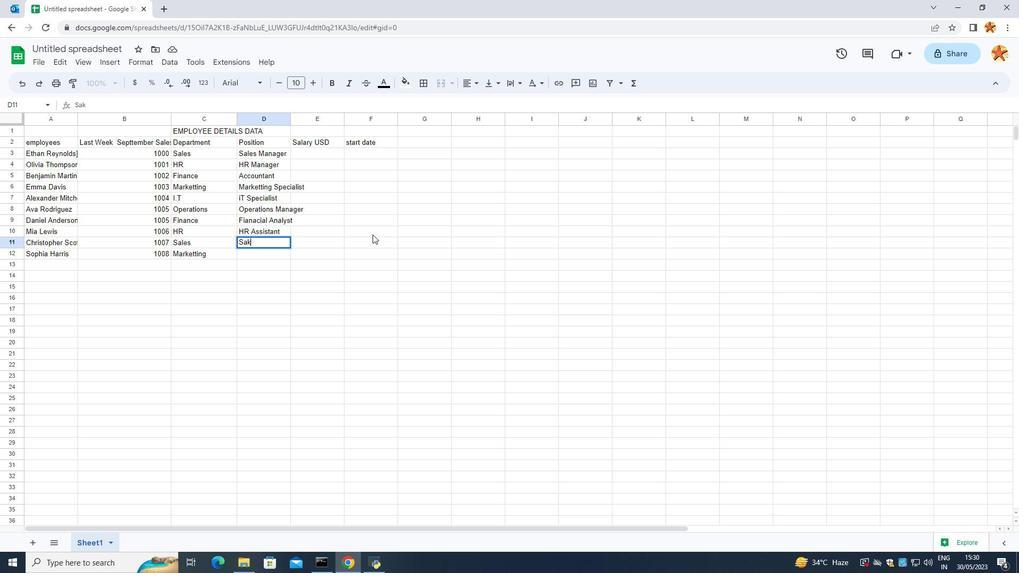 
Action: Mouse moved to (521, 211)
Screenshot: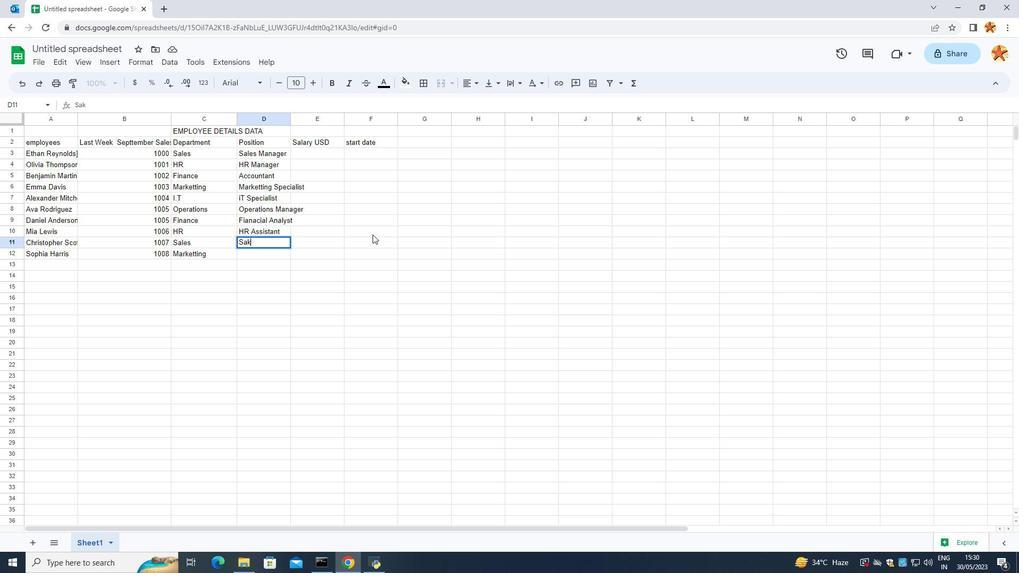 
Action: Key pressed <Key.backspace>al
Screenshot: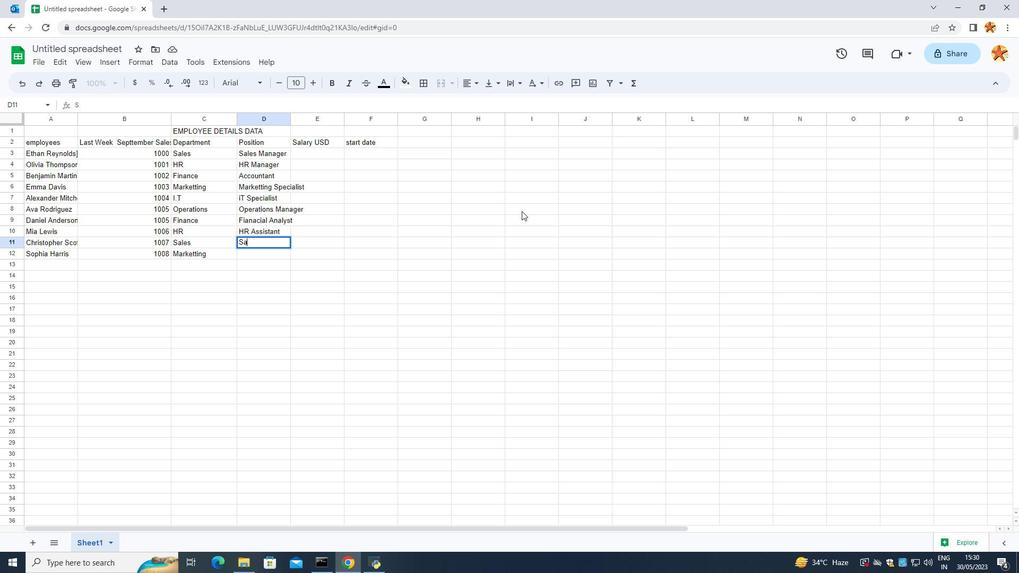 
Action: Mouse moved to (521, 211)
Screenshot: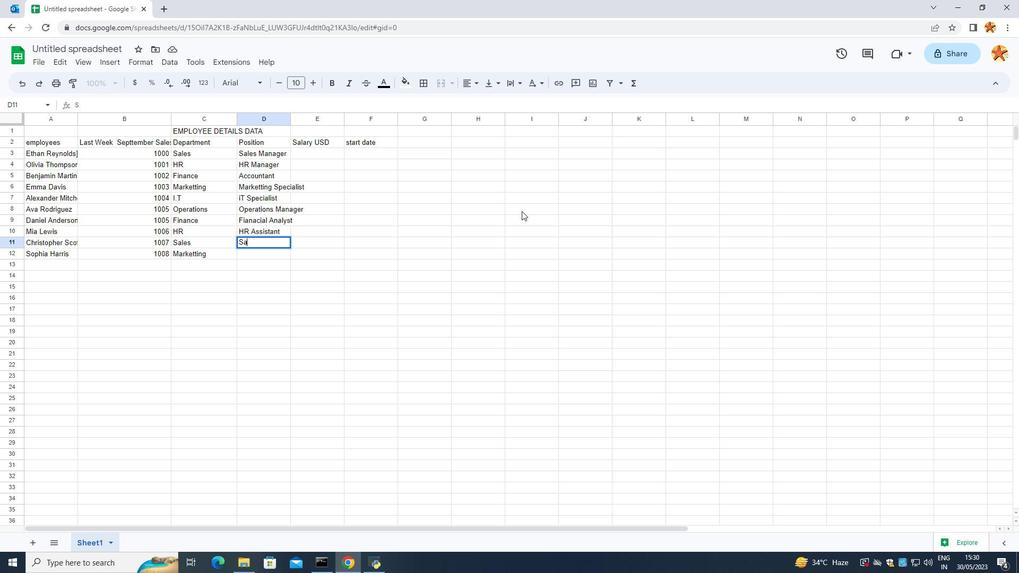 
Action: Key pressed es<Key.space><Key.caps_lock>R<Key.caps_lock>epresentato
Screenshot: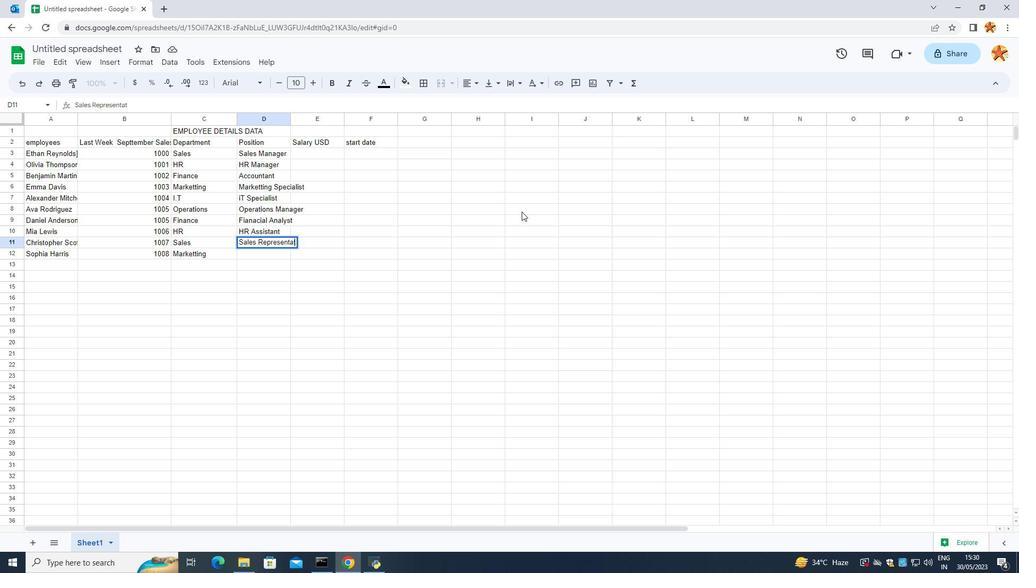 
Action: Mouse moved to (521, 212)
Screenshot: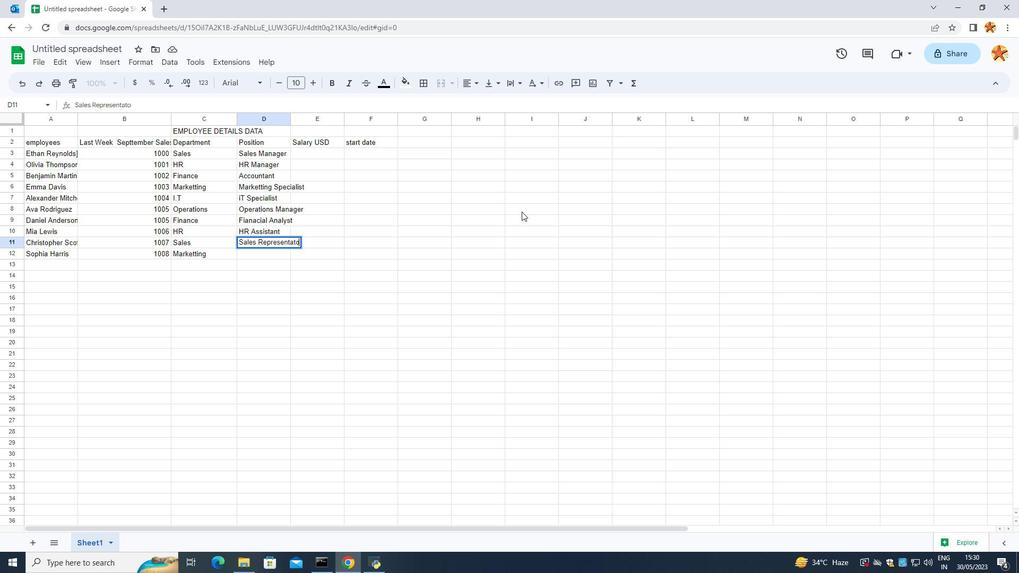 
Action: Key pressed <Key.backspace>
Screenshot: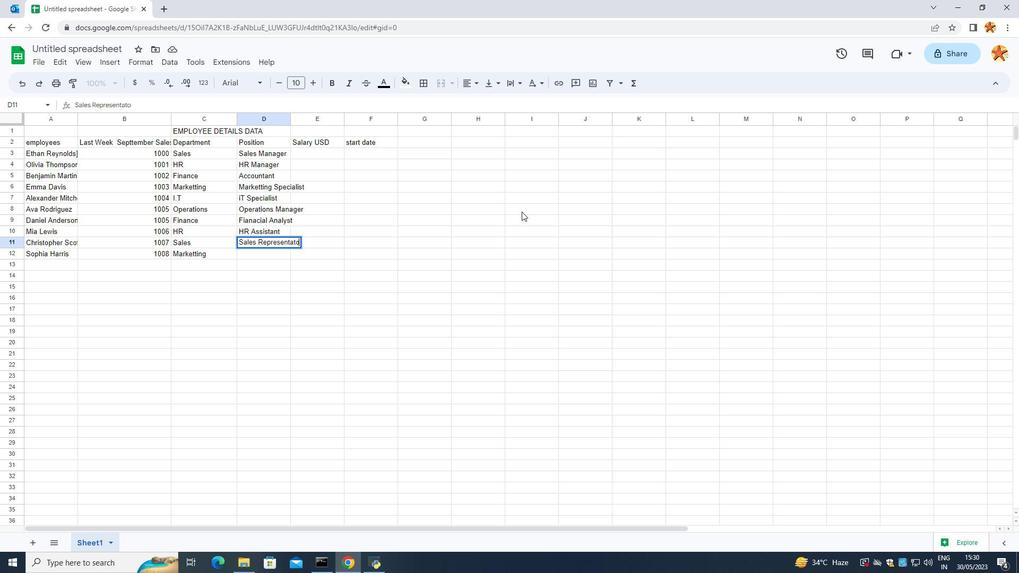 
Action: Mouse moved to (540, 217)
Screenshot: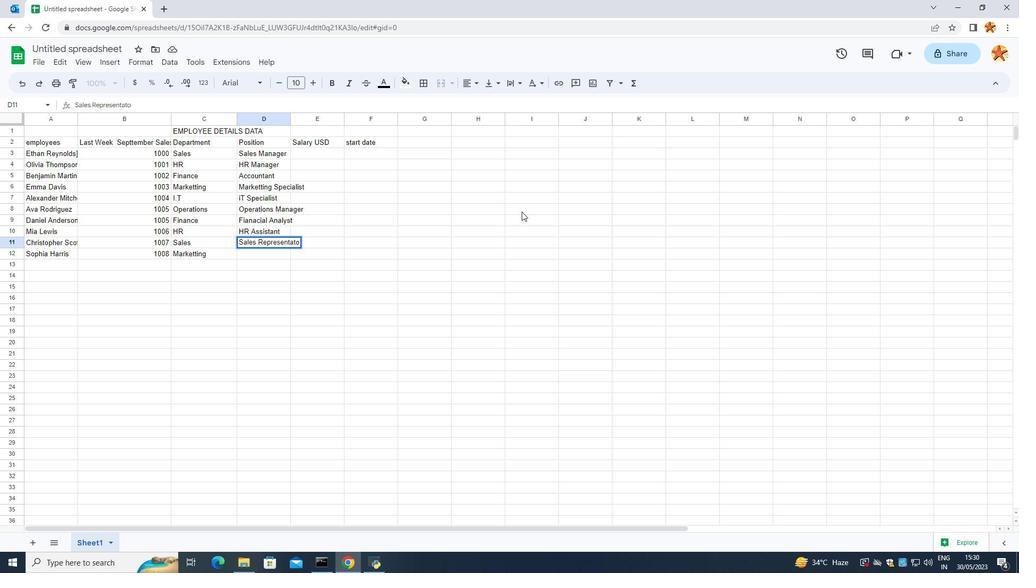 
Action: Key pressed ive<Key.enter>]
Screenshot: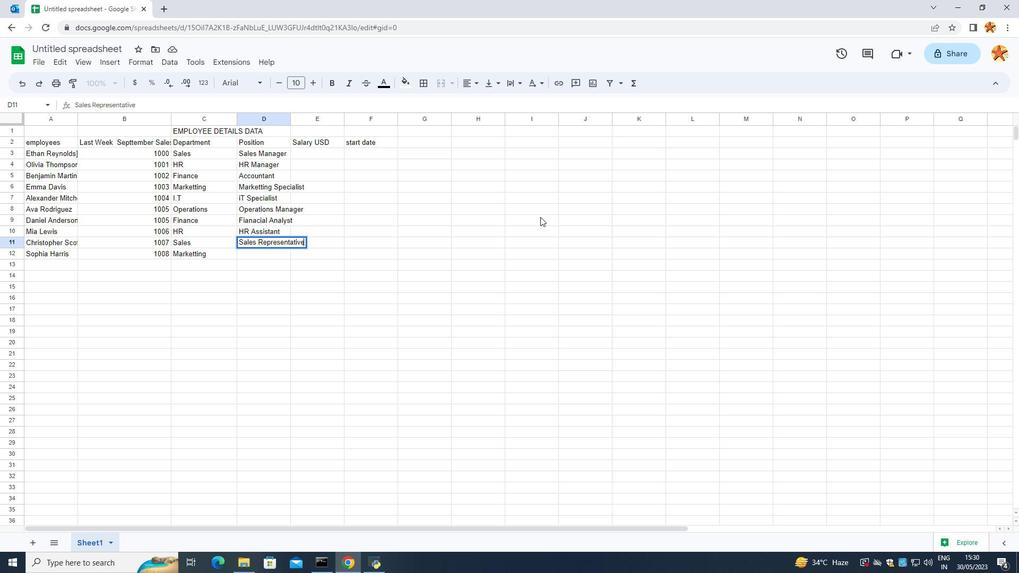 
Action: Mouse moved to (390, 230)
Screenshot: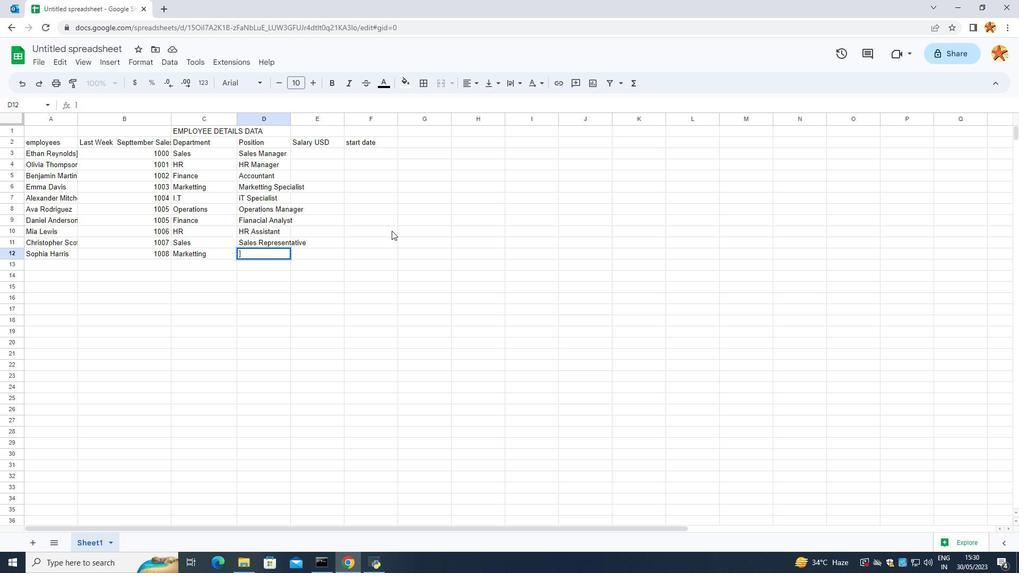 
Action: Key pressed <Key.caps_lock>M<Key.caps_lock>ar
Screenshot: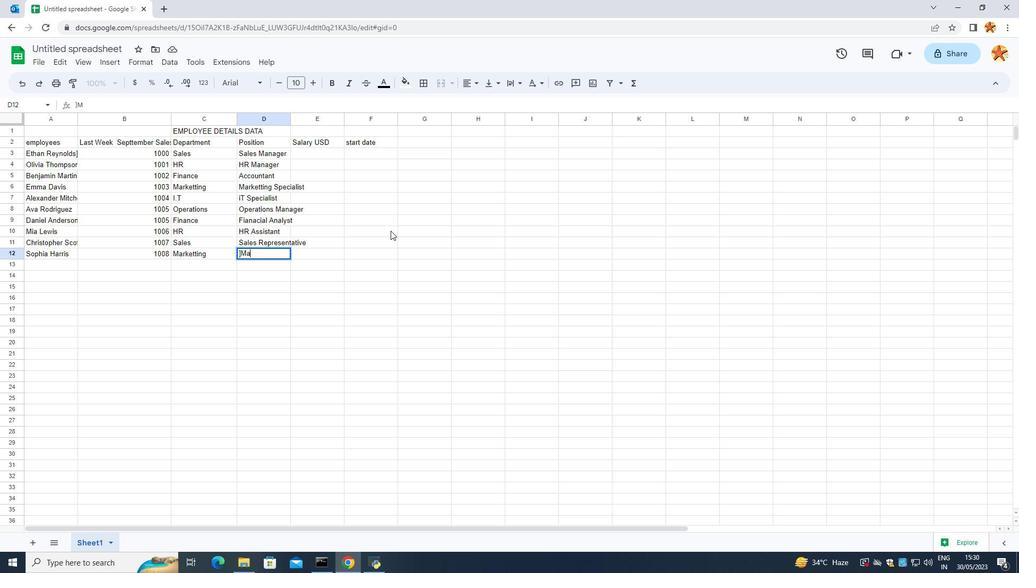 
Action: Mouse moved to (390, 230)
Screenshot: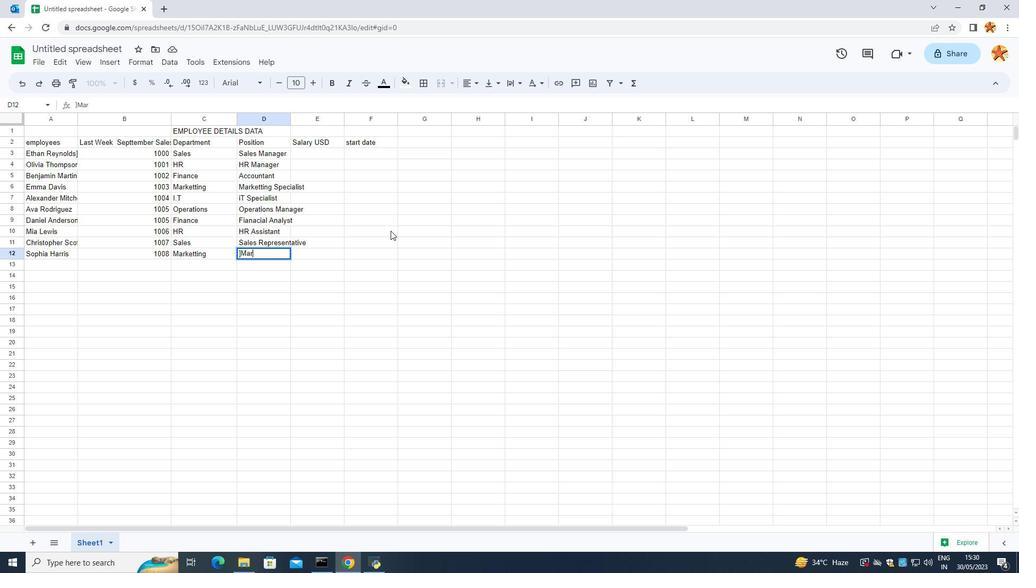 
Action: Key pressed ketti
Screenshot: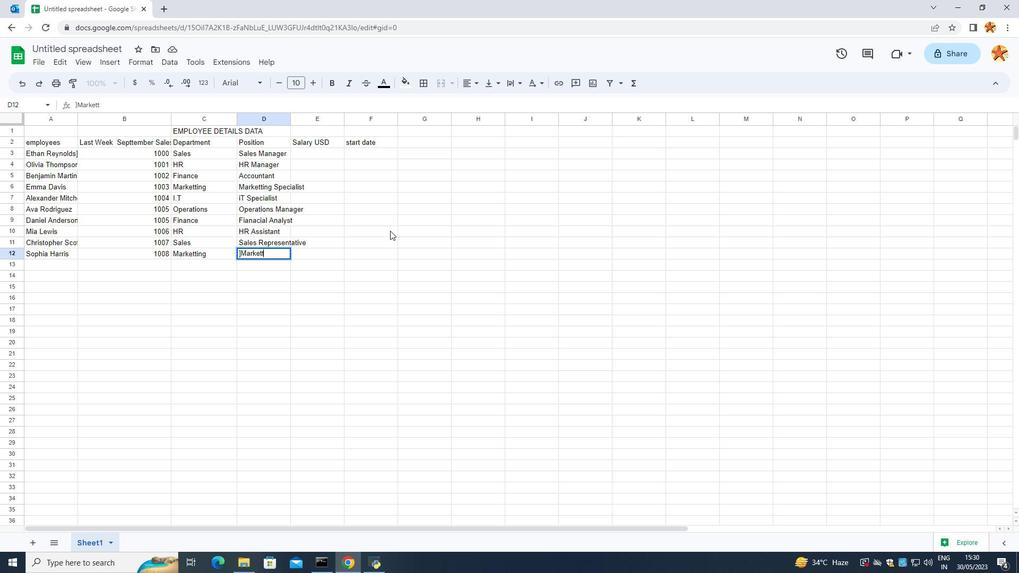 
Action: Mouse moved to (390, 231)
Screenshot: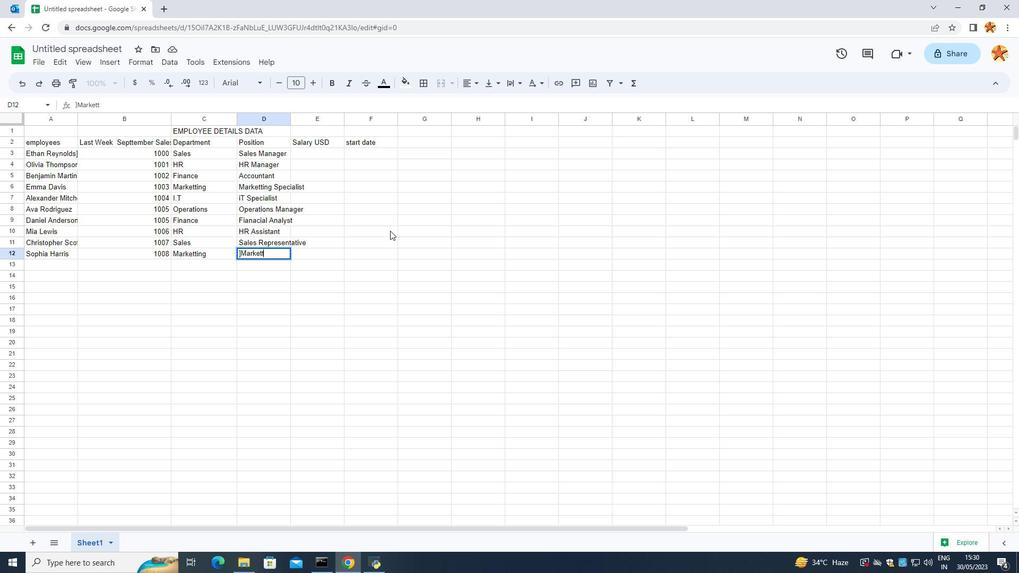 
Action: Key pressed ng<Key.space>
Screenshot: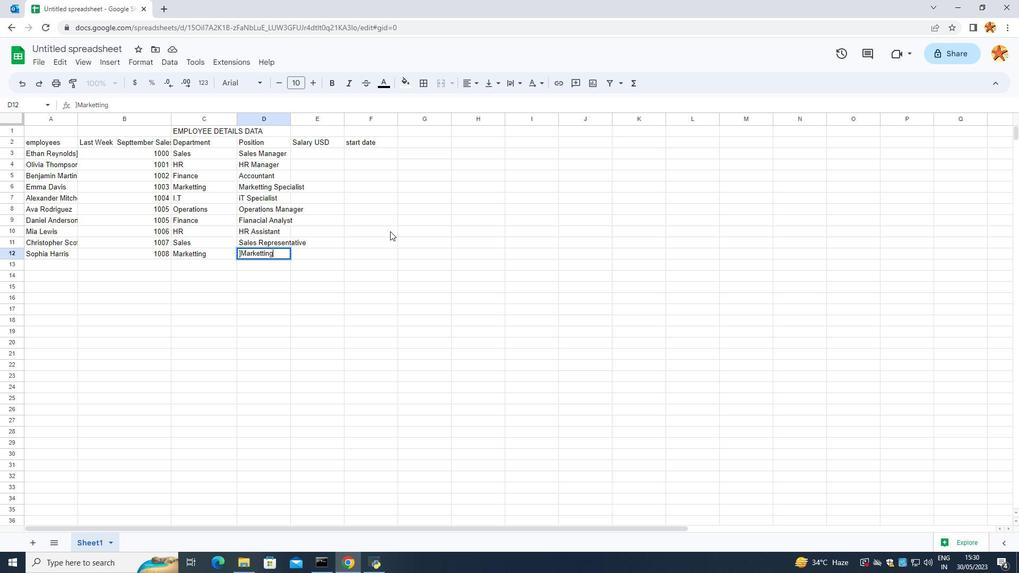 
Action: Mouse moved to (390, 231)
Screenshot: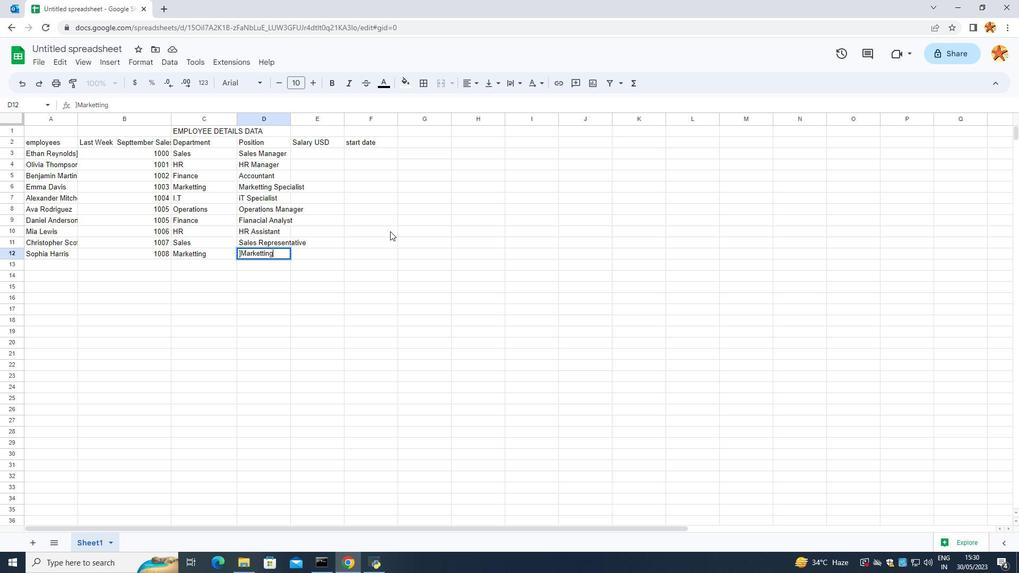
Action: Key pressed <Key.caps_lock>S
Screenshot: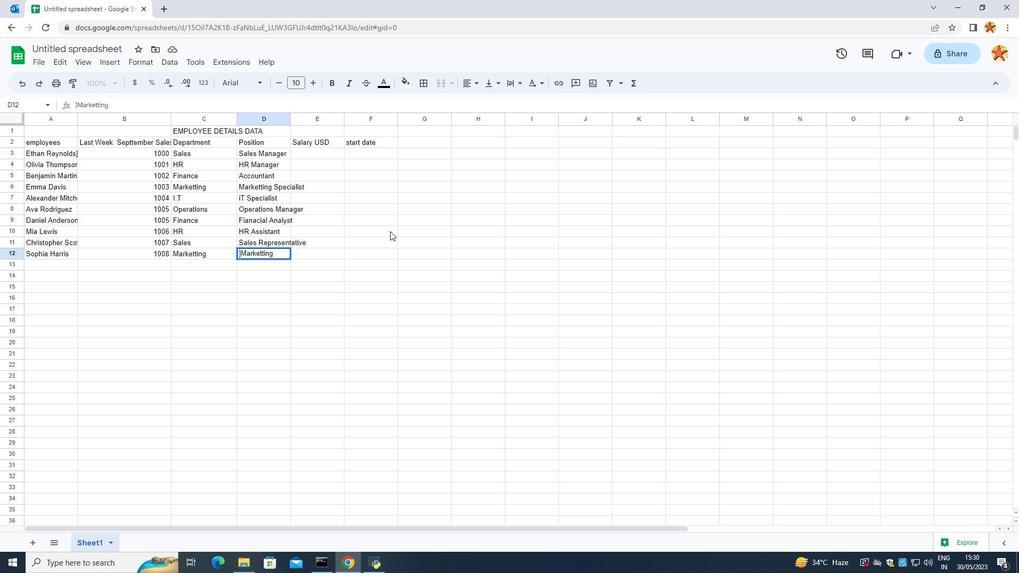 
Action: Mouse moved to (414, 228)
Screenshot: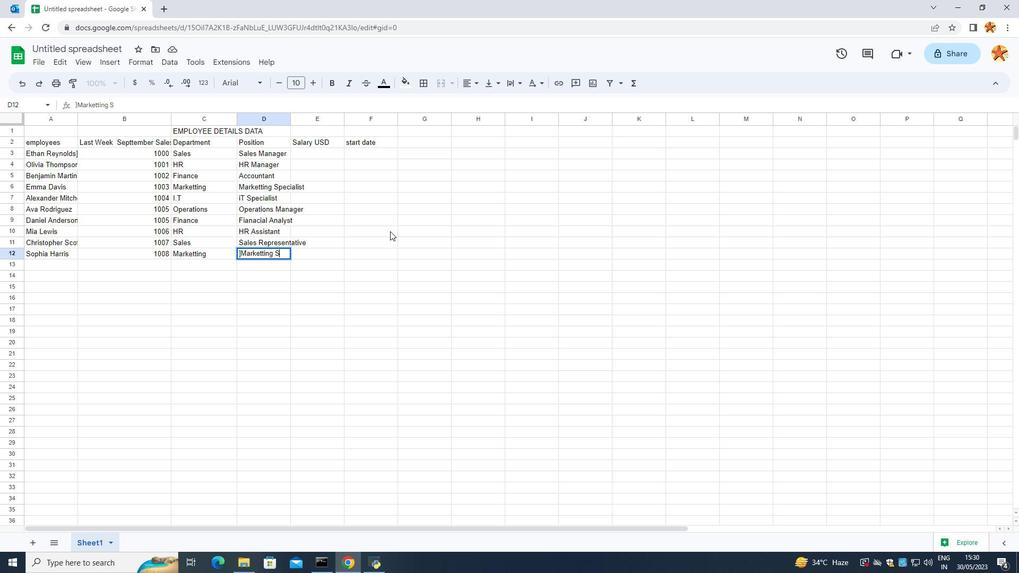 
Action: Key pressed <Key.backspace>
Screenshot: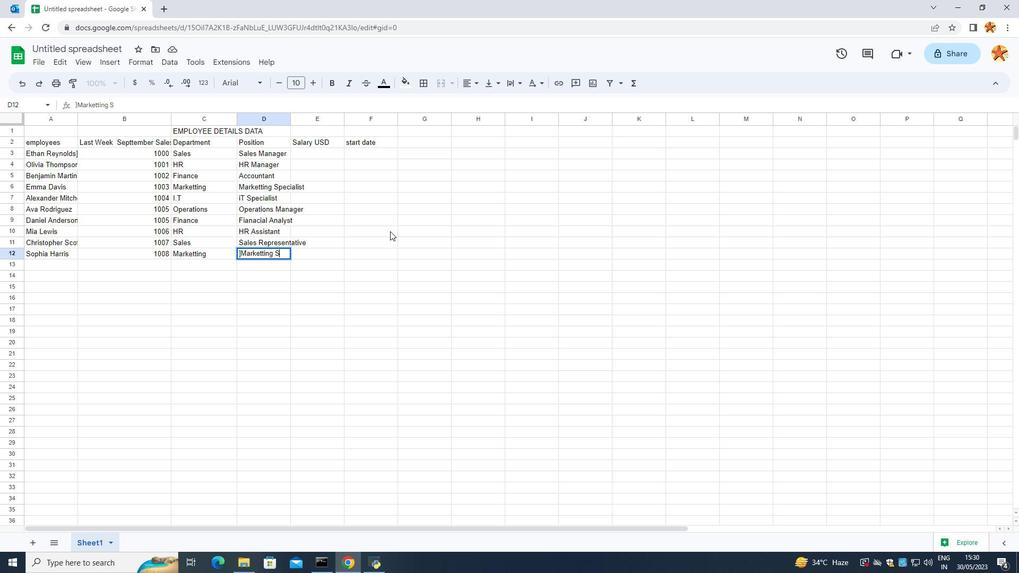 
Action: Mouse moved to (455, 230)
Screenshot: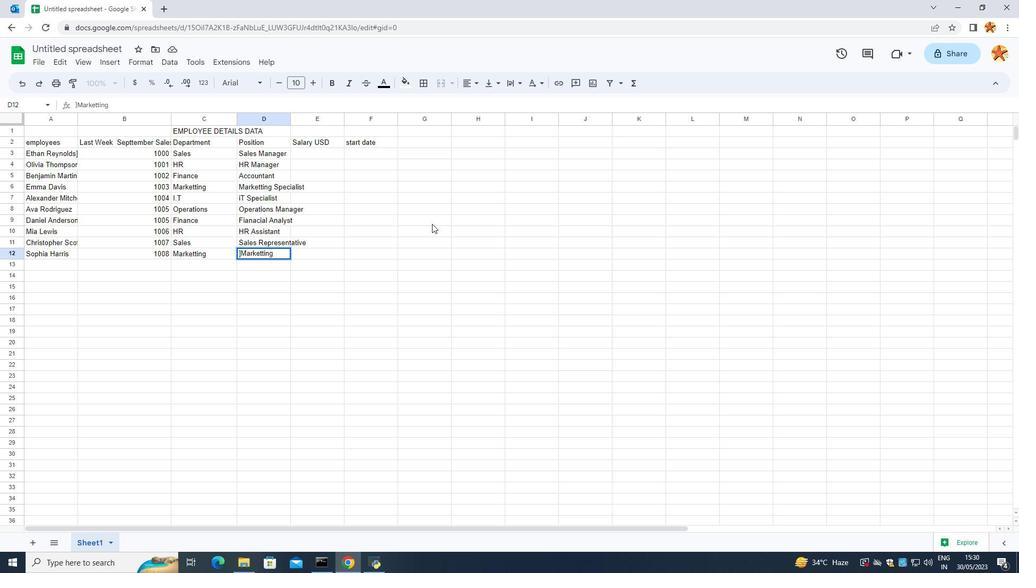 
Action: Key pressed A<Key.caps_lock>ssistant
Screenshot: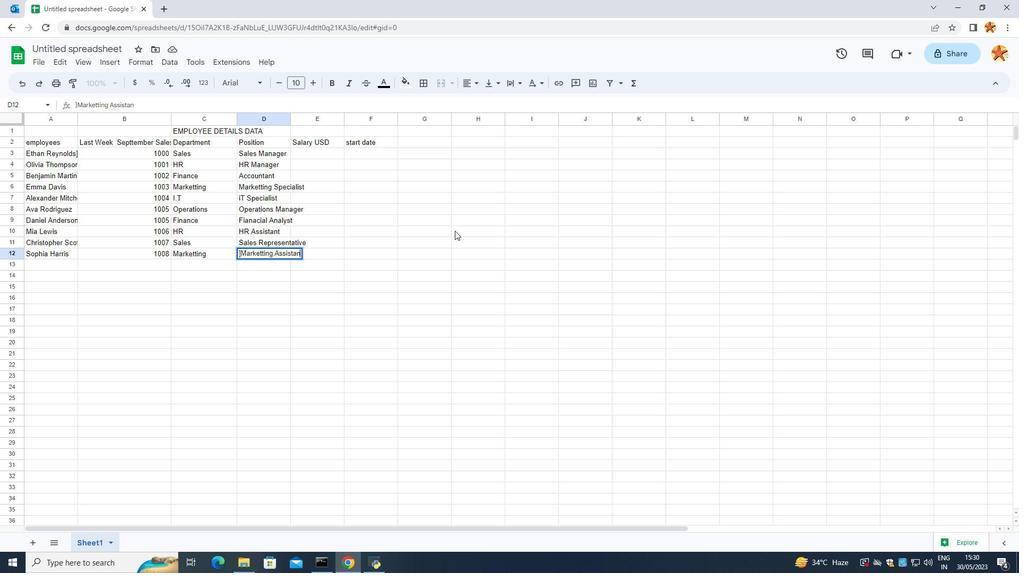 
Action: Mouse moved to (390, 271)
